 Task: Select Grocery. Add to cart, from Albertsons for 2233 Arbour Crest Dr, Carrolton, Texas 75007, Cell Number 8177146937, following items : Grab N Go Mixed Berry (12 oz) - 1, Ginger Root (each) - 3, Fresh Cantaloupe Wedge (each) - 2, Corn Bi Color - 1, Mango Small (1 ct) - 3, Big Y Peeled Baby Carrots Bag (2 lb)_x000D_
$3.10 - 1, Organic Green Cabbage (each) - 2, Baked Potatoes Ready Meal (2 ct) - 3, Sara Lee Artesano Bread (20 oz) - 1, Pringles Mega Stack Potato Crisps Chips The Original (6.8 oz) - 3
Action: Mouse moved to (419, 114)
Screenshot: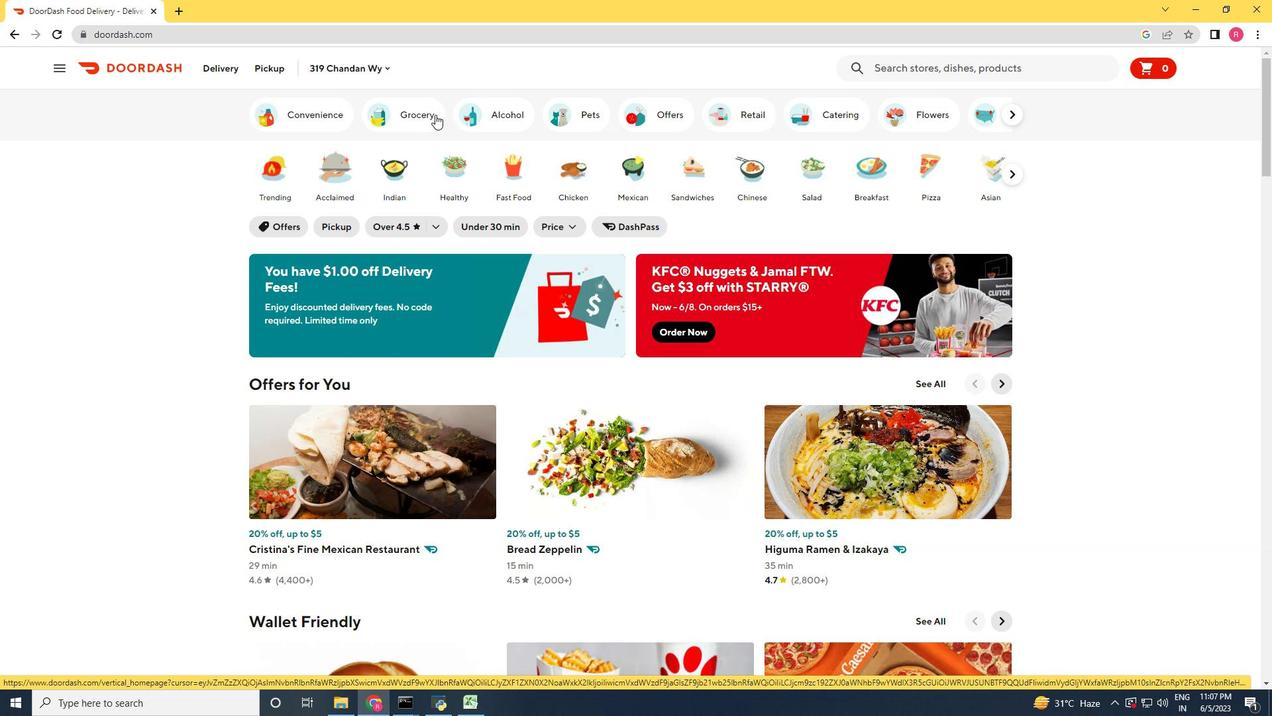 
Action: Mouse pressed left at (419, 114)
Screenshot: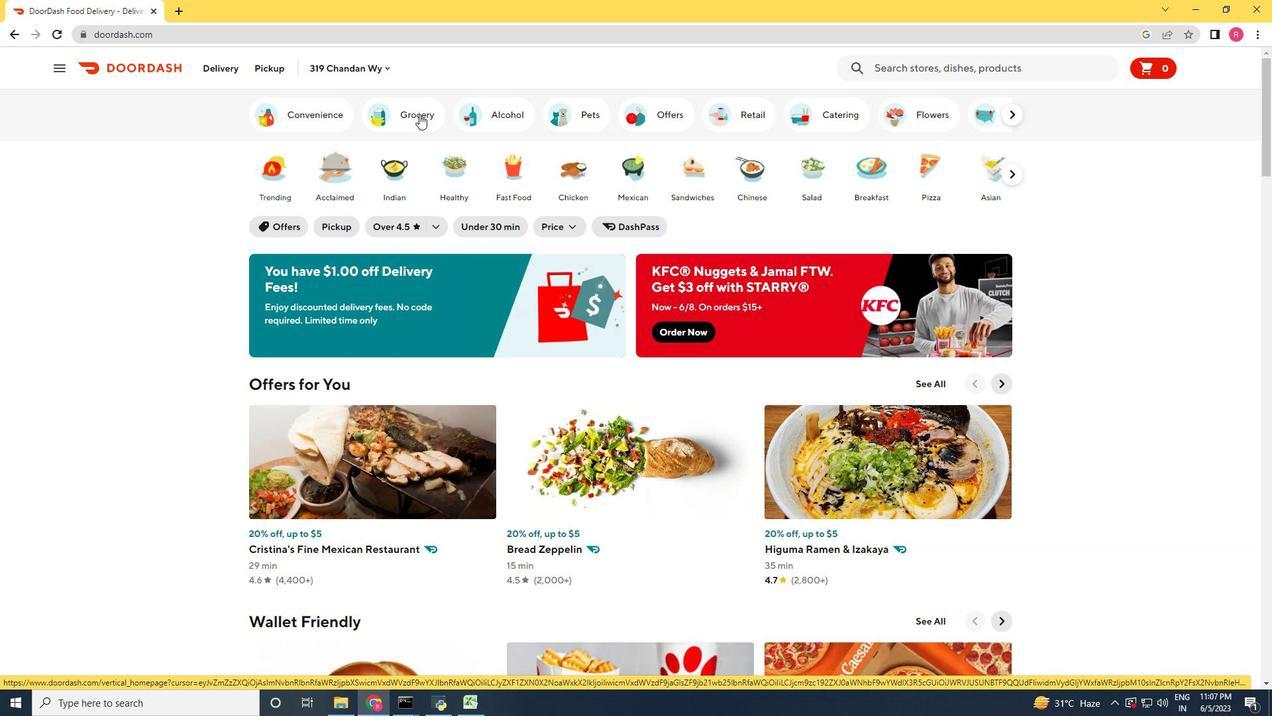 
Action: Mouse moved to (340, 385)
Screenshot: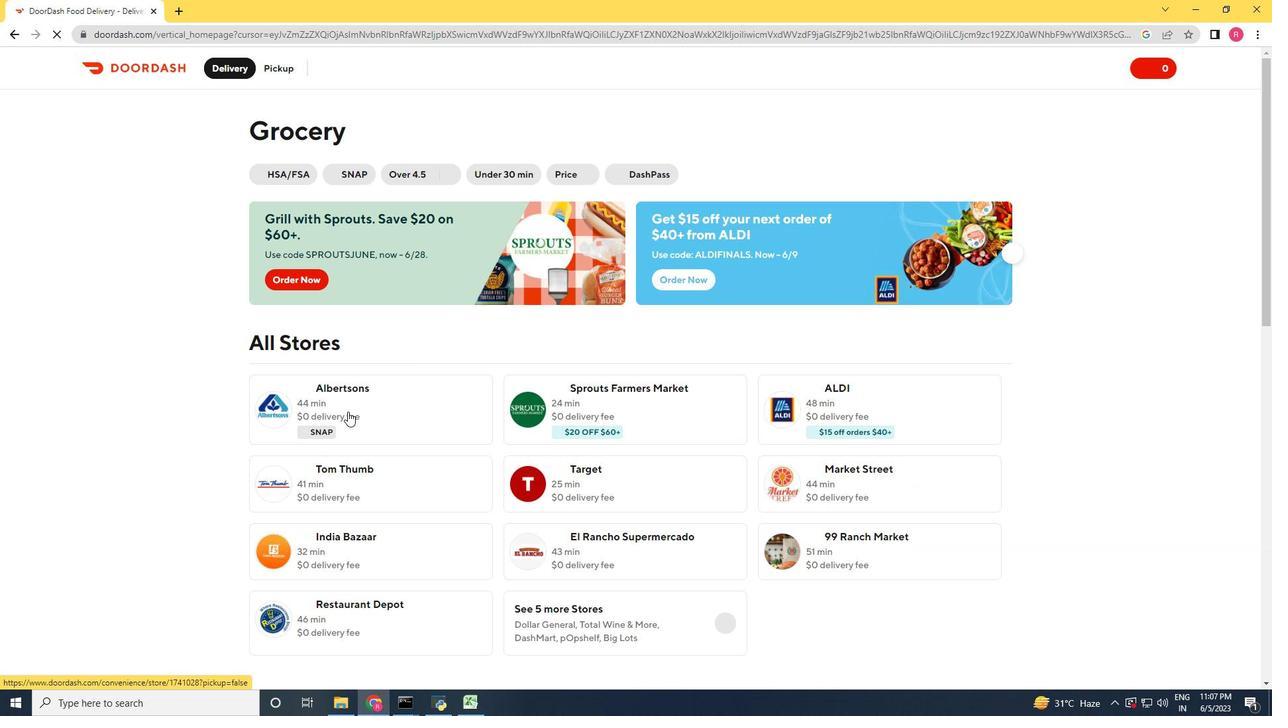 
Action: Mouse pressed left at (340, 385)
Screenshot: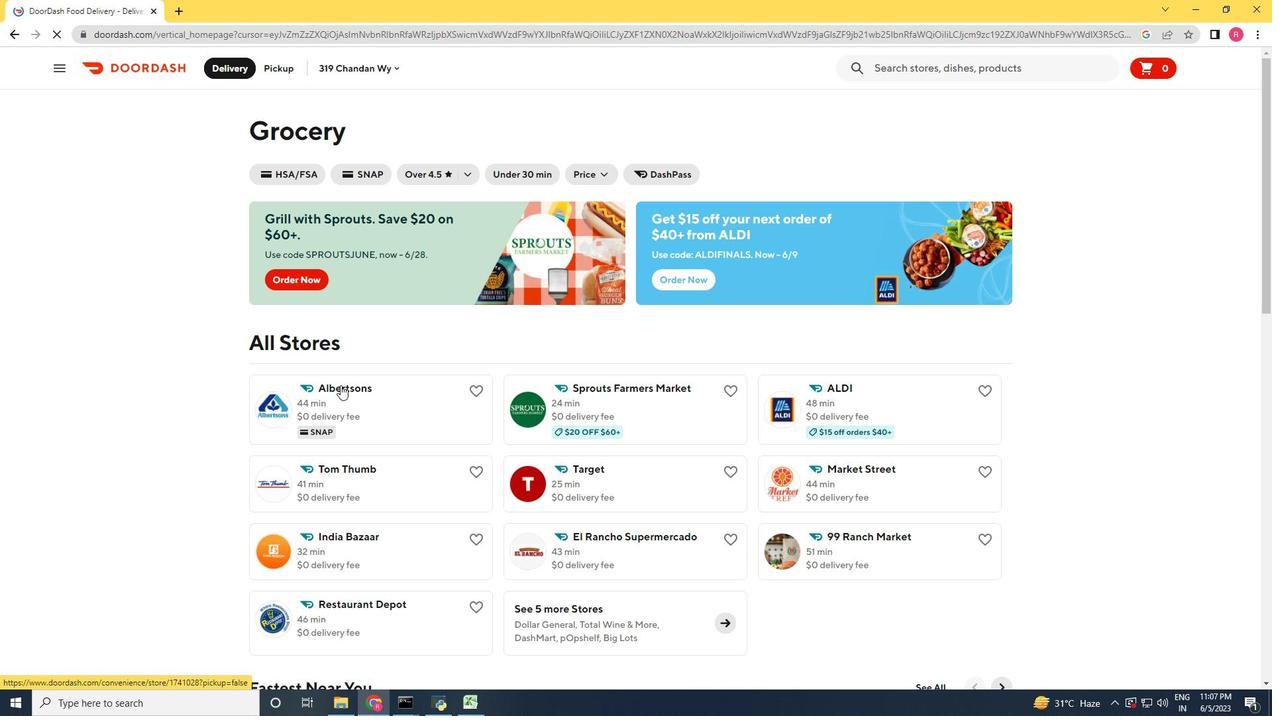 
Action: Mouse moved to (289, 66)
Screenshot: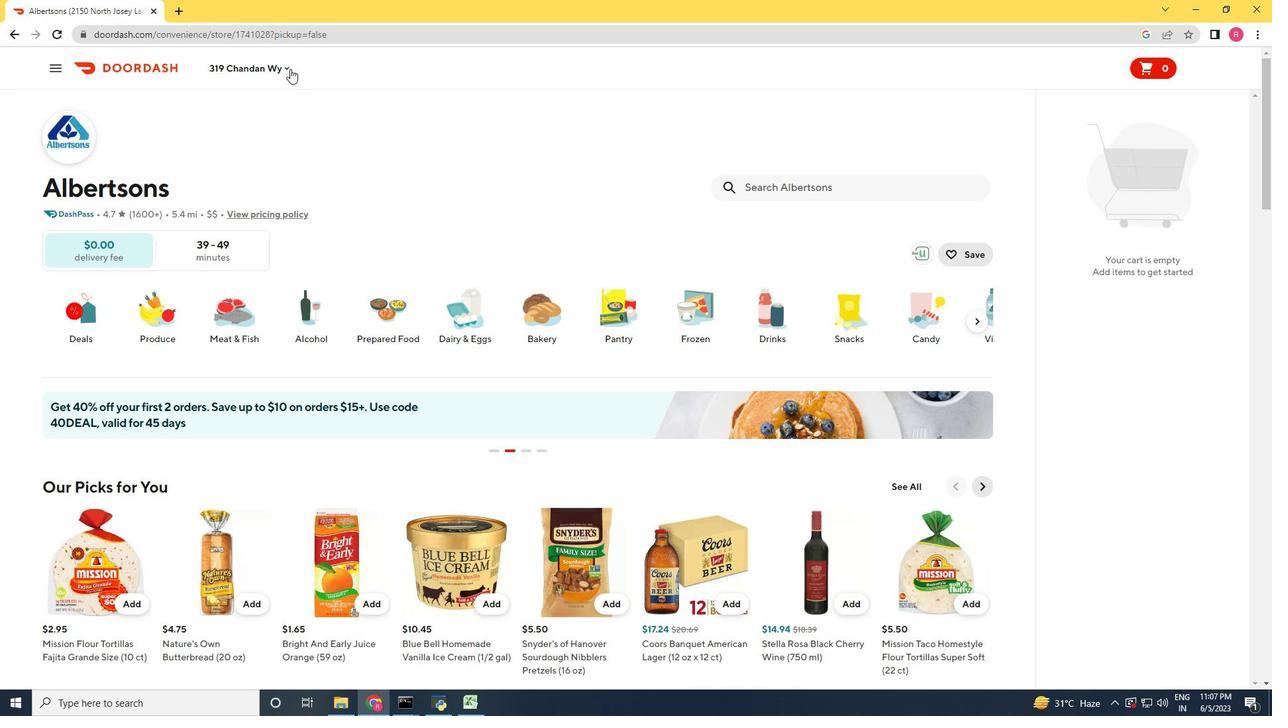 
Action: Mouse pressed left at (289, 66)
Screenshot: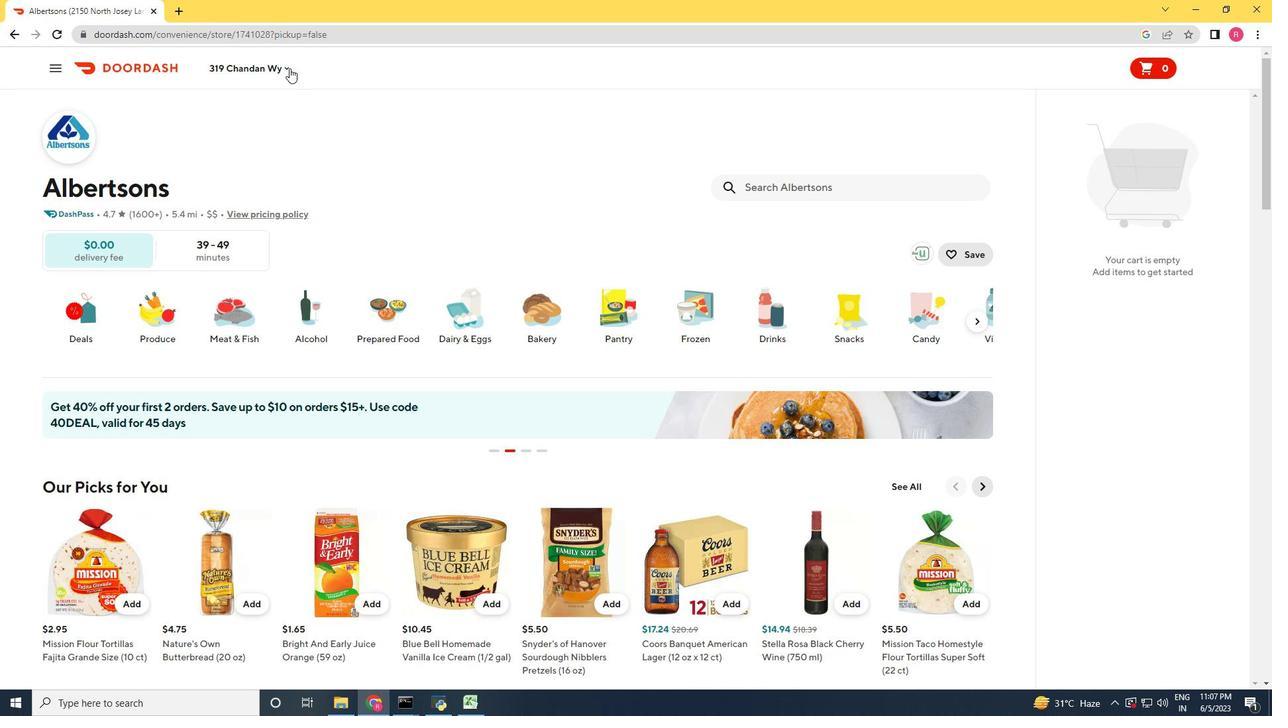 
Action: Mouse moved to (268, 120)
Screenshot: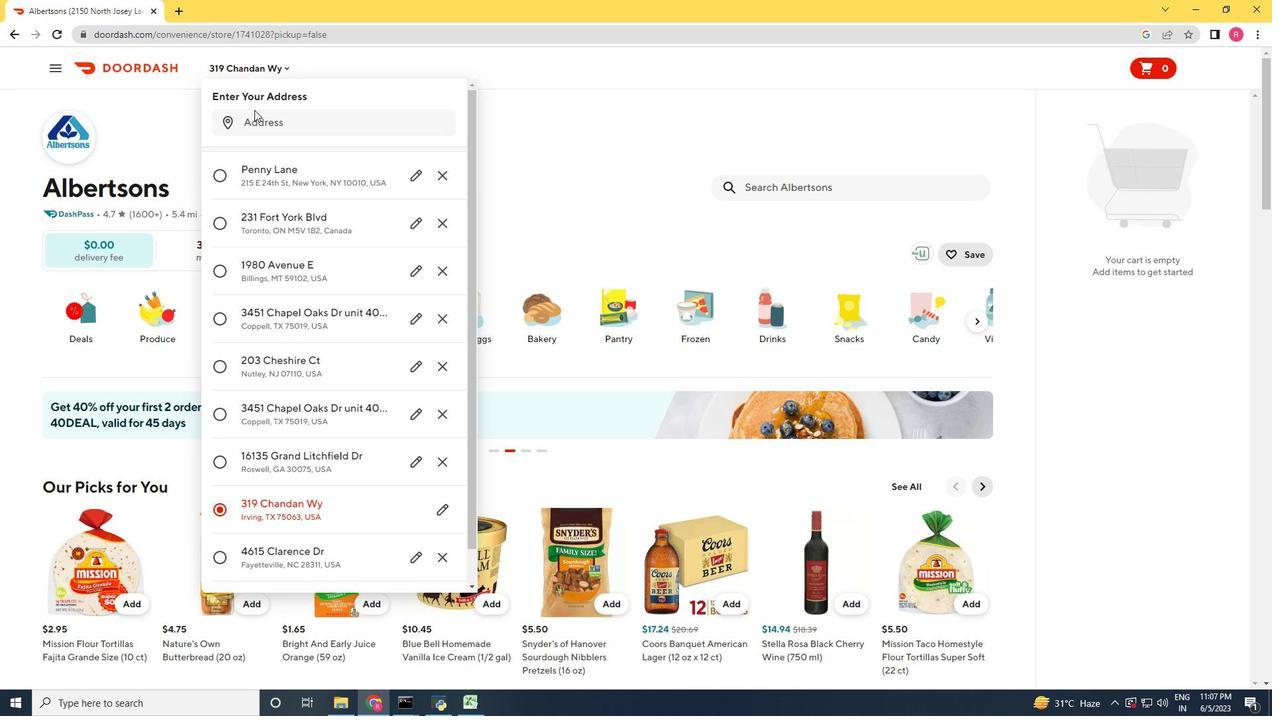 
Action: Mouse pressed left at (268, 120)
Screenshot: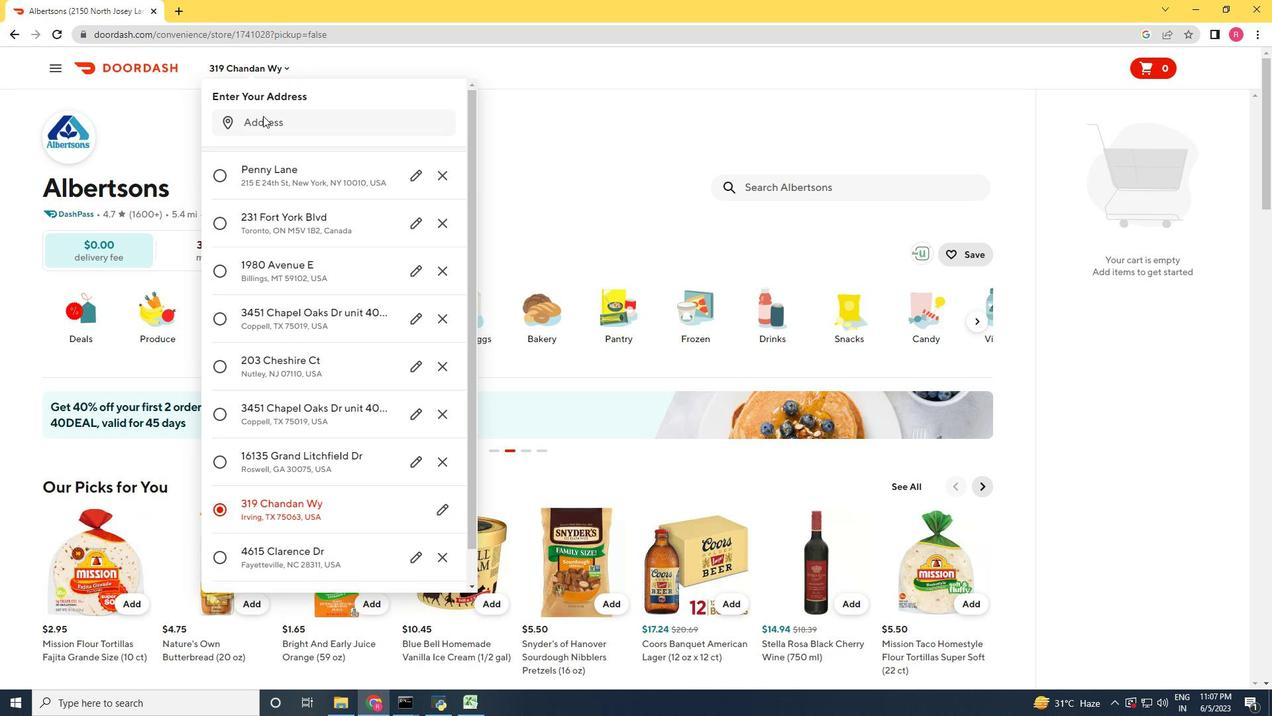 
Action: Key pressed 2233<Key.space><Key.shift_r>Arbour<Key.space><Key.shift_r><Key.shift_r><Key.shift_r><Key.shift_r><Key.shift_r><Key.shift_r><Key.shift_r><Key.shift_r><Key.shift_r><Key.shift_r><Key.shift_r><Key.shift_r><Key.shift_r><Key.shift_r><Key.shift_r><Key.shift_r><Key.shift_r><Key.shift_r><Key.shift_r><Key.shift_r><Key.shift_r><Key.shift_r><Key.shift_r><Key.shift_r><Key.shift_r><Key.shift_r>Crest<Key.space><Key.shift_r><Key.shift_r><Key.shift_r><Key.shift_r><Key.shift_r><Key.shift_r><Key.shift_r><Key.shift_r>Dr,<Key.space><Key.shift_r>Carrolton,<Key.space><Key.shift_r>Texas<Key.space>75007<Key.enter>
Screenshot: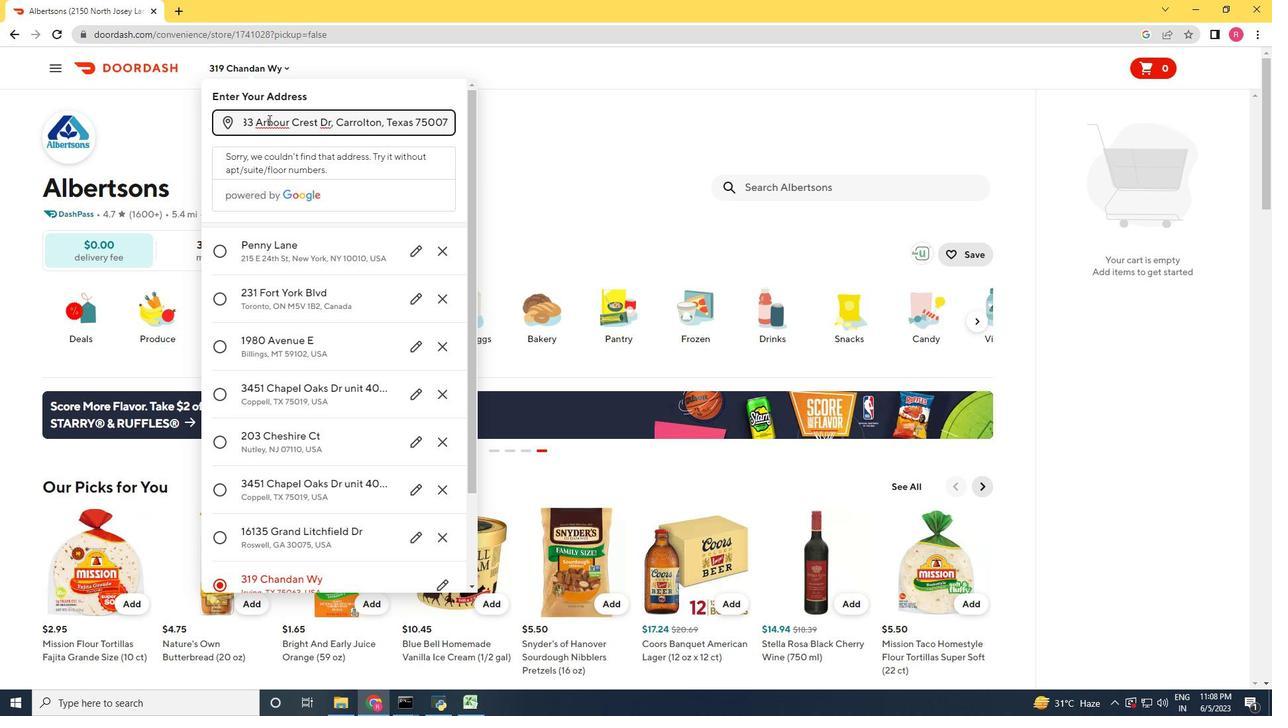 
Action: Mouse moved to (388, 524)
Screenshot: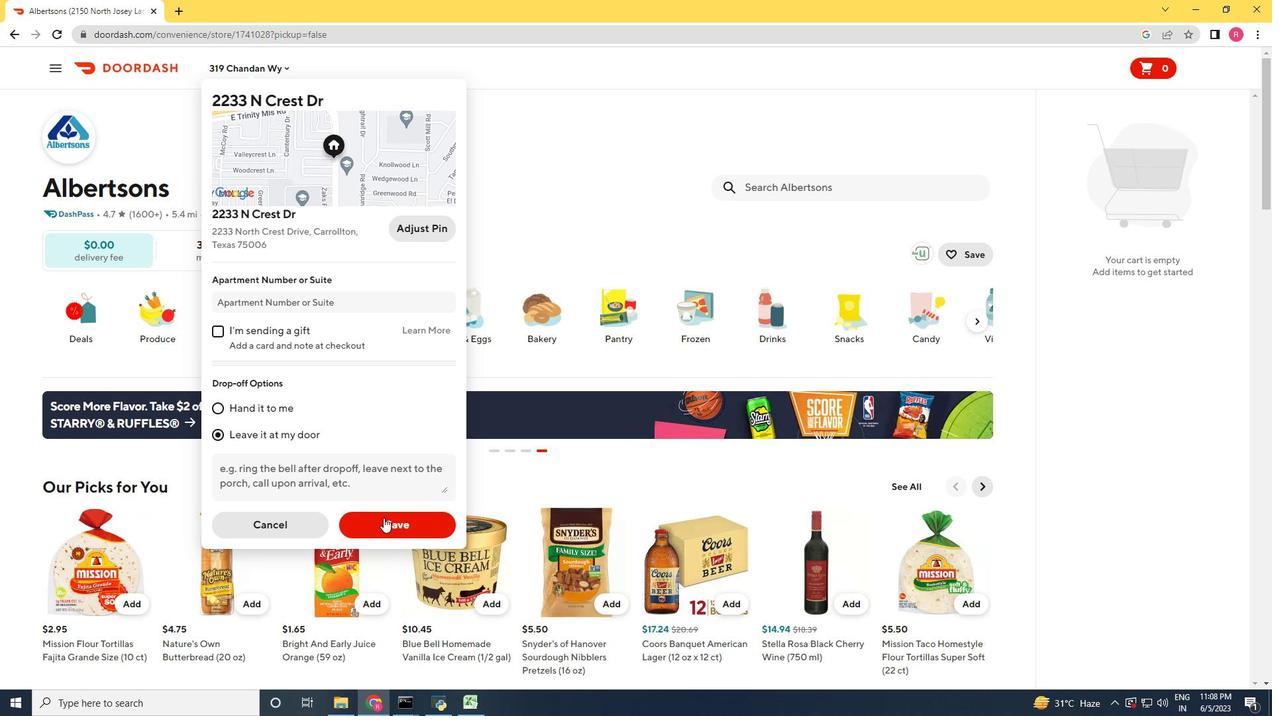 
Action: Mouse pressed left at (388, 524)
Screenshot: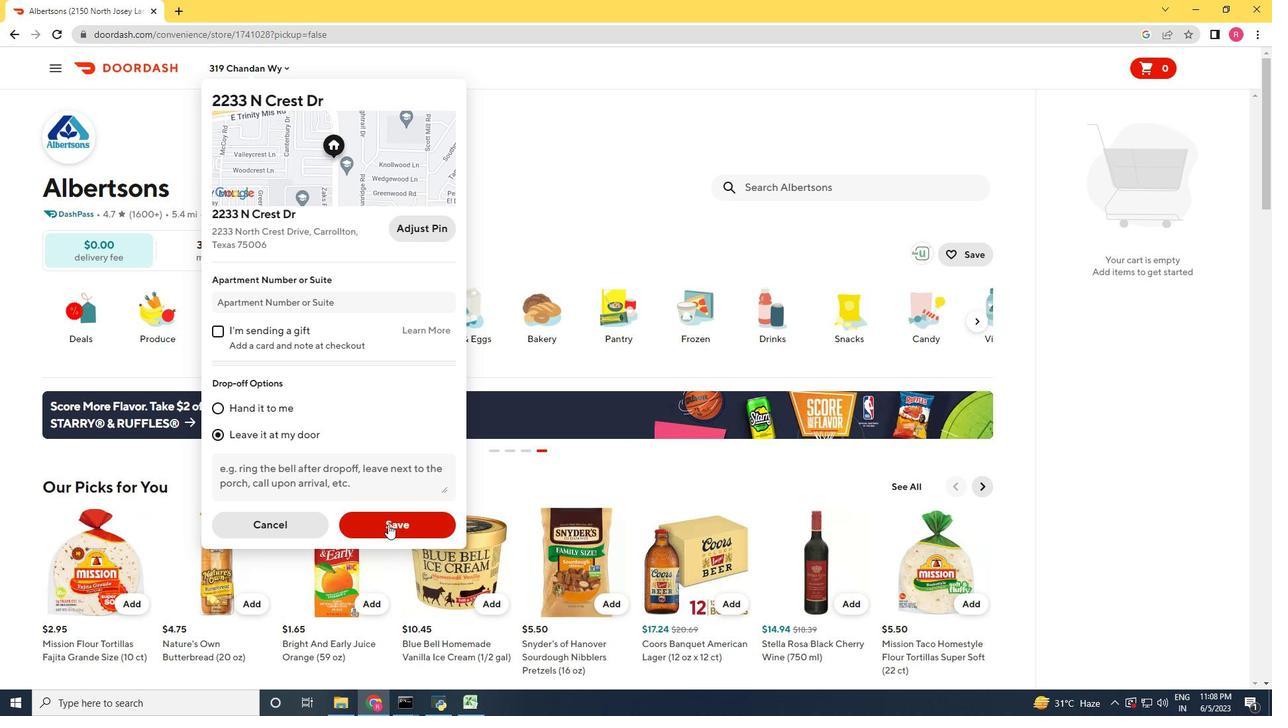 
Action: Mouse moved to (689, 299)
Screenshot: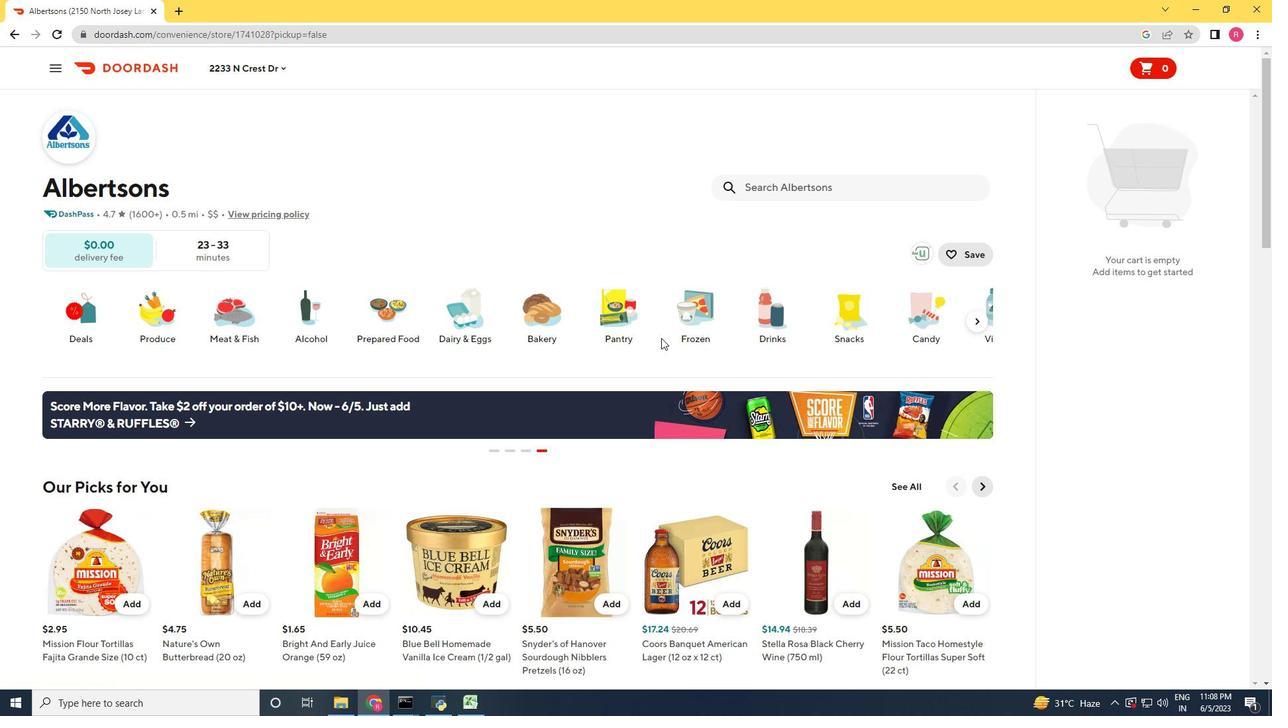 
Action: Mouse scrolled (689, 300) with delta (0, 0)
Screenshot: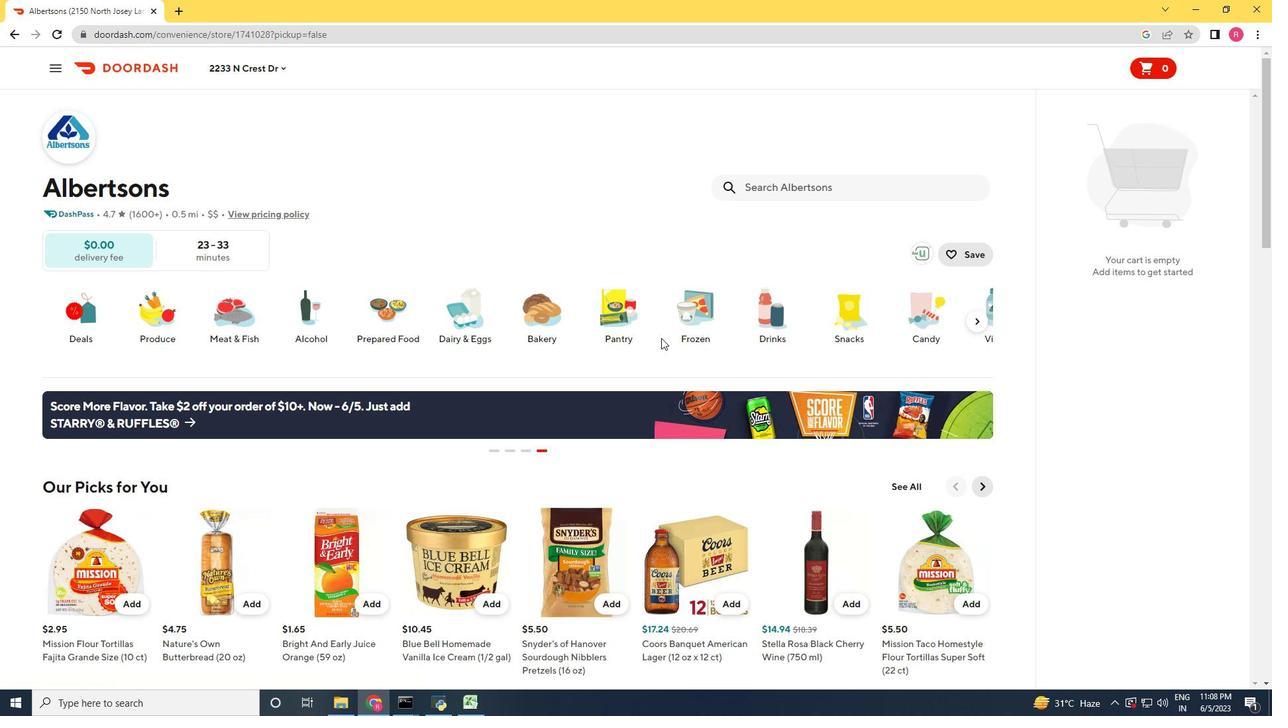 
Action: Mouse moved to (694, 299)
Screenshot: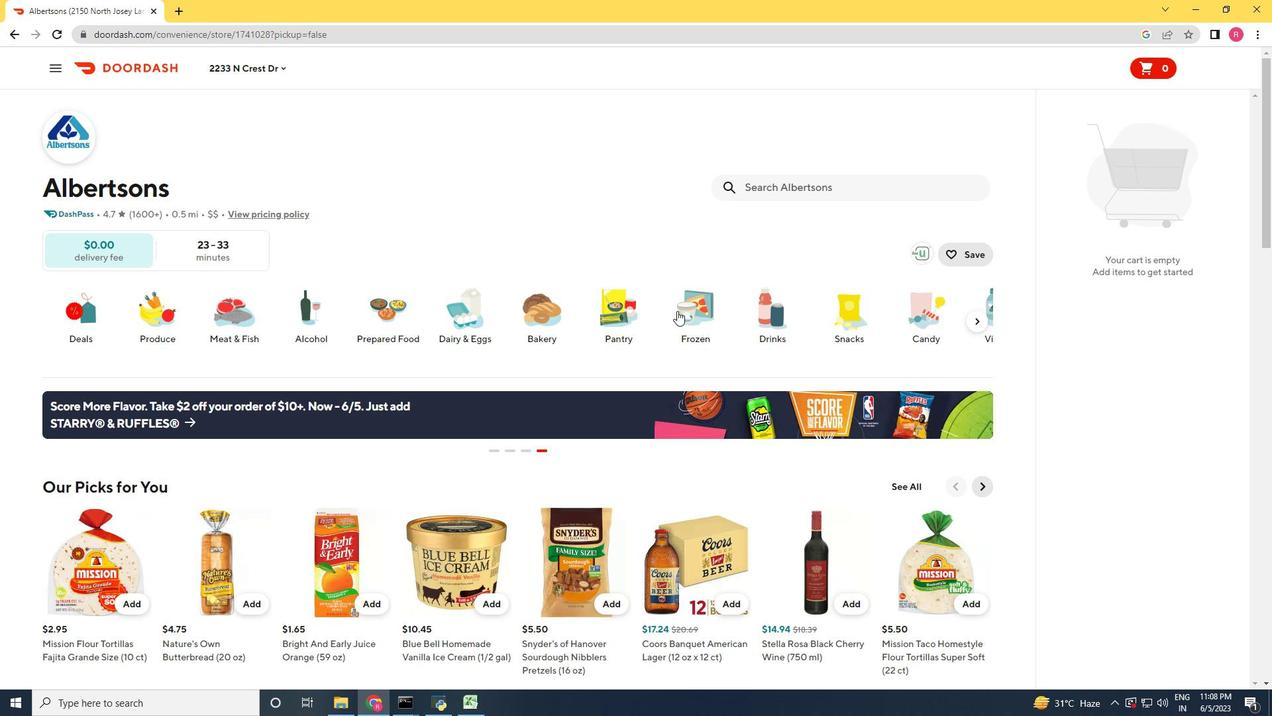 
Action: Mouse scrolled (694, 300) with delta (0, 0)
Screenshot: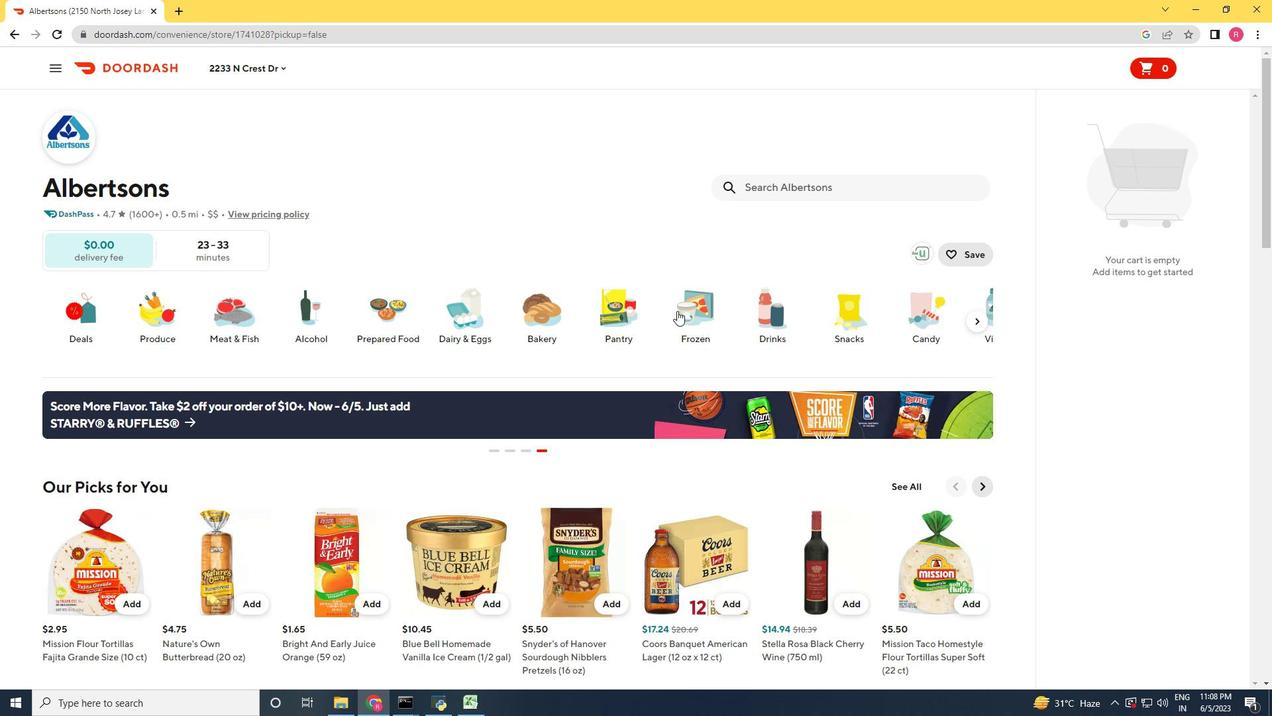 
Action: Mouse moved to (696, 299)
Screenshot: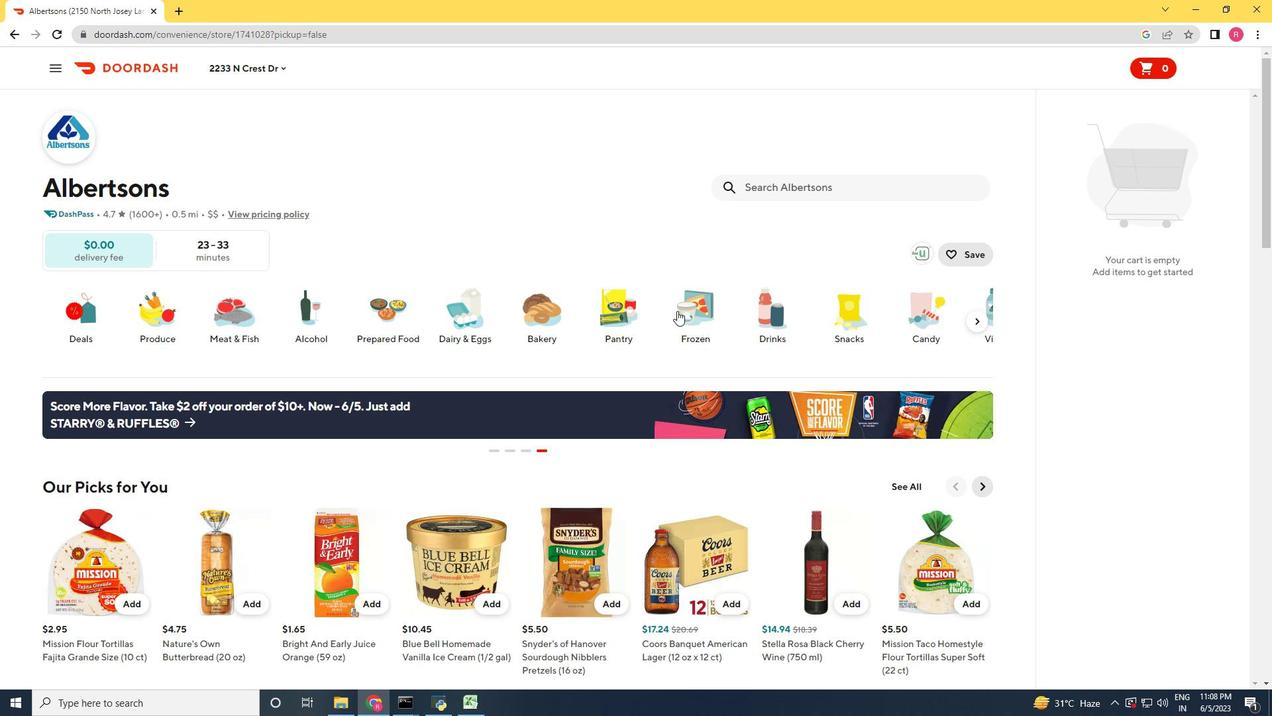 
Action: Mouse scrolled (696, 300) with delta (0, 0)
Screenshot: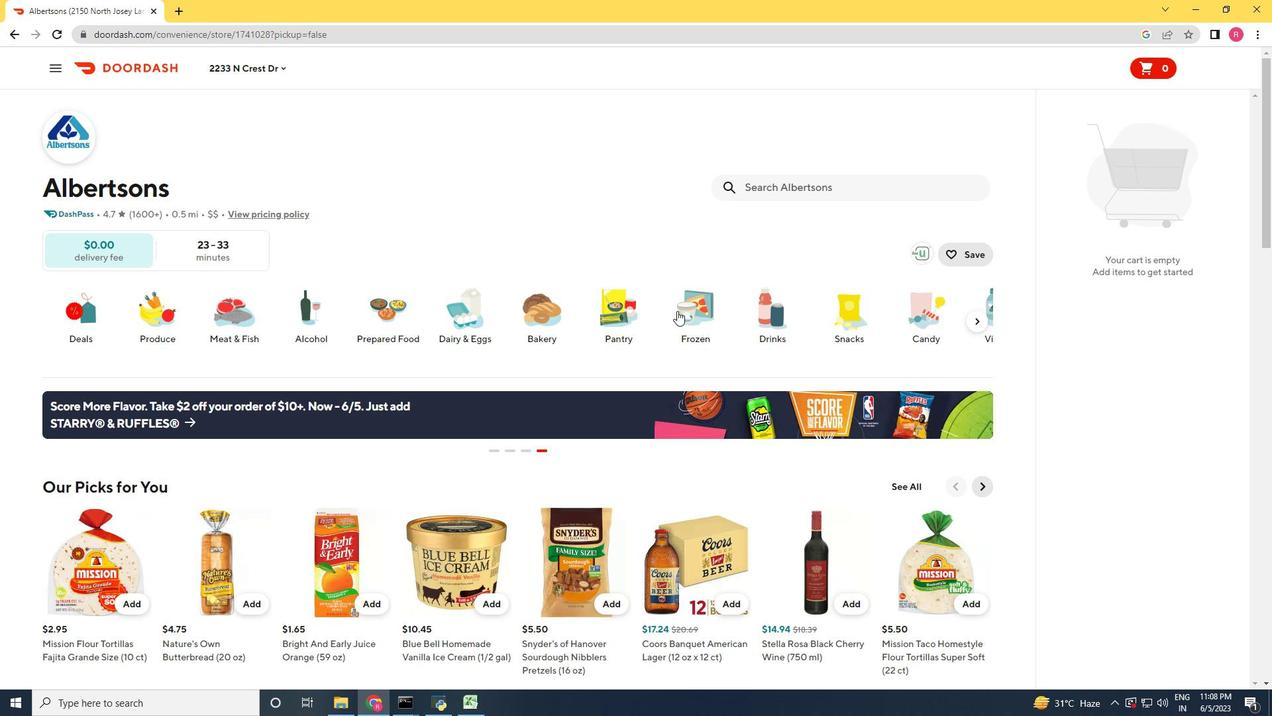 
Action: Mouse moved to (698, 299)
Screenshot: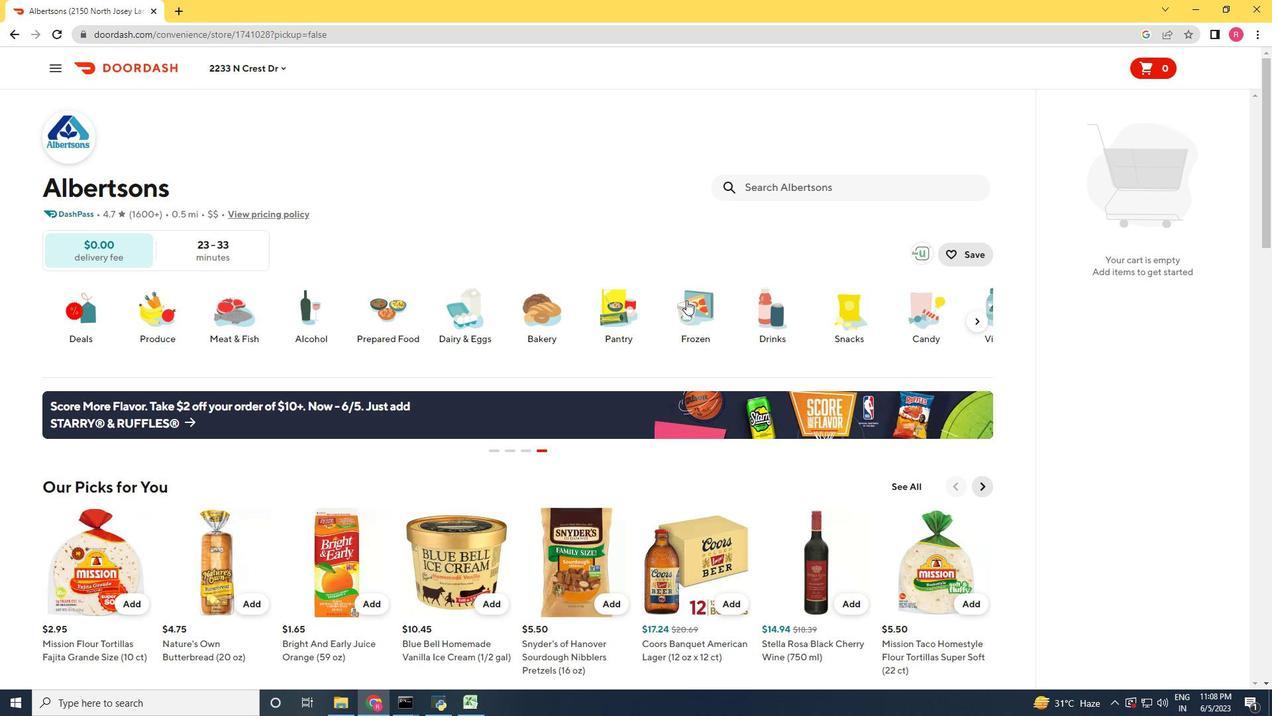 
Action: Mouse scrolled (698, 300) with delta (0, 0)
Screenshot: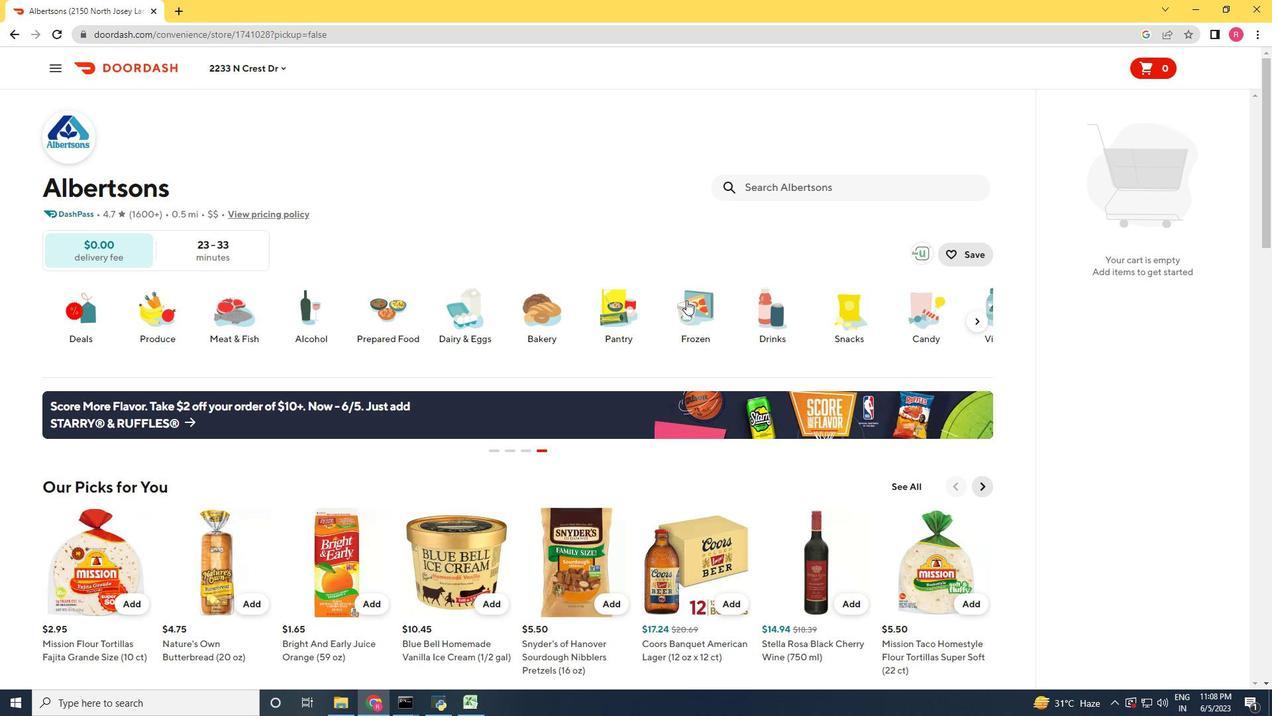 
Action: Mouse moved to (698, 299)
Screenshot: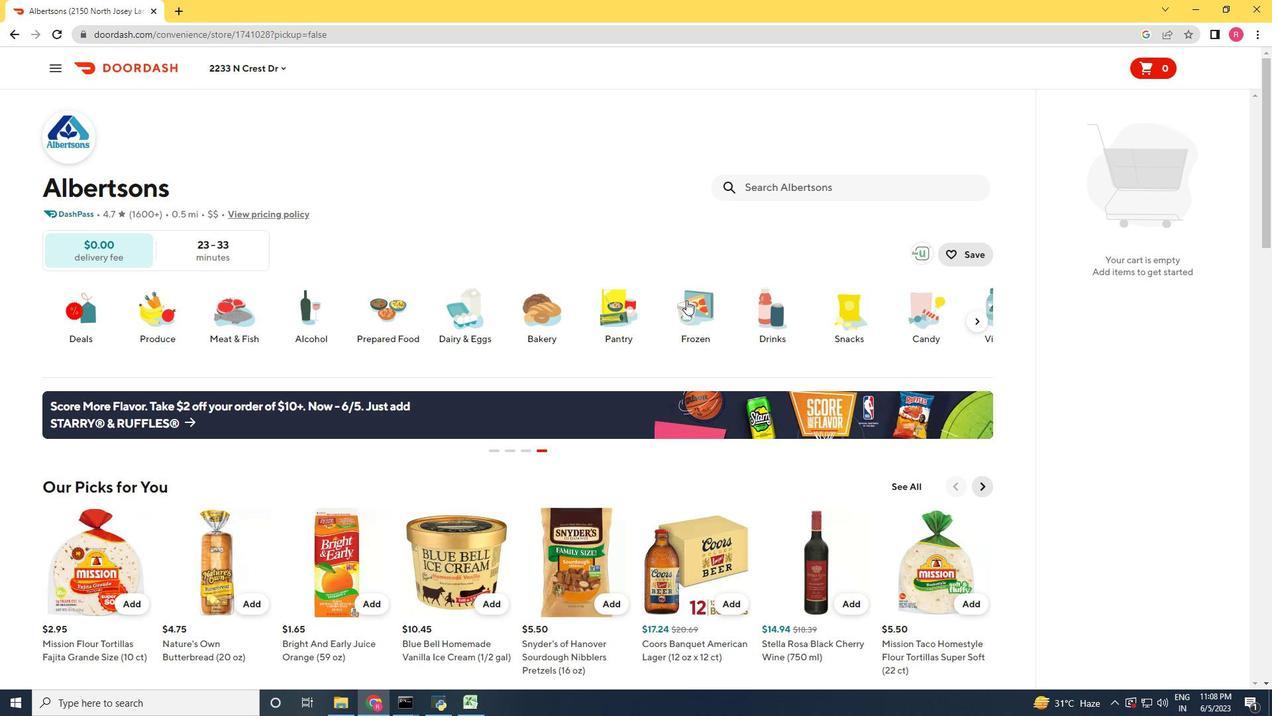 
Action: Mouse scrolled (698, 300) with delta (0, 0)
Screenshot: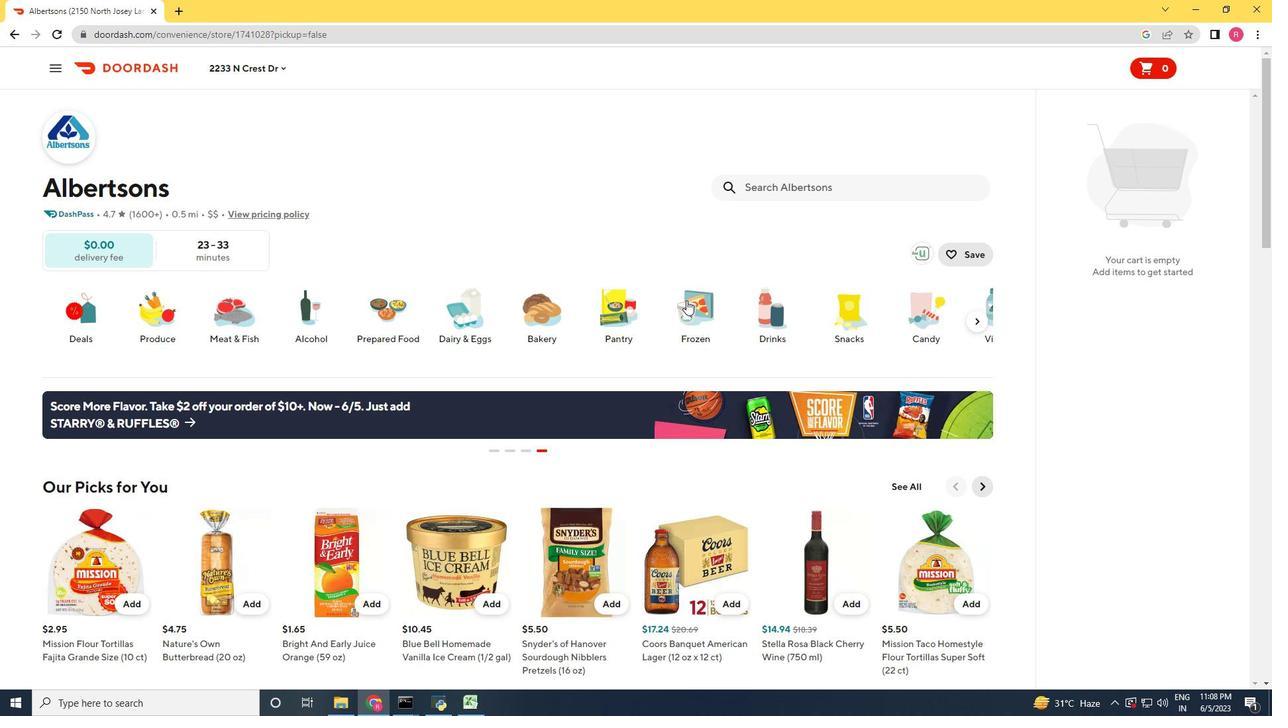 
Action: Mouse moved to (699, 299)
Screenshot: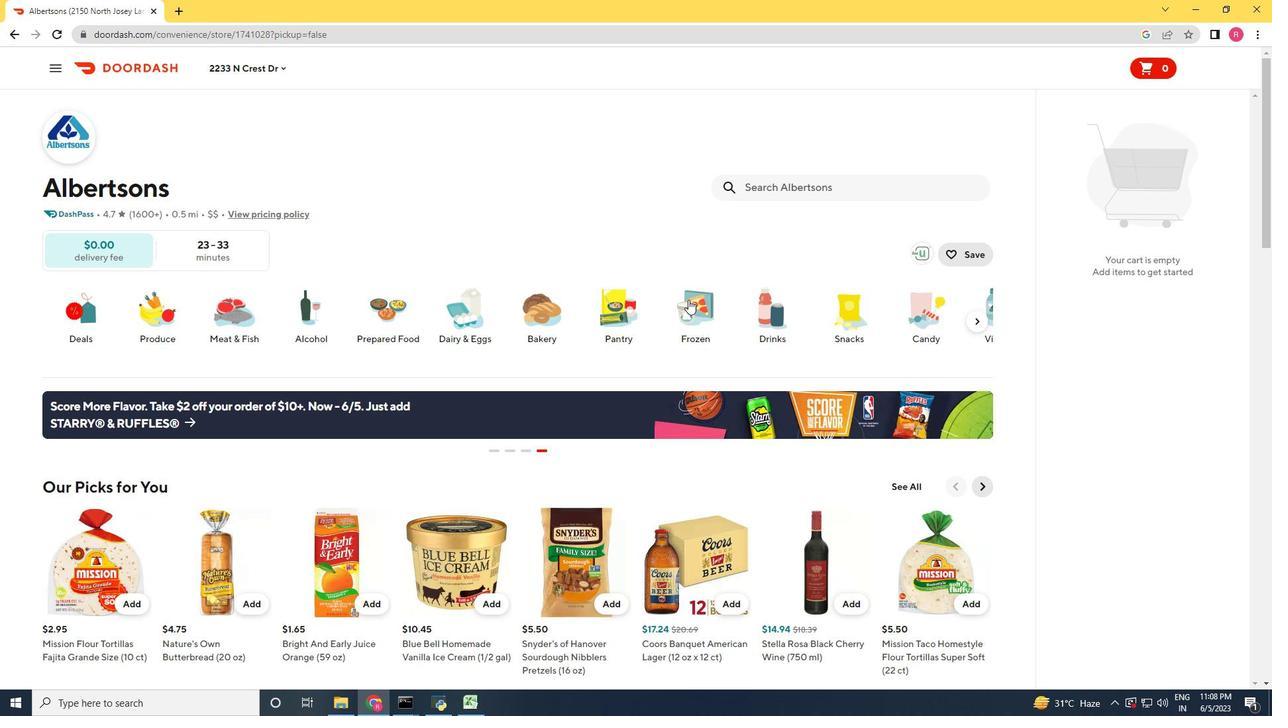 
Action: Mouse scrolled (699, 300) with delta (0, 0)
Screenshot: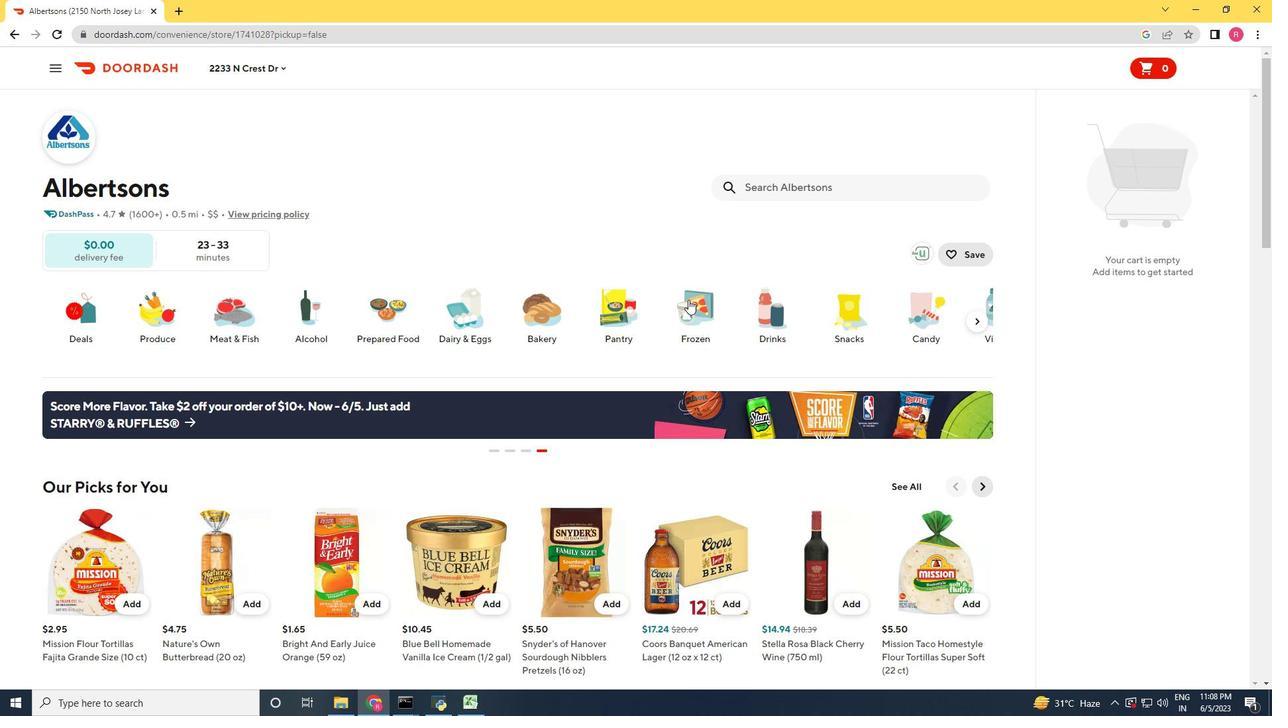 
Action: Mouse moved to (790, 181)
Screenshot: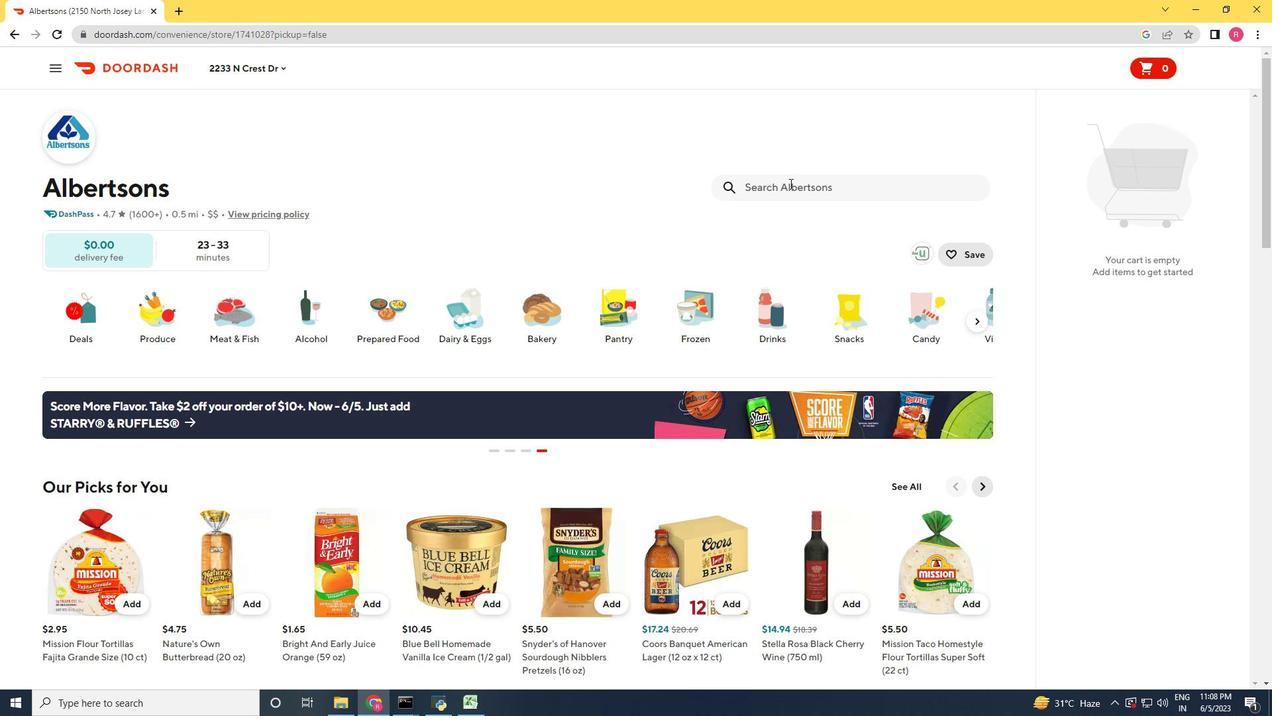 
Action: Mouse pressed left at (790, 181)
Screenshot: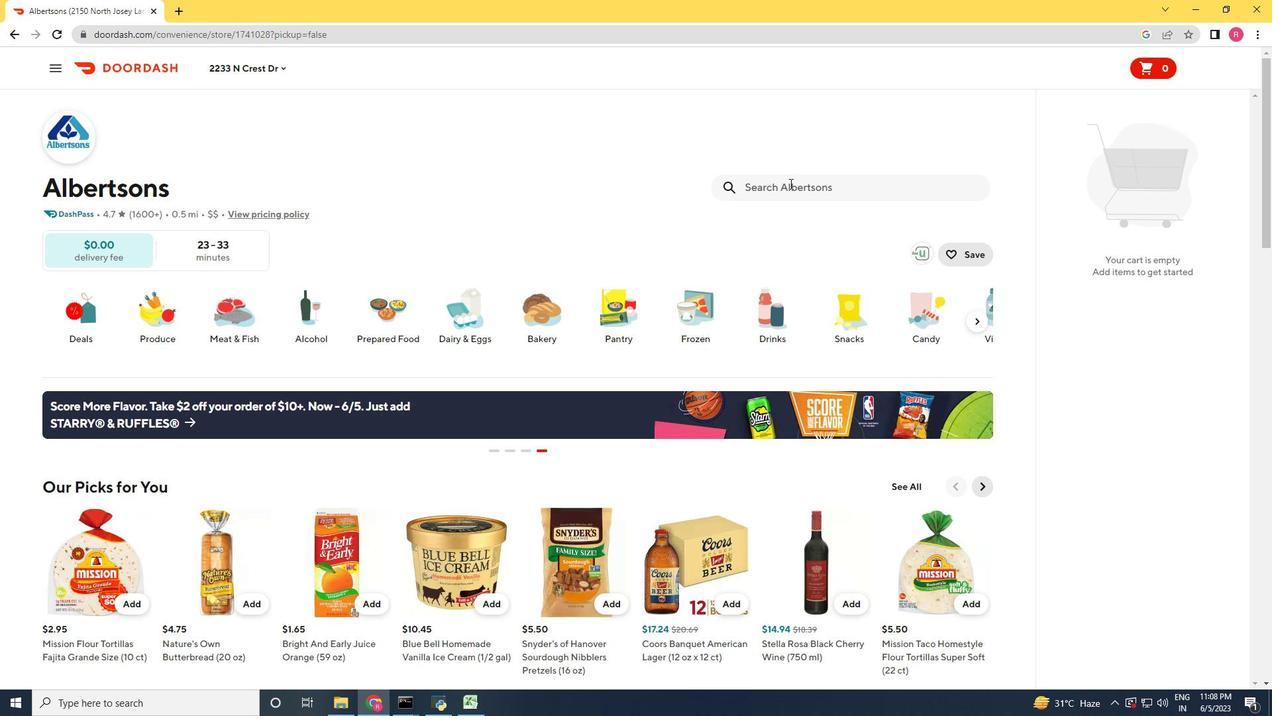 
Action: Key pressed <Key.shift_r>Grab<Key.space><Key.shift_r><Key.shift_r><Key.shift_r><Key.shift_r><Key.shift_r>N<Key.space><Key.shift_r>Go<Key.space><Key.shift_r>Mixed<Key.space><Key.shift_r>Berry<Key.space><Key.shift_r>(12<Key.space>oz<Key.shift_r>)<Key.enter>
Screenshot: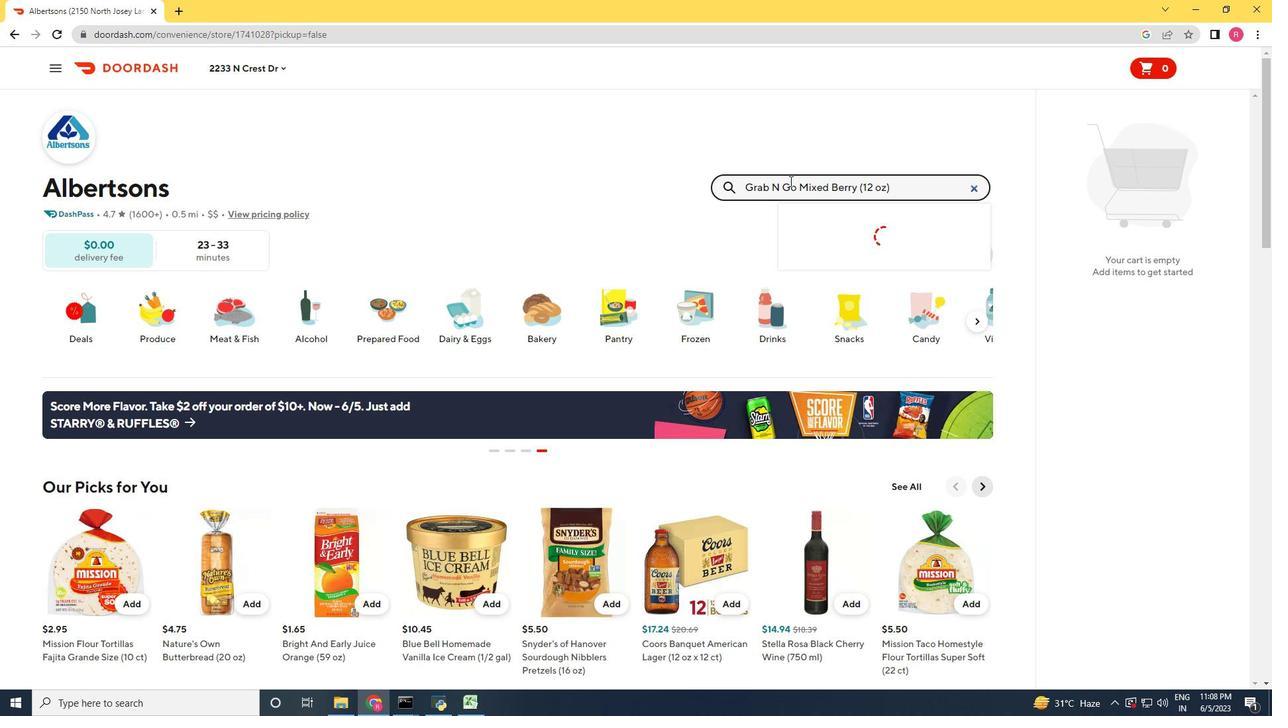 
Action: Mouse moved to (122, 358)
Screenshot: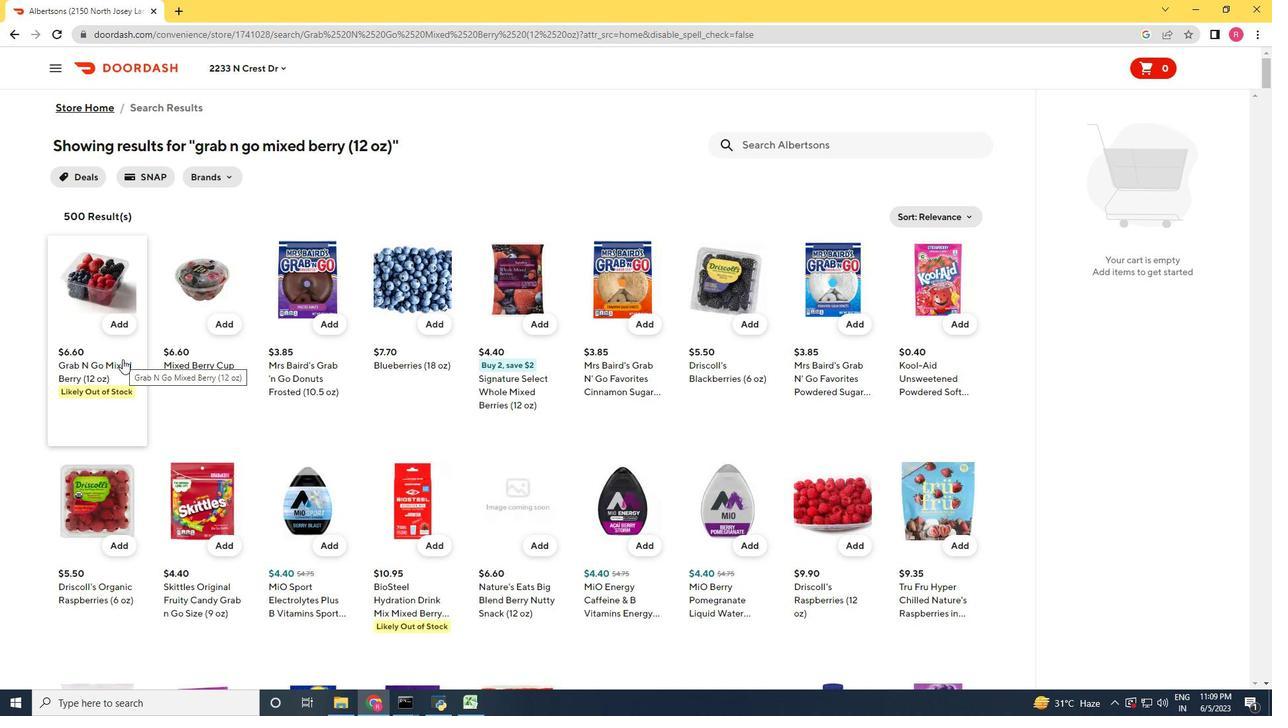 
Action: Mouse pressed left at (122, 358)
Screenshot: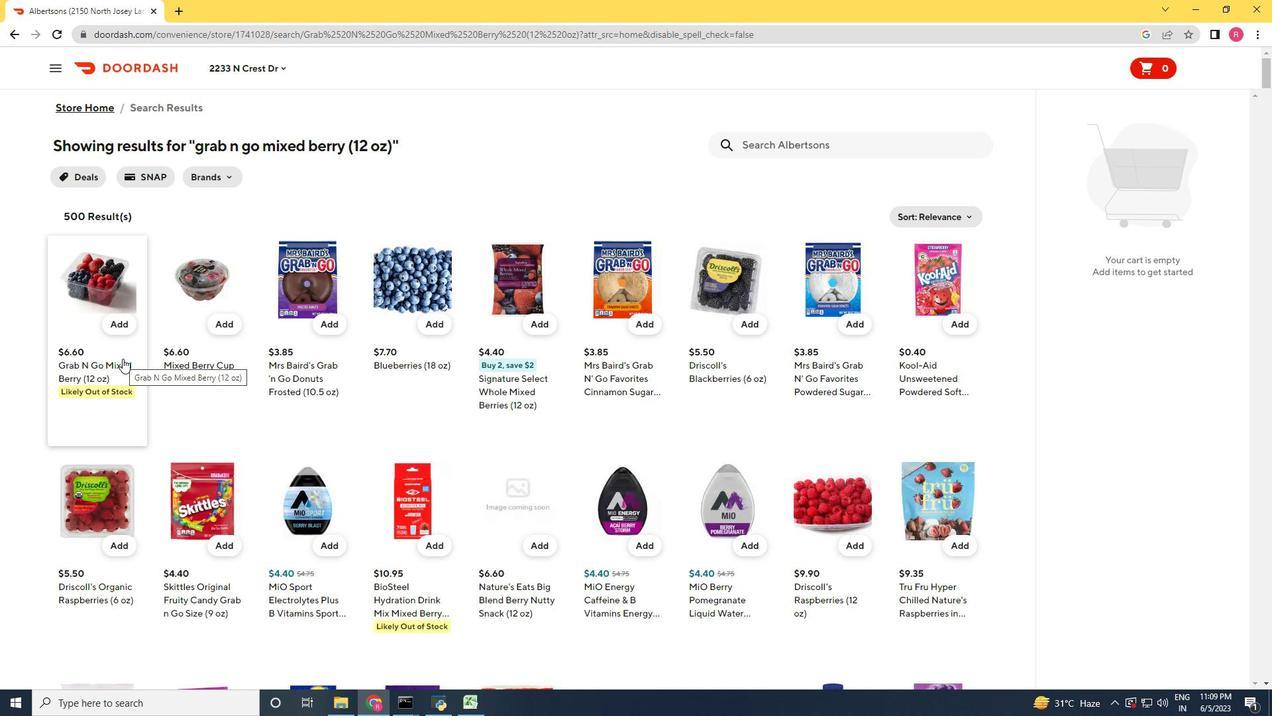 
Action: Mouse moved to (901, 653)
Screenshot: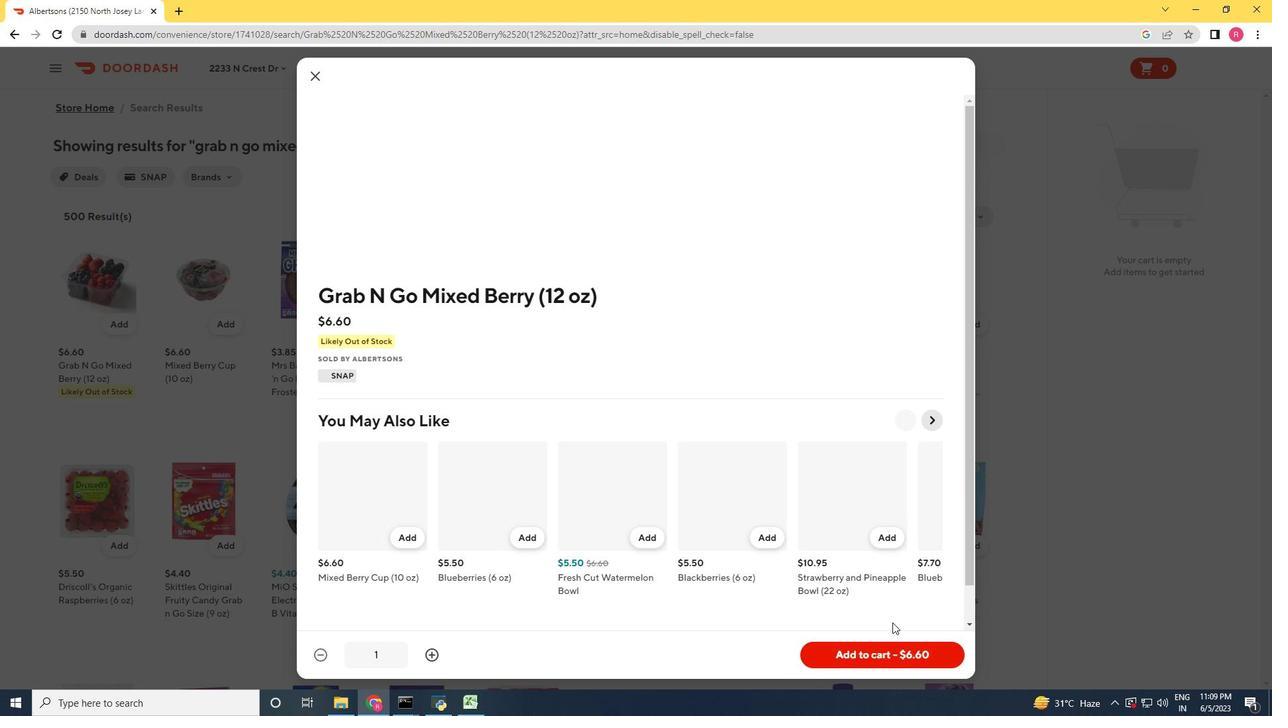 
Action: Mouse pressed left at (901, 653)
Screenshot: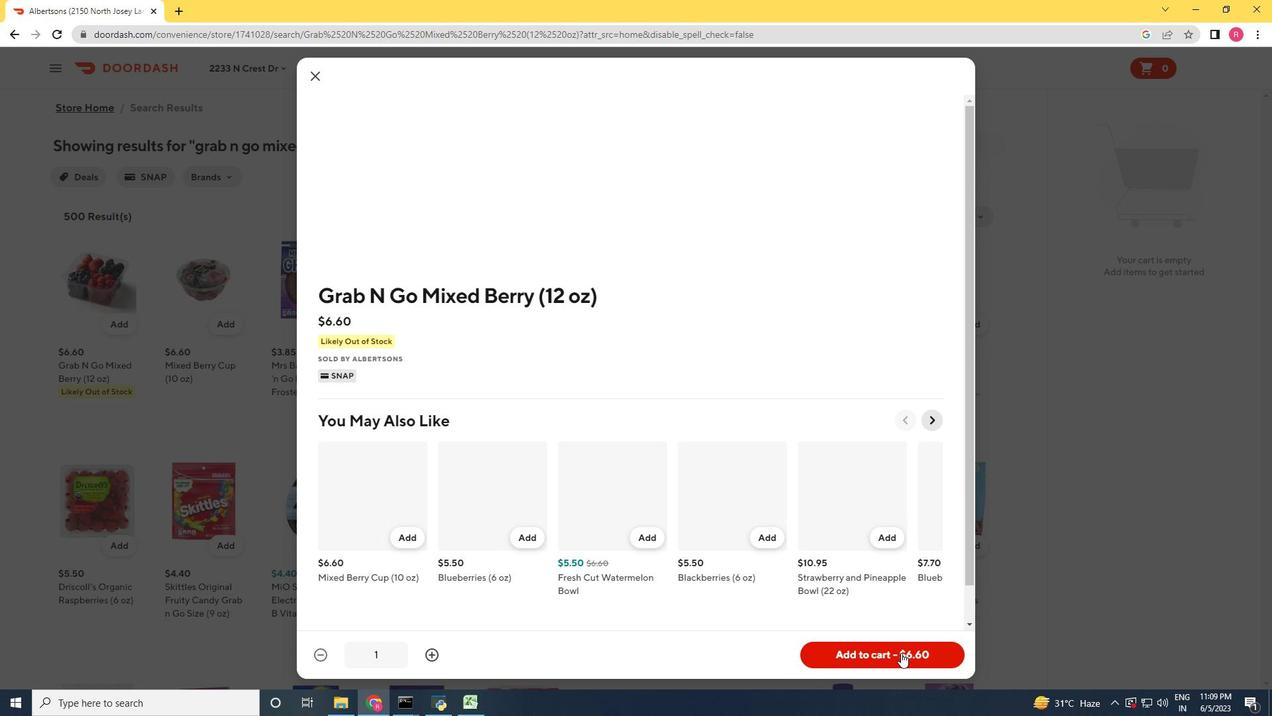 
Action: Mouse moved to (830, 147)
Screenshot: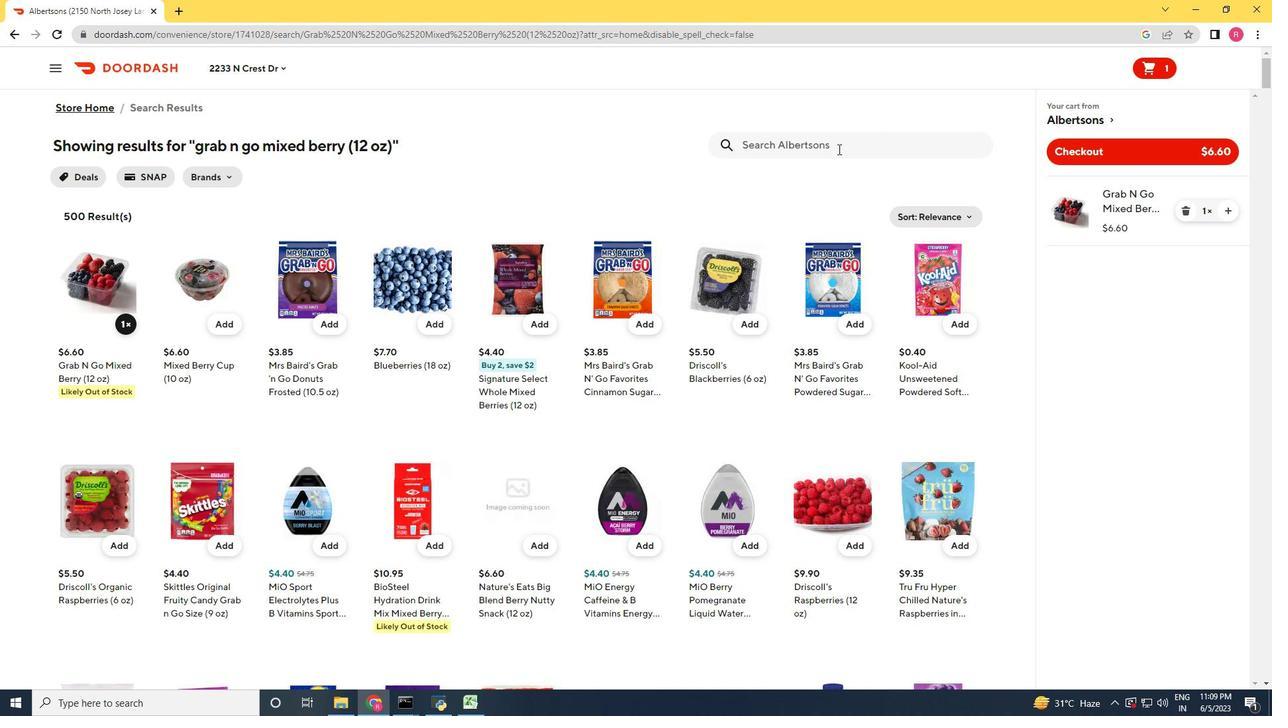 
Action: Mouse pressed left at (830, 147)
Screenshot: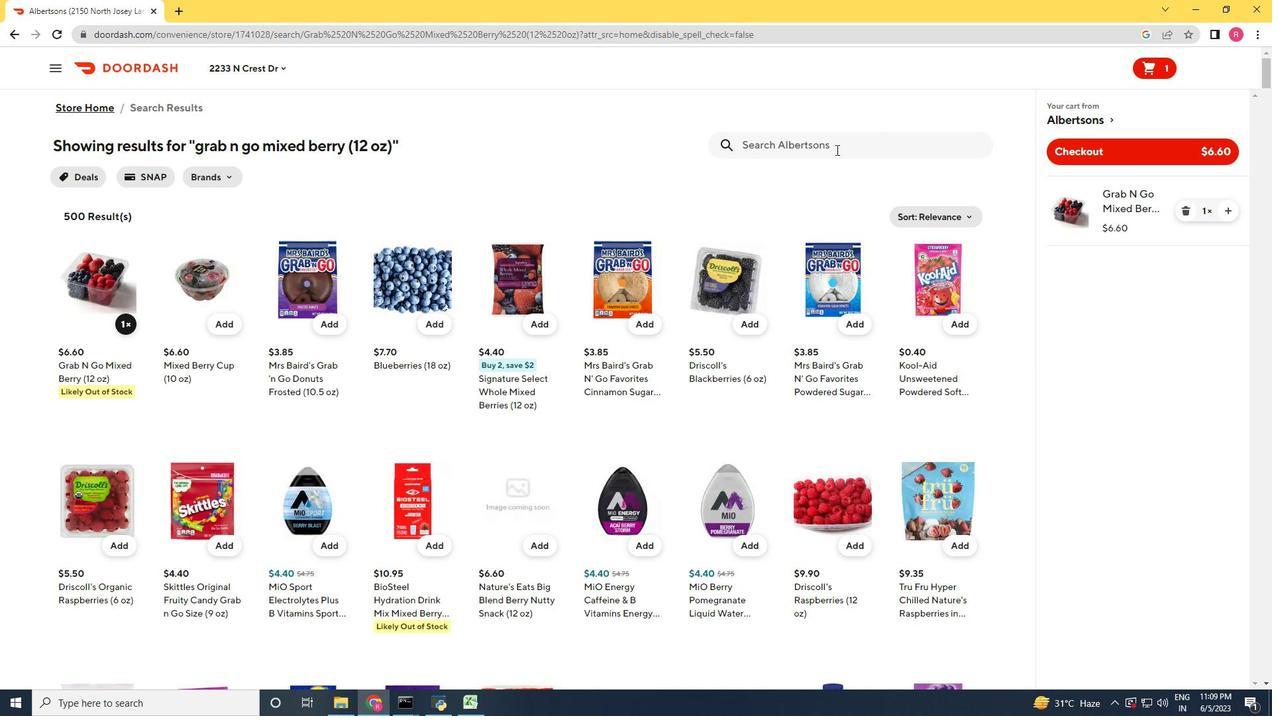 
Action: Mouse moved to (830, 147)
Screenshot: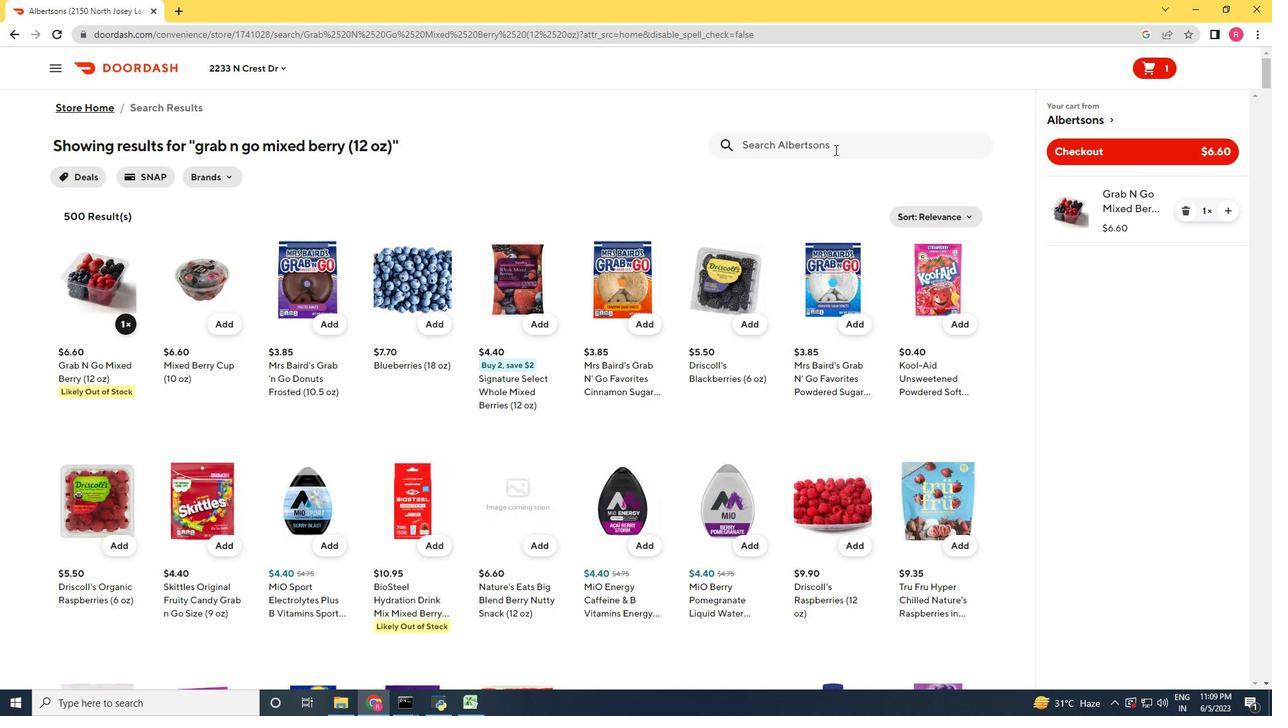 
Action: Key pressed <Key.shift_r>Ginger<Key.space><Key.shift_r>Root<Key.space><Key.shift_r>(each<Key.space><Key.shift_r>)<Key.enter>
Screenshot: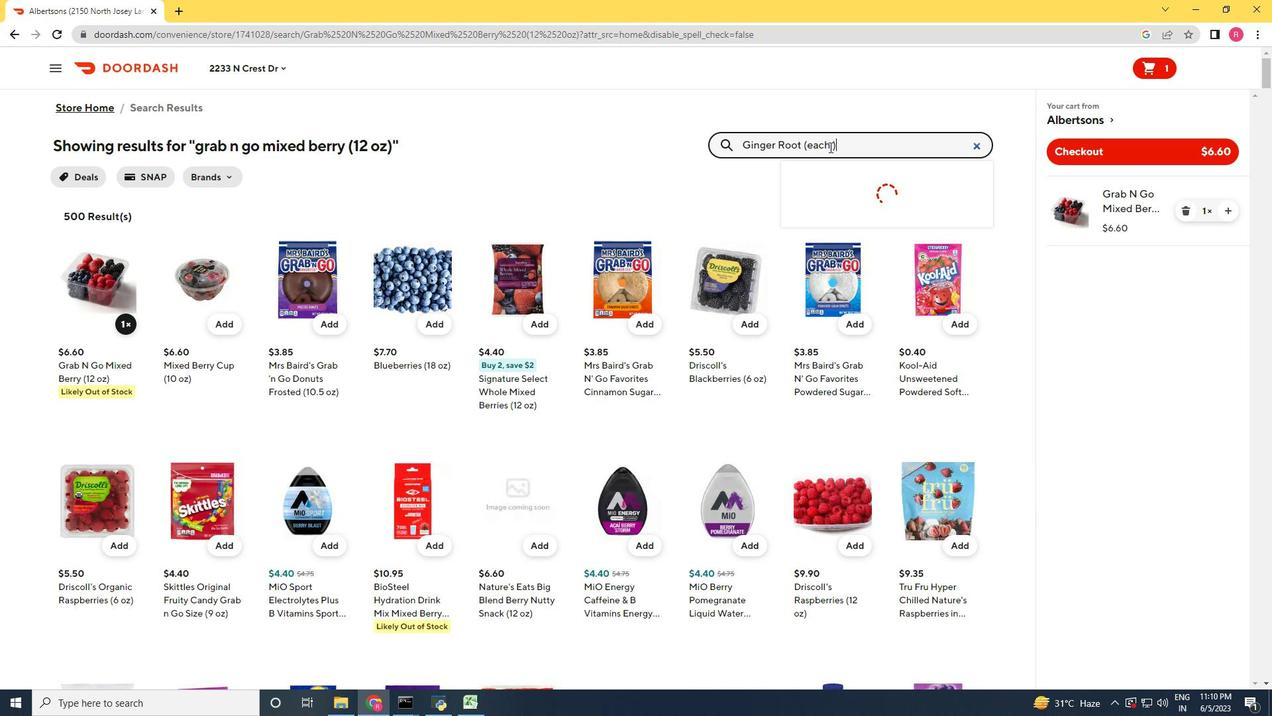 
Action: Mouse moved to (102, 358)
Screenshot: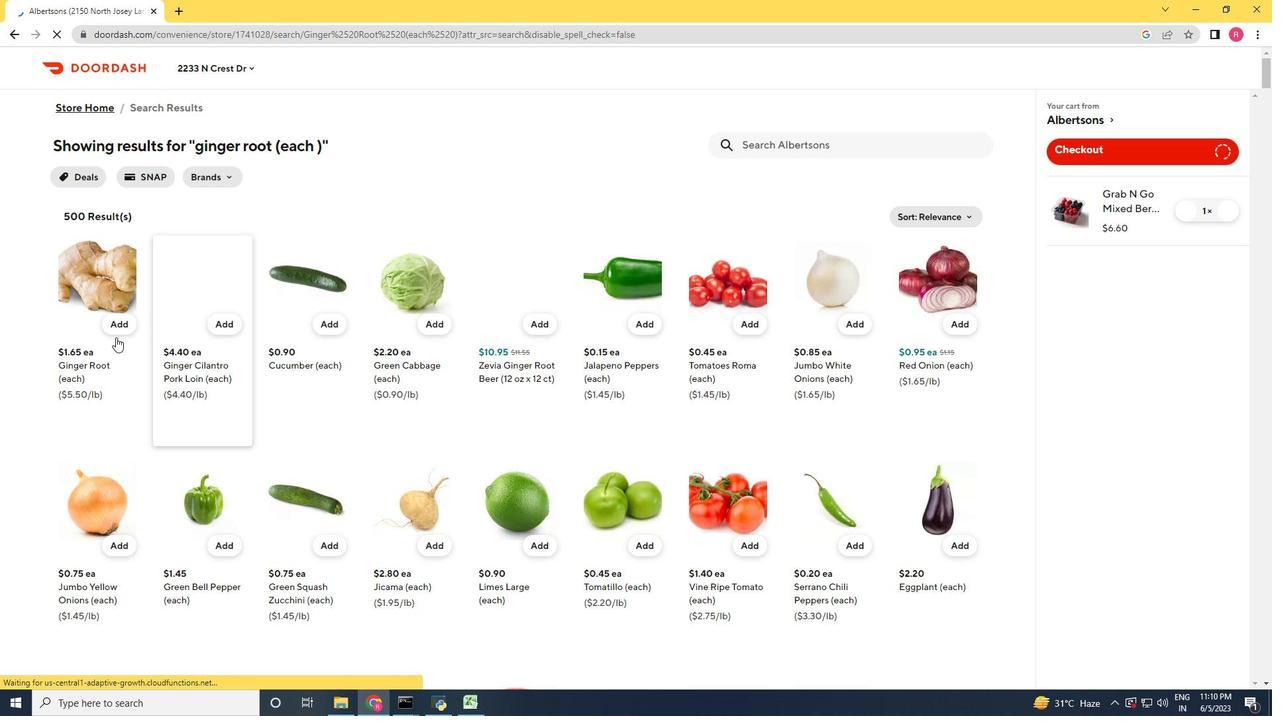 
Action: Mouse pressed left at (102, 358)
Screenshot: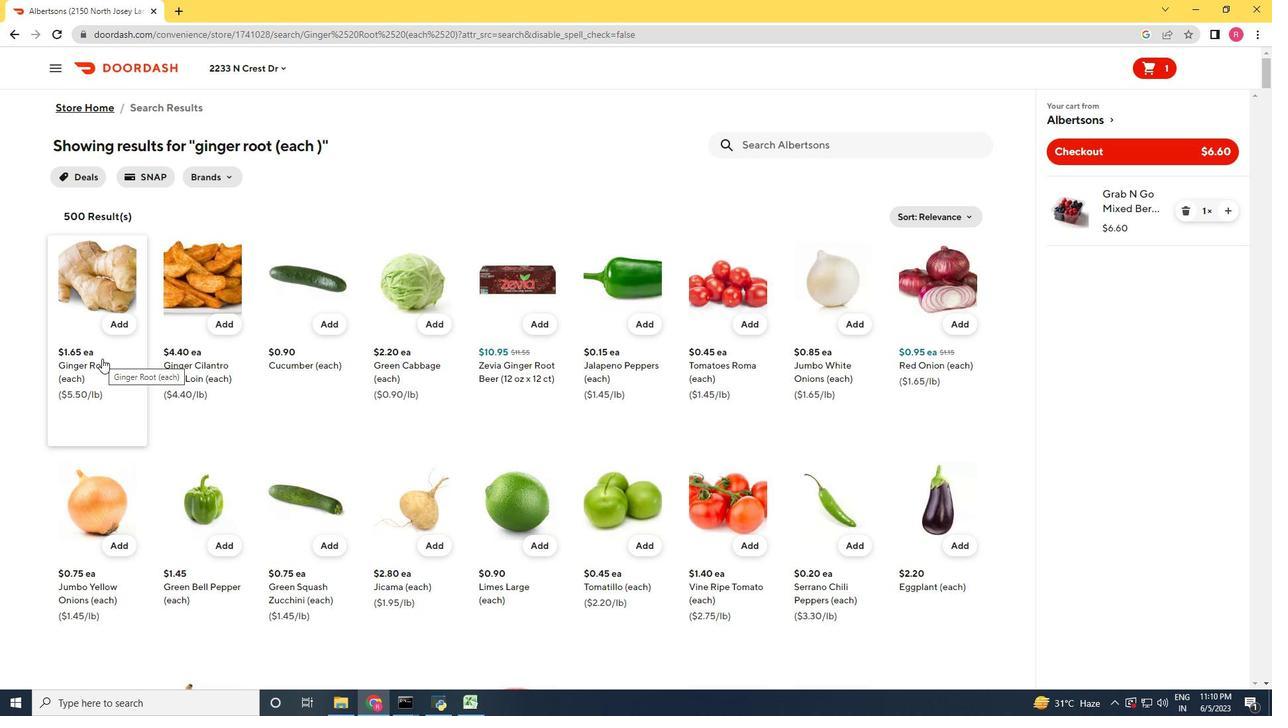 
Action: Mouse moved to (892, 648)
Screenshot: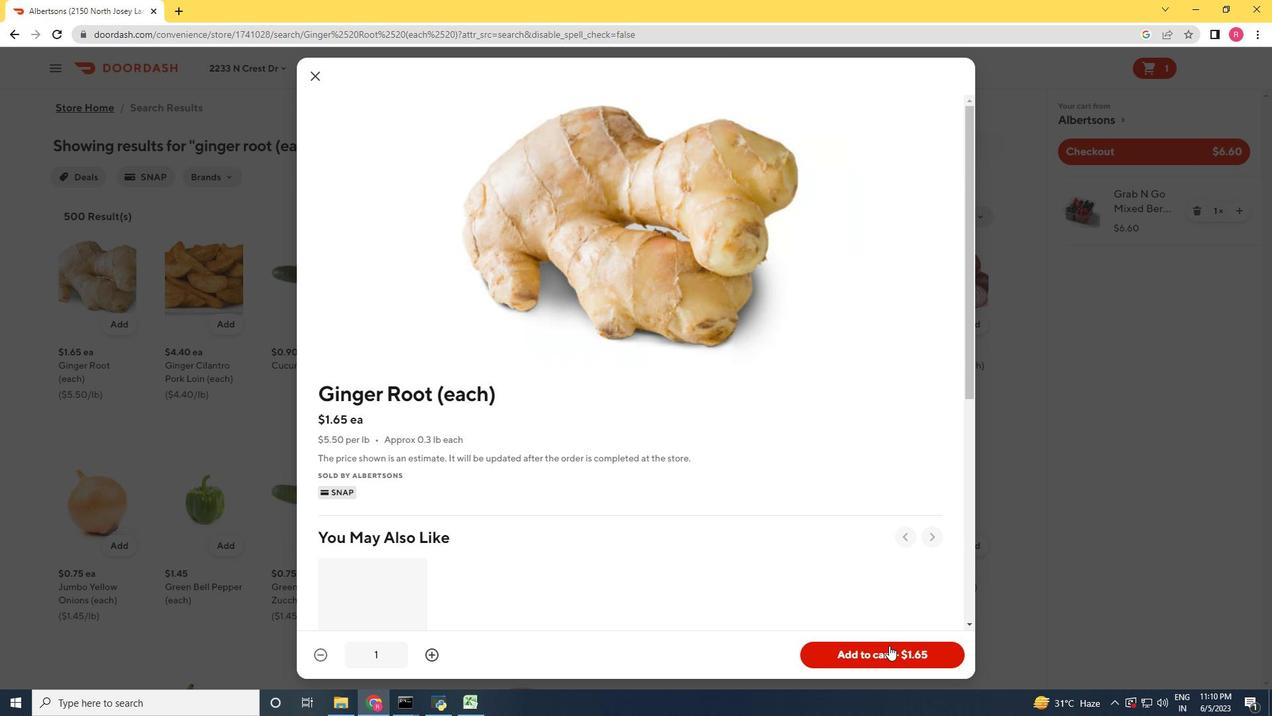 
Action: Mouse pressed left at (892, 648)
Screenshot: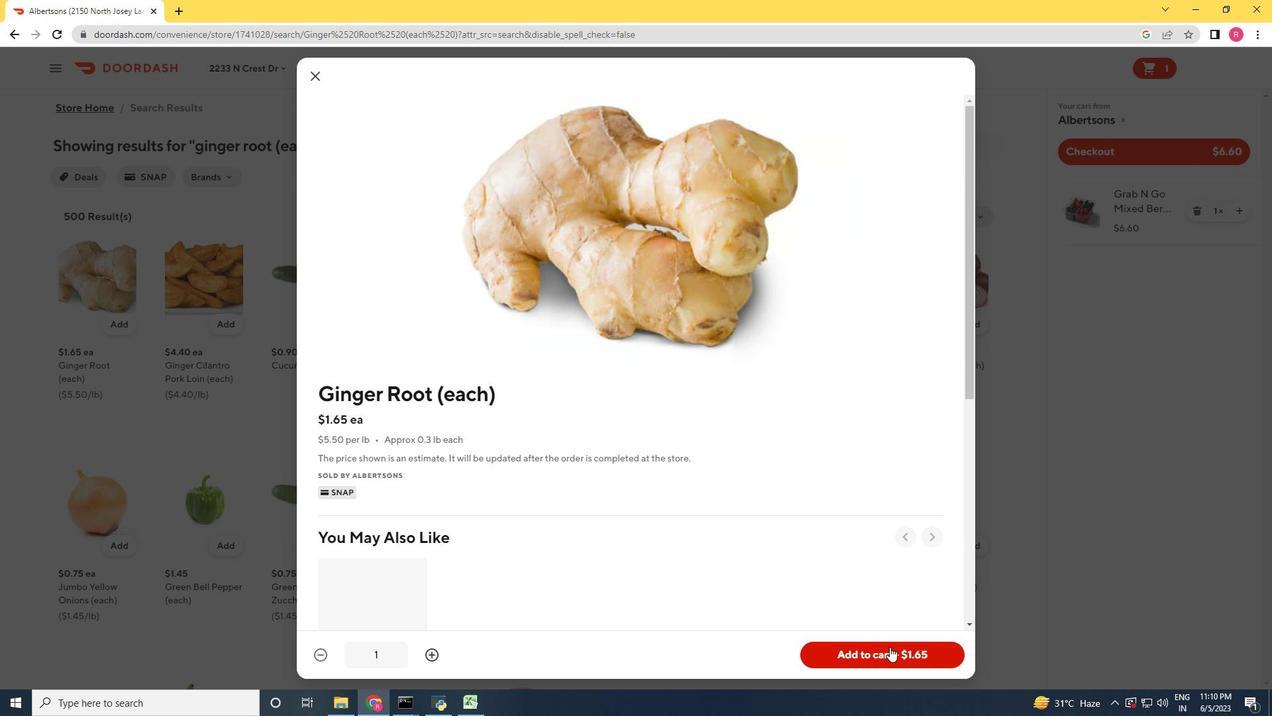 
Action: Mouse moved to (1229, 287)
Screenshot: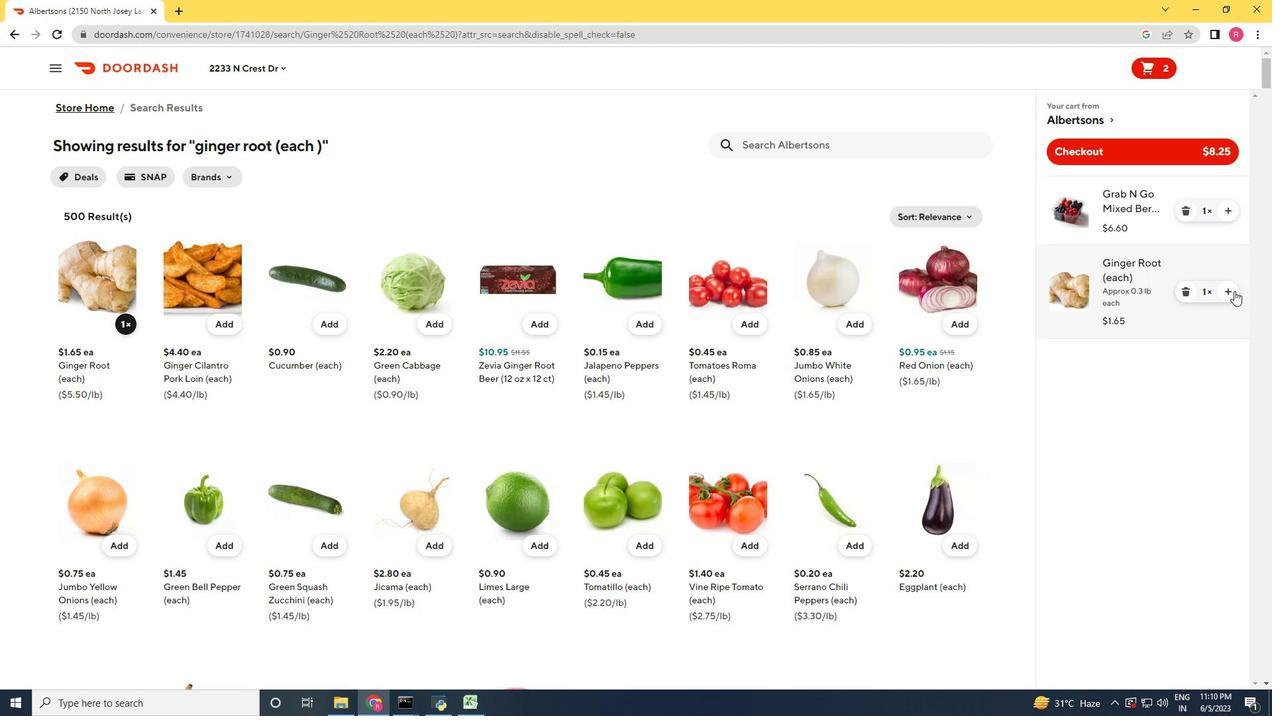 
Action: Mouse pressed left at (1229, 287)
Screenshot: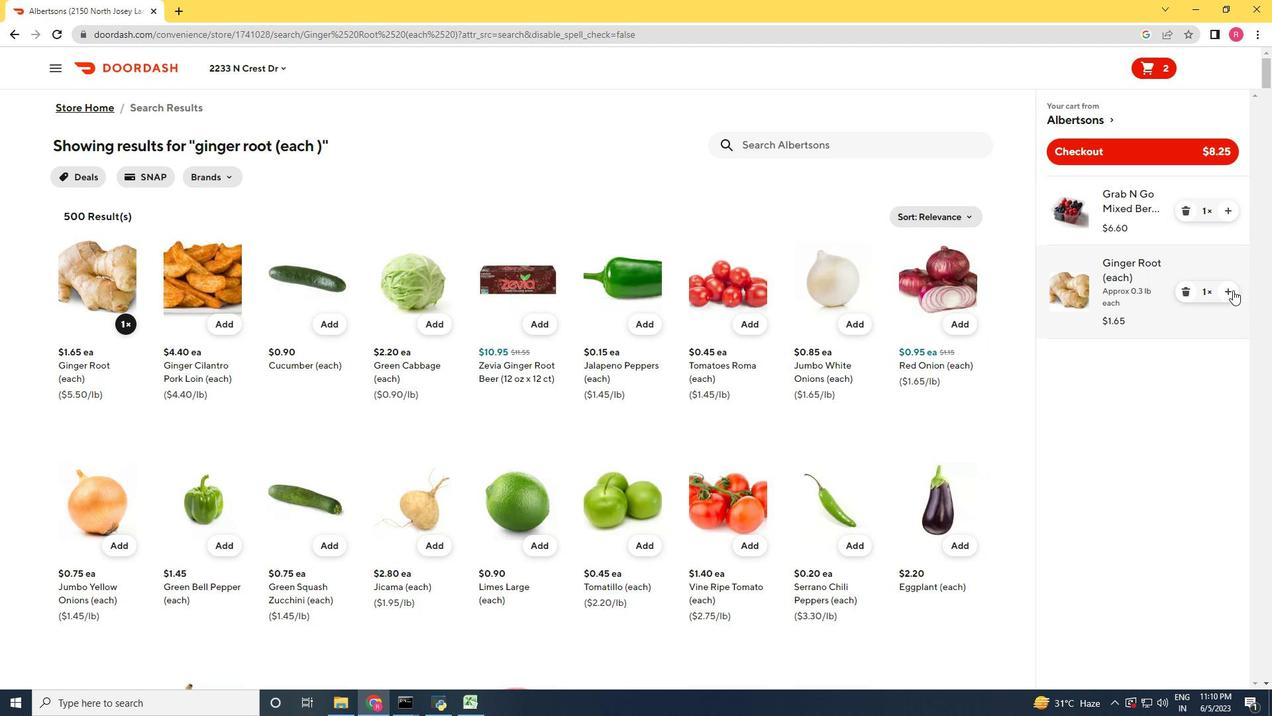 
Action: Mouse pressed left at (1229, 287)
Screenshot: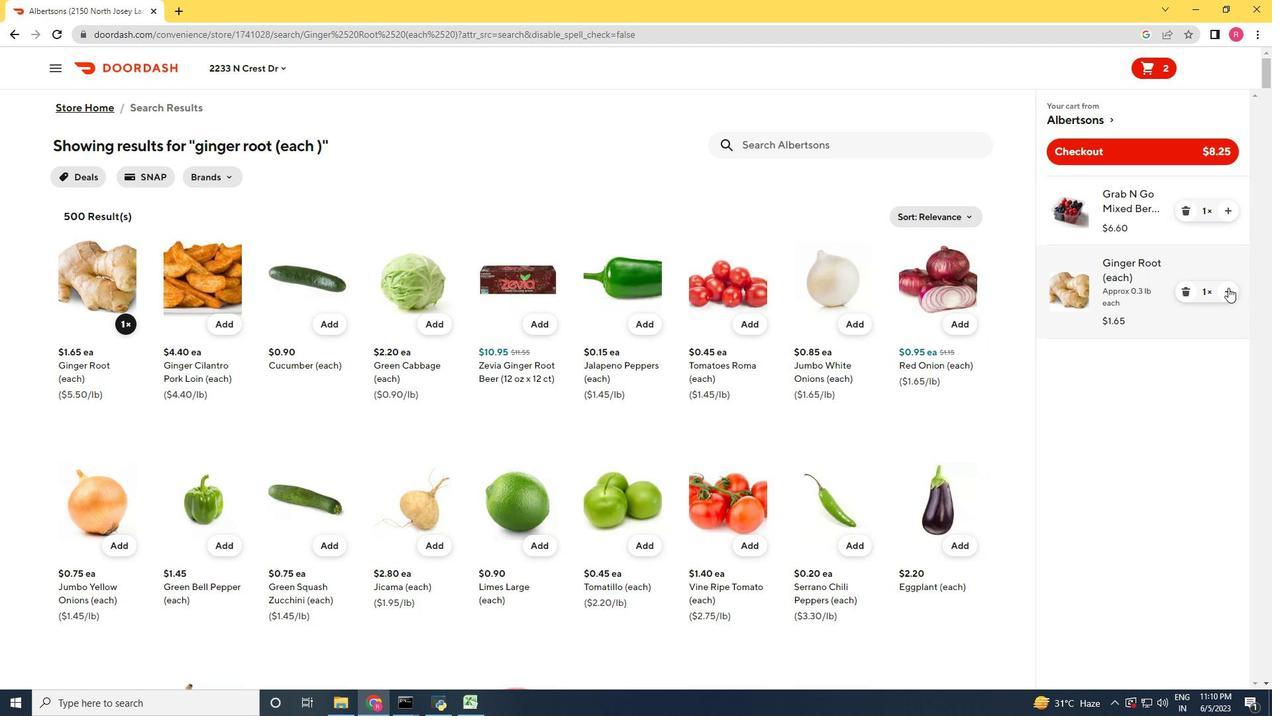 
Action: Mouse moved to (751, 142)
Screenshot: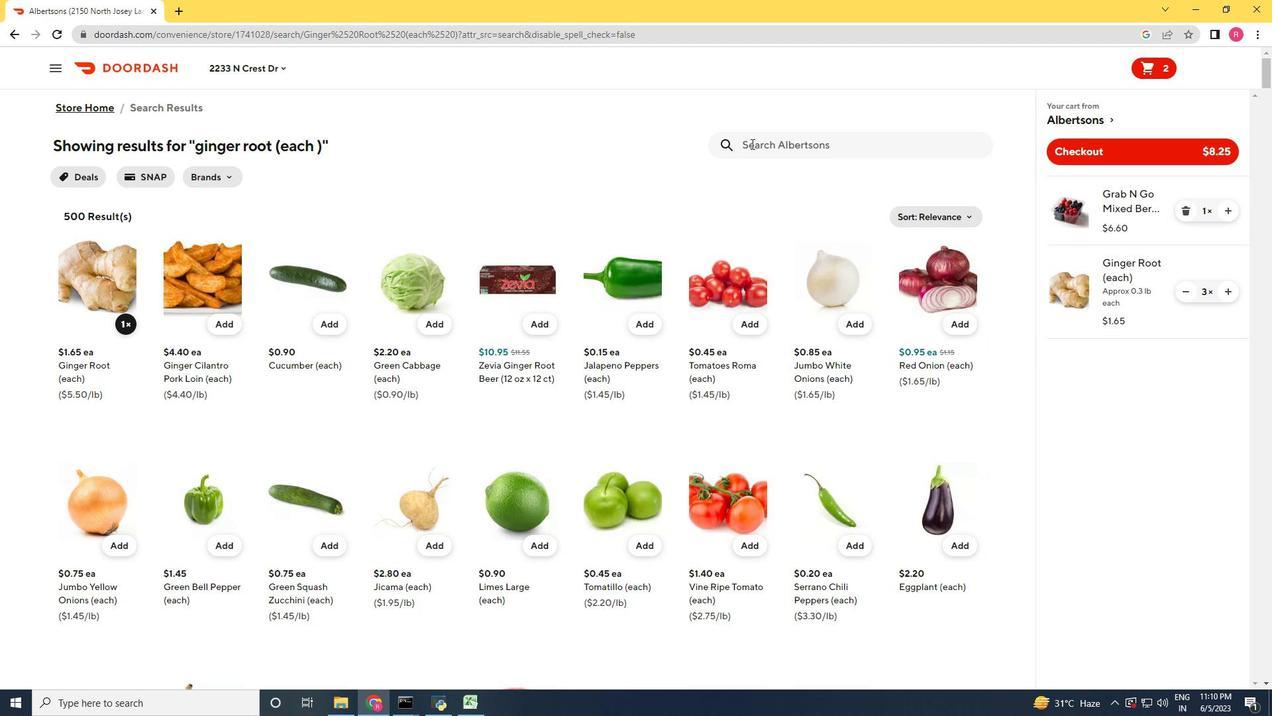 
Action: Mouse pressed left at (751, 142)
Screenshot: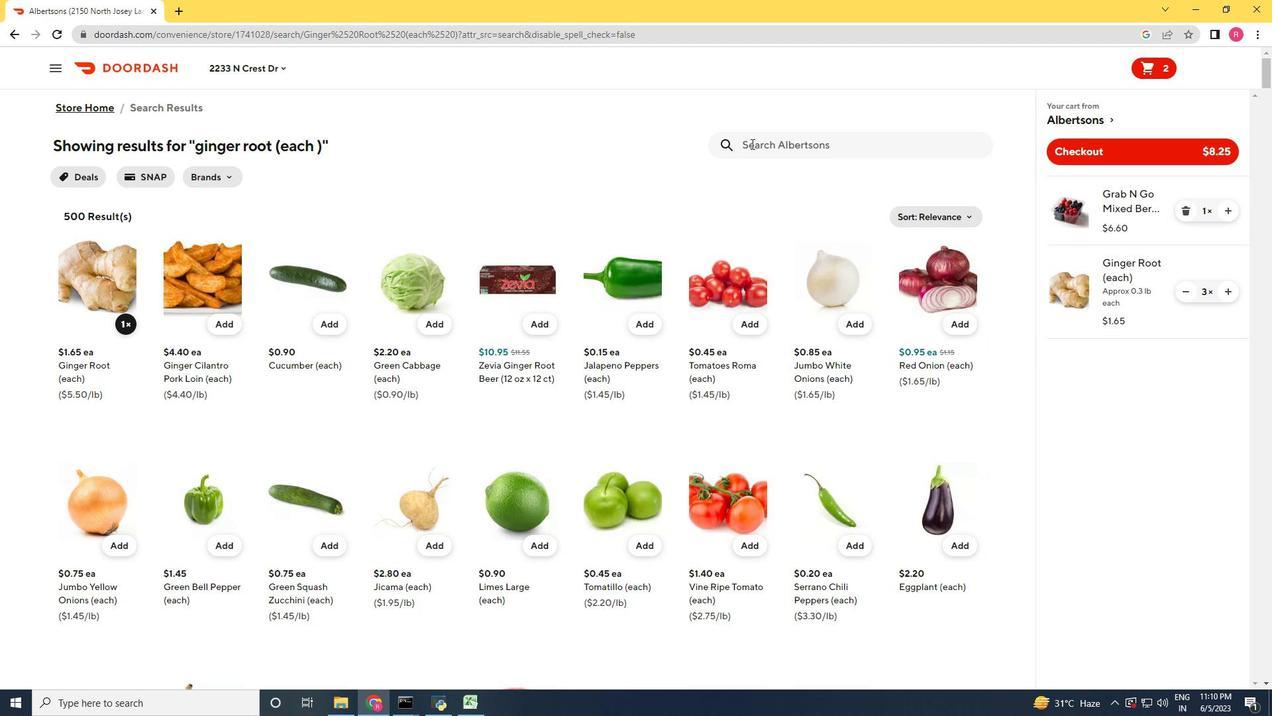 
Action: Key pressed <Key.shift_r><Key.shift_r><Key.shift_r>Fresh<Key.space><Key.shift_r>Cantaloupe<Key.space><Key.shift_r>Wedge<Key.space><Key.shift_r>(each<Key.shift_r>)<Key.enter>
Screenshot: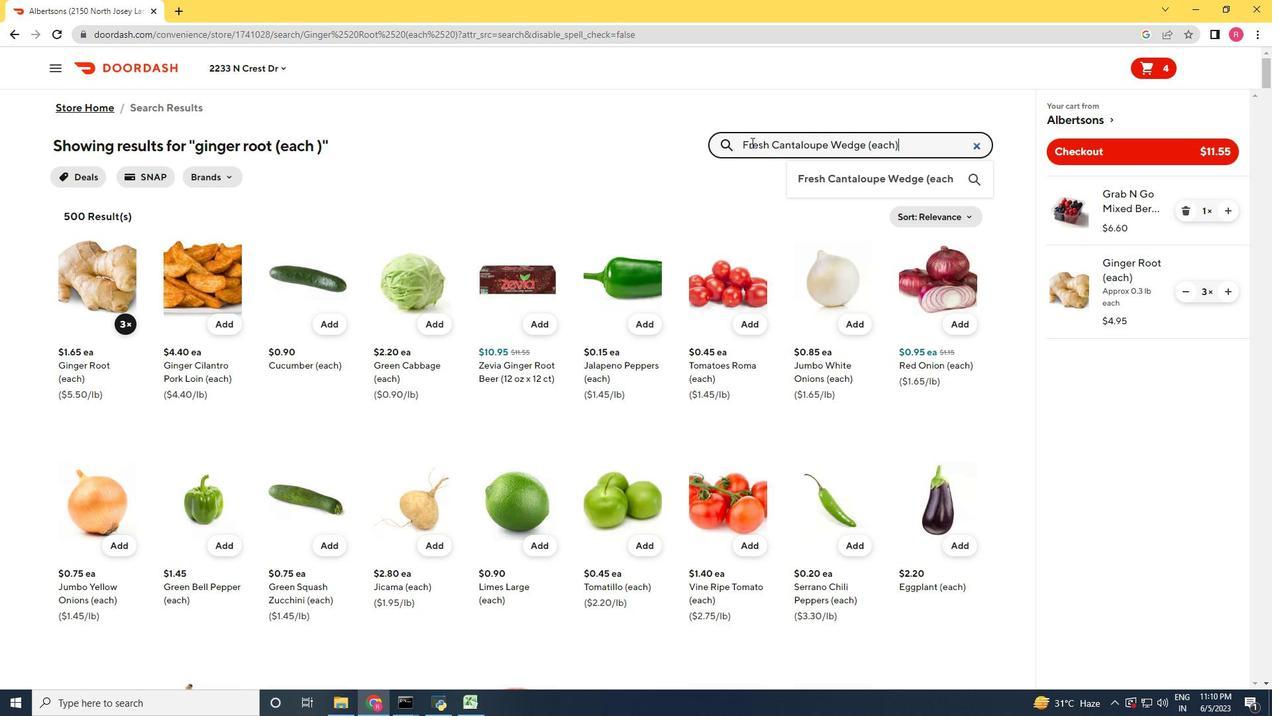 
Action: Mouse moved to (142, 350)
Screenshot: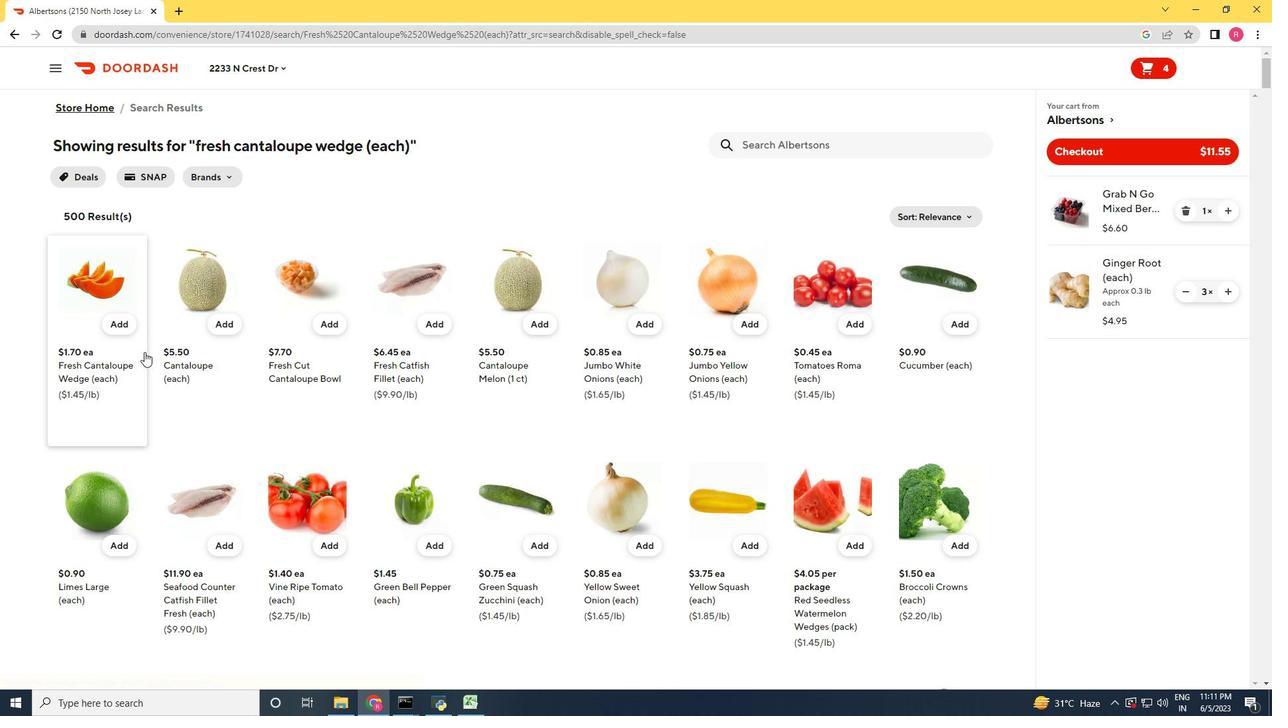 
Action: Mouse pressed left at (142, 350)
Screenshot: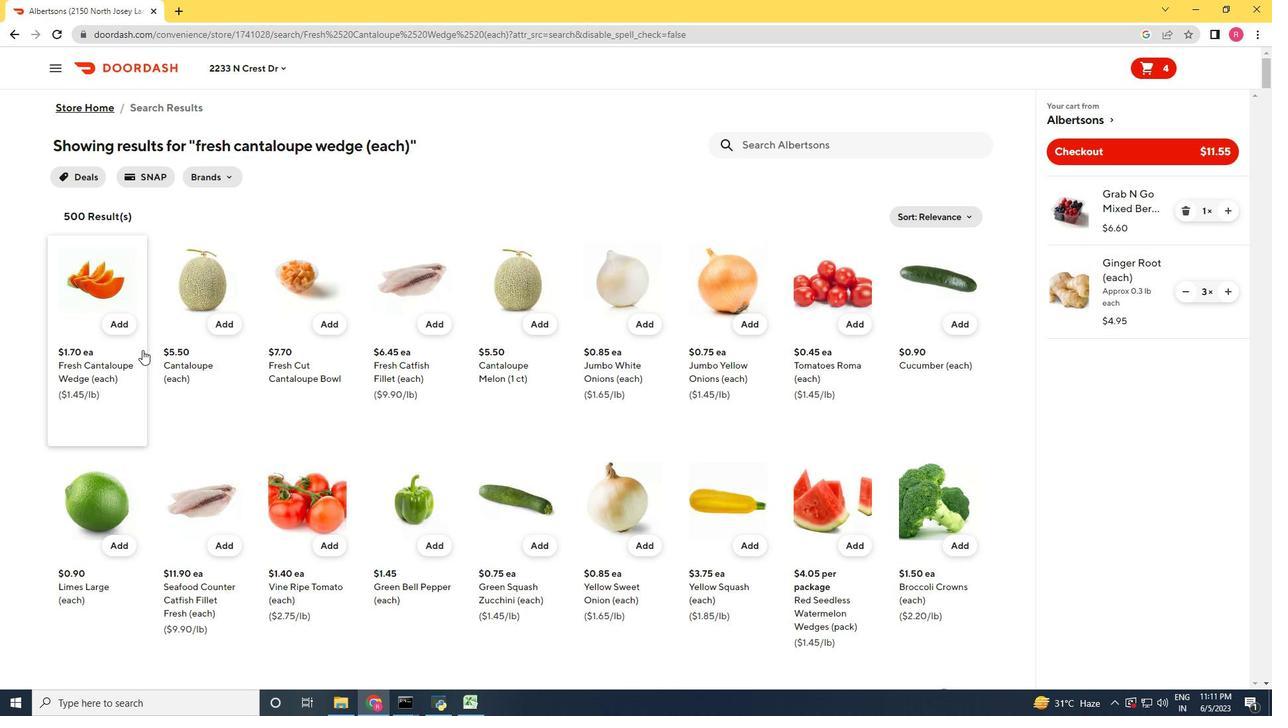 
Action: Mouse moved to (862, 654)
Screenshot: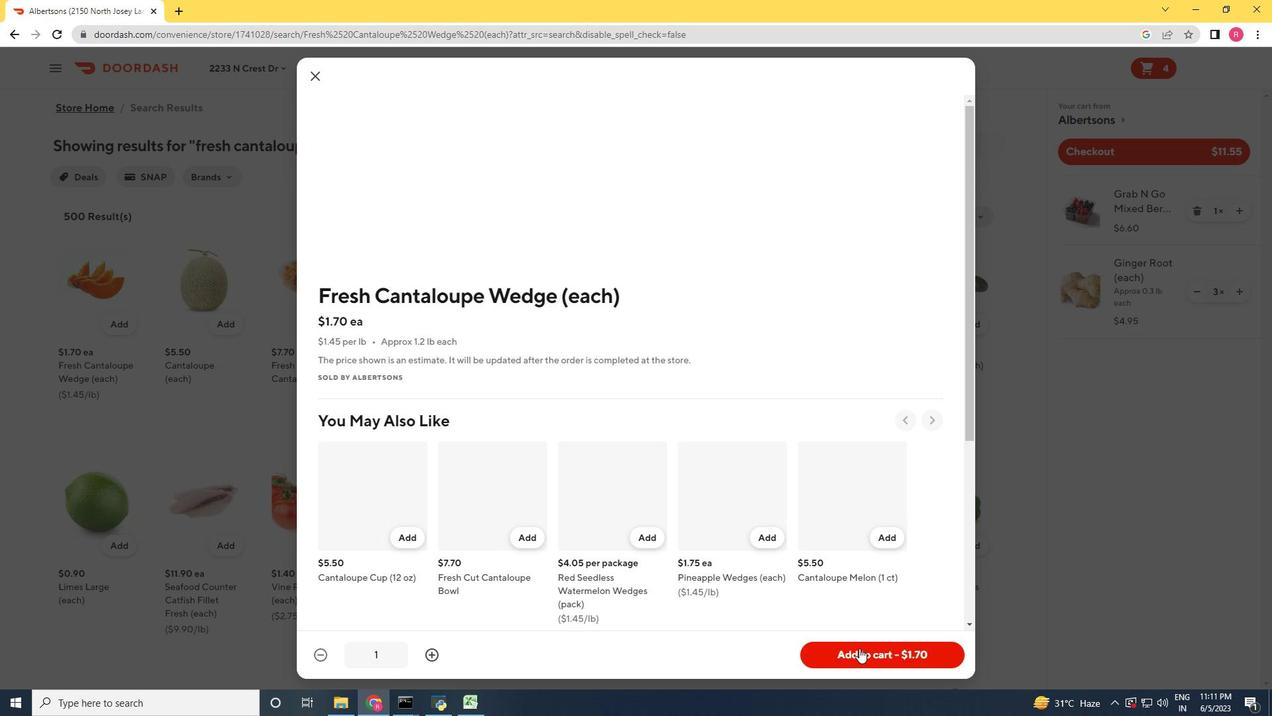 
Action: Mouse pressed left at (862, 654)
Screenshot: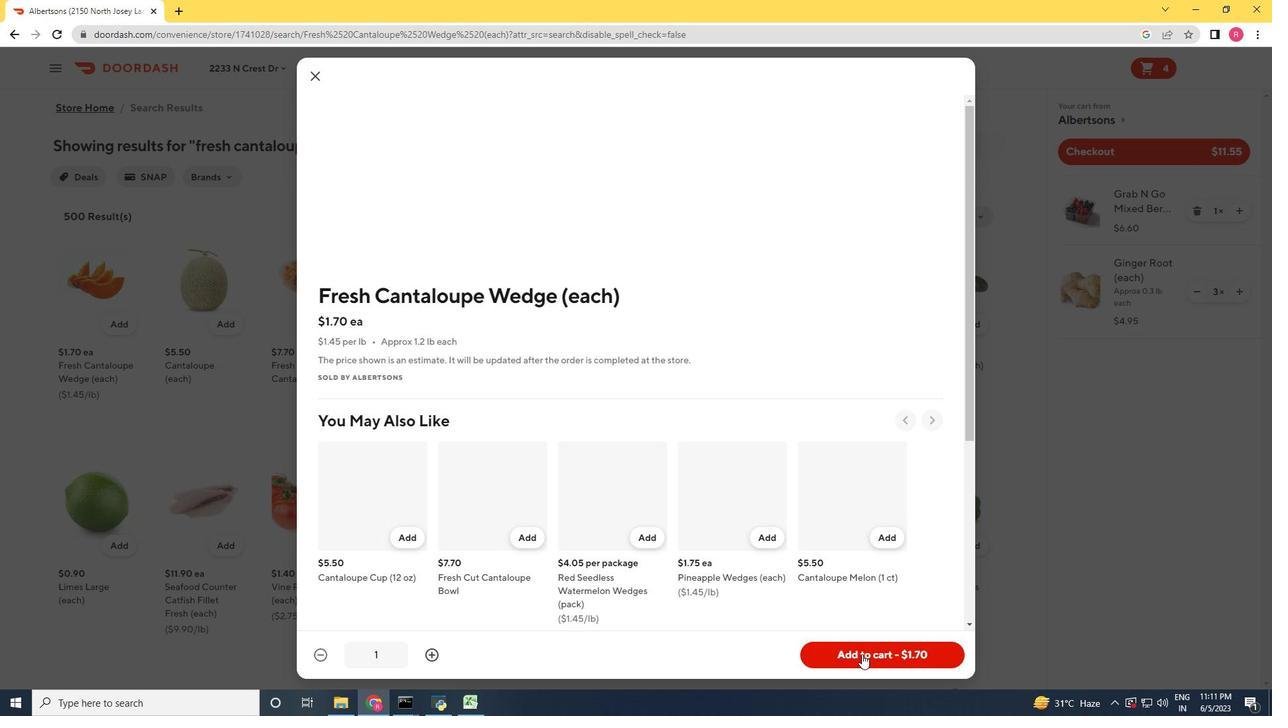 
Action: Mouse moved to (1227, 383)
Screenshot: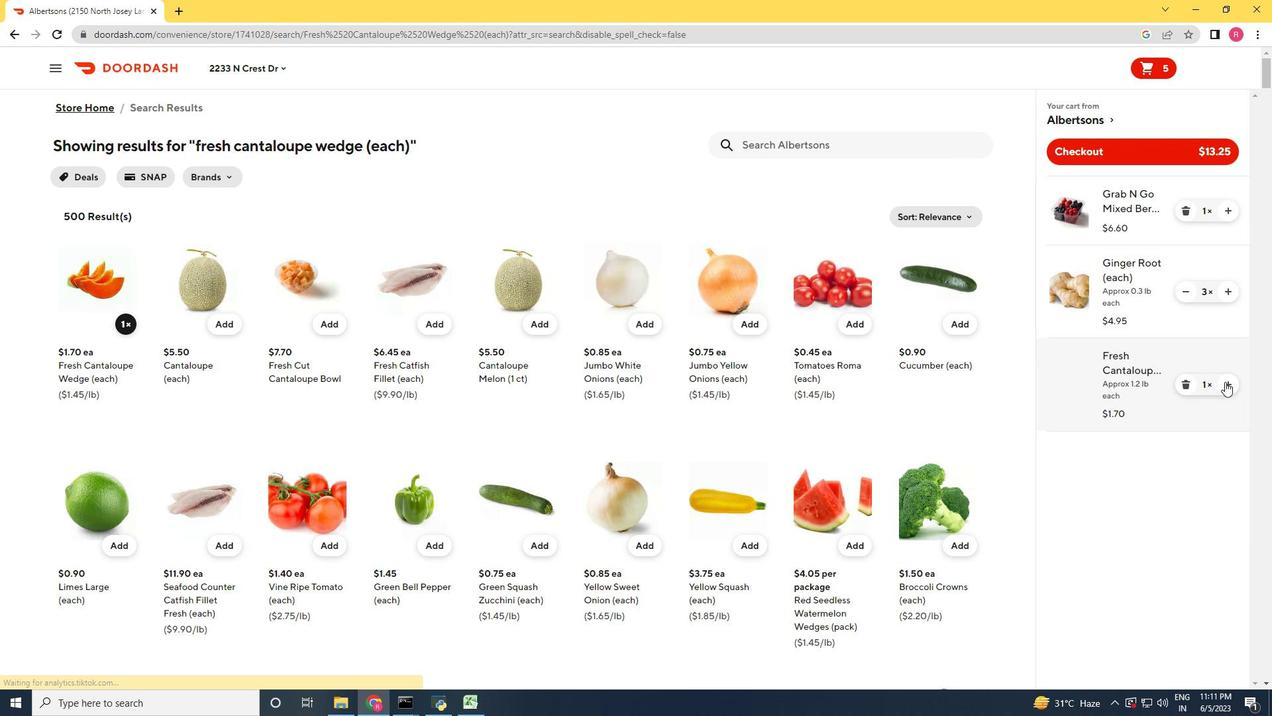
Action: Mouse pressed left at (1227, 383)
Screenshot: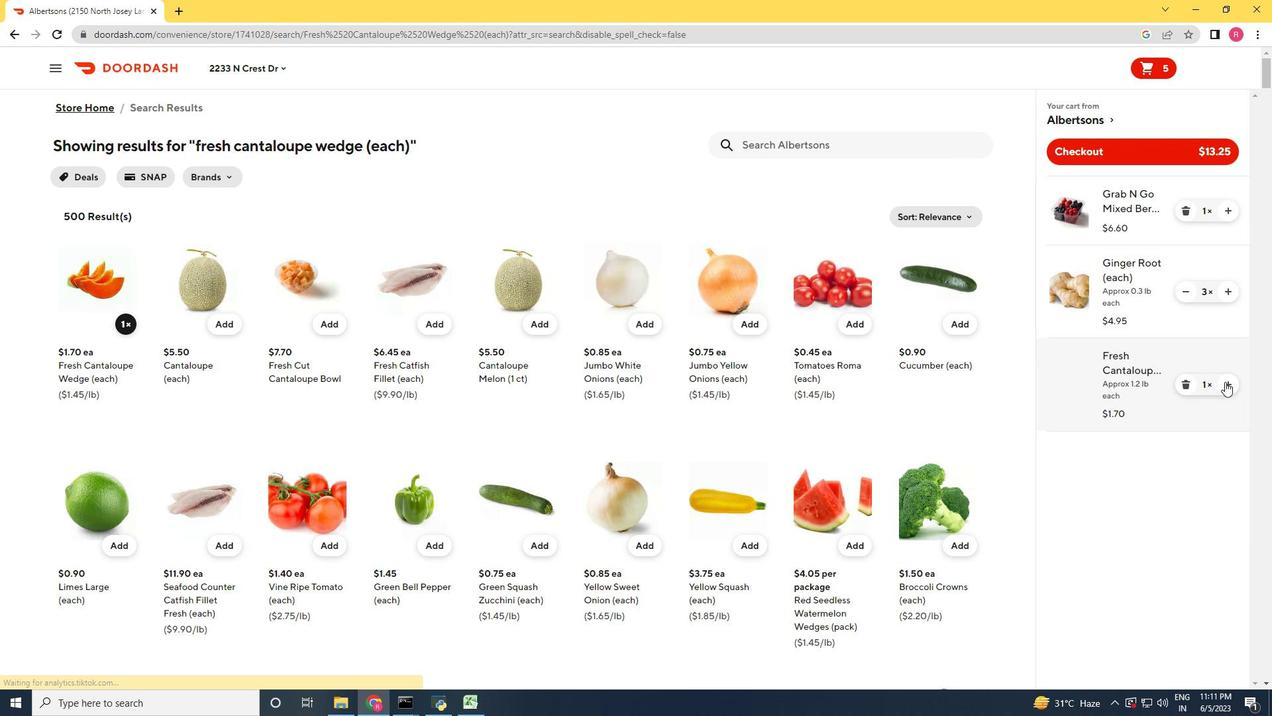 
Action: Mouse moved to (830, 144)
Screenshot: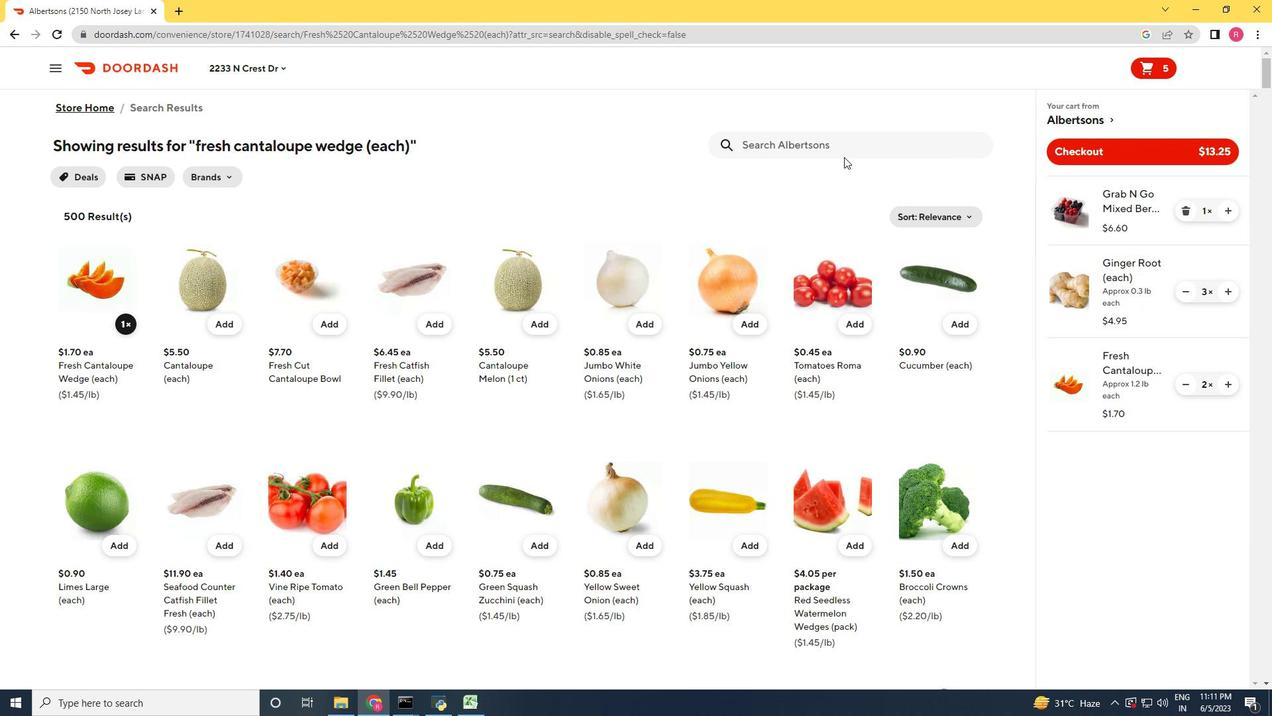 
Action: Mouse pressed left at (830, 144)
Screenshot: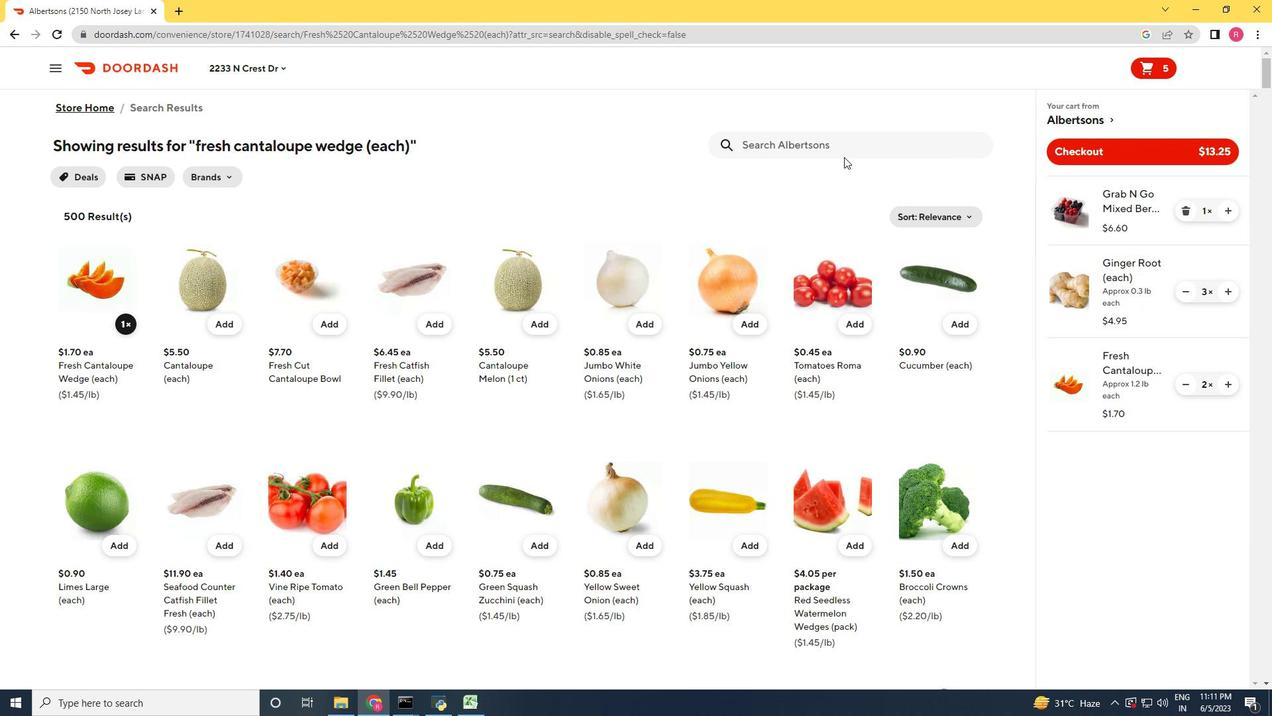 
Action: Key pressed <Key.shift_r>Corn<Key.space><Key.shift_r>Bi<Key.space><Key.shift_r>Color<Key.enter>
Screenshot: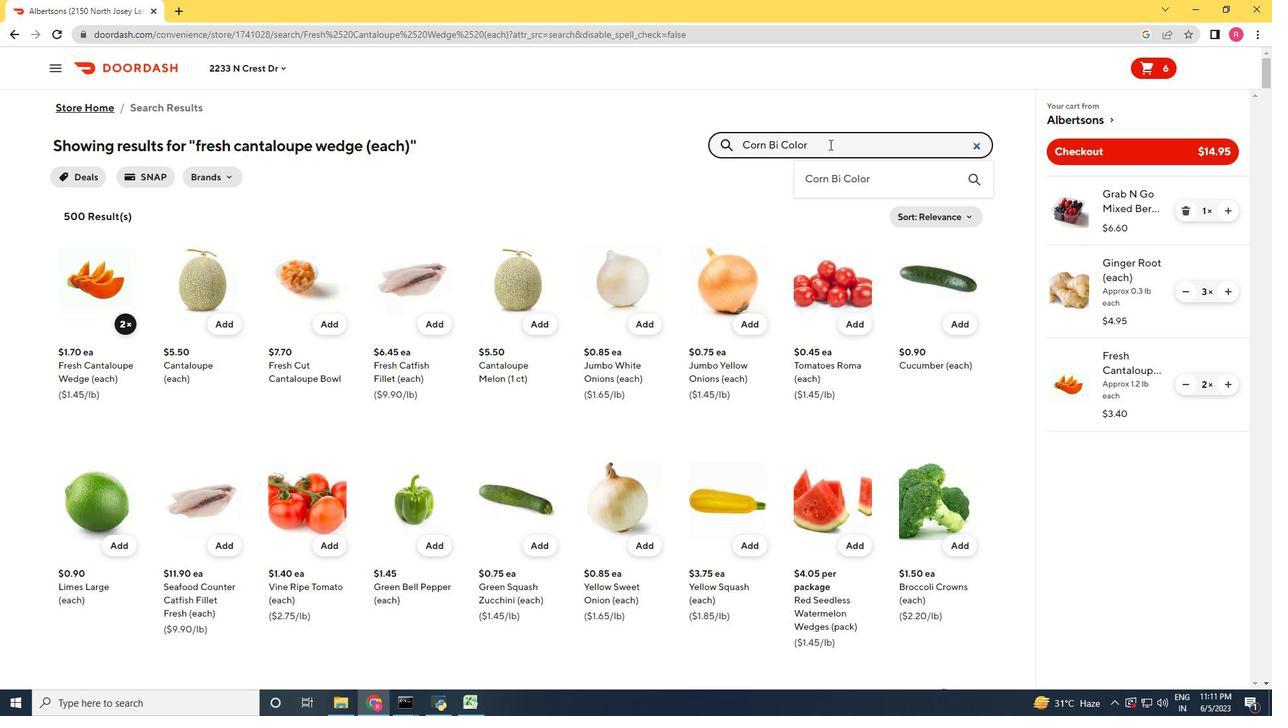 
Action: Mouse moved to (127, 350)
Screenshot: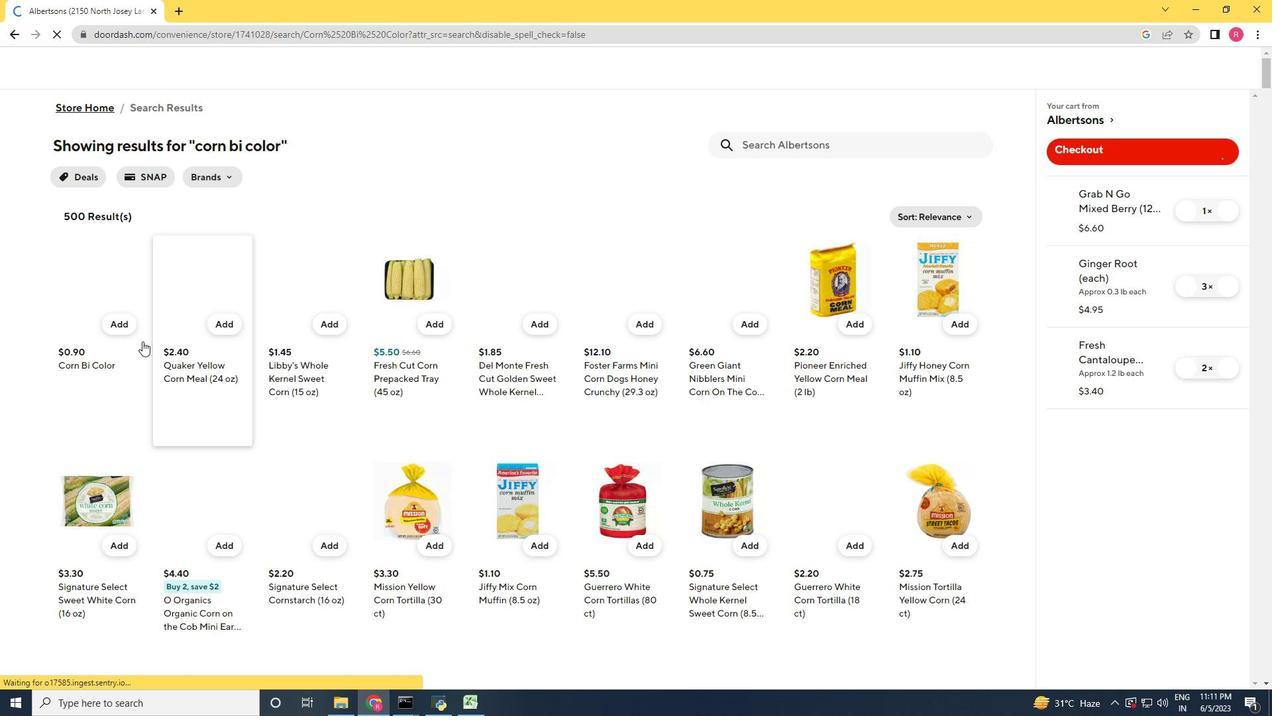 
Action: Mouse pressed left at (127, 350)
Screenshot: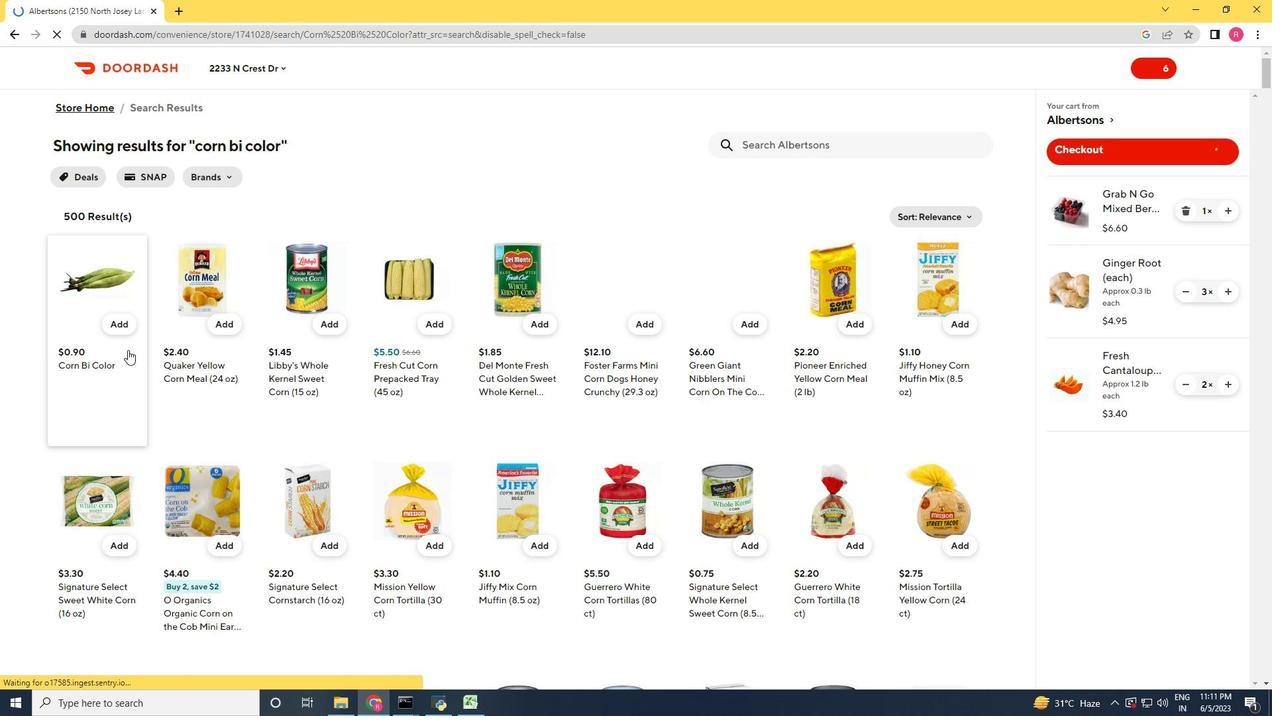 
Action: Mouse moved to (881, 649)
Screenshot: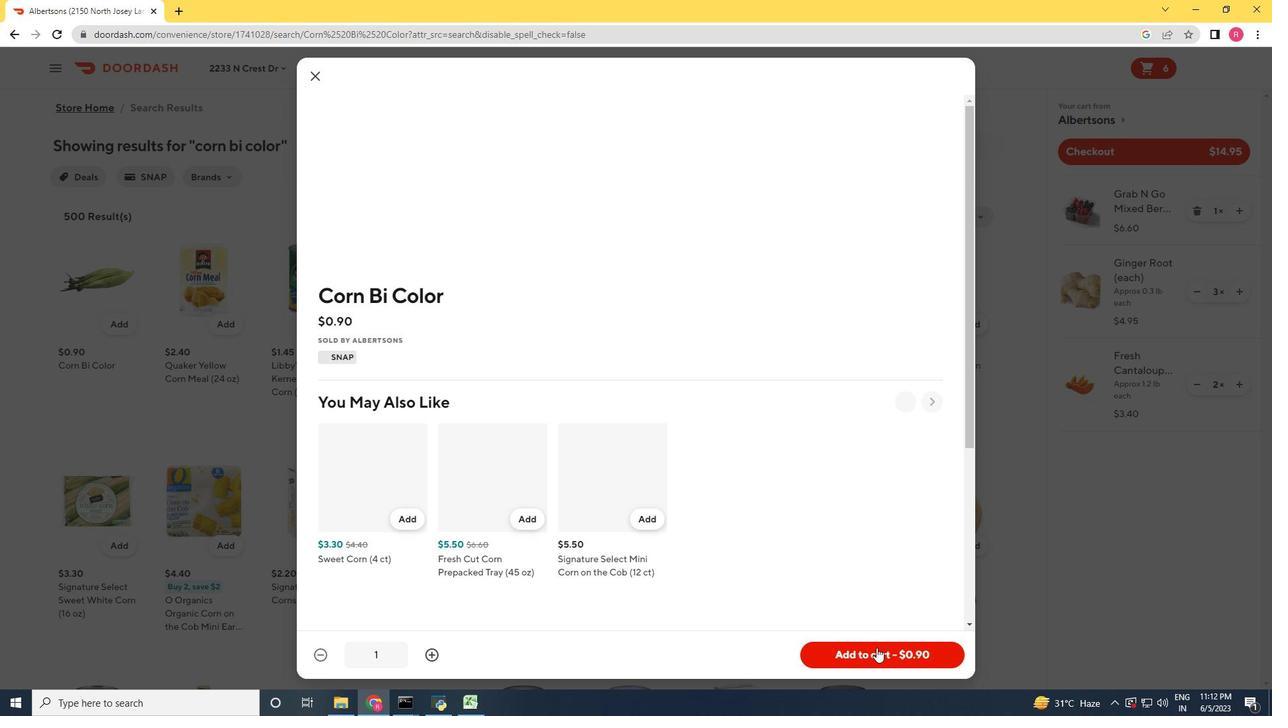 
Action: Mouse pressed left at (881, 649)
Screenshot: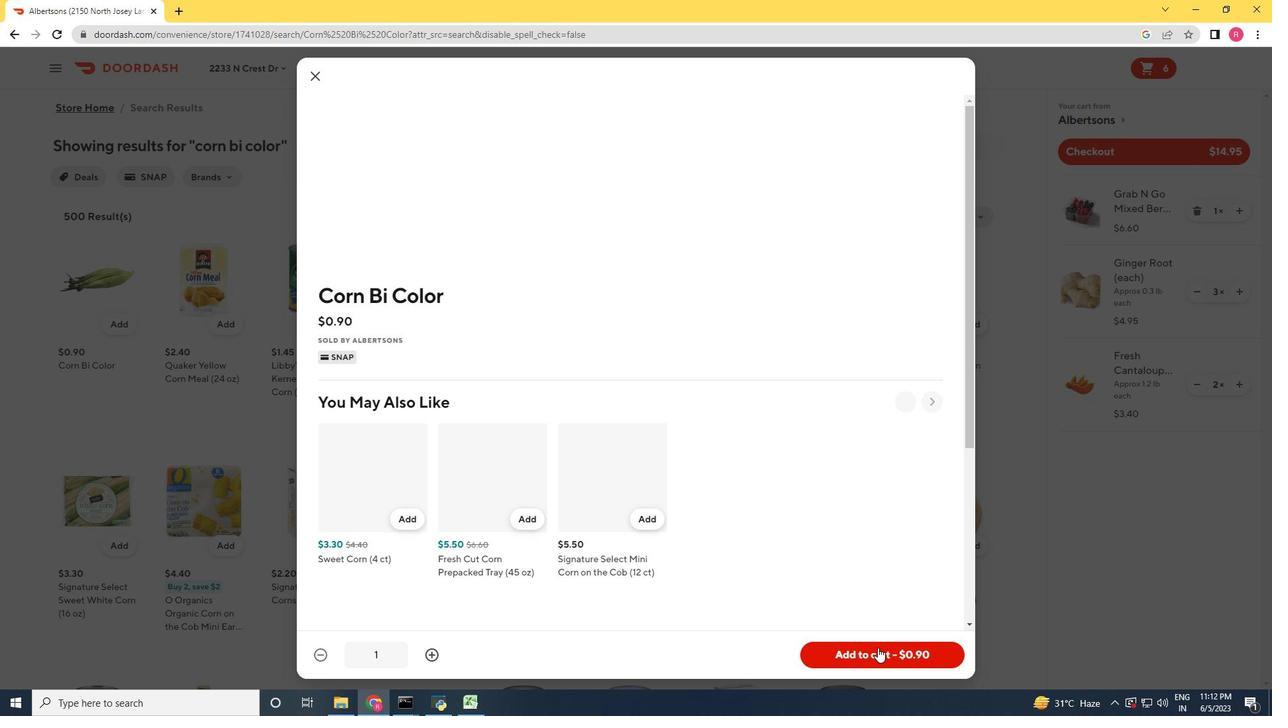 
Action: Mouse moved to (793, 144)
Screenshot: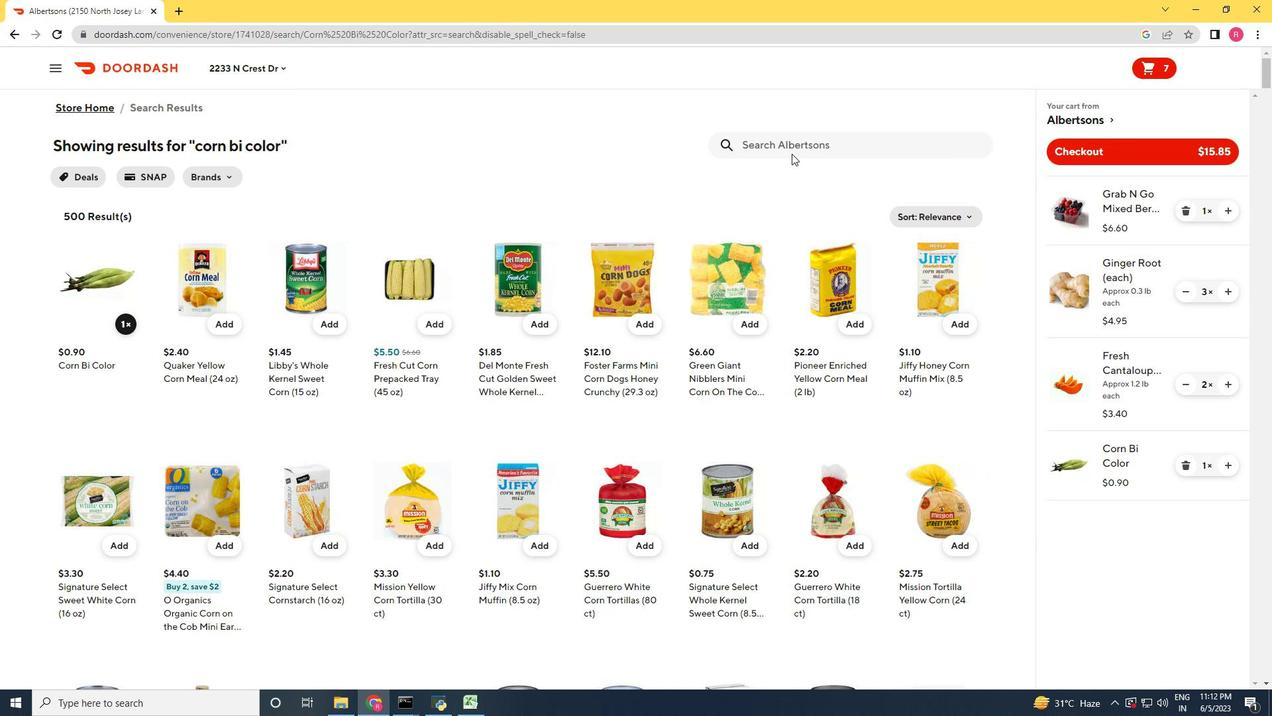 
Action: Mouse pressed left at (793, 144)
Screenshot: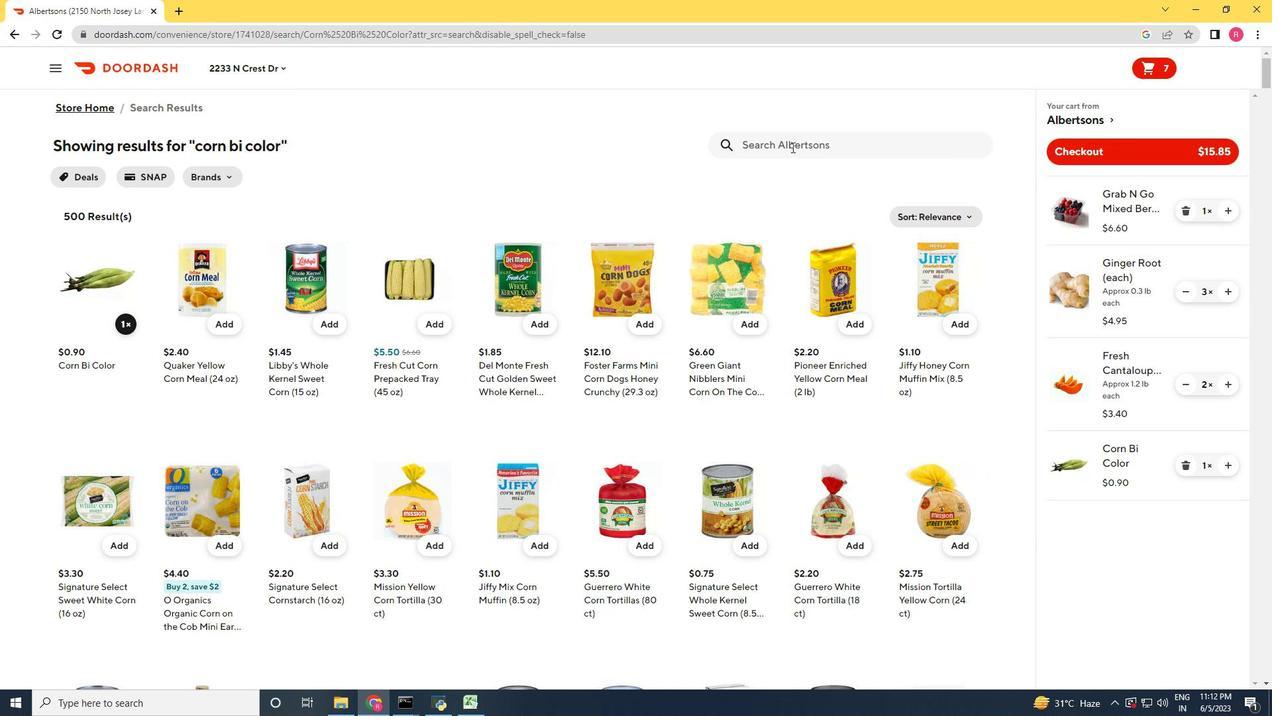 
Action: Key pressed <Key.shift_r>Mango<Key.space><Key.shift_r>Small<Key.space><Key.enter>
Screenshot: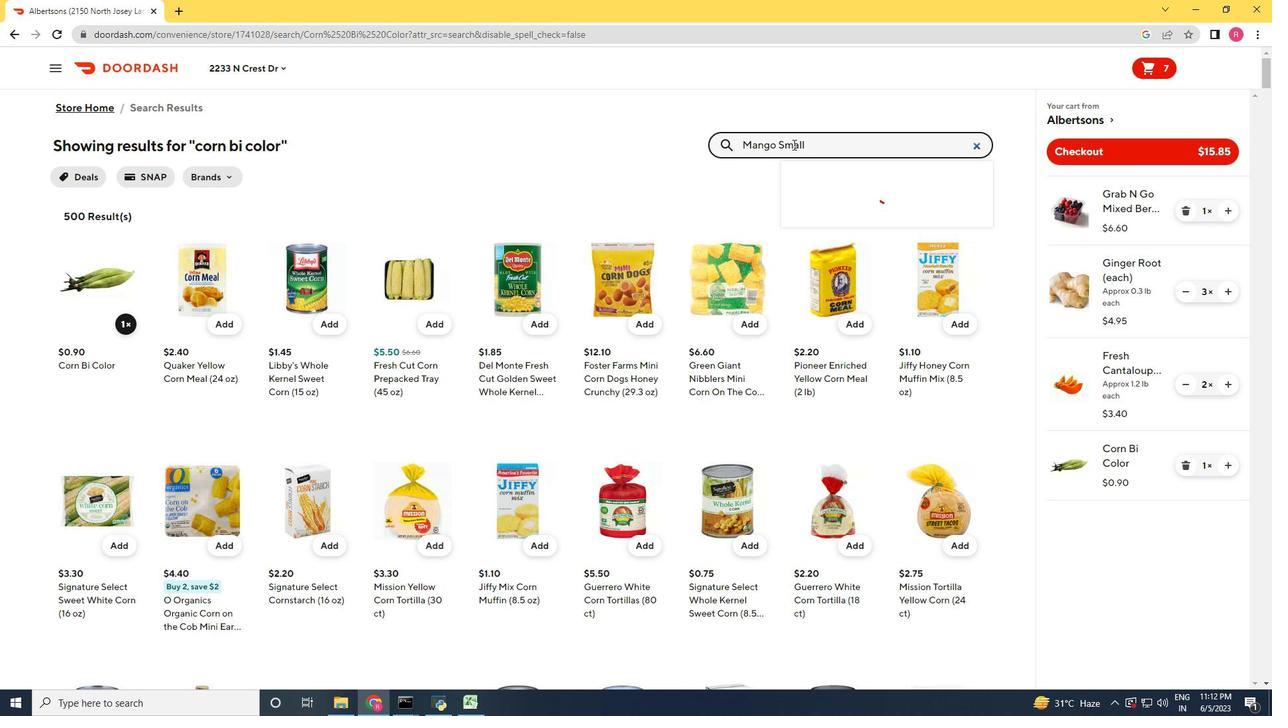 
Action: Mouse moved to (123, 356)
Screenshot: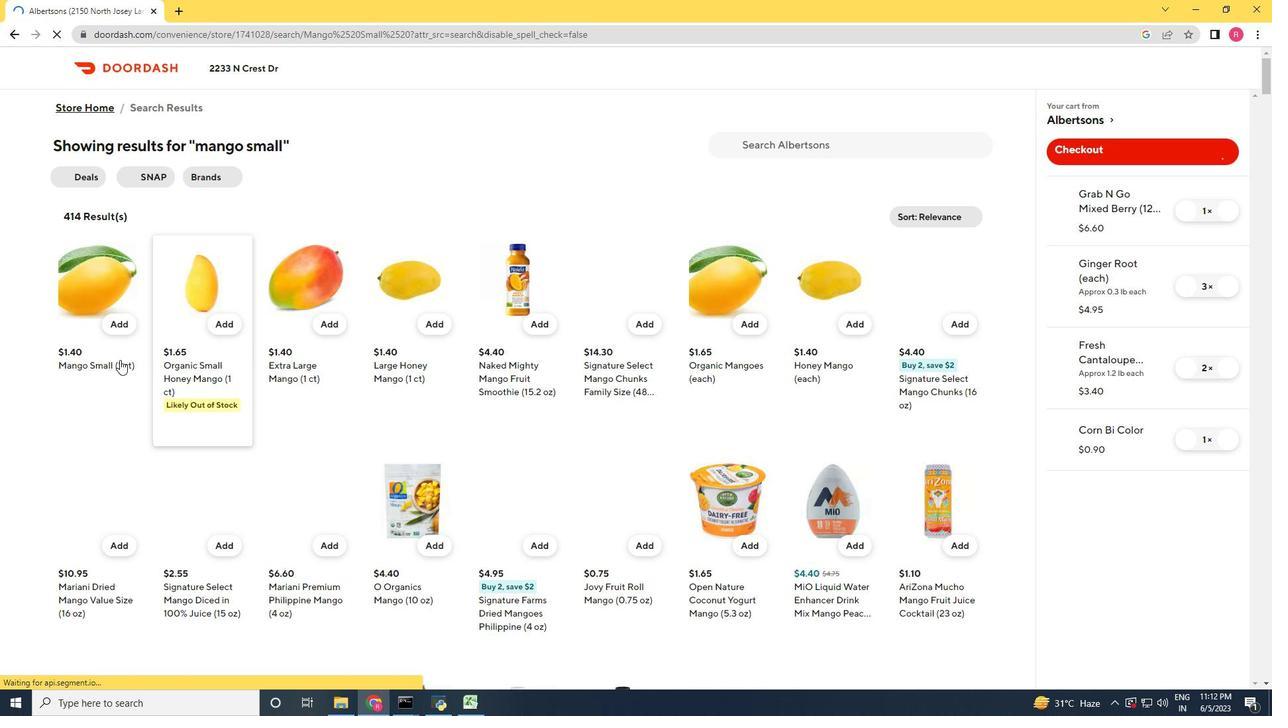 
Action: Mouse pressed left at (123, 356)
Screenshot: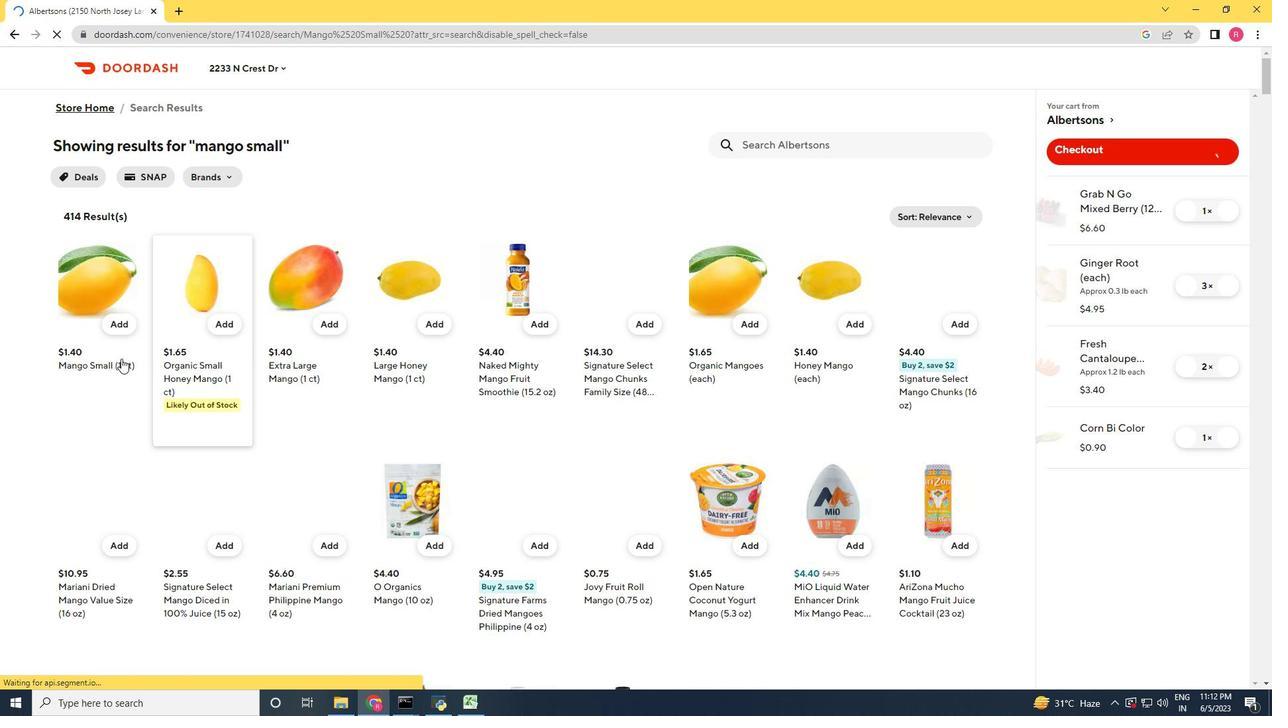
Action: Mouse moved to (897, 646)
Screenshot: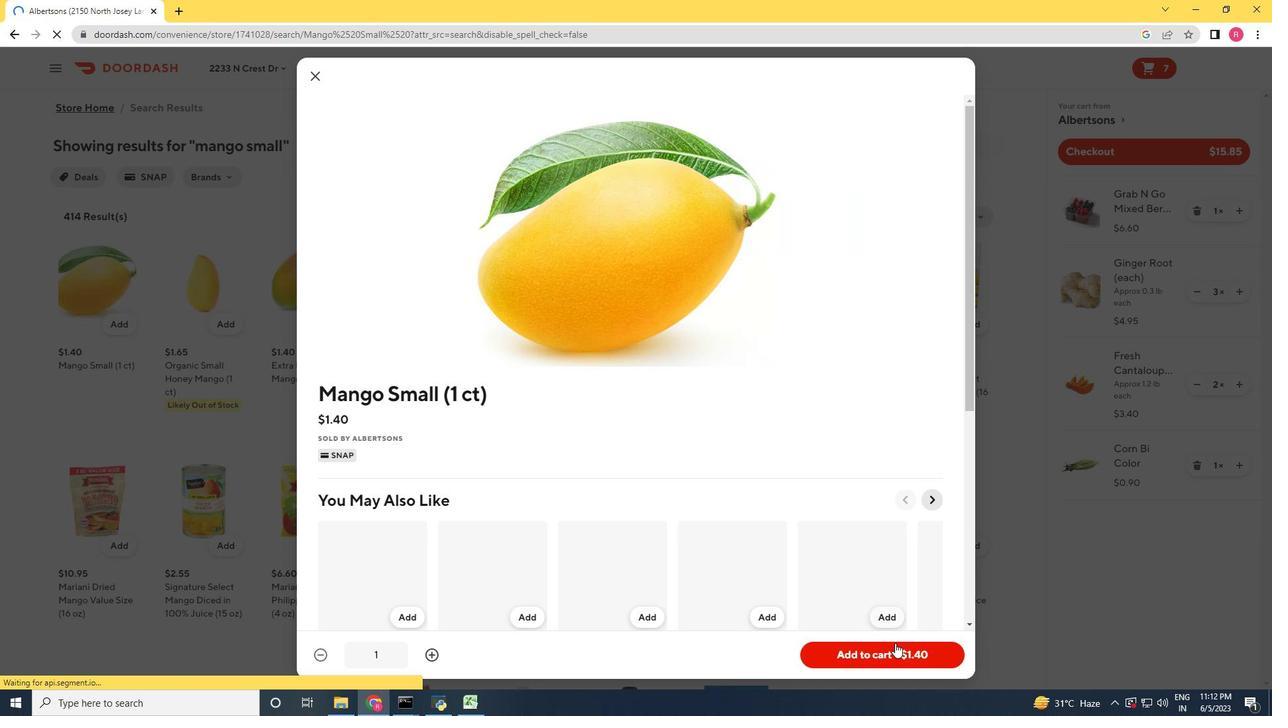 
Action: Mouse pressed left at (897, 646)
Screenshot: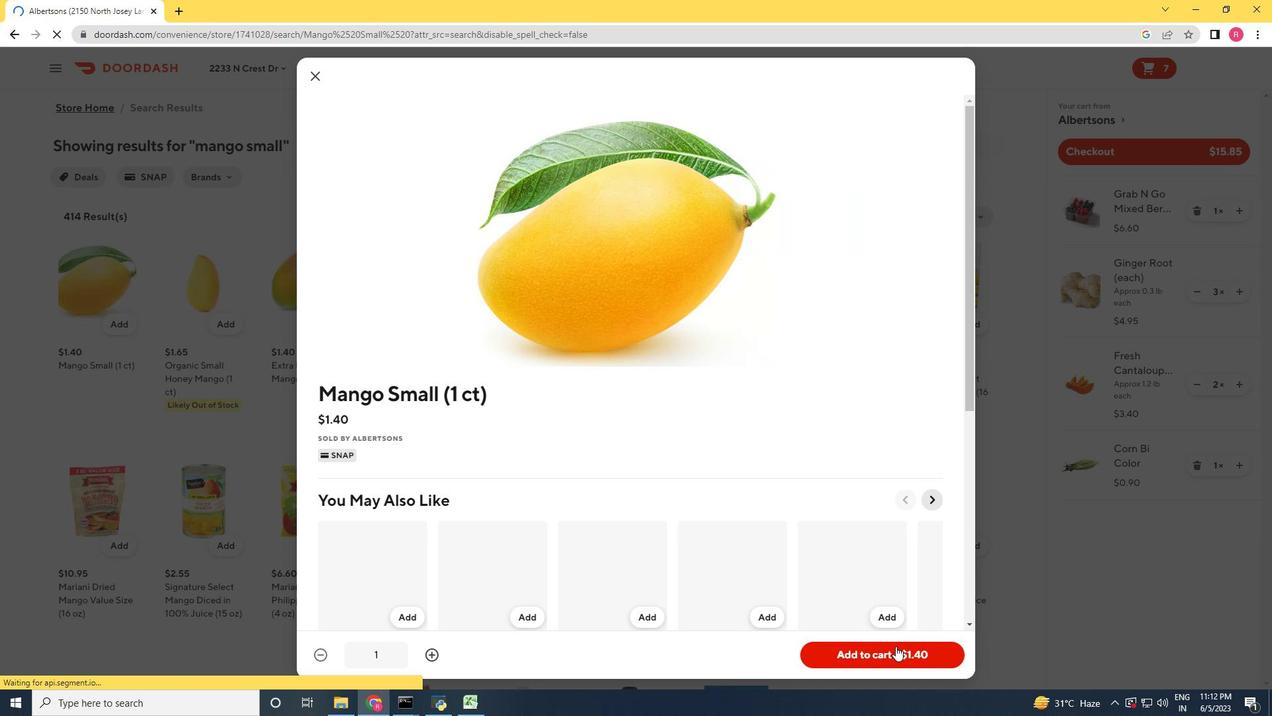 
Action: Mouse moved to (800, 143)
Screenshot: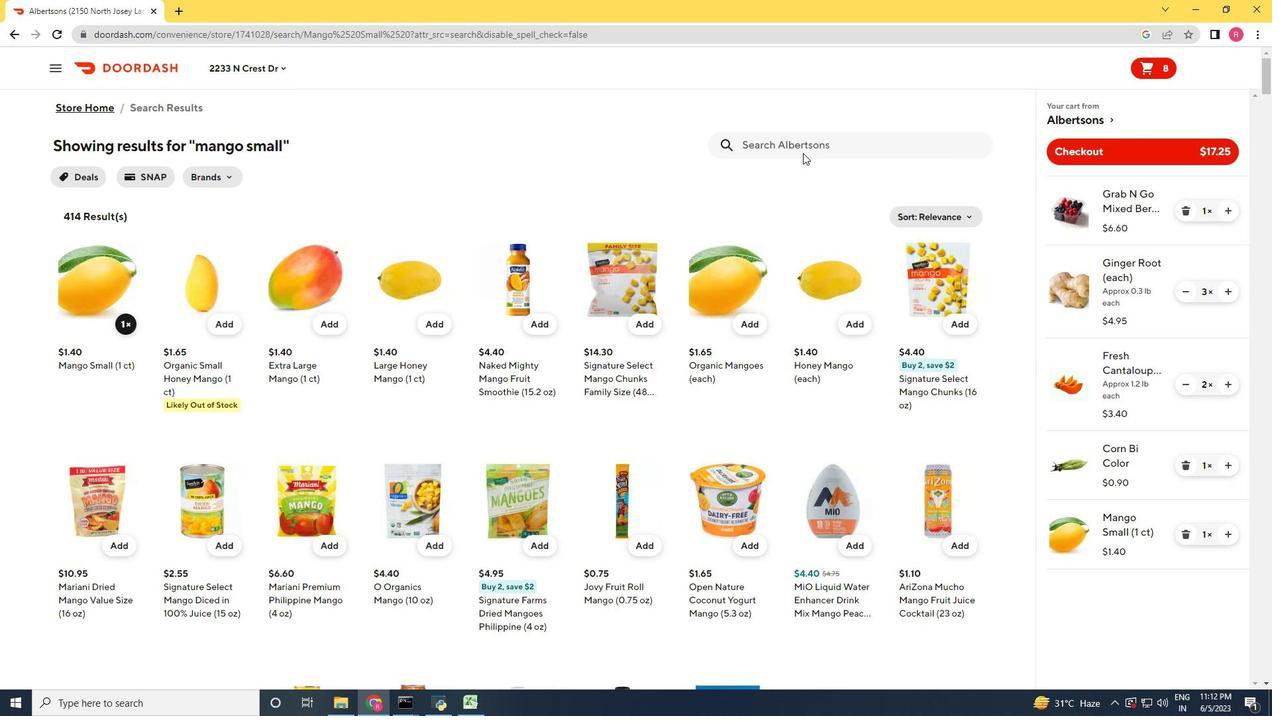 
Action: Mouse pressed left at (800, 143)
Screenshot: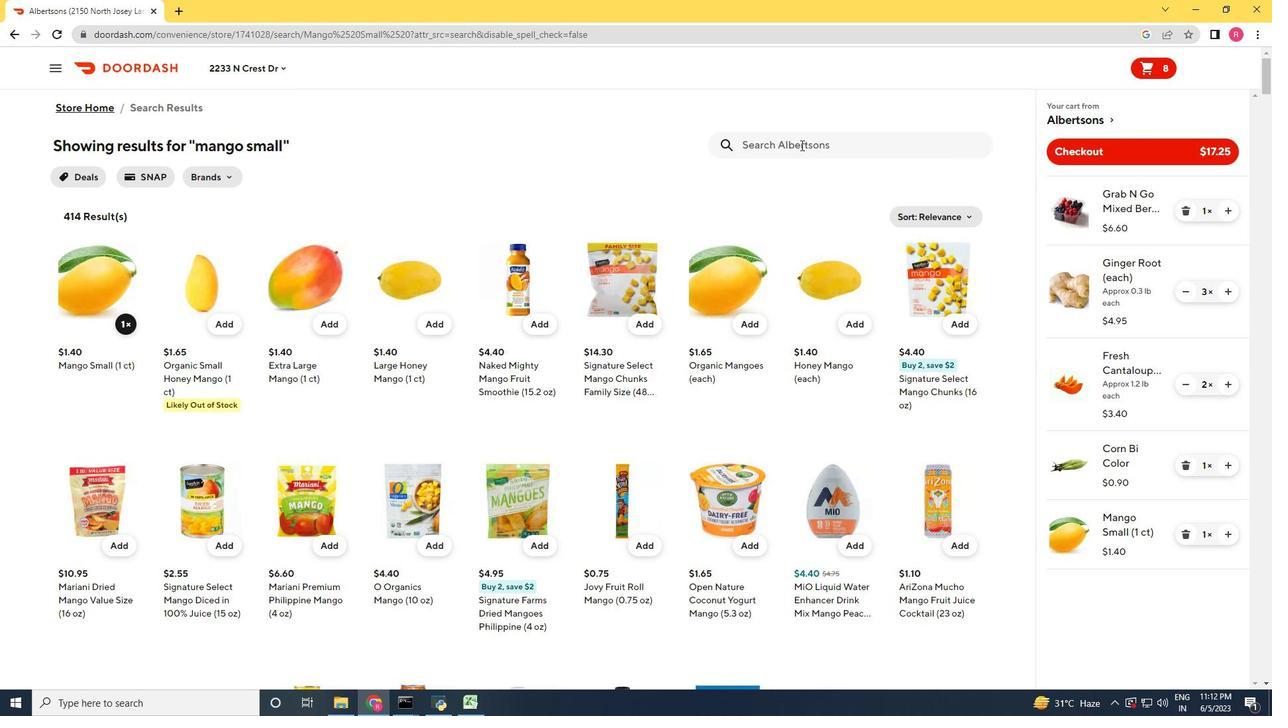 
Action: Mouse moved to (1231, 535)
Screenshot: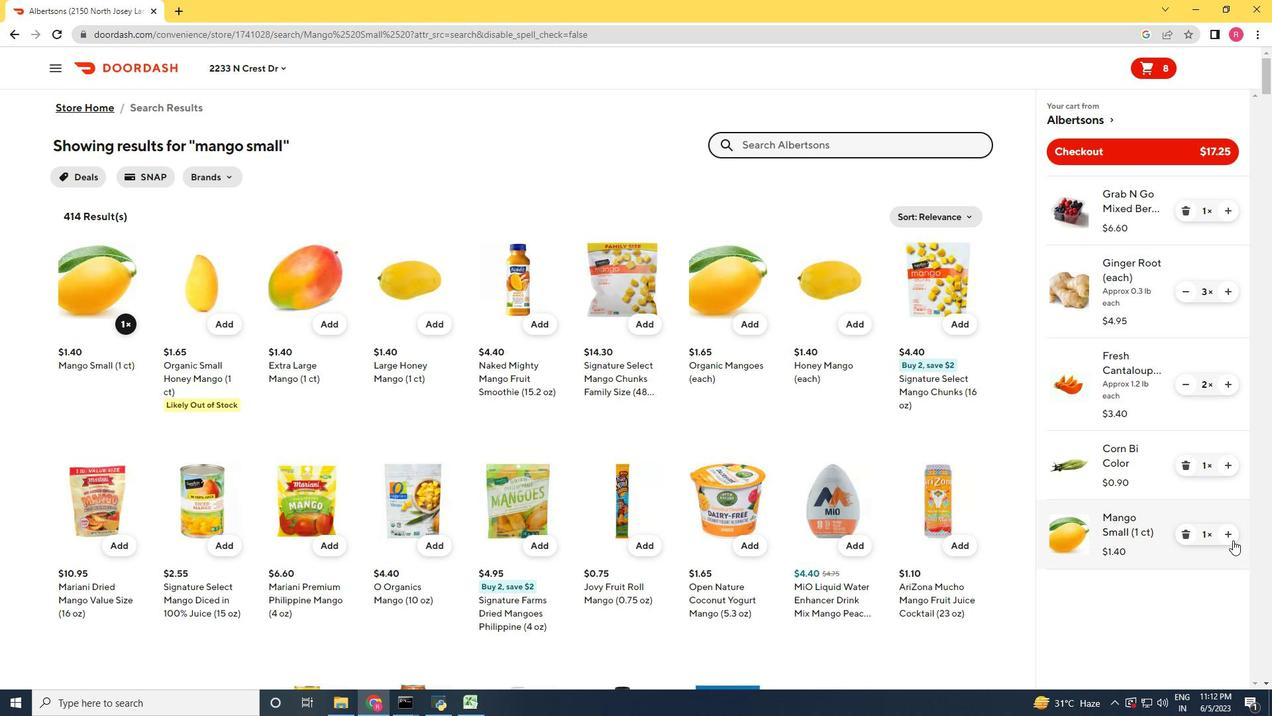 
Action: Mouse pressed left at (1231, 535)
Screenshot: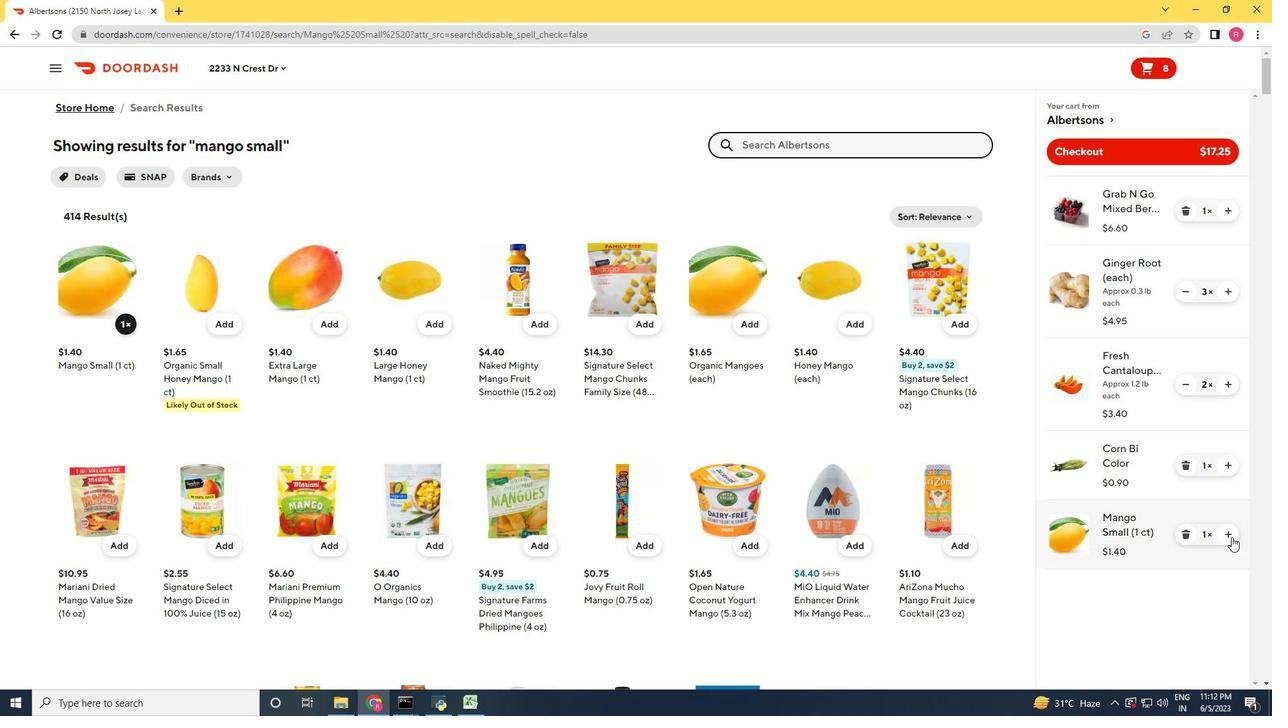 
Action: Mouse pressed left at (1231, 535)
Screenshot: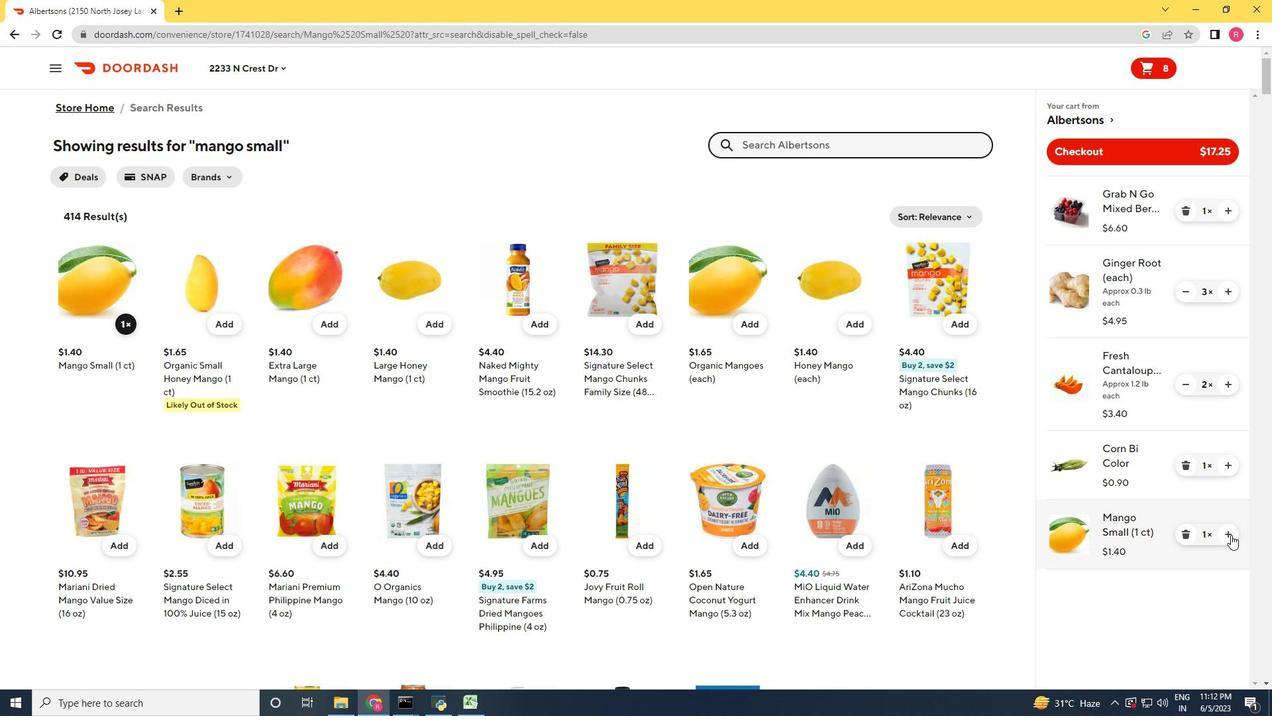 
Action: Mouse moved to (796, 141)
Screenshot: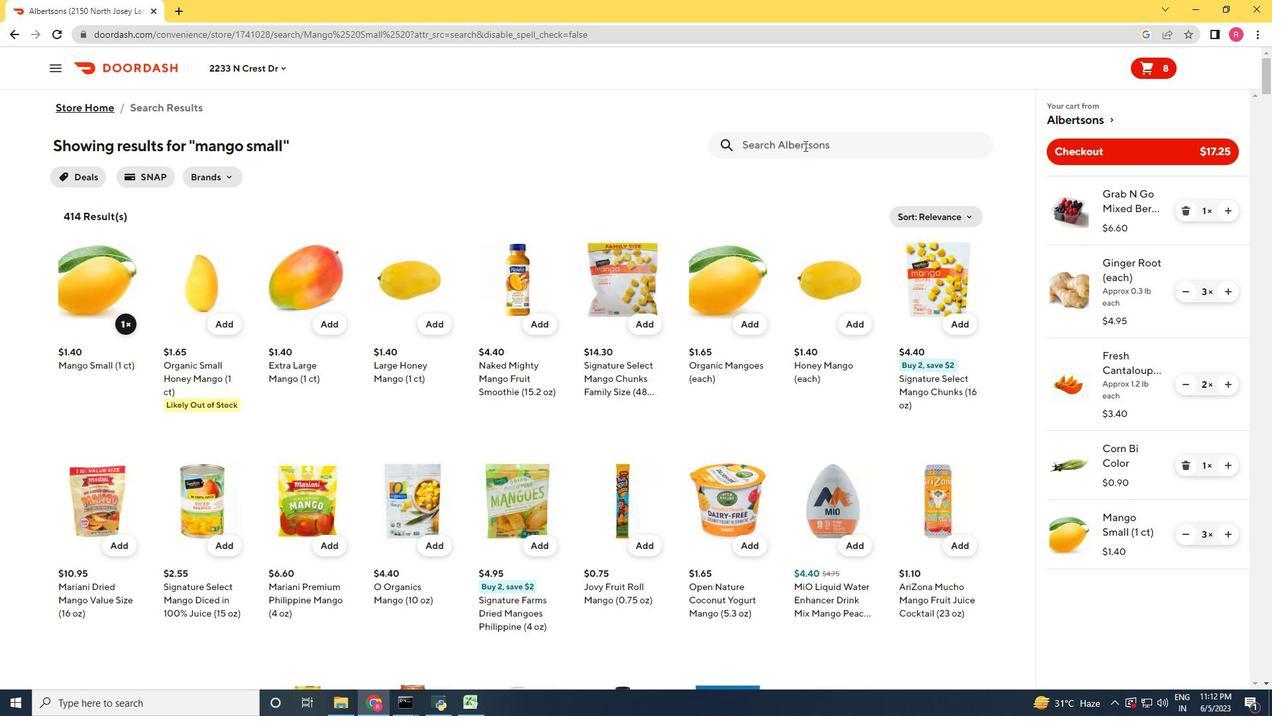 
Action: Mouse pressed left at (796, 141)
Screenshot: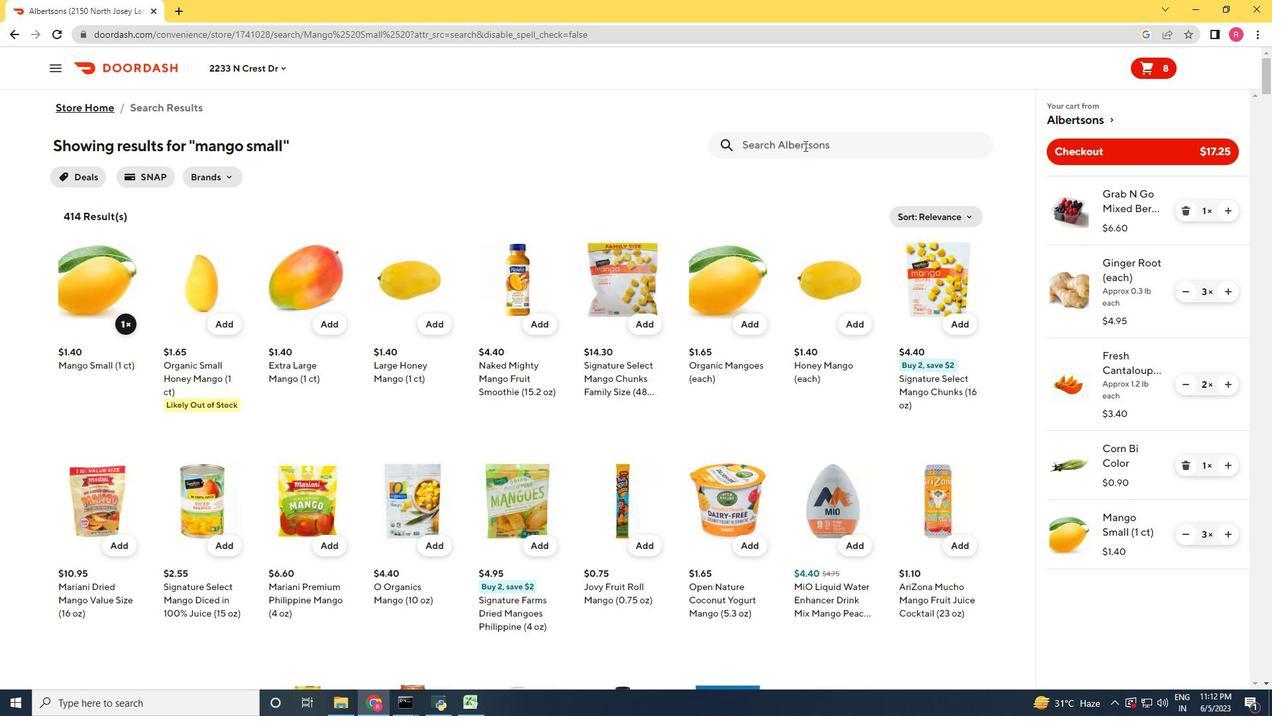 
Action: Key pressed <Key.shift_r>Big<Key.space><Key.shift_r><Key.shift_r><Key.shift_r><Key.shift_r><Key.shift_r><Key.shift_r><Key.shift_r>Y<Key.shift_r>Peeled<Key.space><Key.shift_r>Bady
Screenshot: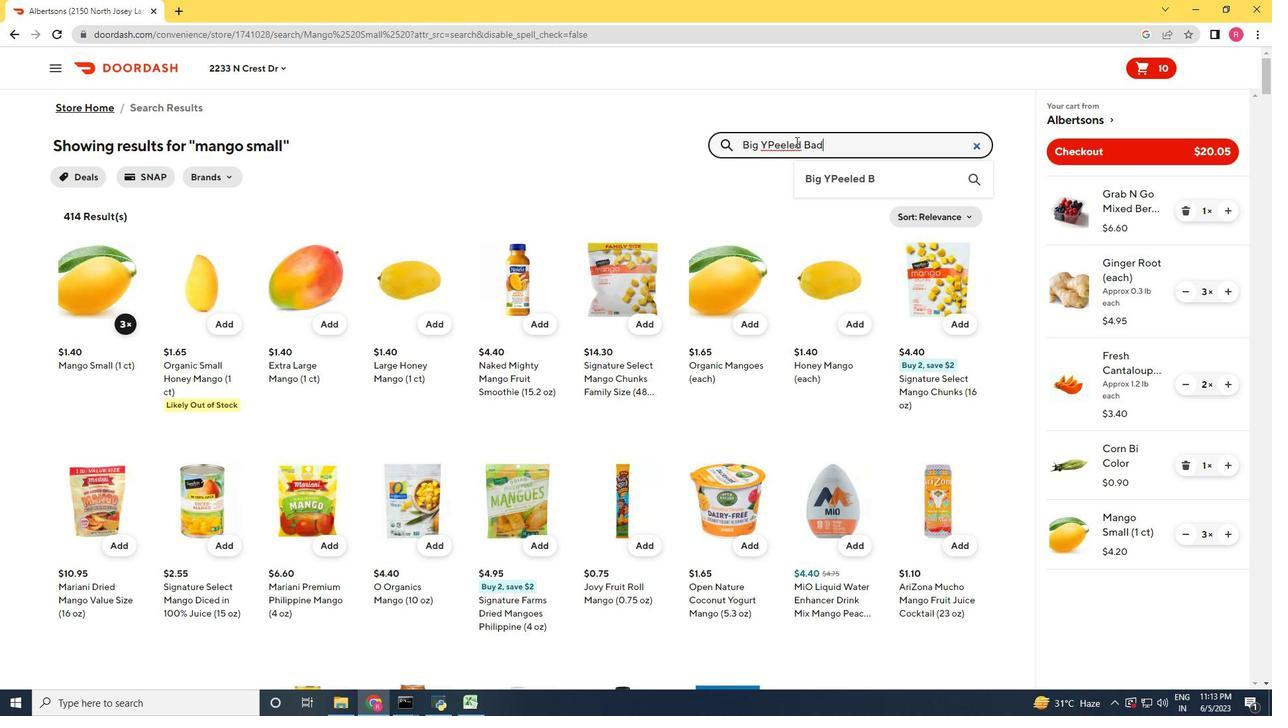 
Action: Mouse moved to (767, 142)
Screenshot: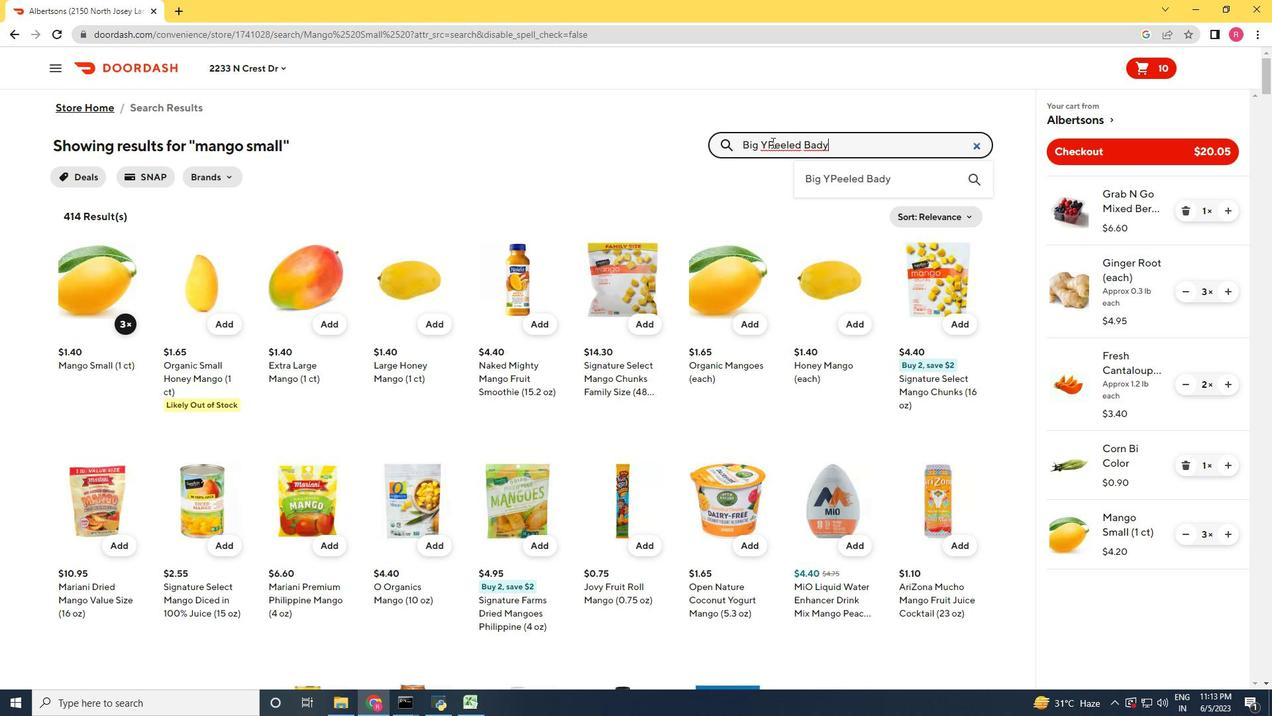 
Action: Mouse pressed left at (767, 142)
Screenshot: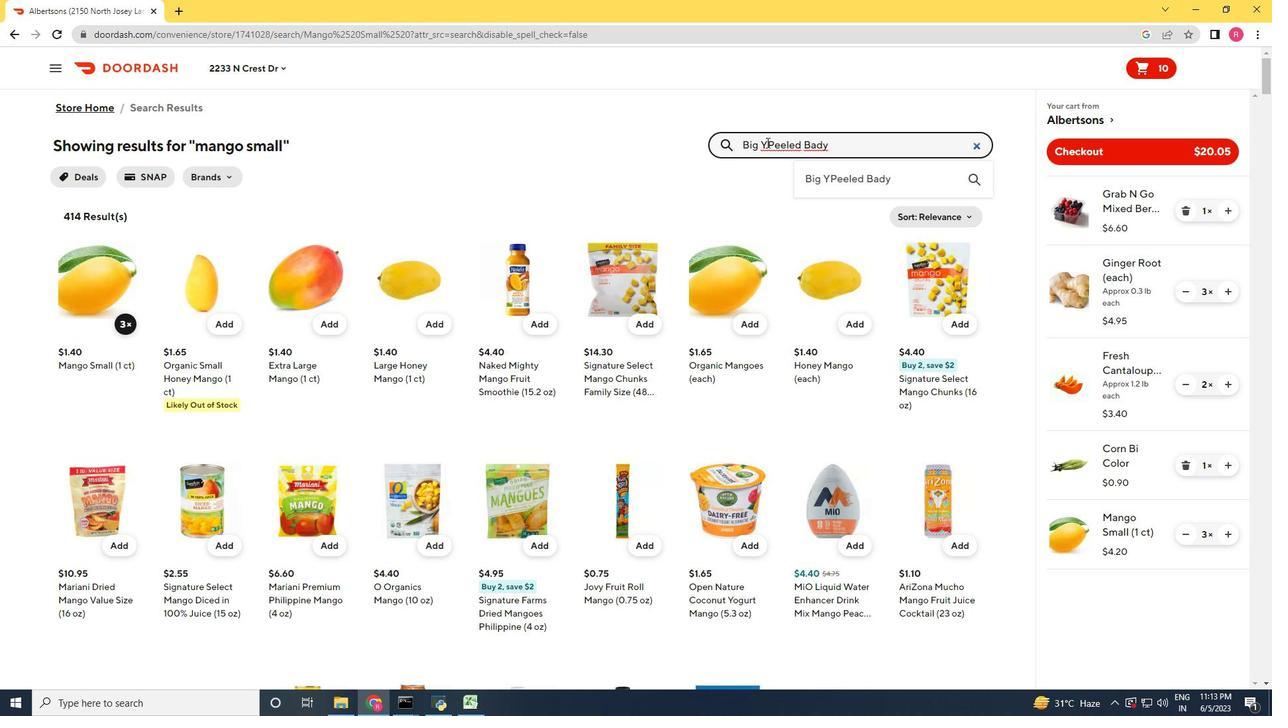 
Action: Mouse moved to (766, 143)
Screenshot: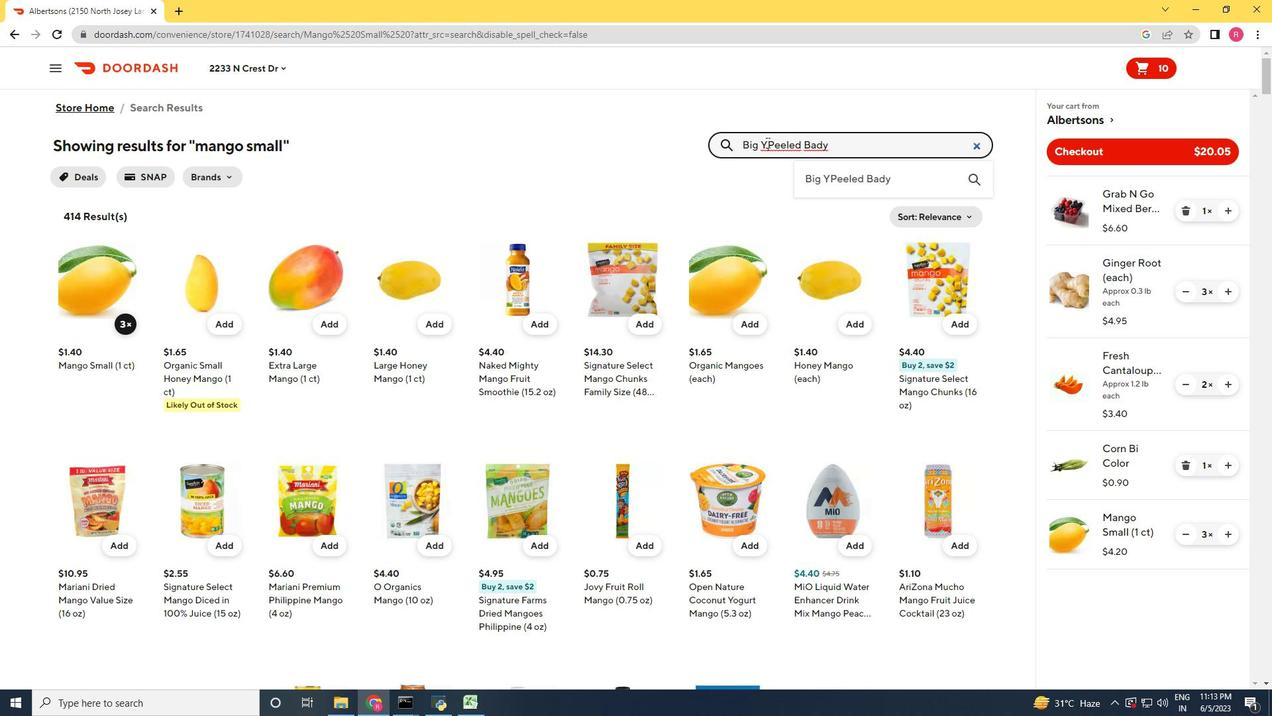 
Action: Key pressed <Key.space>
Screenshot: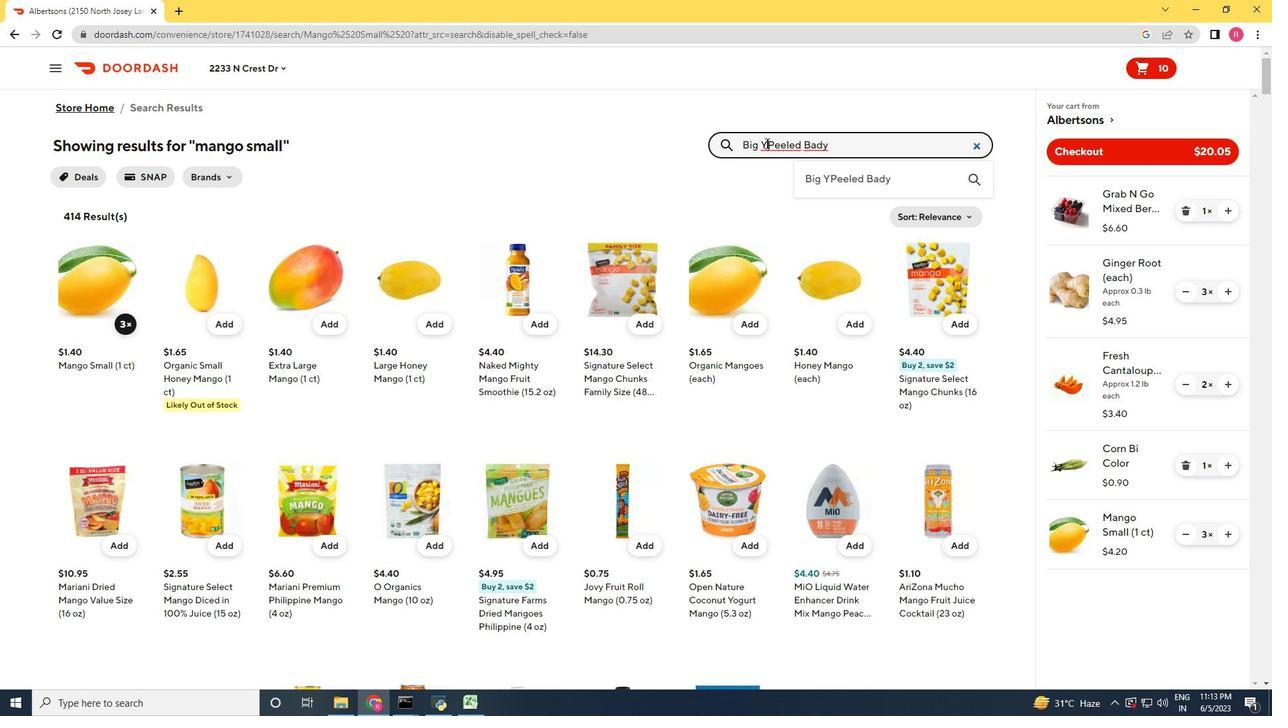 
Action: Mouse moved to (835, 146)
Screenshot: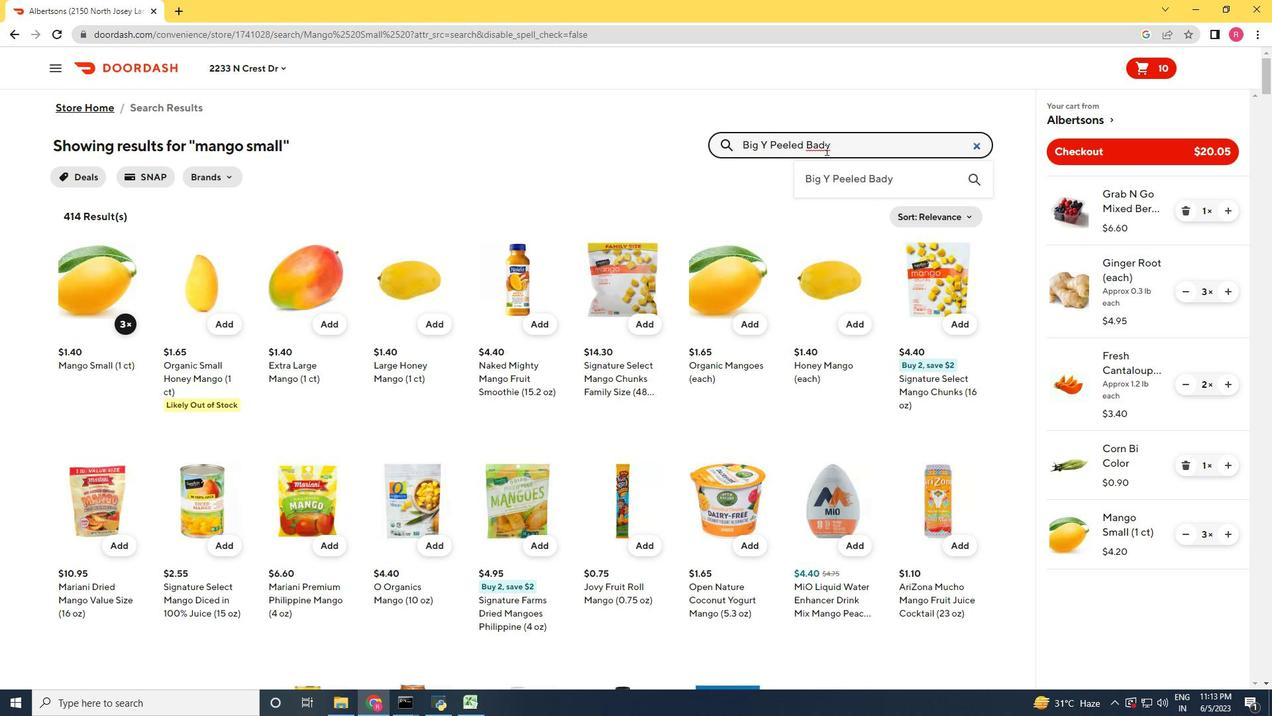 
Action: Mouse pressed left at (835, 146)
Screenshot: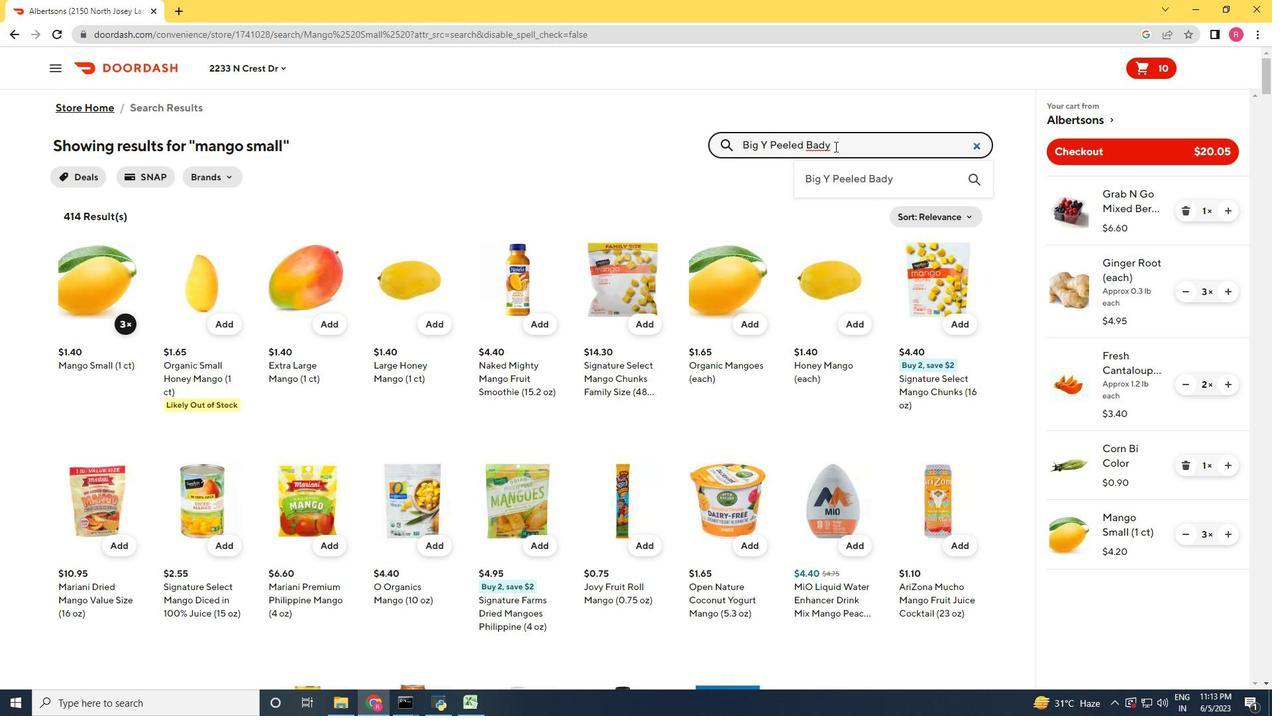 
Action: Mouse moved to (835, 145)
Screenshot: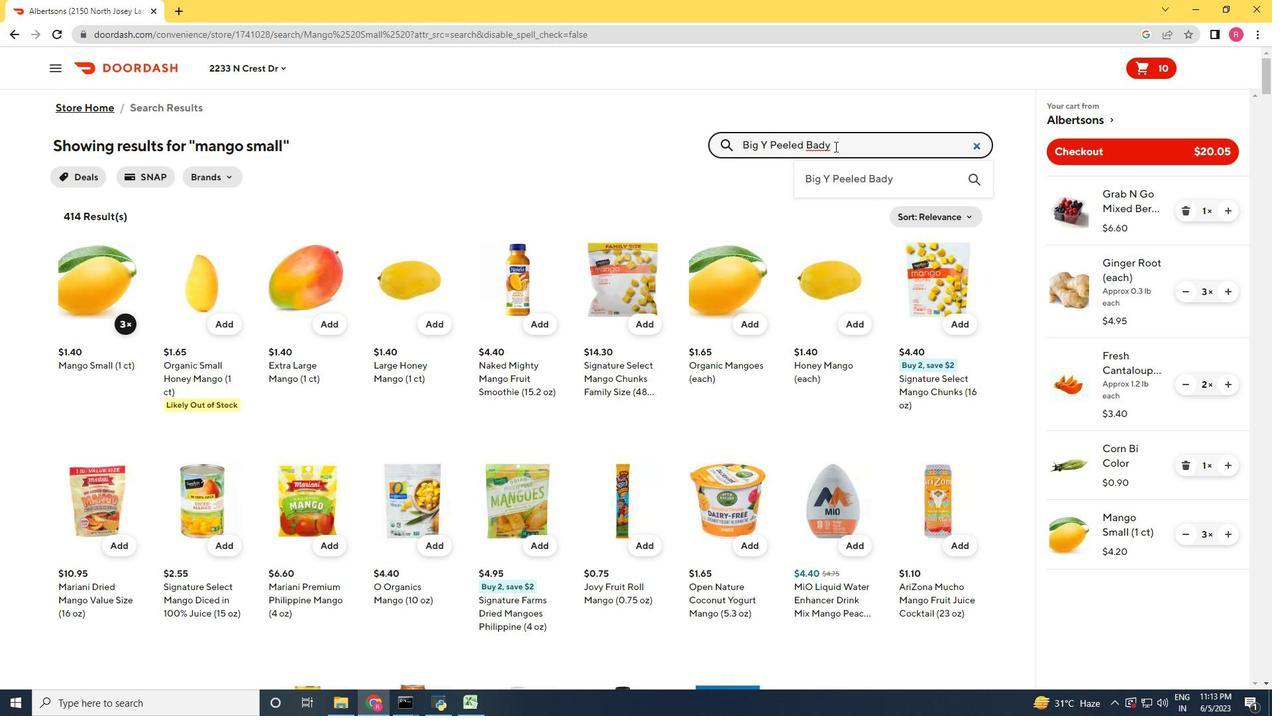 
Action: Key pressed <Key.space><Key.backspace><Key.backspace><Key.backspace><Key.backspace><Key.backspace><Key.backspace><Key.backspace><Key.backspace><Key.backspace><Key.backspace><Key.backspace><Key.backspace><Key.backspace><Key.backspace><Key.backspace><Key.backspace><Key.backspace><Key.backspace><Key.backspace><Key.backspace><Key.backspace><Key.backspace><Key.backspace><Key.backspace><Key.backspace><Key.backspace><Key.backspace><Key.backspace><Key.backspace><Key.backspace><Key.backspace><Key.backspace><Key.backspace><Key.backspace><Key.backspace><Key.backspace><Key.backspace><Key.backspace><Key.backspace><Key.backspace><Key.backspace><Key.backspace><Key.backspace><Key.backspace><Key.backspace><Key.backspace><Key.backspace><Key.backspace><Key.backspace><Key.backspace><Key.backspace><Key.backspace><Key.backspace><Key.backspace><Key.backspace><Key.backspace><Key.backspace><Key.backspace><Key.backspace><Key.backspace><Key.backspace><Key.backspace><Key.backspace><Key.backspace><Key.backspace><Key.backspace><Key.backspace><Key.backspace><Key.backspace><Key.backspace><Key.backspace><Key.backspace><Key.shift_r><Key.shift_r><Key.shift_r><Key.shift_r><Key.shift_r><Key.shift_r><Key.shift_r><Key.shift_r><Key.shift_r>Big<Key.space><Key.shift_r><Key.shift_r><Key.shift_r><Key.shift_r><Key.shift_r><Key.shift_r><Key.shift_r><Key.shift_r>Y<Key.space><Key.shift_r>Peeled<Key.space><Key.shift_r>Baby<Key.space><Key.shift_r>Carrots<Key.space><Key.shift_r>Bag<Key.space><Key.shift_r>(2lb<Key.shift_r><Key.shift_r><Key.shift_r><Key.shift_r>)<Key.enter>
Screenshot: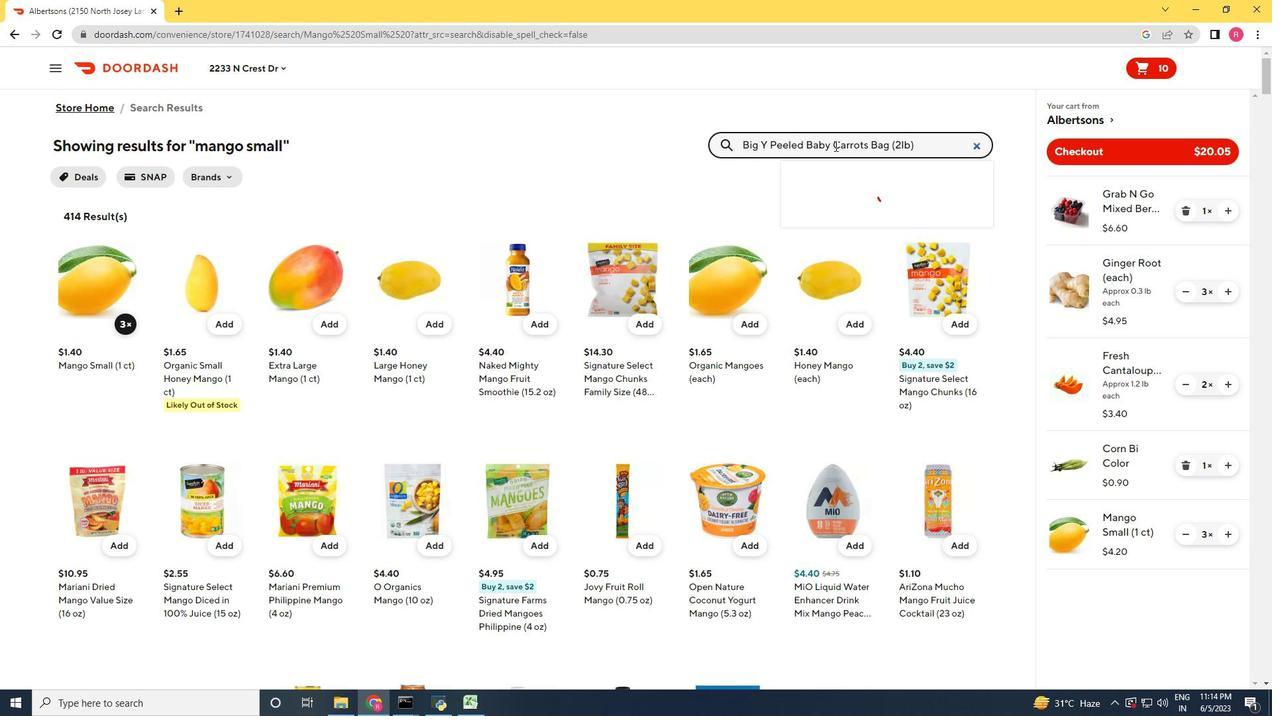 
Action: Mouse moved to (133, 356)
Screenshot: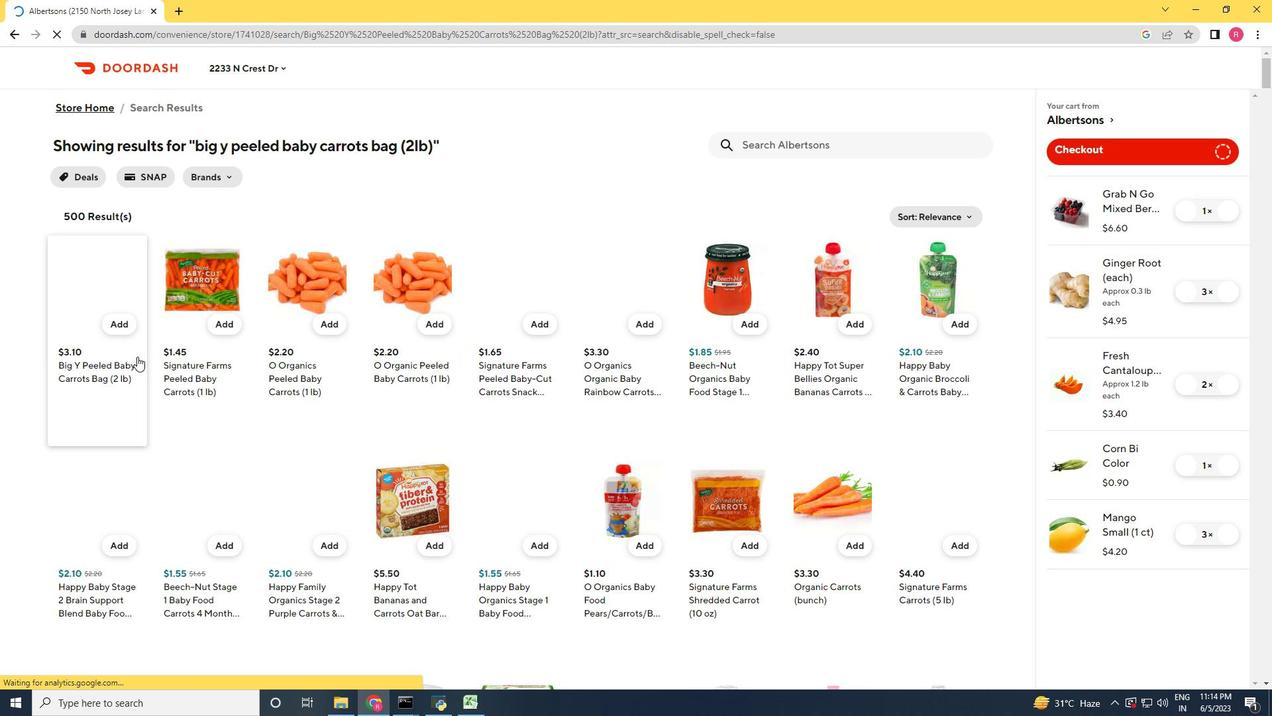 
Action: Mouse pressed left at (133, 356)
Screenshot: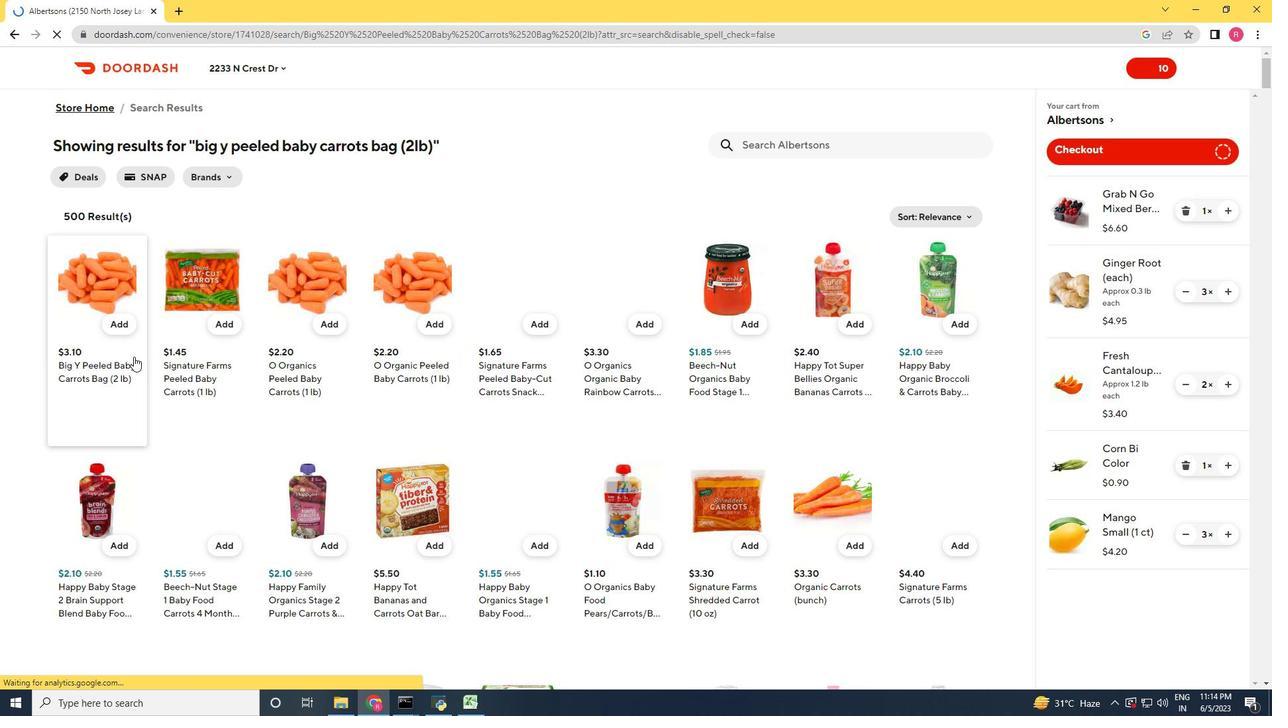 
Action: Mouse moved to (880, 656)
Screenshot: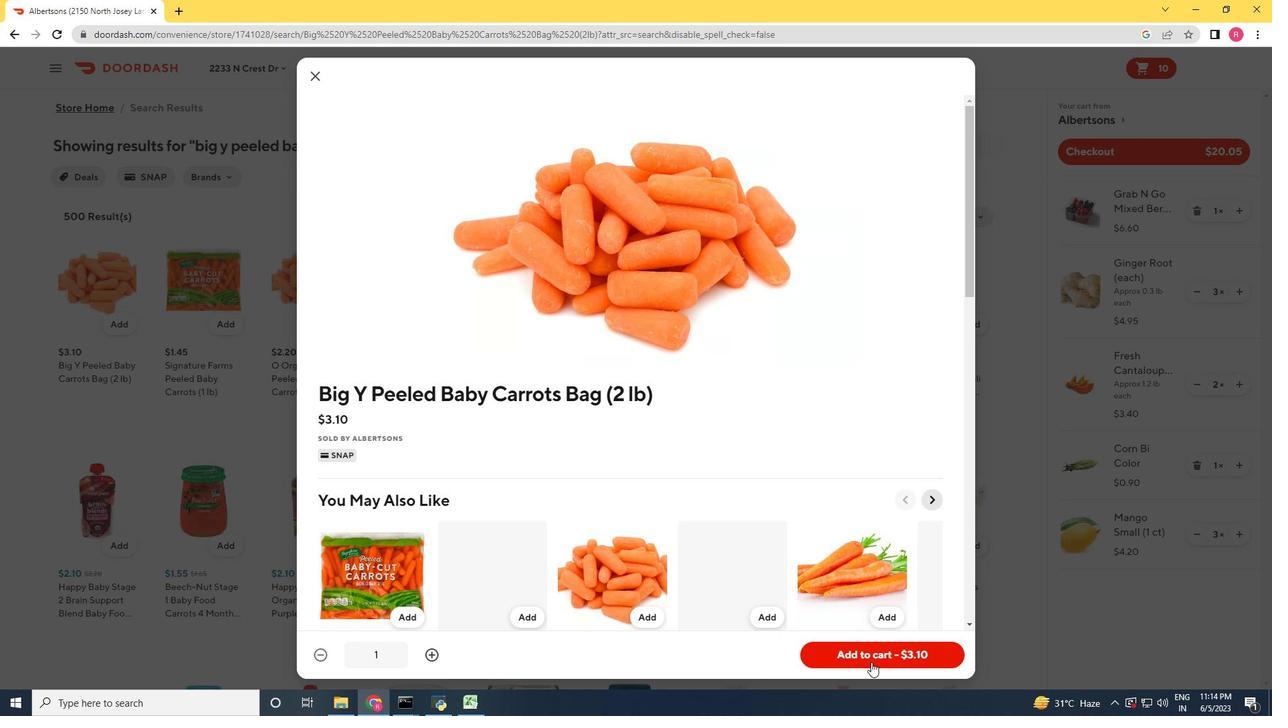 
Action: Mouse pressed left at (880, 656)
Screenshot: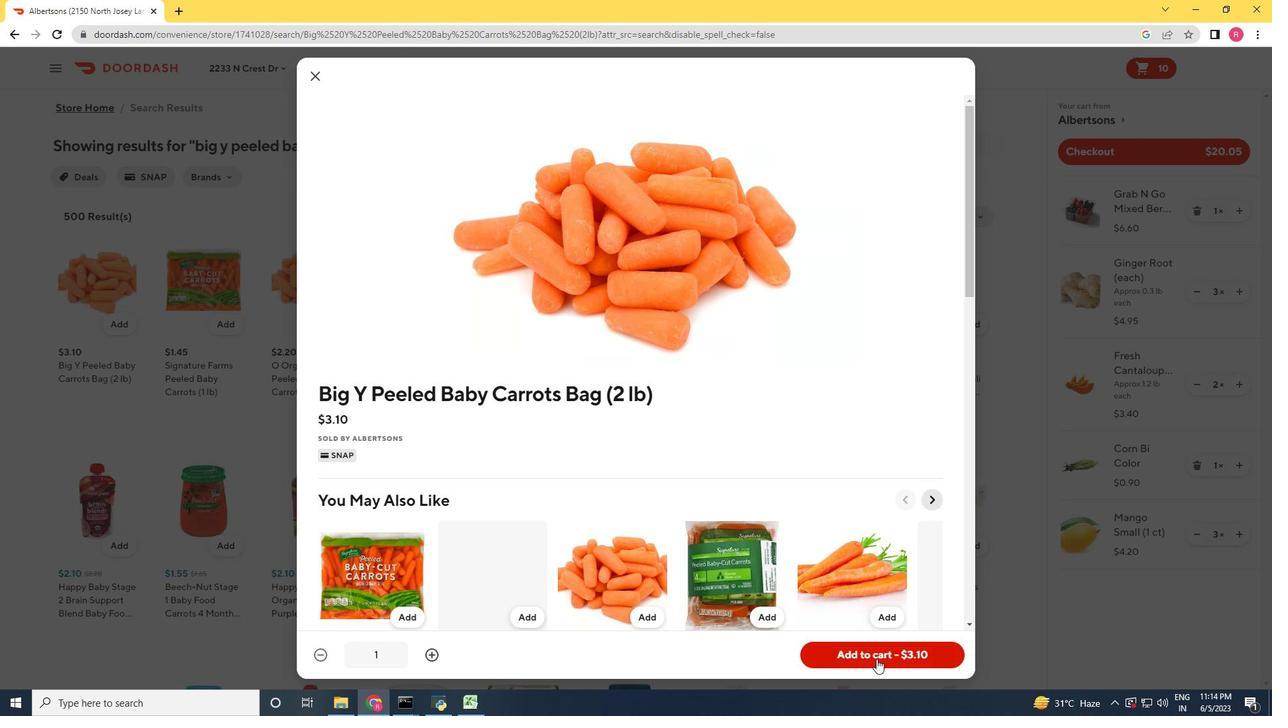 
Action: Mouse moved to (827, 138)
Screenshot: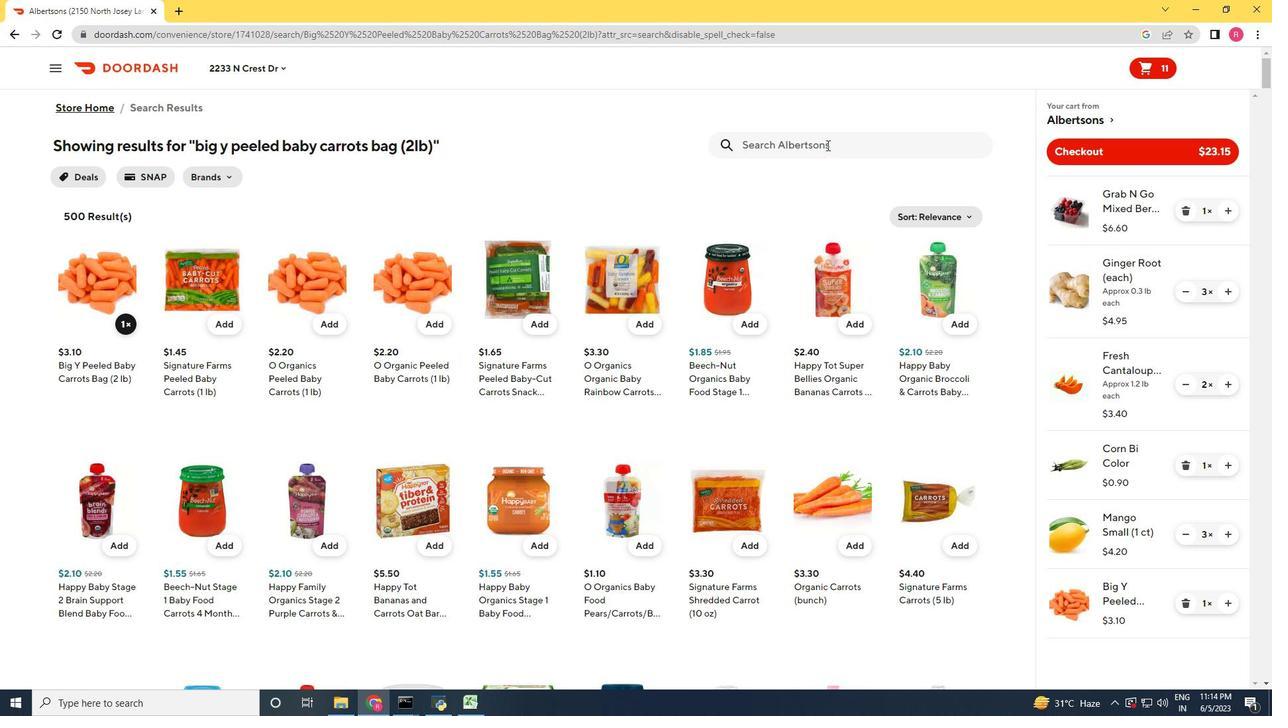 
Action: Mouse pressed left at (827, 138)
Screenshot: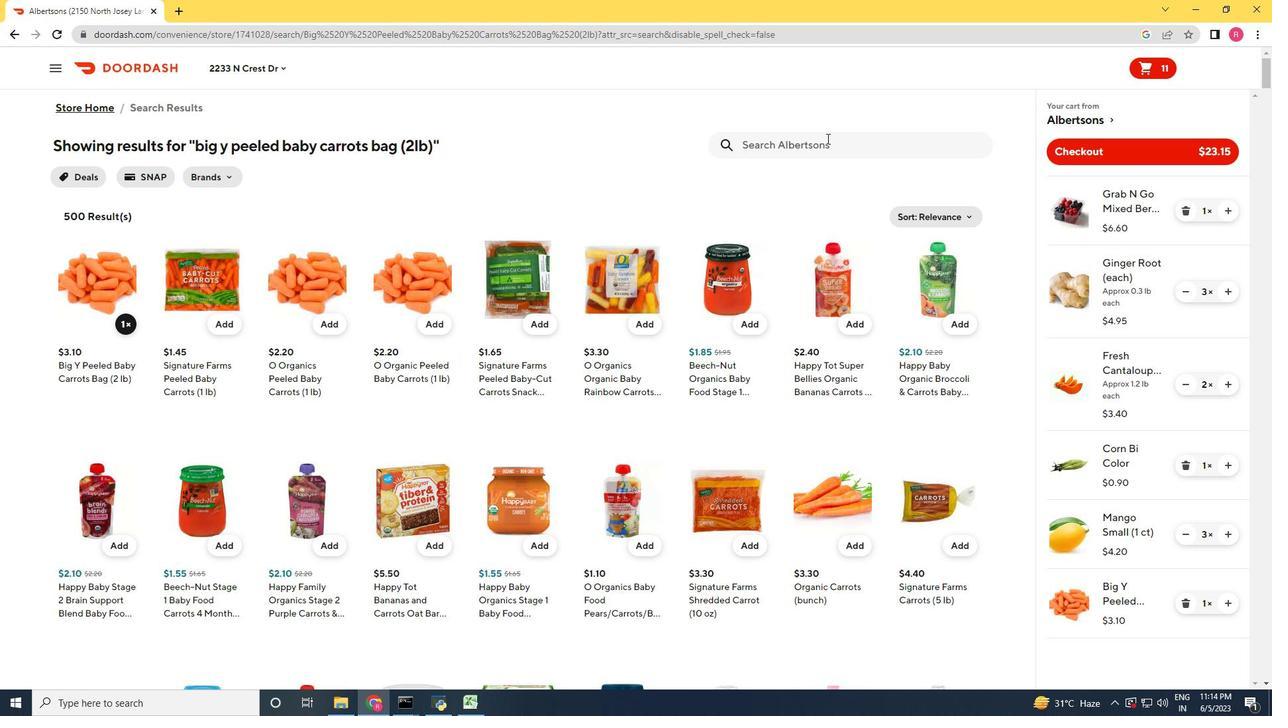 
Action: Key pressed <Key.shift_r>Organic<Key.space><Key.shift_r>Green<Key.space><Key.shift_r>Cabbage<Key.space><Key.shift_r><Key.shift_r>(each<Key.shift_r>)<Key.enter>
Screenshot: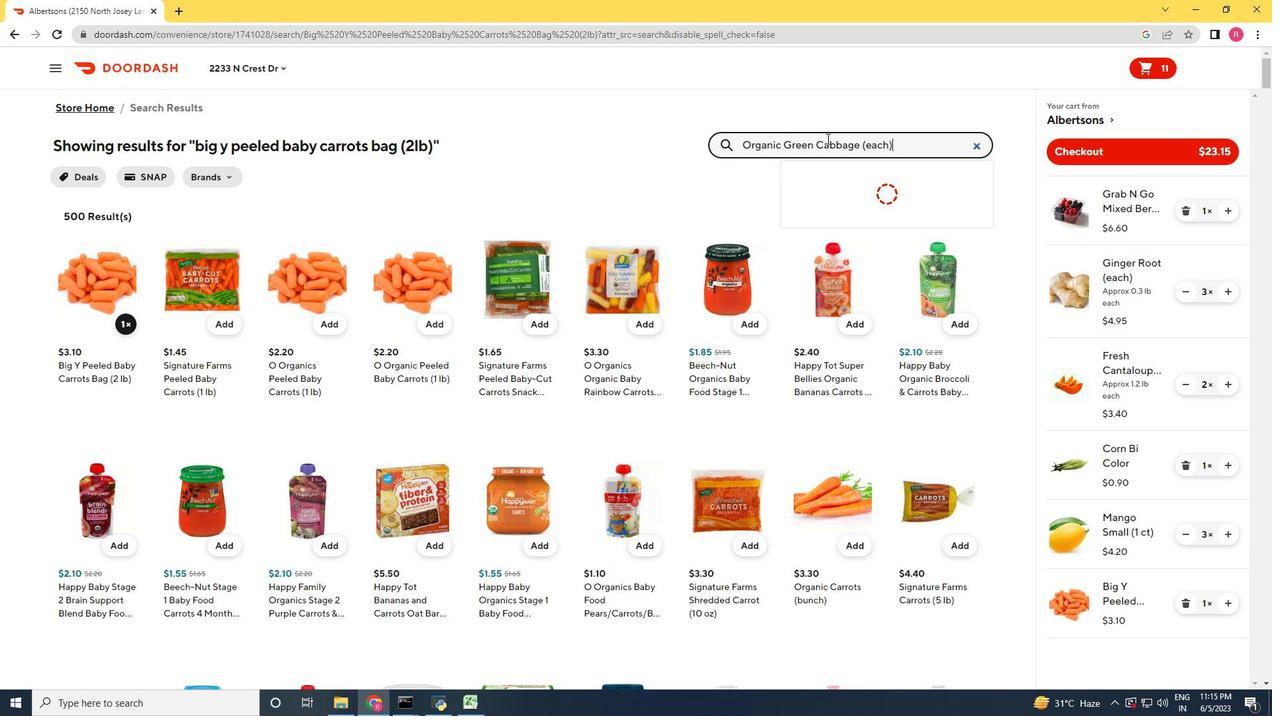 
Action: Mouse moved to (131, 350)
Screenshot: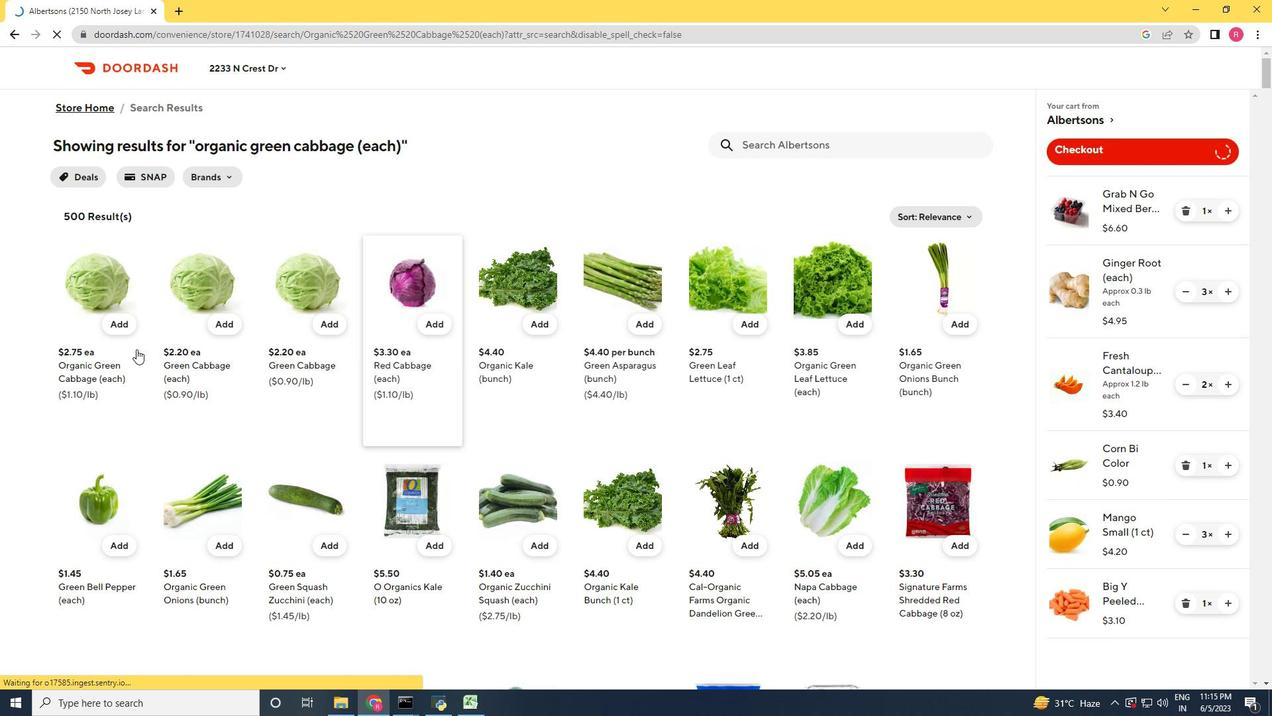 
Action: Mouse pressed left at (131, 350)
Screenshot: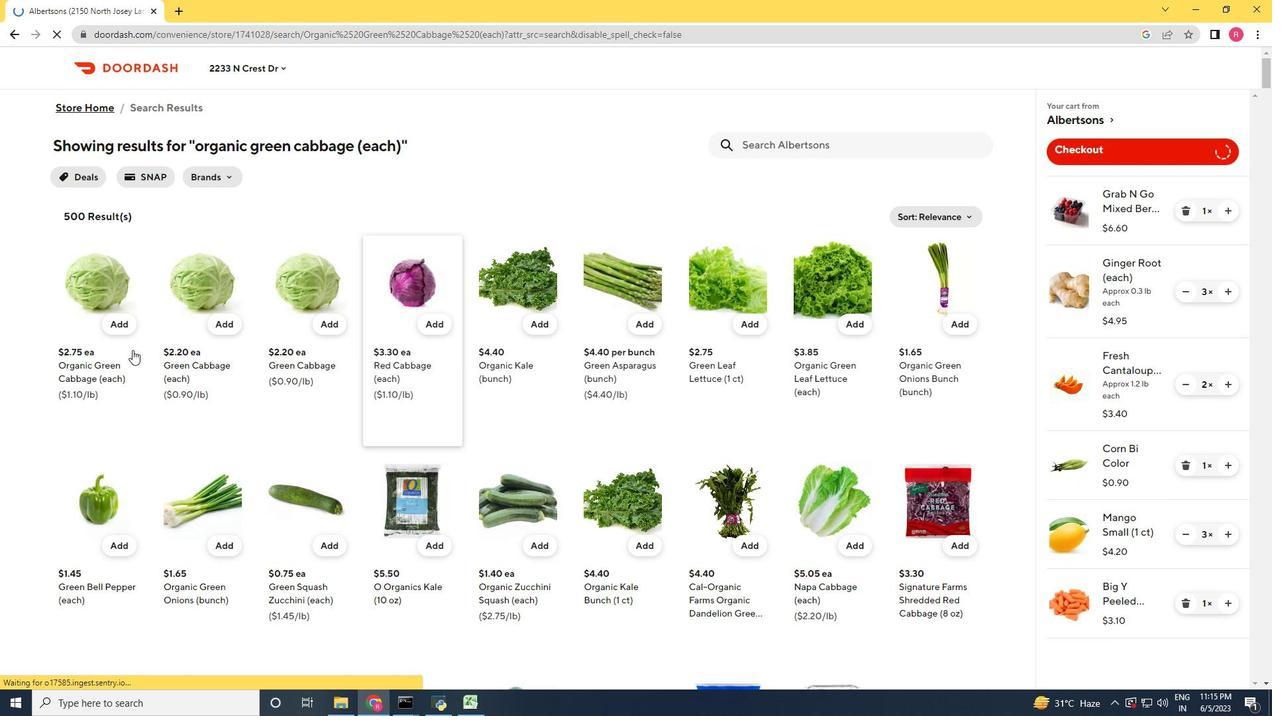 
Action: Mouse moved to (871, 649)
Screenshot: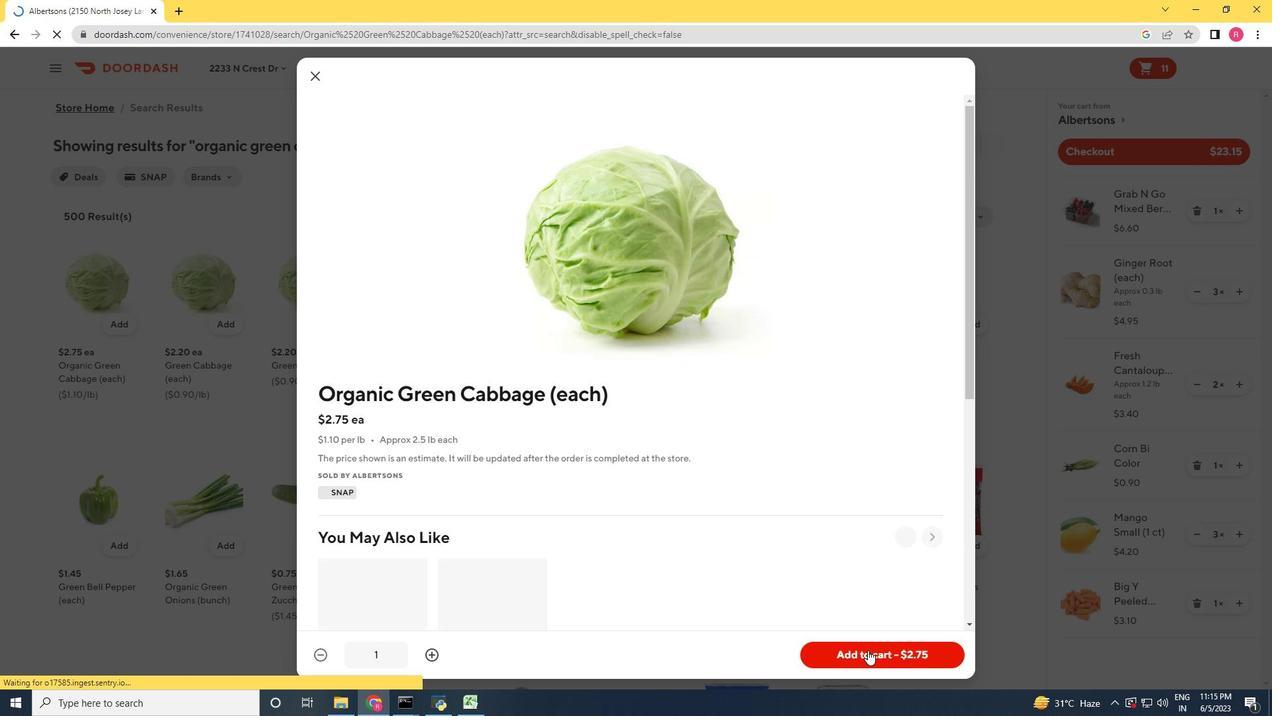 
Action: Mouse pressed left at (871, 649)
Screenshot: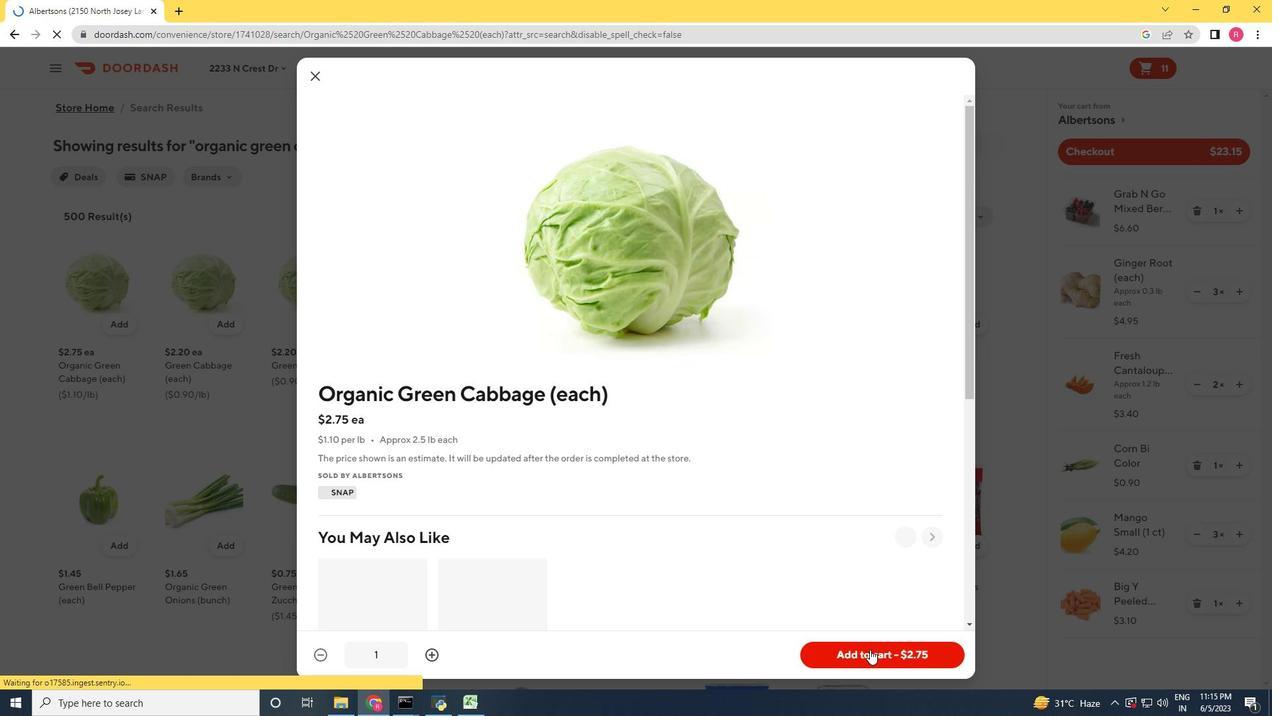 
Action: Mouse moved to (1237, 596)
Screenshot: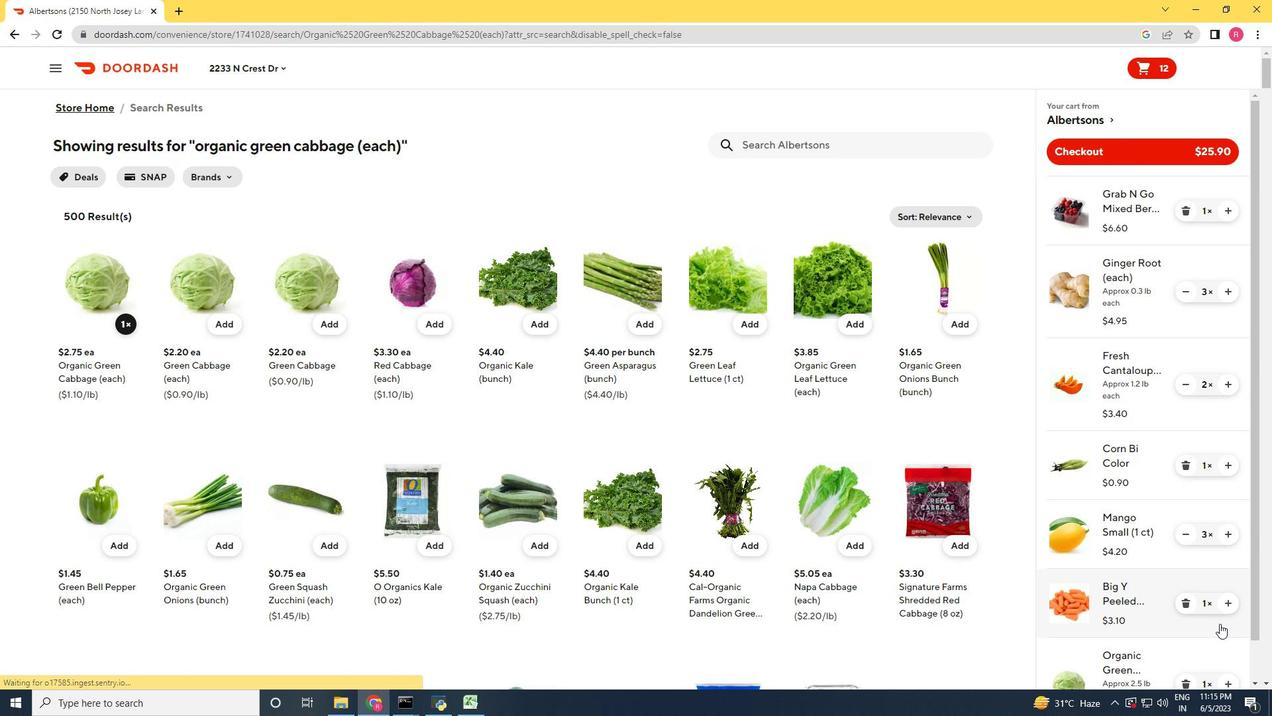 
Action: Mouse scrolled (1237, 596) with delta (0, 0)
Screenshot: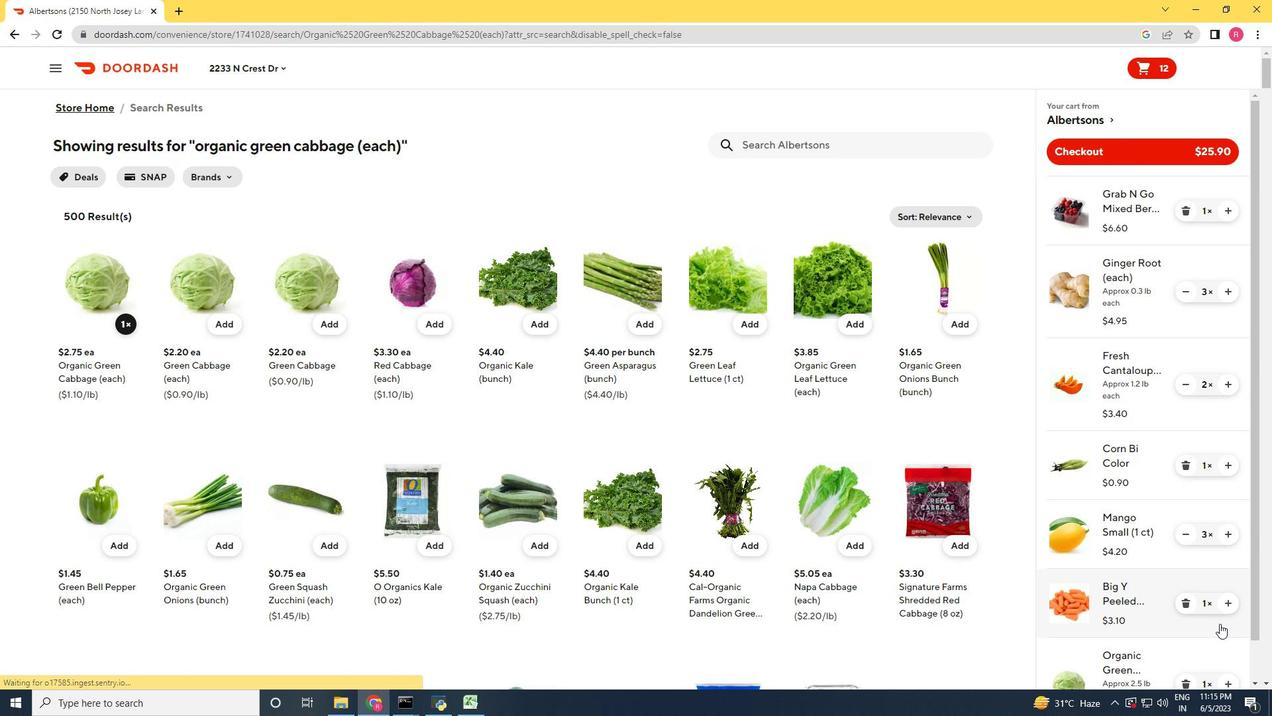 
Action: Mouse moved to (1237, 596)
Screenshot: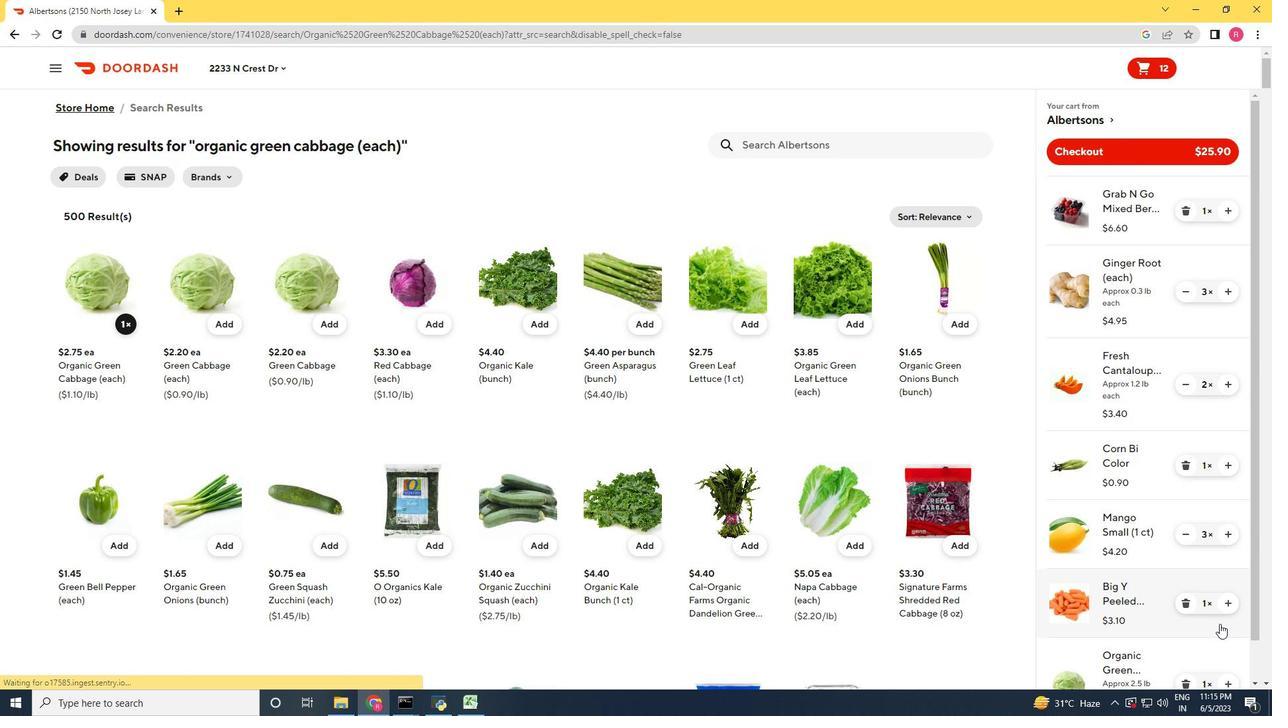 
Action: Mouse scrolled (1237, 595) with delta (0, 0)
Screenshot: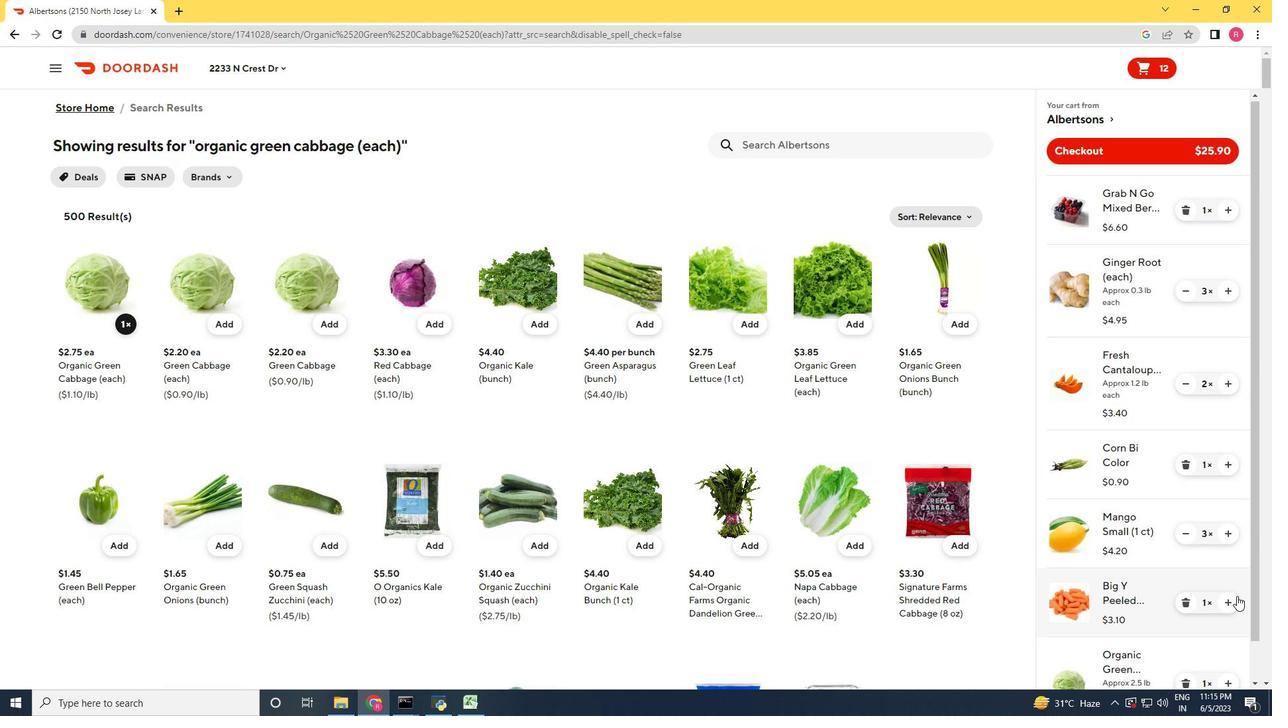 
Action: Mouse moved to (1224, 641)
Screenshot: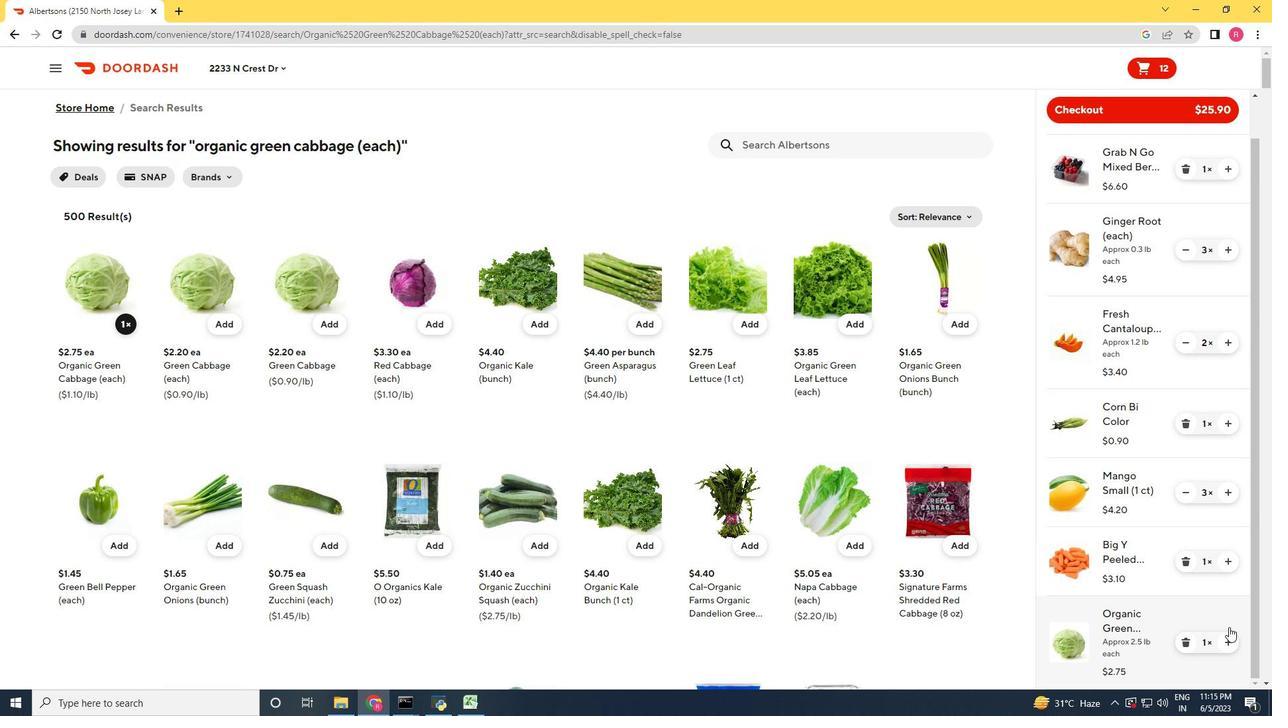 
Action: Mouse pressed left at (1224, 641)
Screenshot: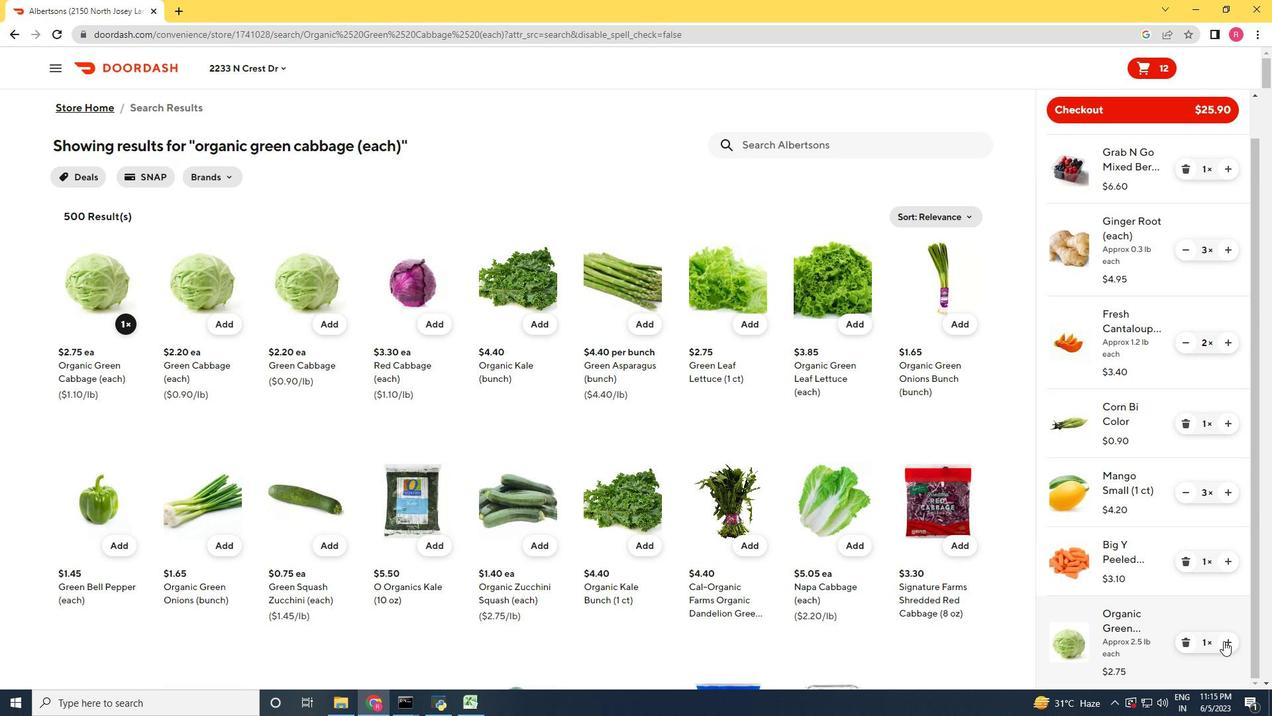
Action: Mouse moved to (806, 139)
Screenshot: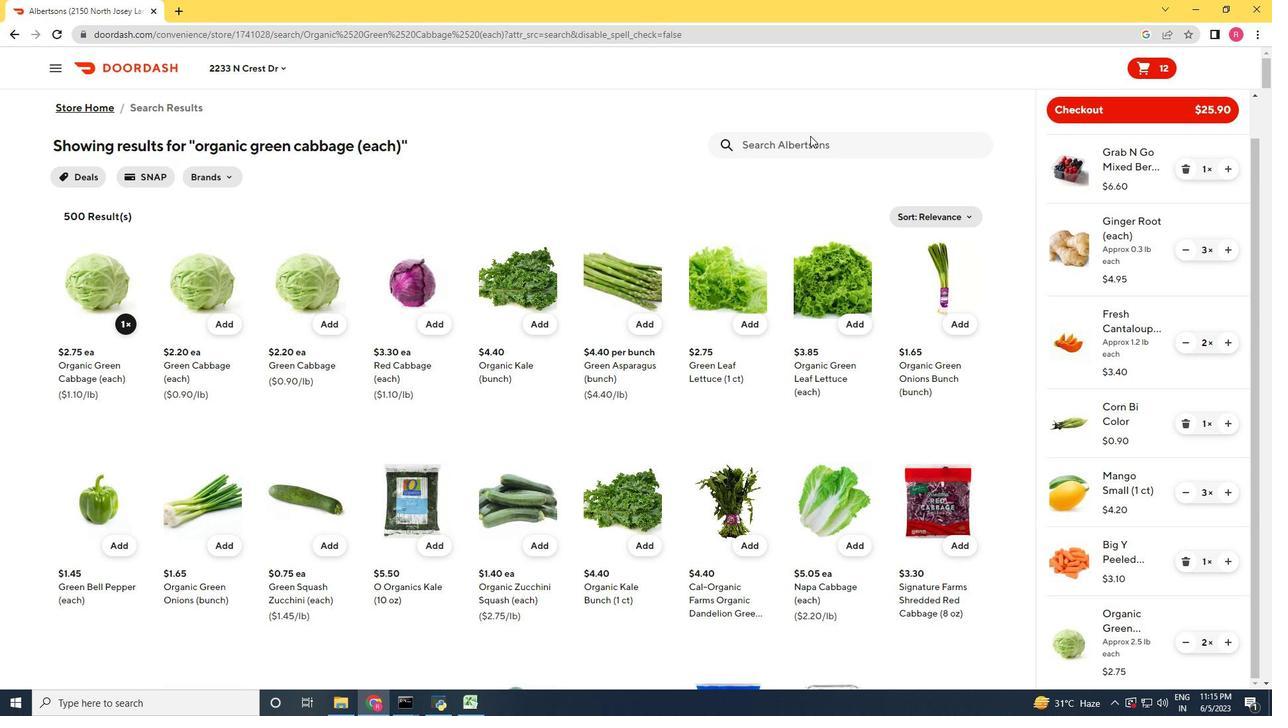
Action: Mouse pressed left at (806, 139)
Screenshot: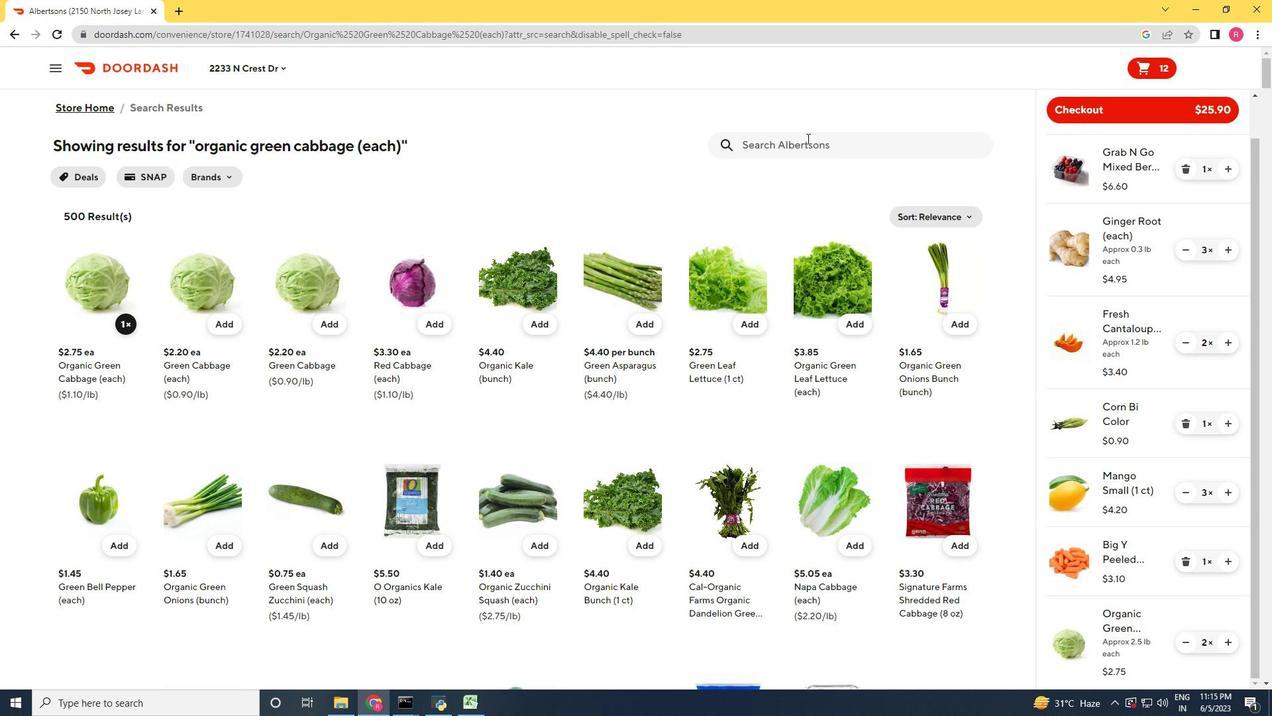 
Action: Key pressed <Key.shift_r><Key.shift_r>Baked<Key.space><Key.shift_r>Pato<Key.backspace>atoes<Key.space><Key.shift_r>Re
Screenshot: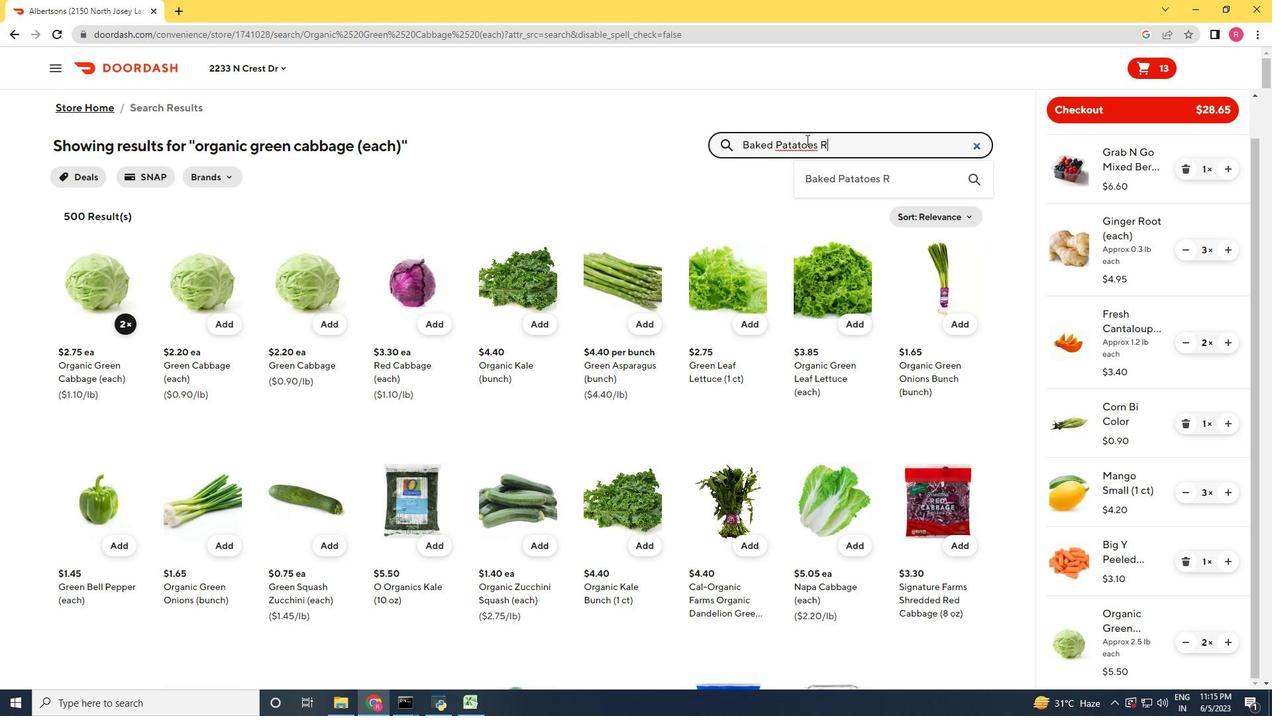 
Action: Mouse moved to (839, 145)
Screenshot: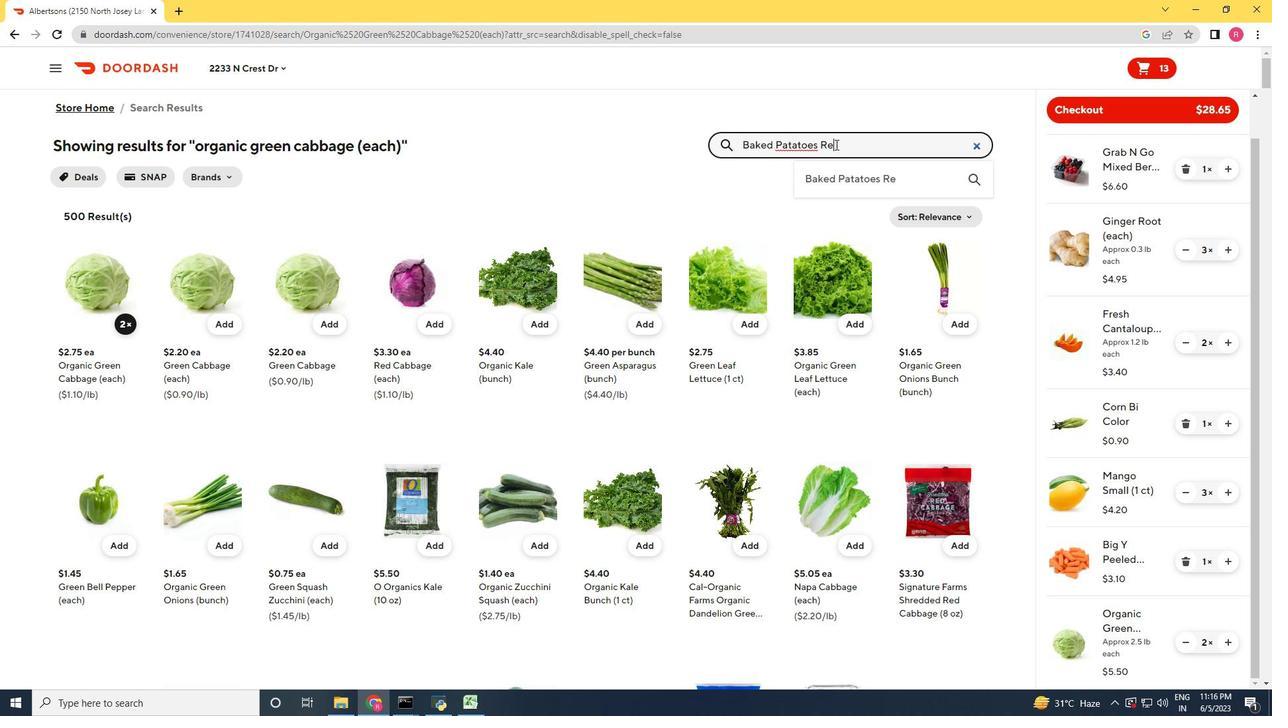 
Action: Key pressed ady<Key.space><Key.shift_r><Key.shift_r><Key.shift_r><Key.shift_r><Key.shift_r><Key.shift_r><Key.shift_r><Key.shift_r><Key.shift_r><Key.shift_r><Key.shift_r><Key.shift_r><Key.shift_r><Key.shift_r><Key.shift_r><Key.shift_r><Key.shift_r><Key.shift_r><Key.shift_r><Key.shift_r>Meal<Key.space><Key.shift_r><Key.shift_r><Key.shift_r><Key.shift_r><Key.shift_r><Key.shift_r>(2<Key.space>ct<Key.space><Key.shift_r>)<Key.enter>
Screenshot: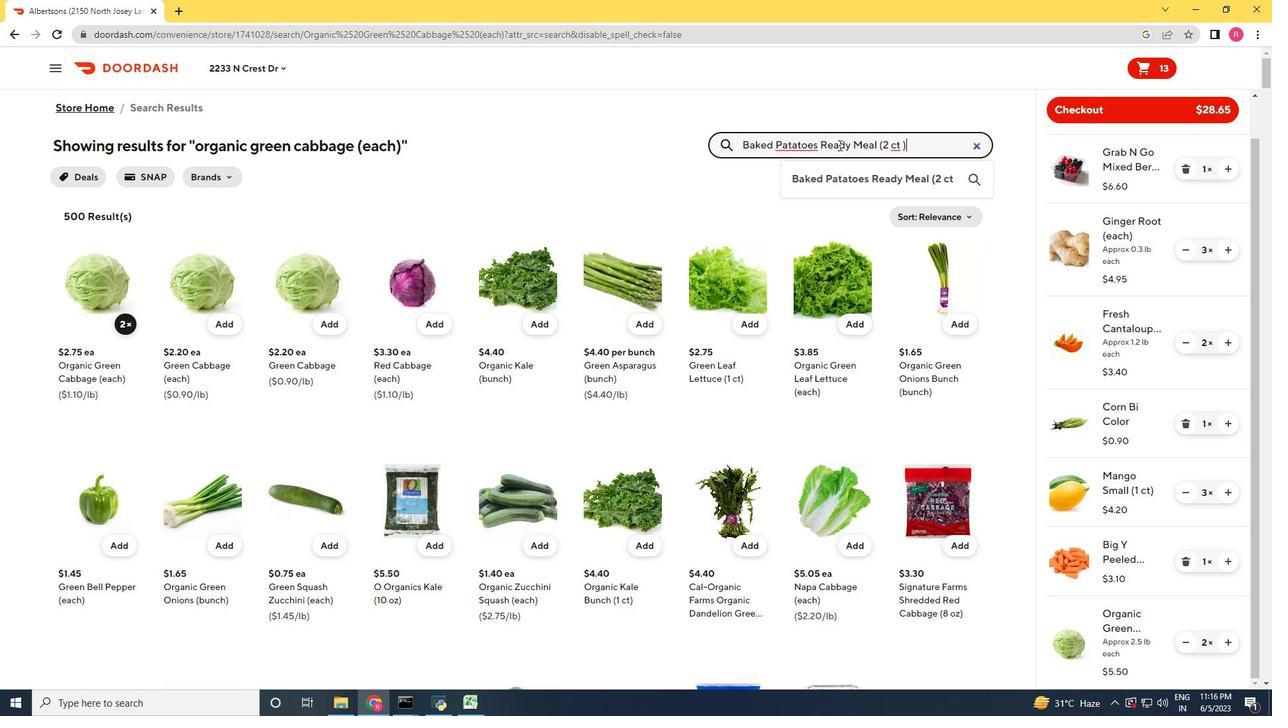 
Action: Mouse moved to (111, 348)
Screenshot: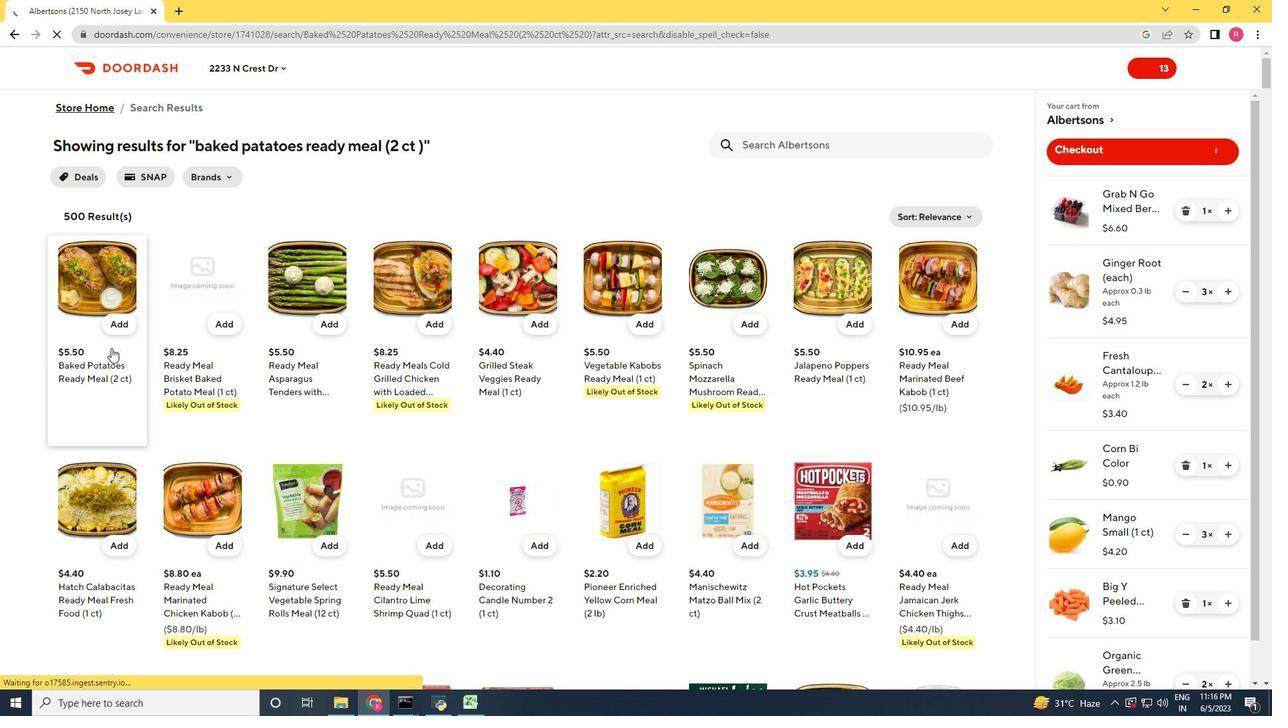 
Action: Mouse pressed left at (111, 348)
Screenshot: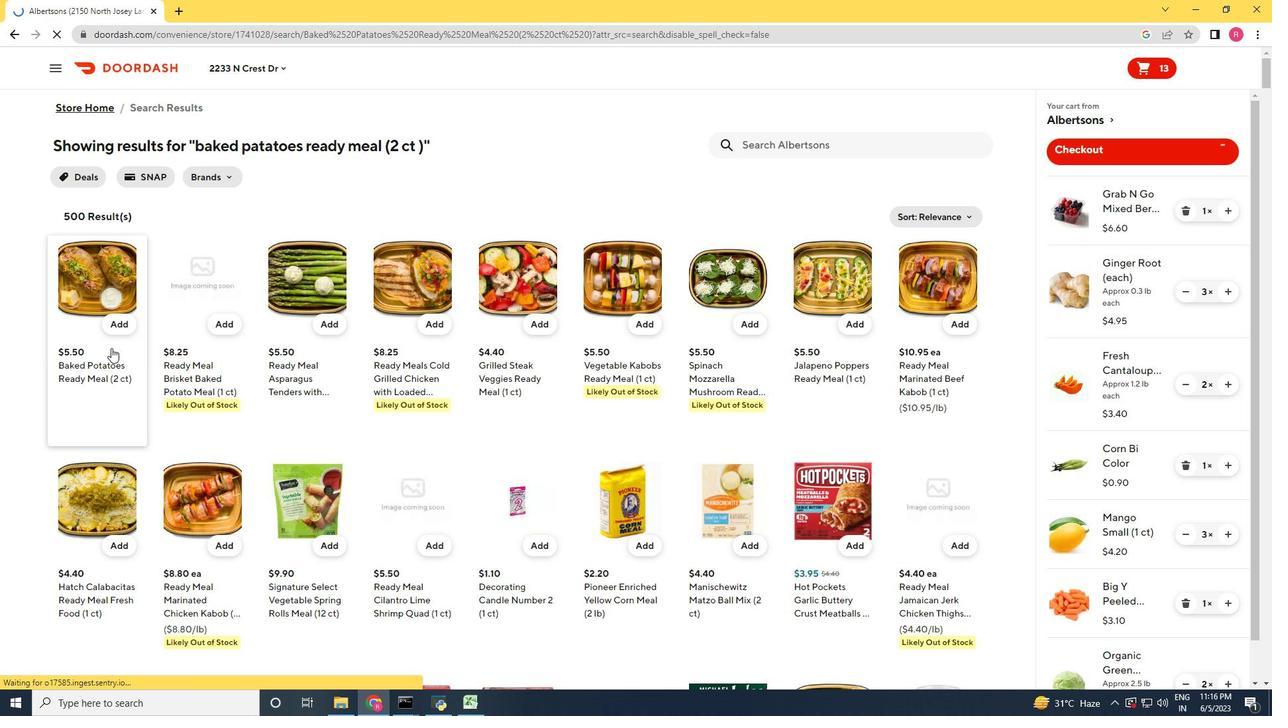
Action: Mouse moved to (892, 651)
Screenshot: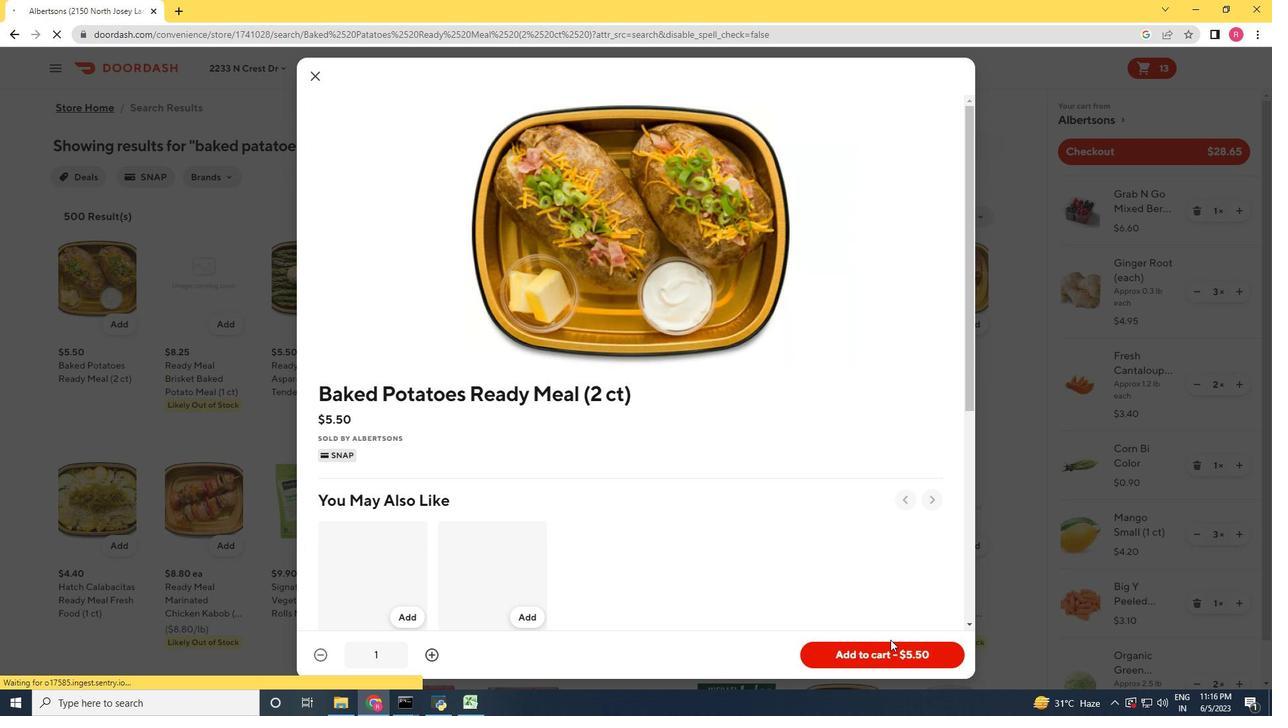 
Action: Mouse pressed left at (892, 651)
Screenshot: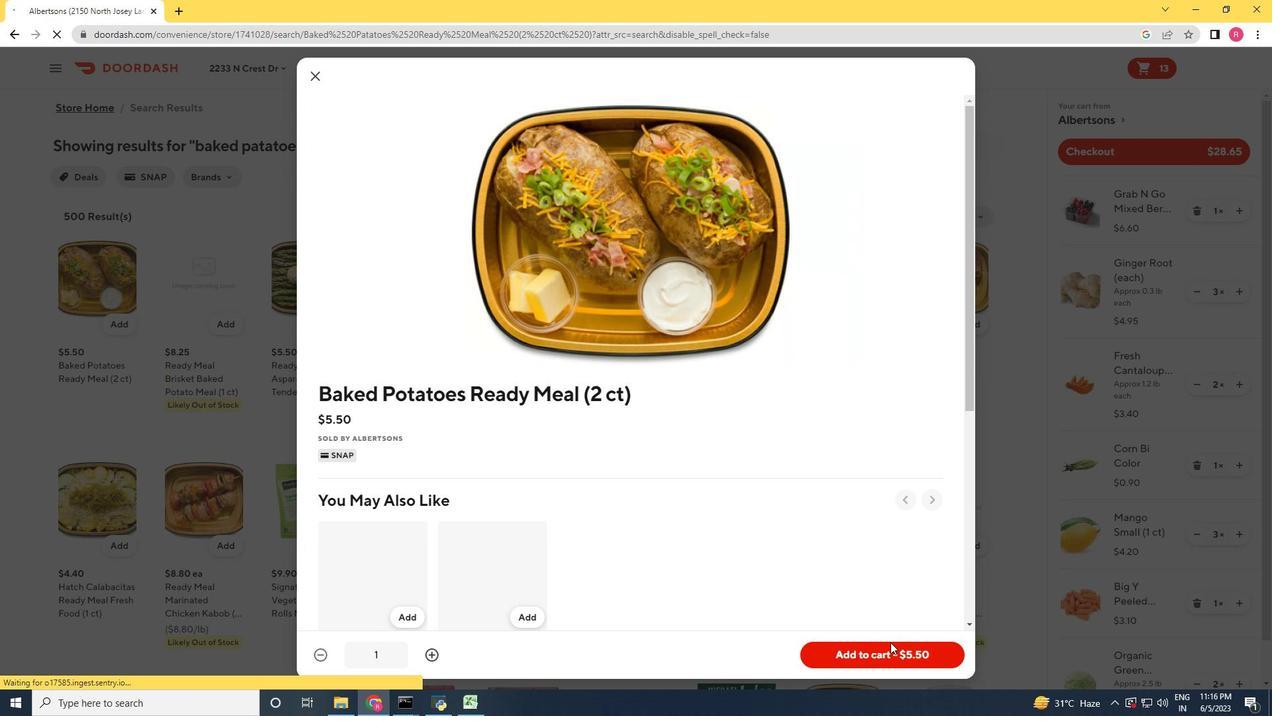 
Action: Mouse moved to (1243, 621)
Screenshot: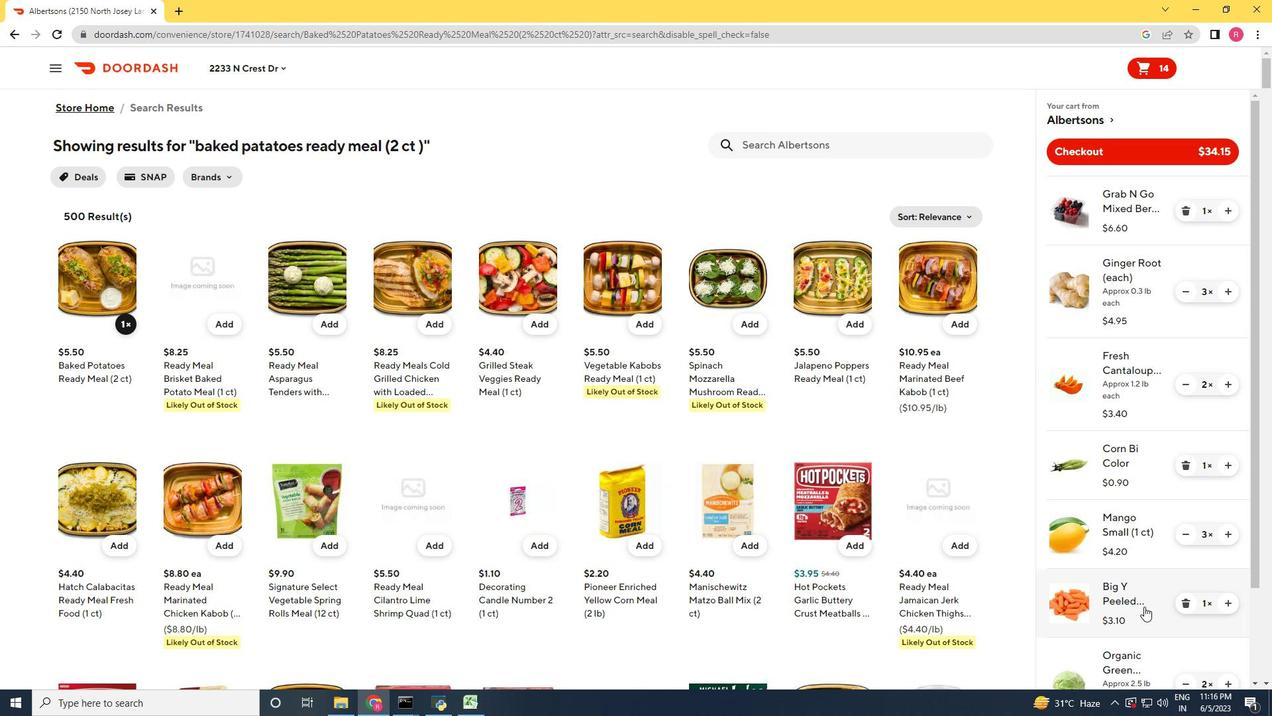 
Action: Mouse scrolled (1243, 620) with delta (0, 0)
Screenshot: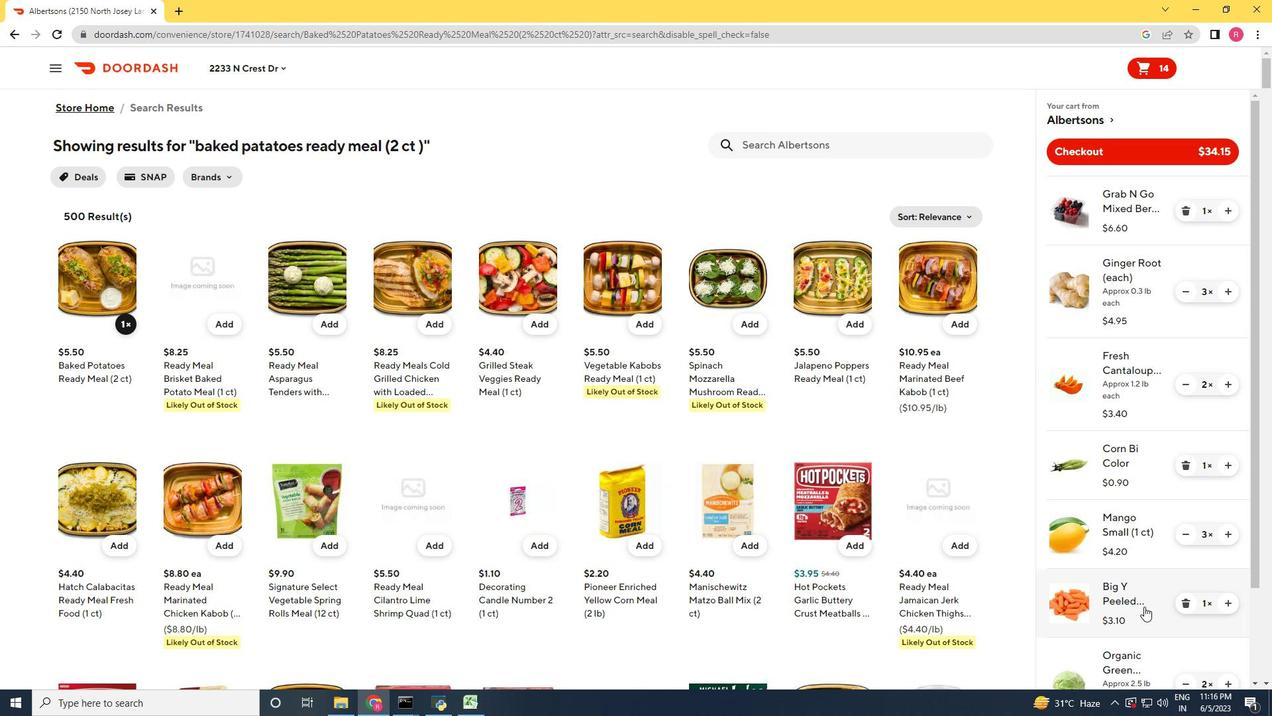 
Action: Mouse moved to (1246, 621)
Screenshot: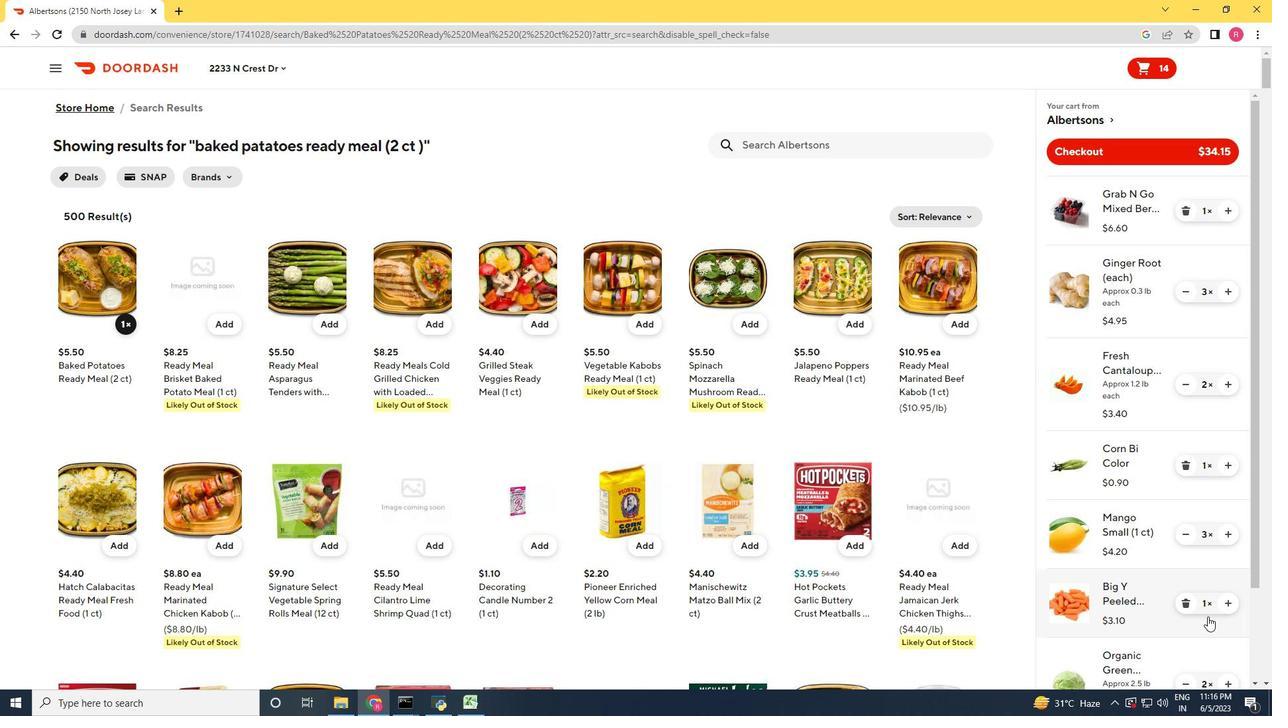 
Action: Mouse scrolled (1246, 620) with delta (0, 0)
Screenshot: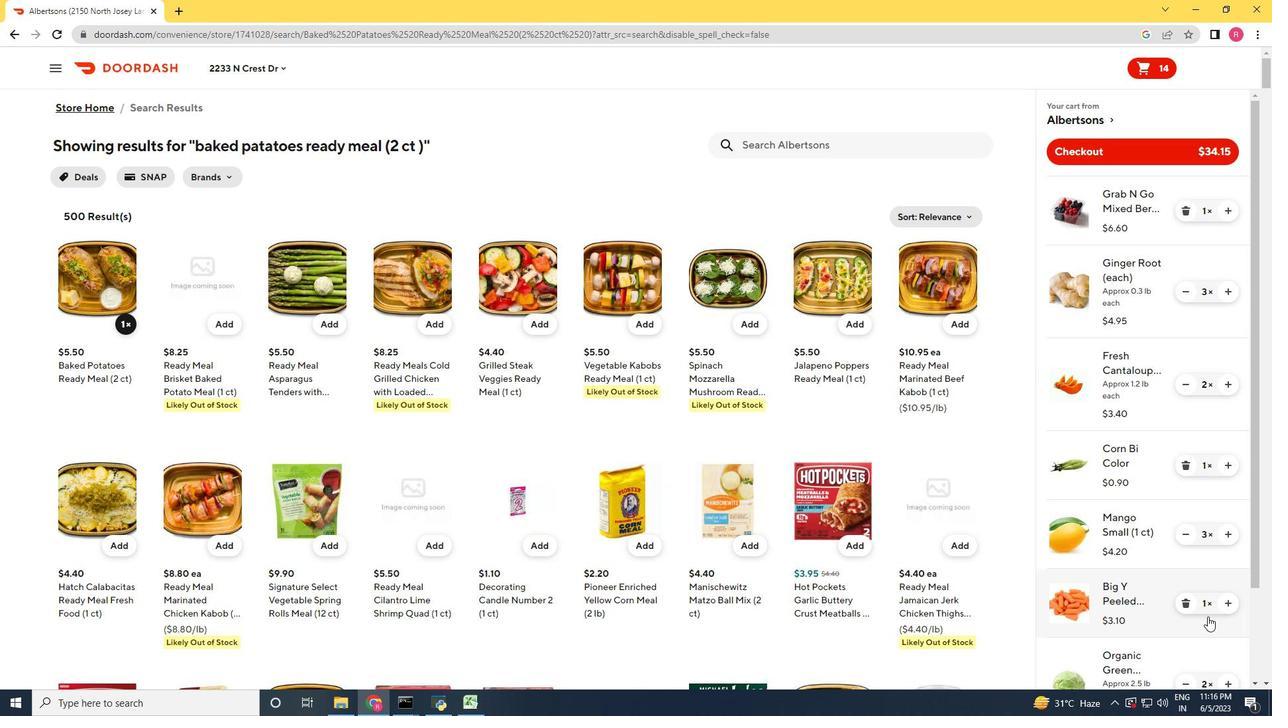
Action: Mouse moved to (1253, 616)
Screenshot: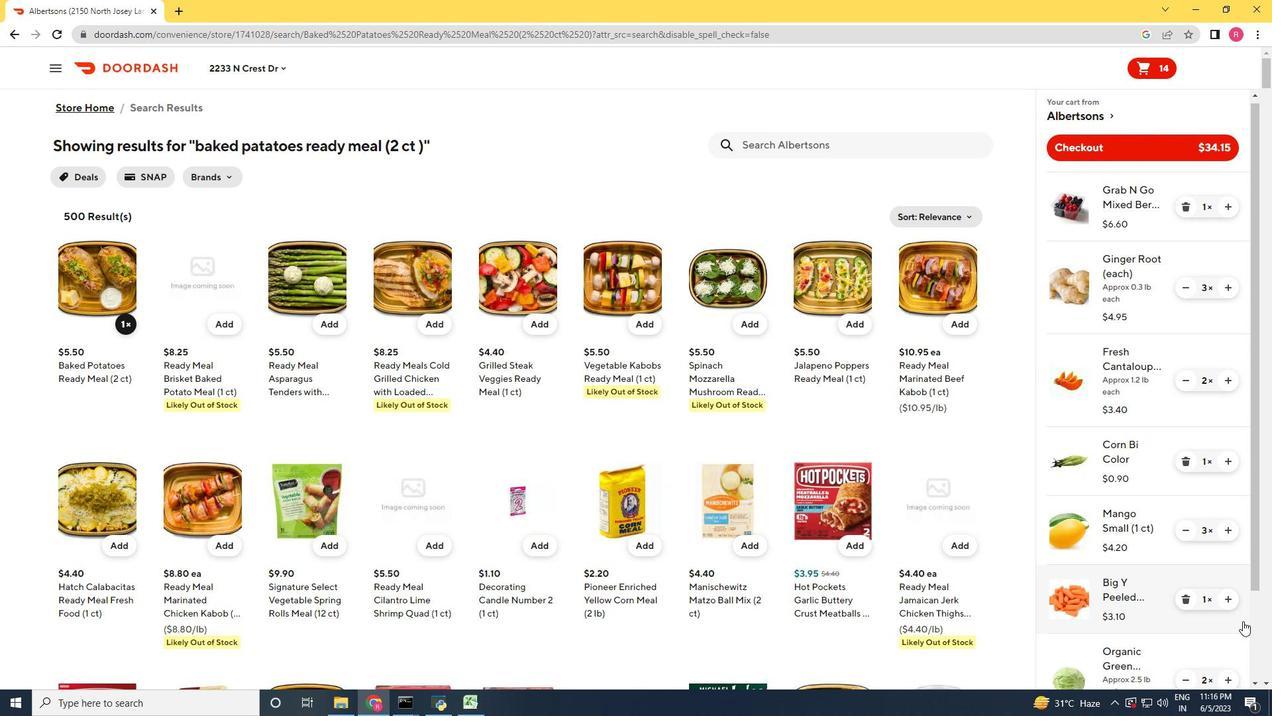 
Action: Mouse scrolled (1253, 615) with delta (0, 0)
Screenshot: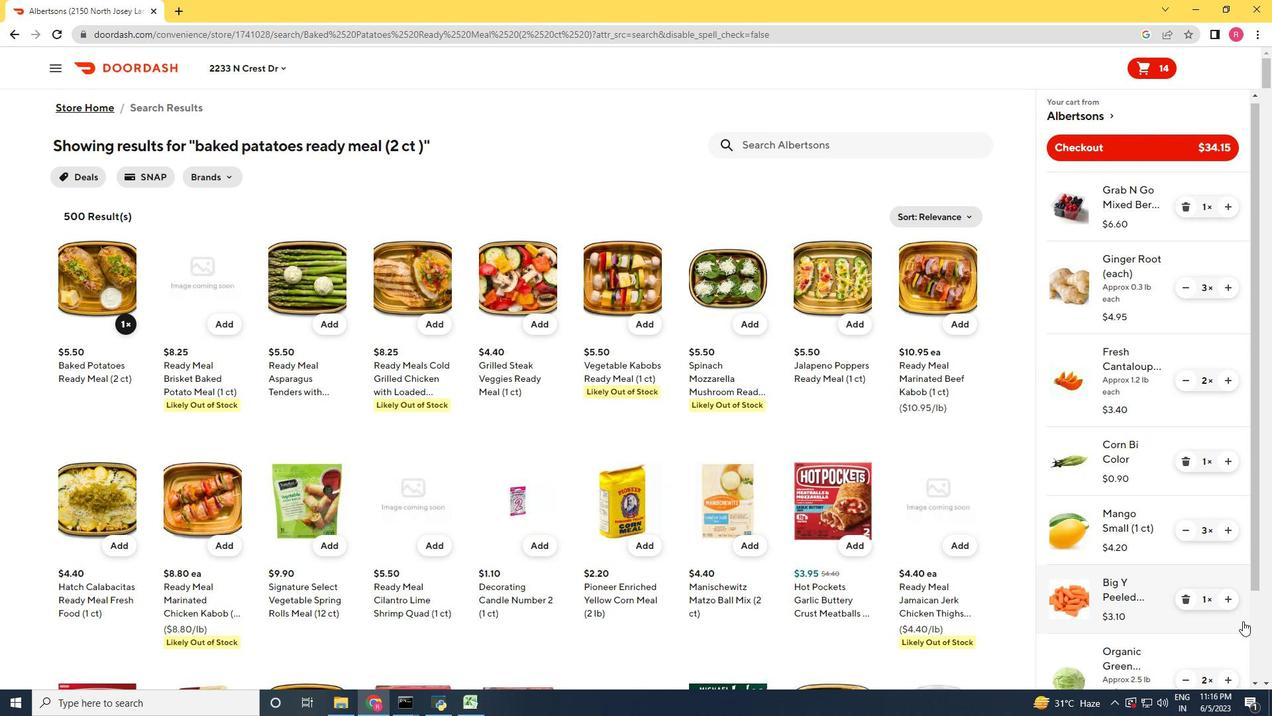 
Action: Mouse moved to (1255, 615)
Screenshot: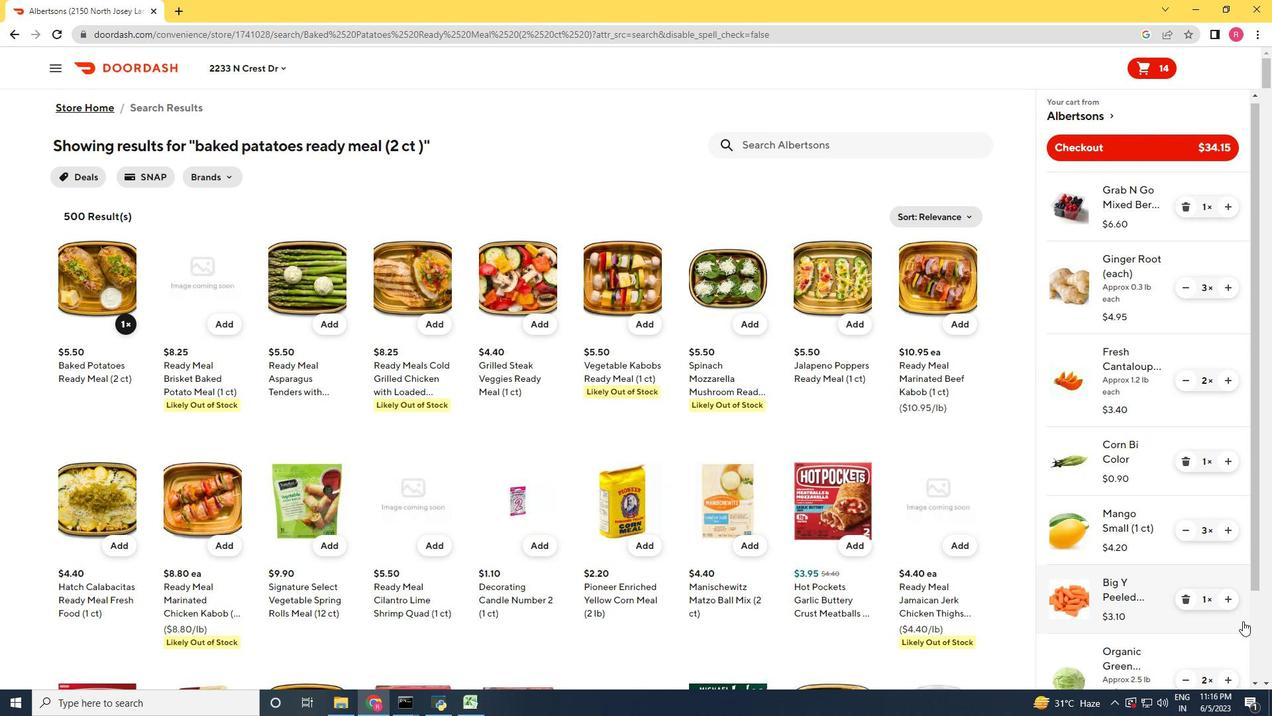 
Action: Mouse scrolled (1255, 615) with delta (0, 0)
Screenshot: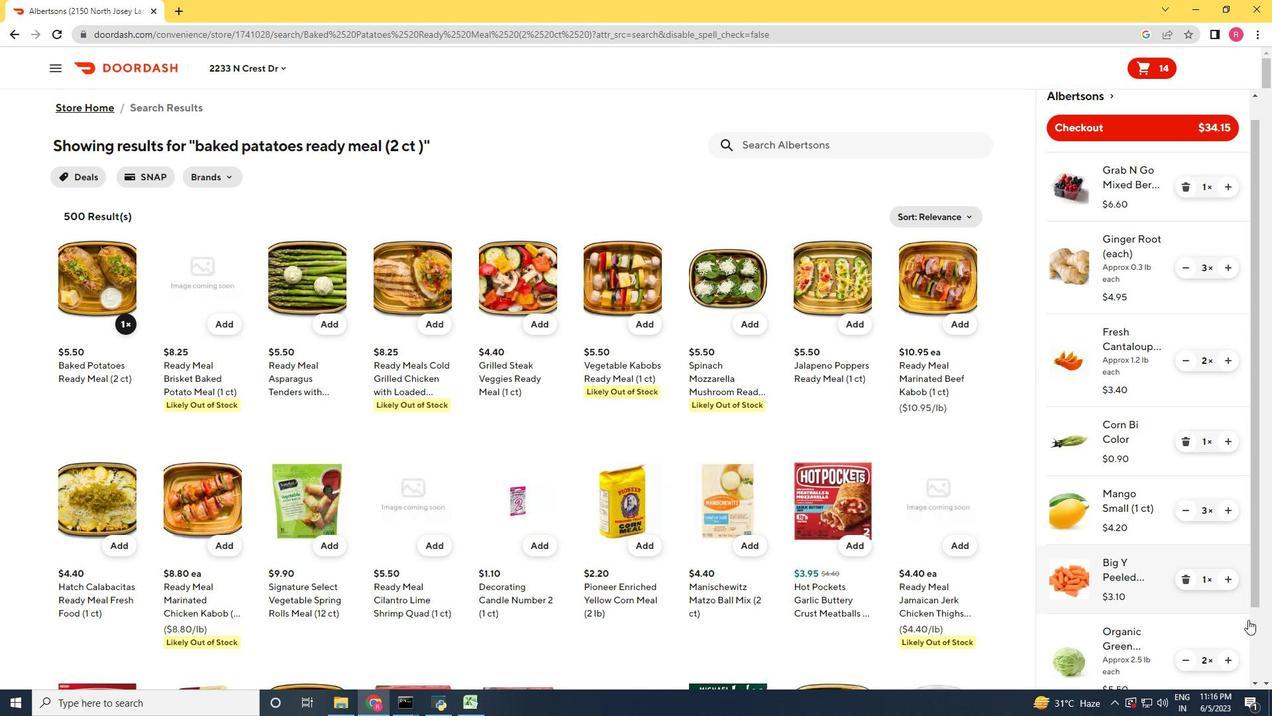 
Action: Mouse scrolled (1255, 615) with delta (0, 0)
Screenshot: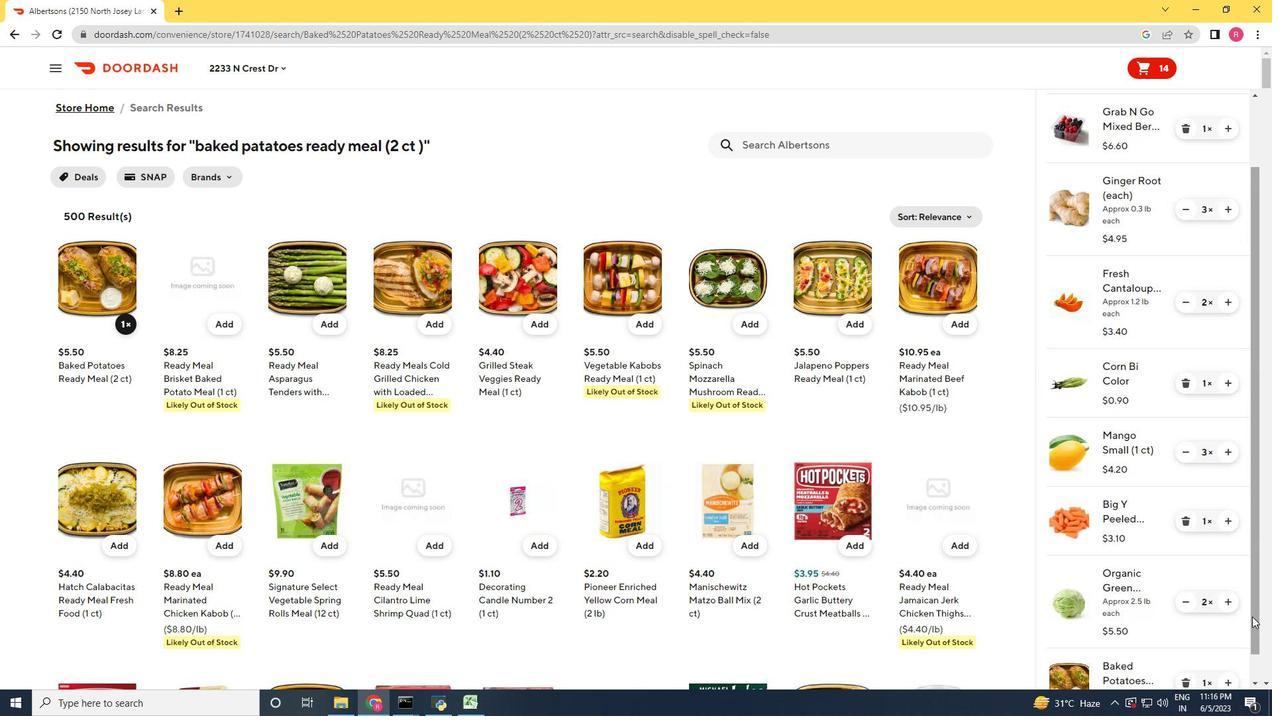 
Action: Mouse moved to (1225, 650)
Screenshot: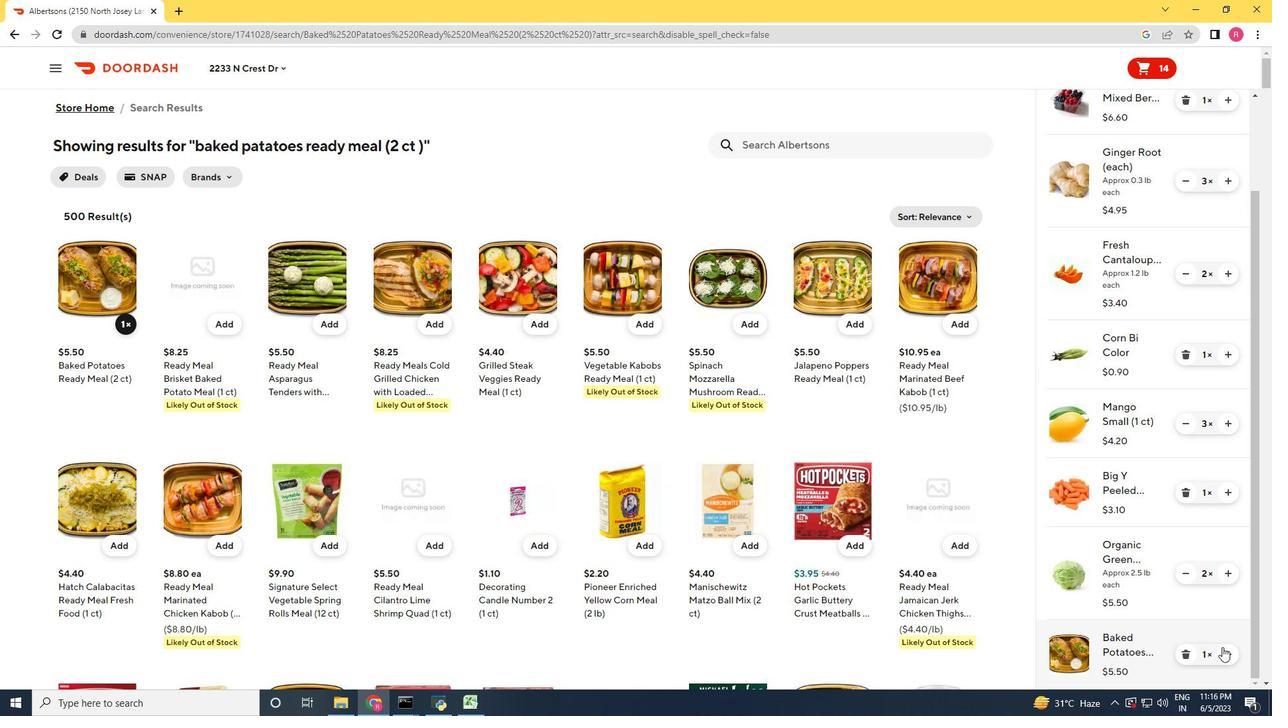 
Action: Mouse pressed left at (1225, 650)
Screenshot: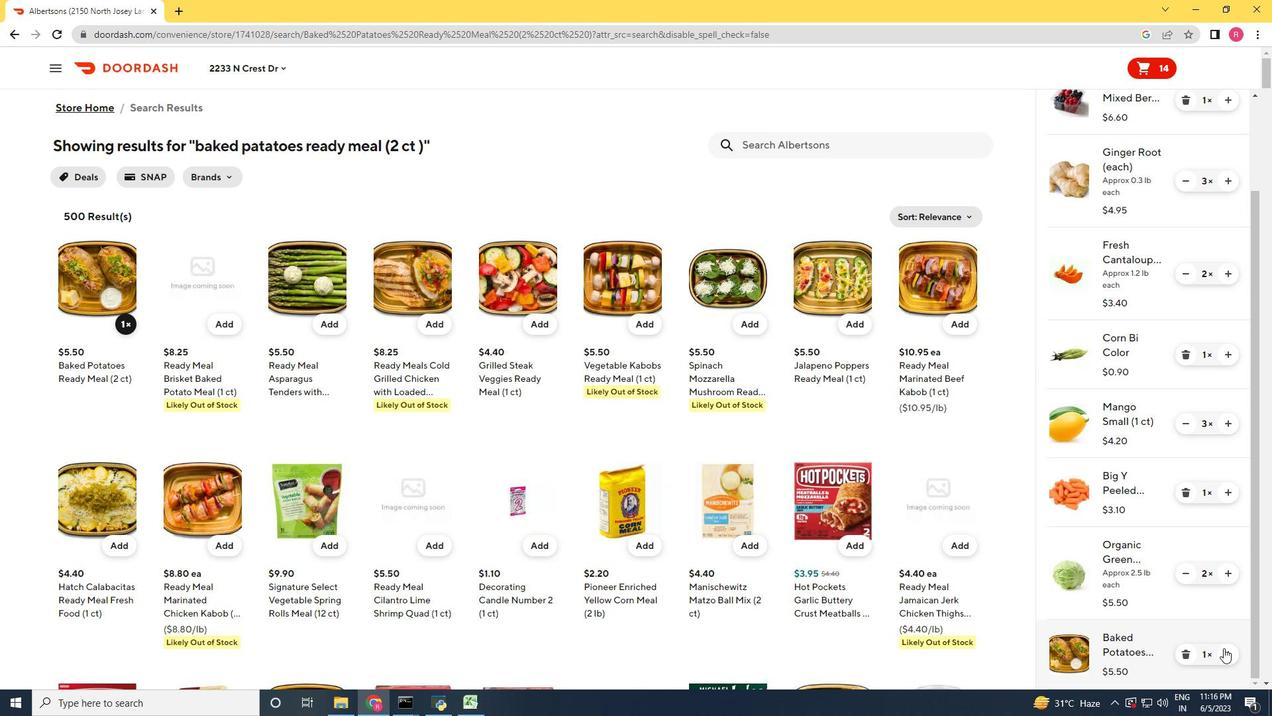 
Action: Mouse pressed left at (1225, 650)
Screenshot: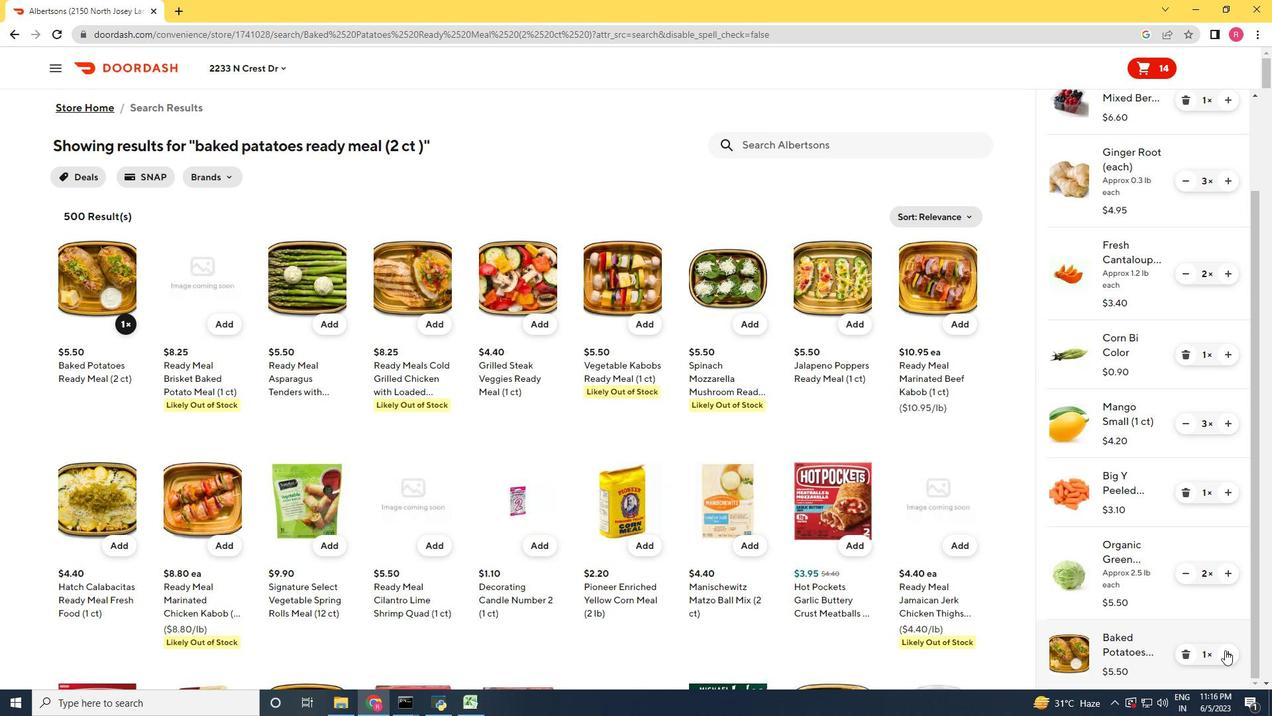 
Action: Mouse moved to (854, 138)
Screenshot: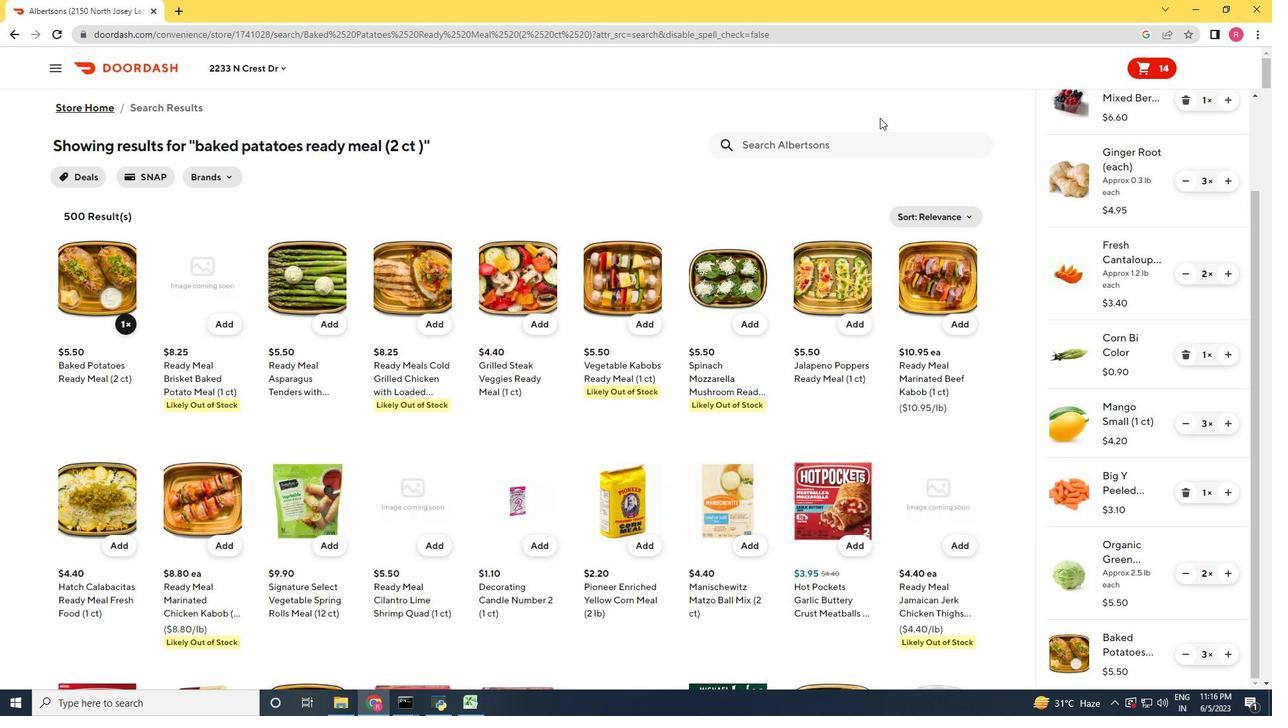 
Action: Mouse pressed left at (854, 138)
Screenshot: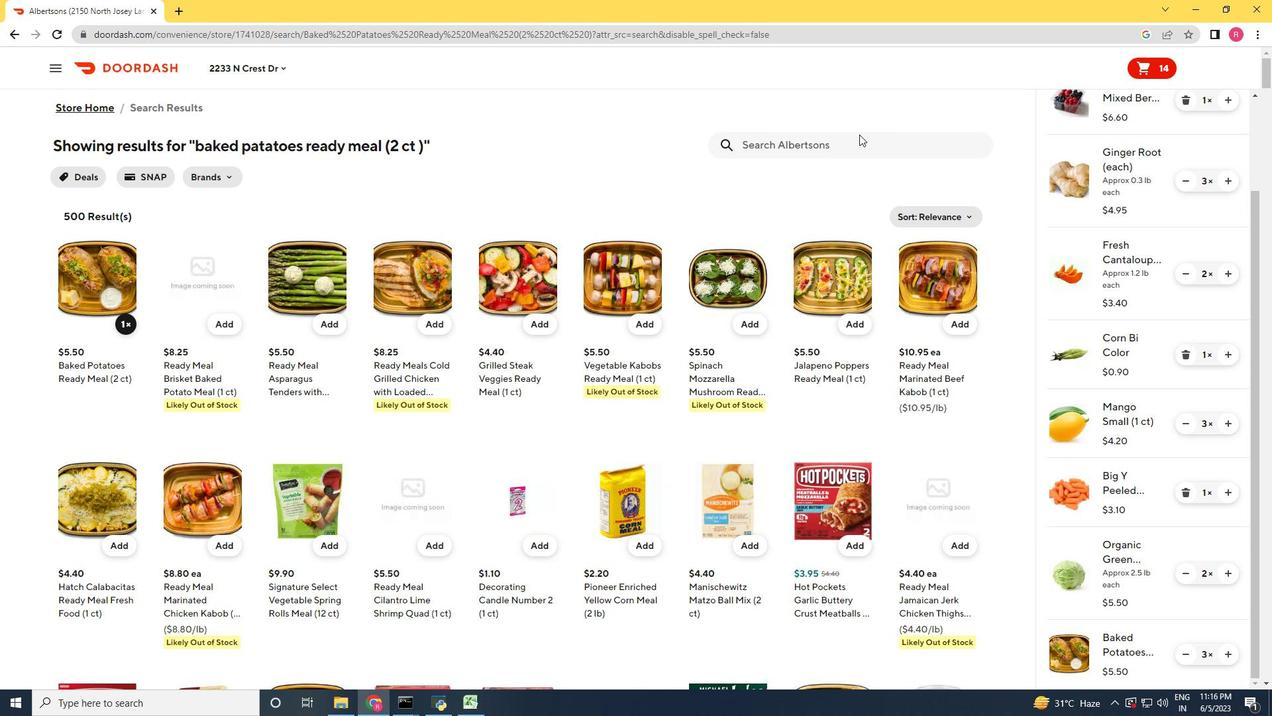 
Action: Key pressed <Key.shift_r>Sara<Key.space><Key.shift_r>Lee<Key.space><Key.shift_r>Artesano<Key.space><Key.shift_r>Bread<Key.space><Key.shift_r><Key.shift_r>(20<Key.space>ct<Key.backspace>z<Key.shift_r>)<Key.enter>
Screenshot: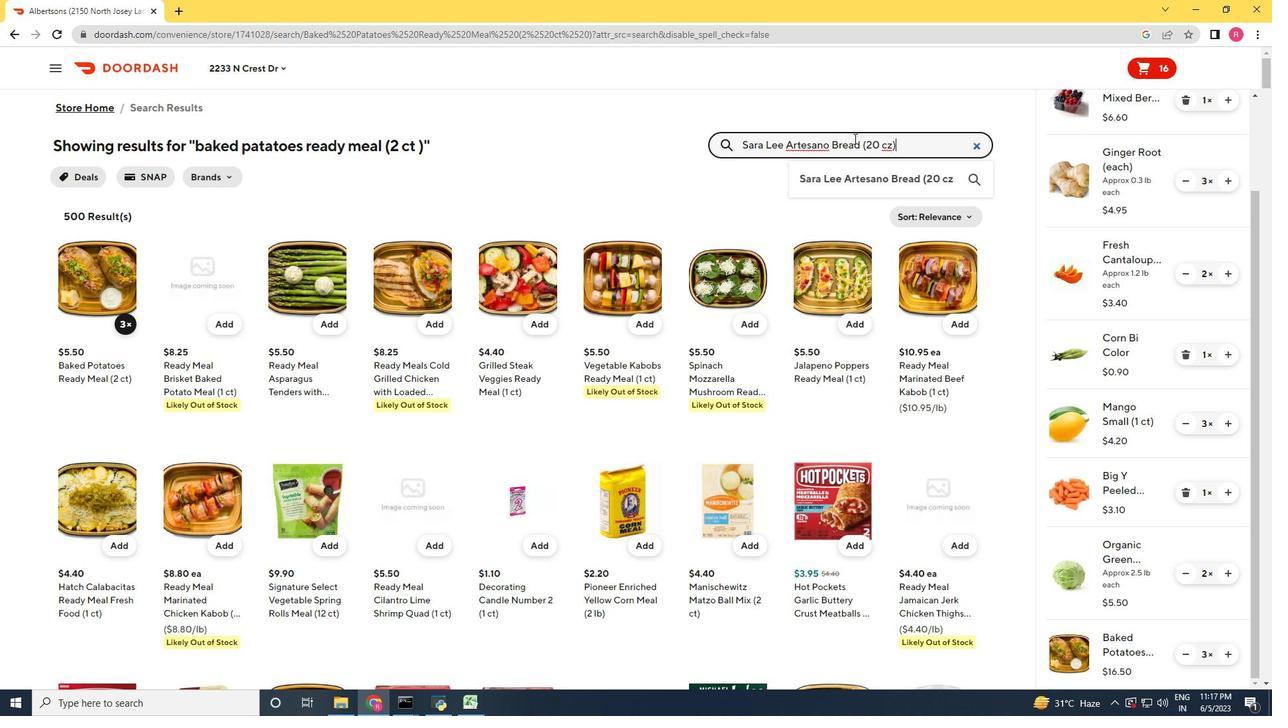 
Action: Mouse moved to (129, 351)
Screenshot: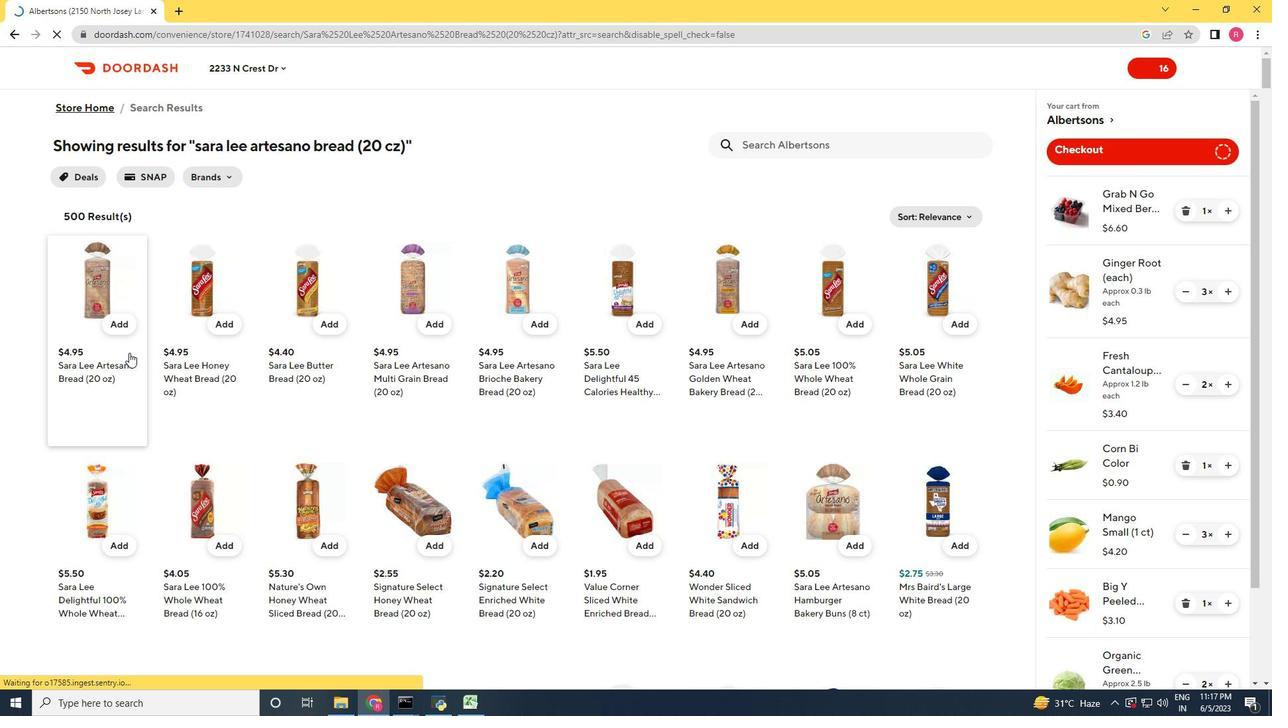 
Action: Mouse pressed left at (129, 351)
Screenshot: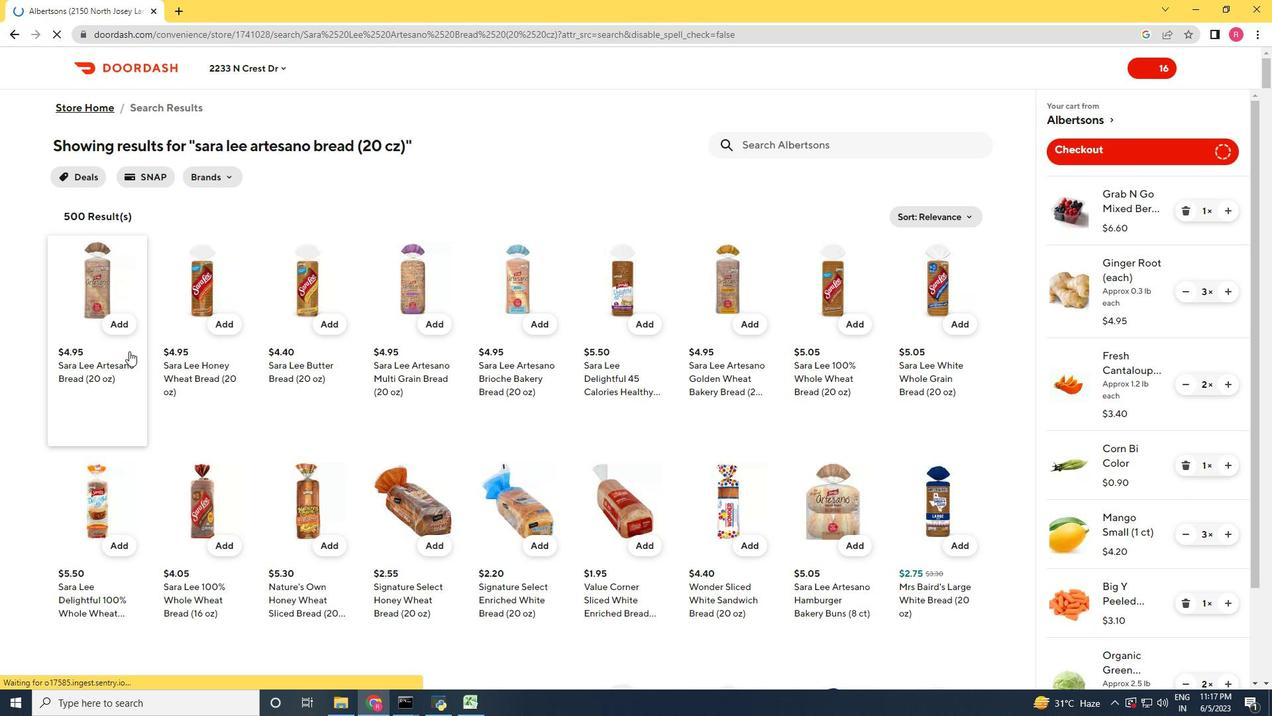 
Action: Mouse moved to (841, 653)
Screenshot: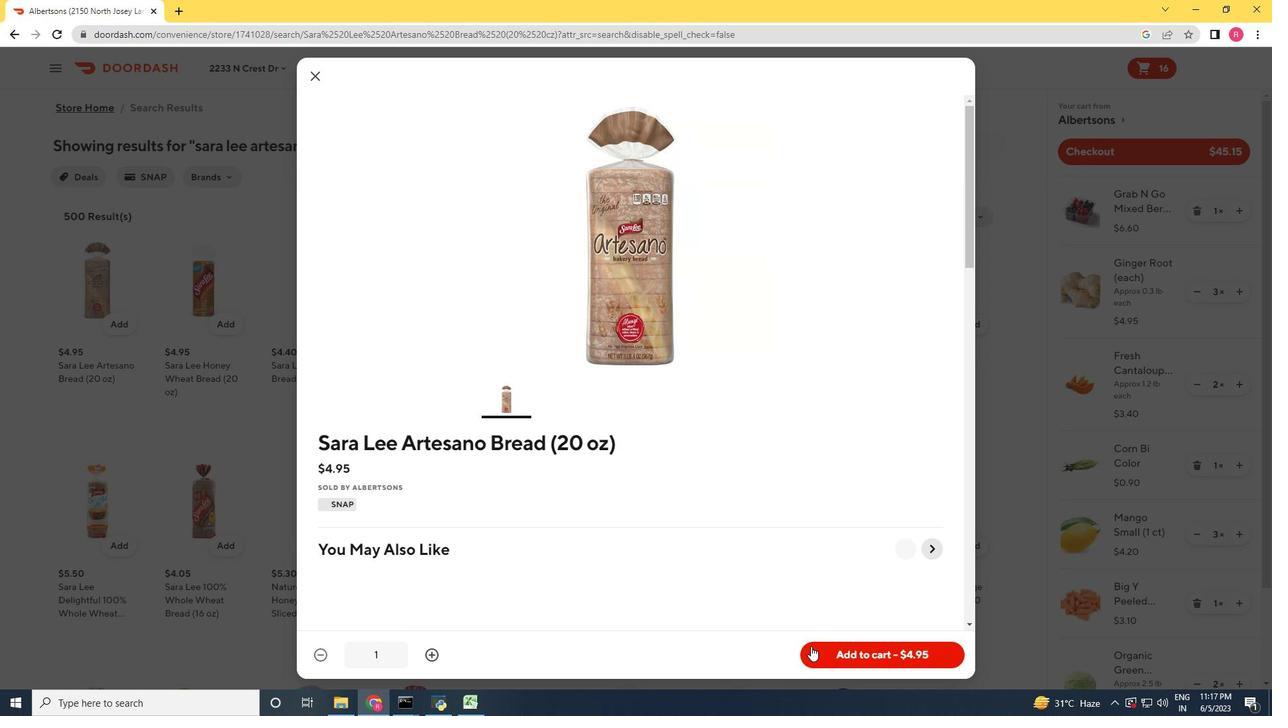 
Action: Mouse pressed left at (841, 653)
Screenshot: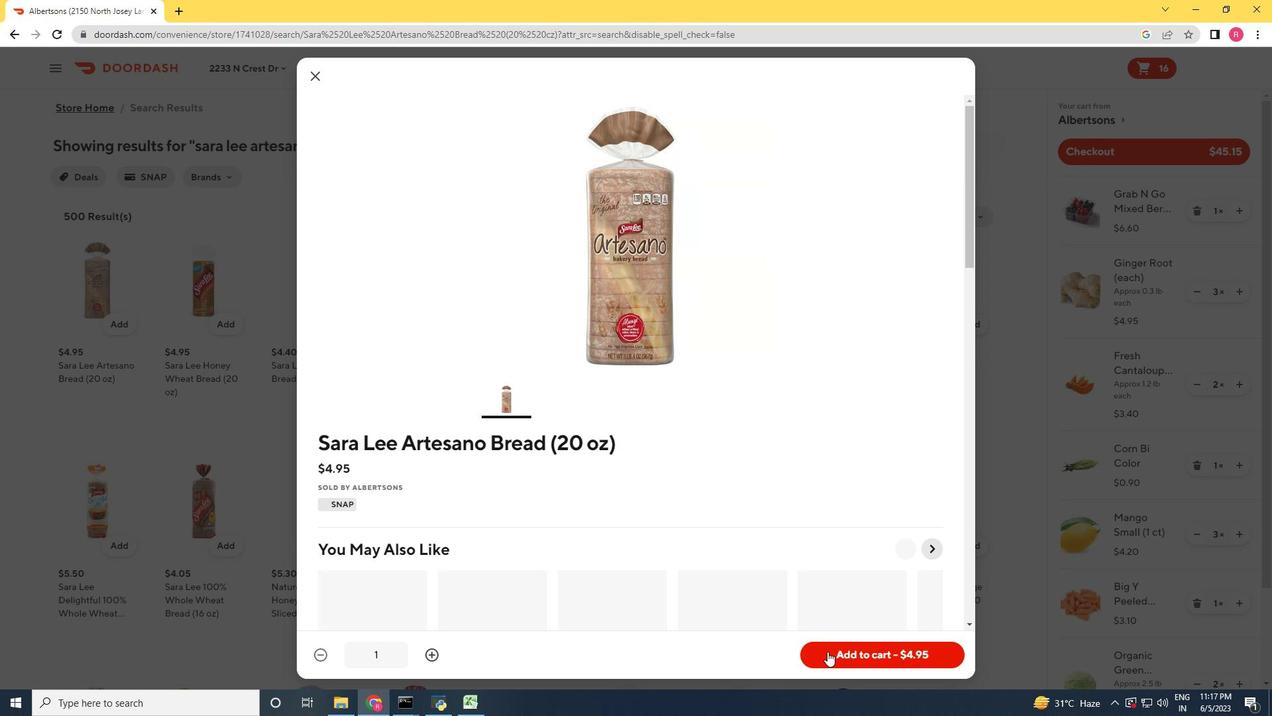 
Action: Mouse moved to (817, 147)
Screenshot: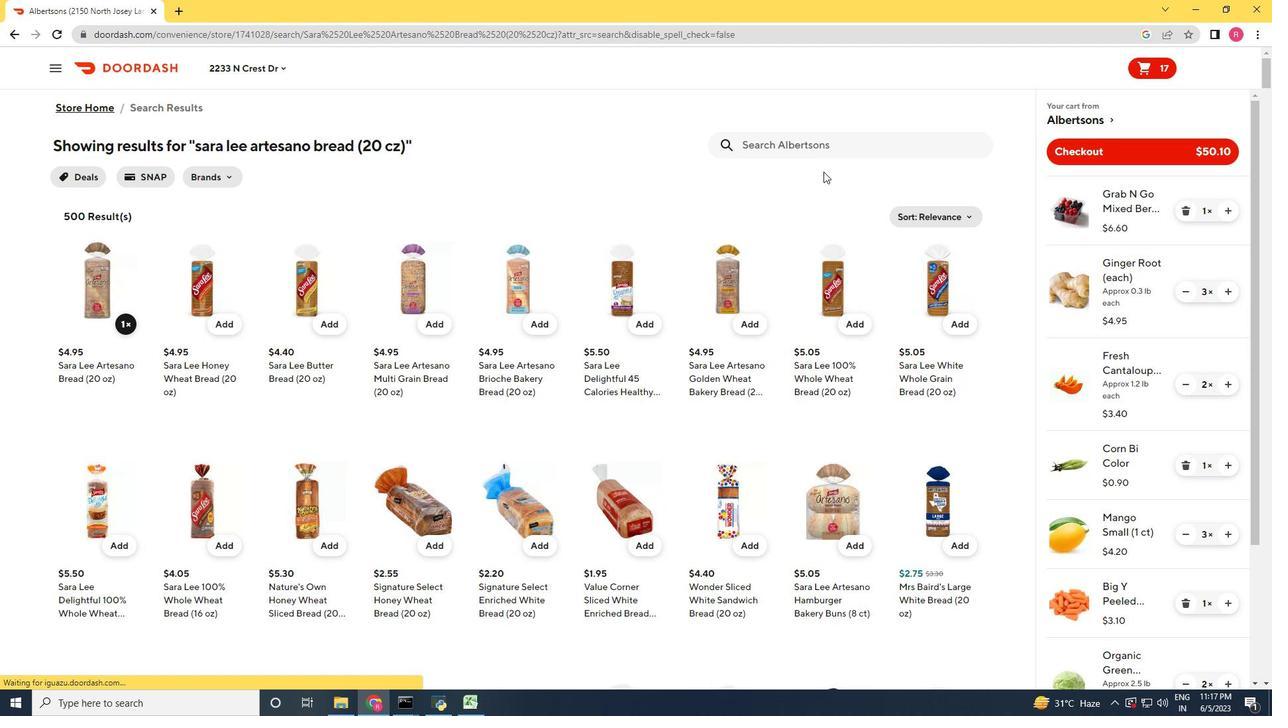 
Action: Mouse pressed left at (817, 147)
Screenshot: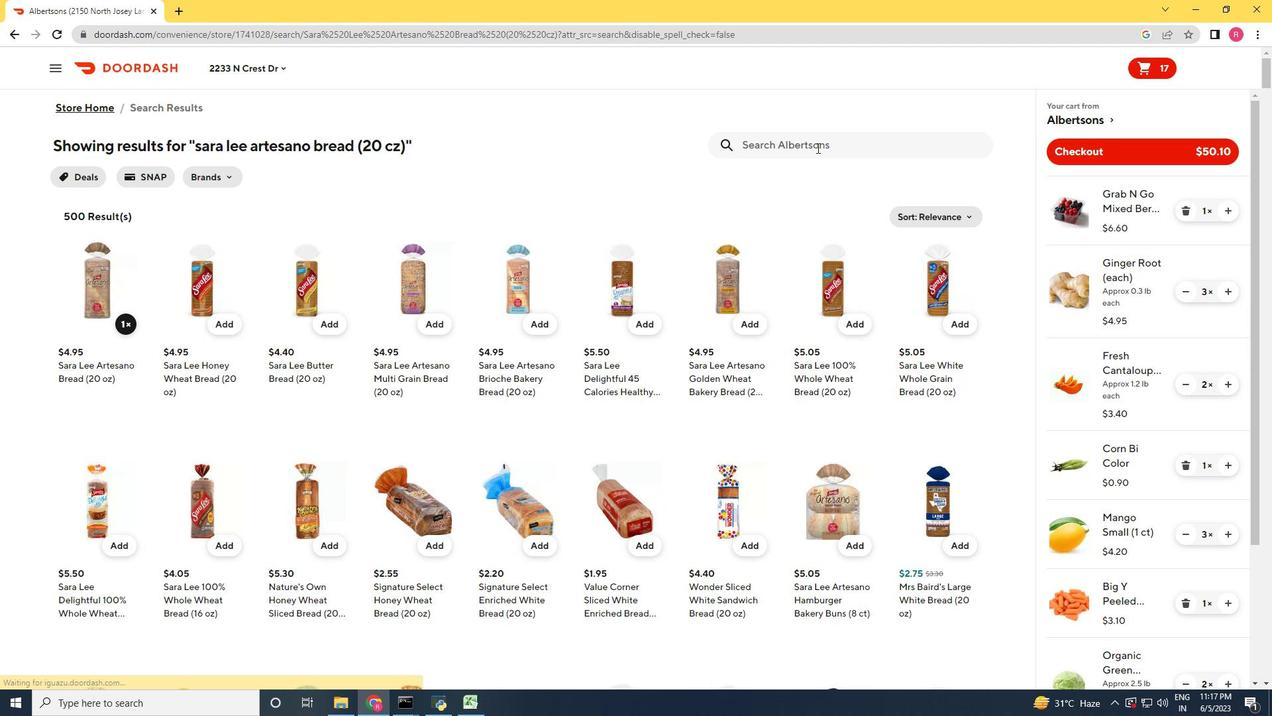 
Action: Key pressed <Key.shift_r>Pringles<Key.space><Key.shift_r>Mega<Key.space><Key.shift_r>Strack<Key.space><Key.shift_r>Pt<Key.backspace>otato<Key.space><Key.shift_r>Crisps<Key.space><Key.shift_r>Chips<Key.space><Key.shift_r>The<Key.space><Key.shift_r>Original<Key.space><Key.shift_r>(6.8<Key.space>oz<Key.shift_r>)<Key.enter>
Screenshot: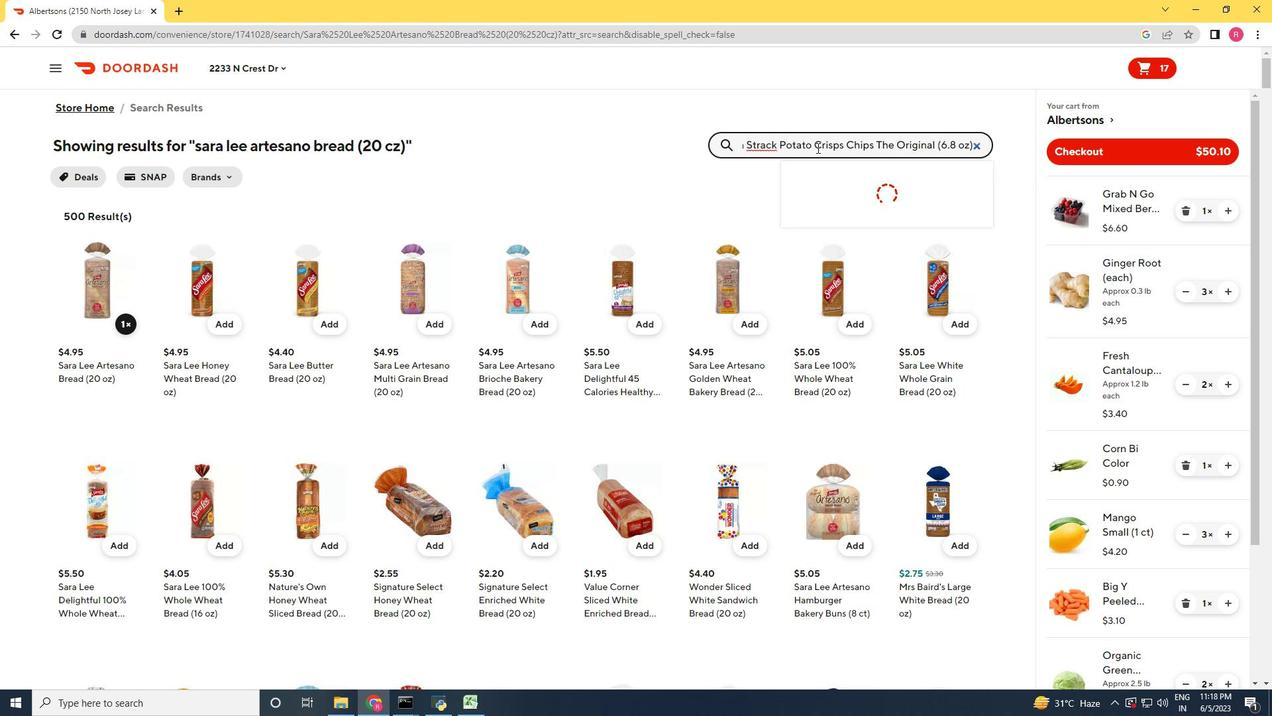 
Action: Mouse moved to (1218, 485)
Screenshot: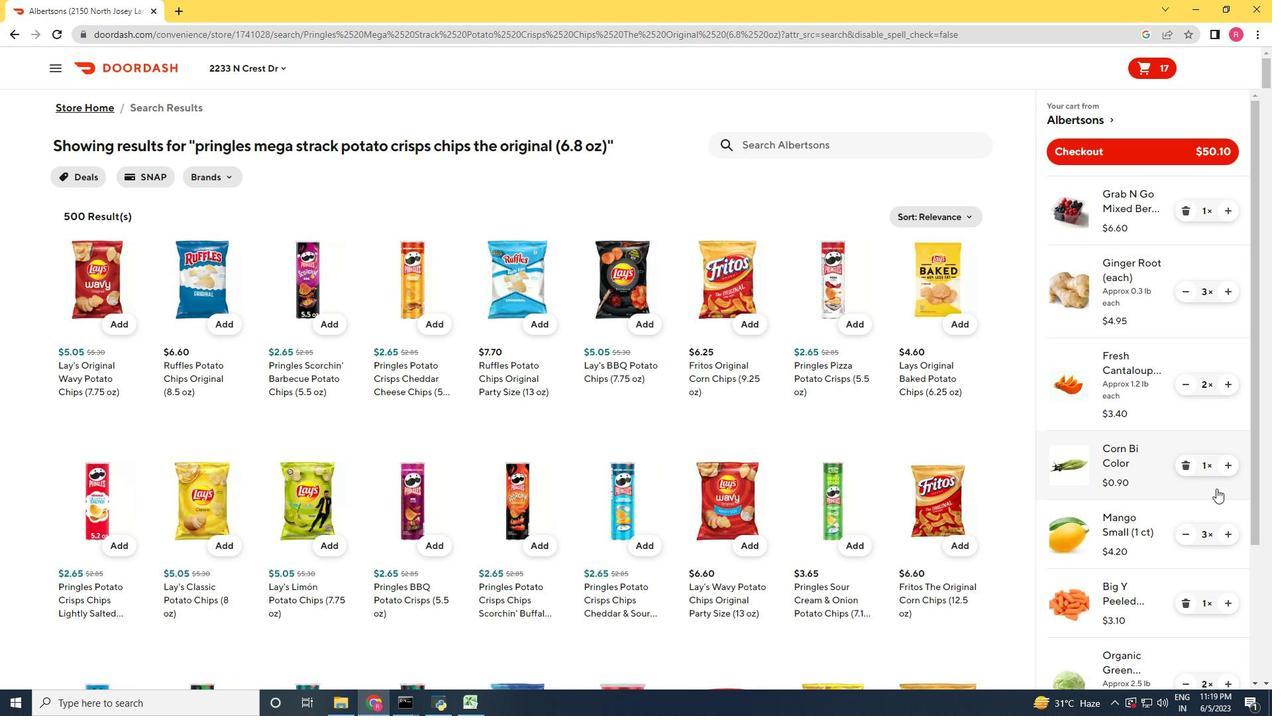 
Action: Mouse scrolled (1218, 485) with delta (0, 0)
Screenshot: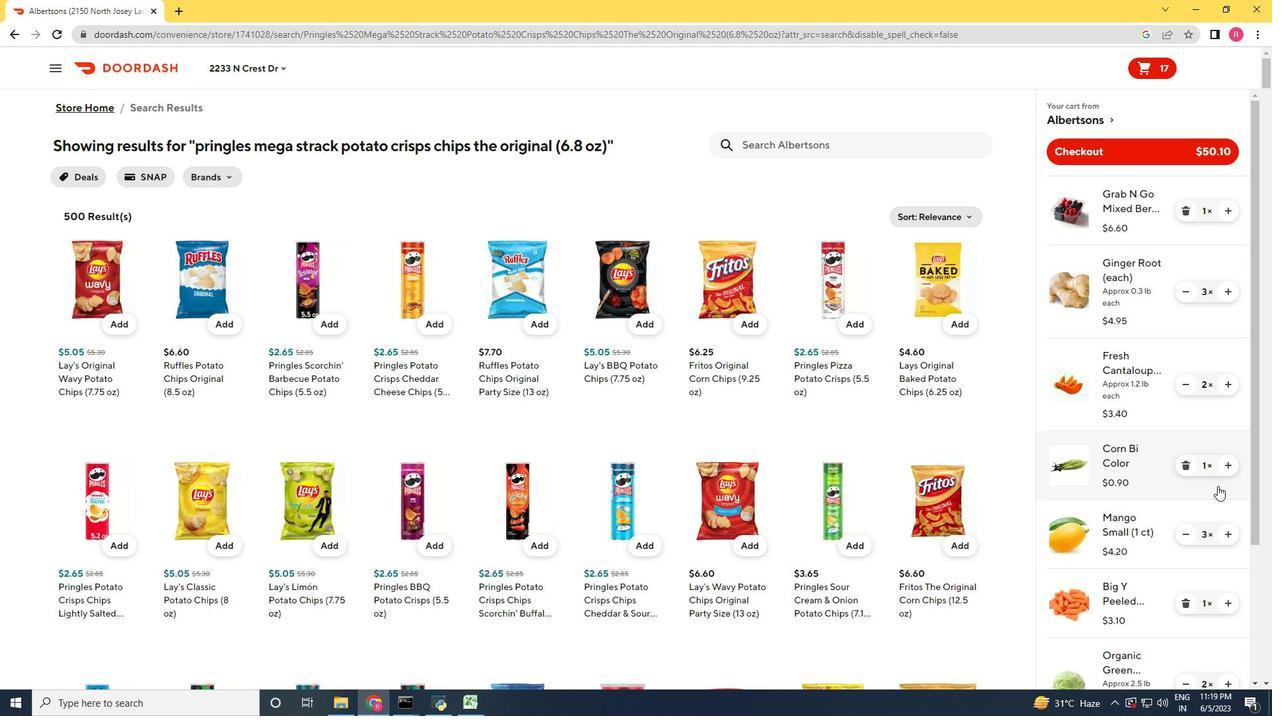 
Action: Mouse scrolled (1218, 485) with delta (0, 0)
Screenshot: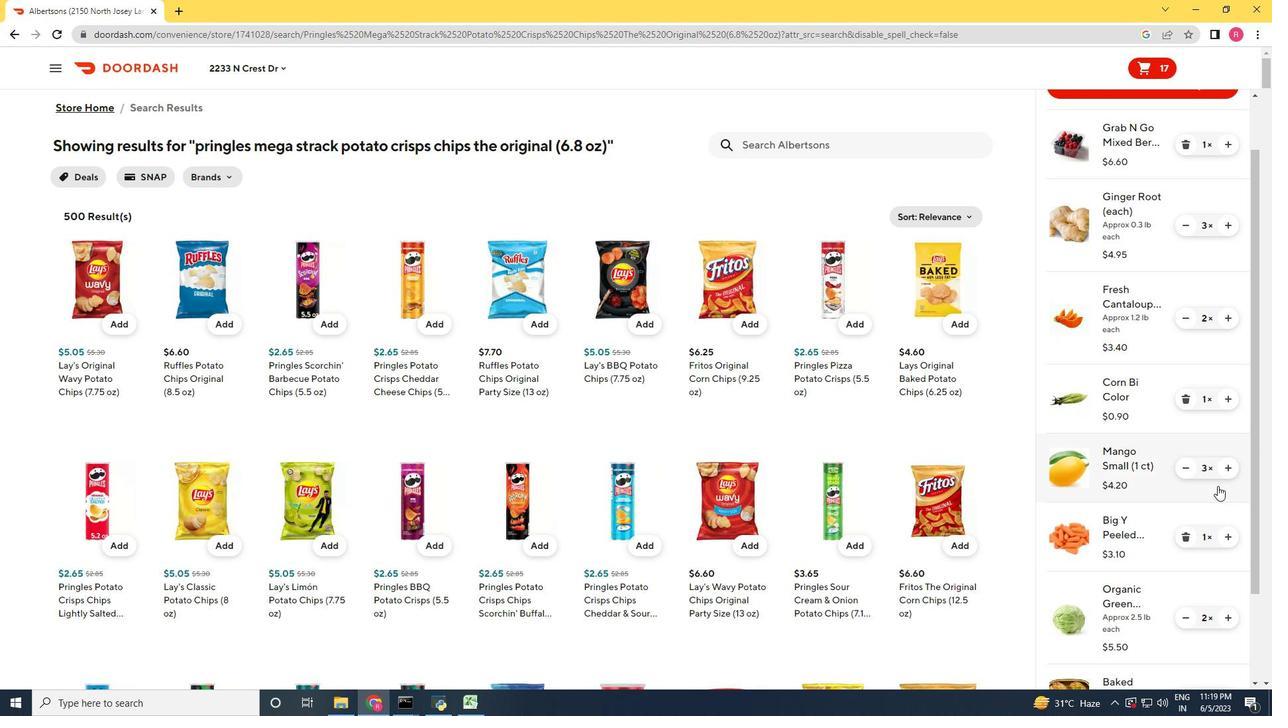 
Action: Mouse scrolled (1218, 485) with delta (0, 0)
Screenshot: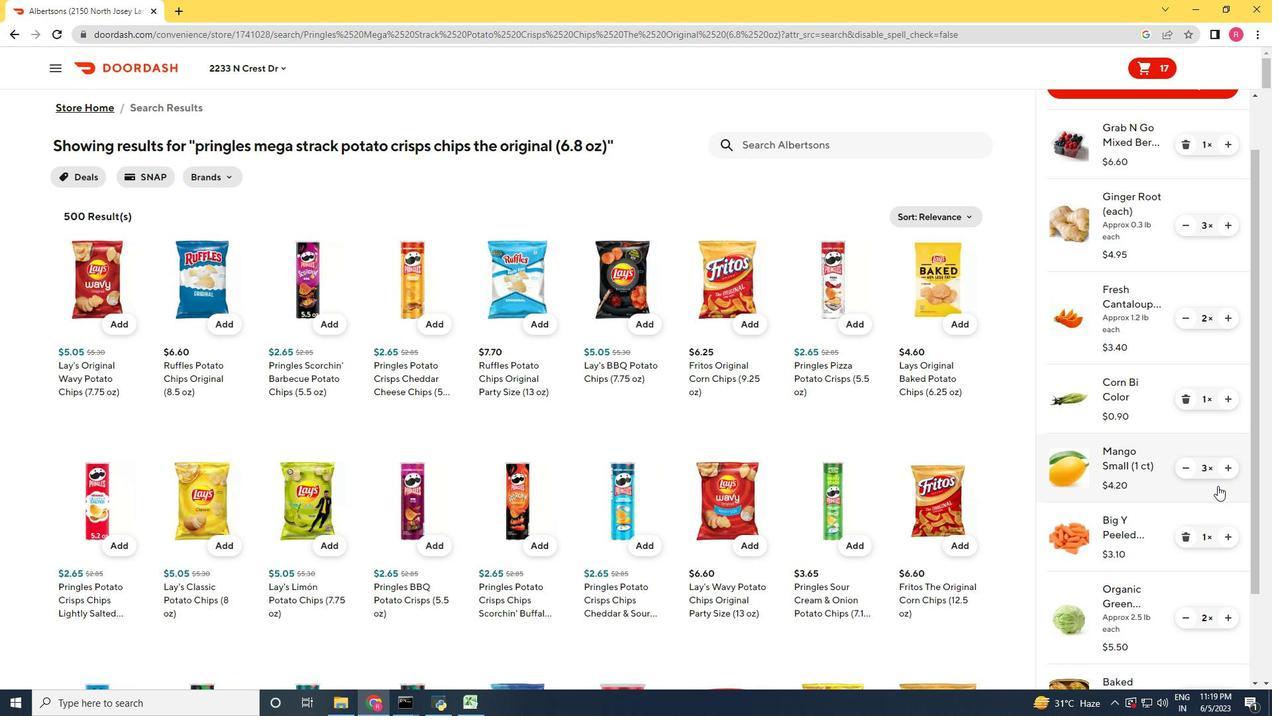
Action: Mouse scrolled (1218, 485) with delta (0, 0)
Screenshot: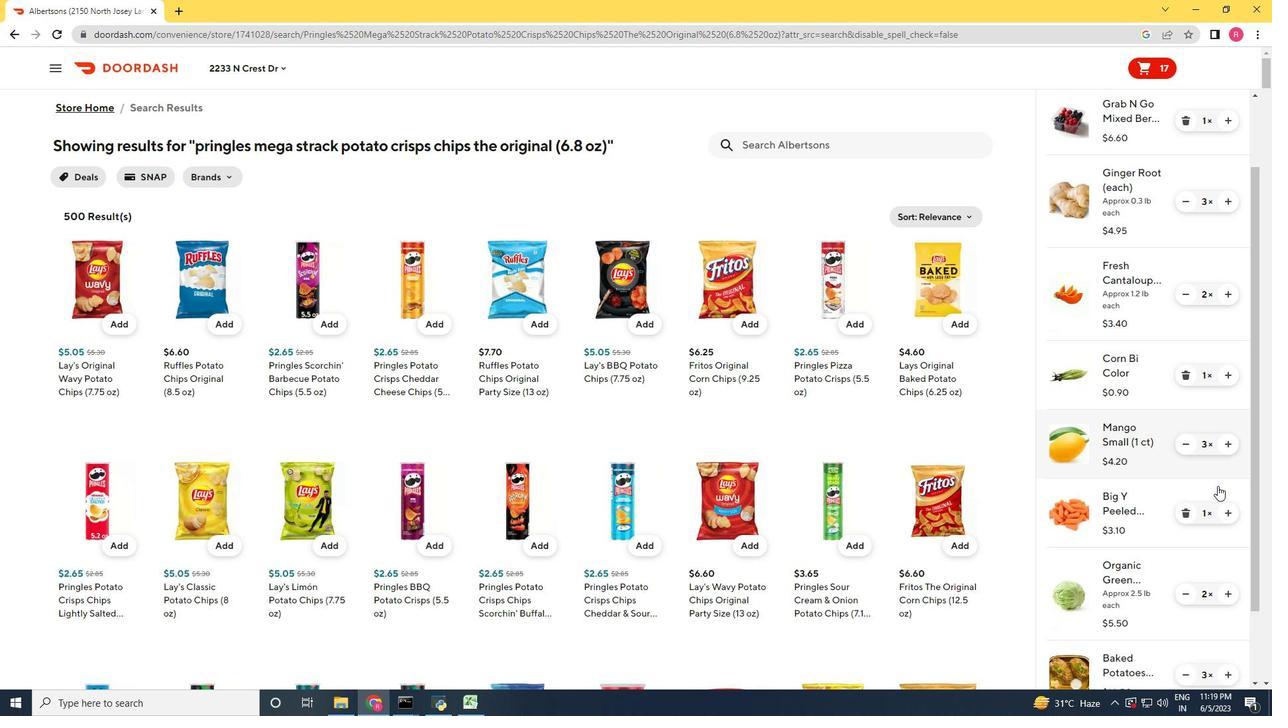 
Action: Mouse scrolled (1218, 485) with delta (0, 0)
Screenshot: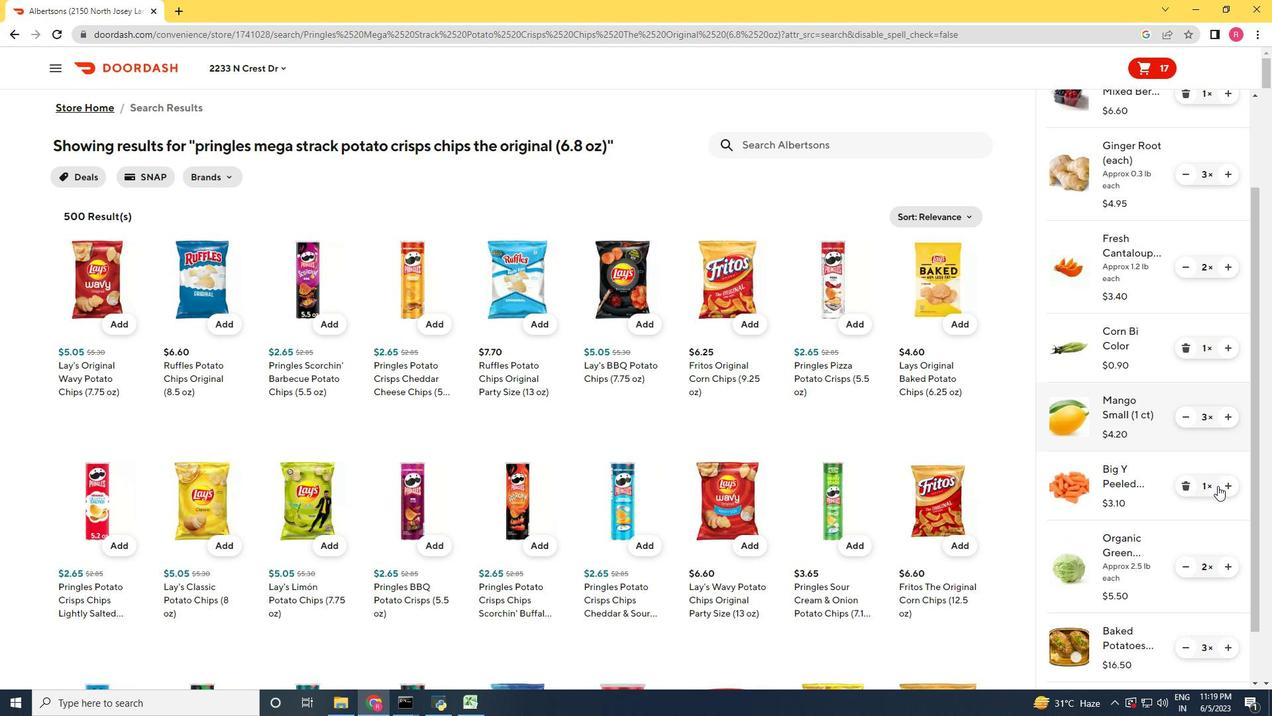 
Action: Mouse scrolled (1218, 485) with delta (0, 0)
Screenshot: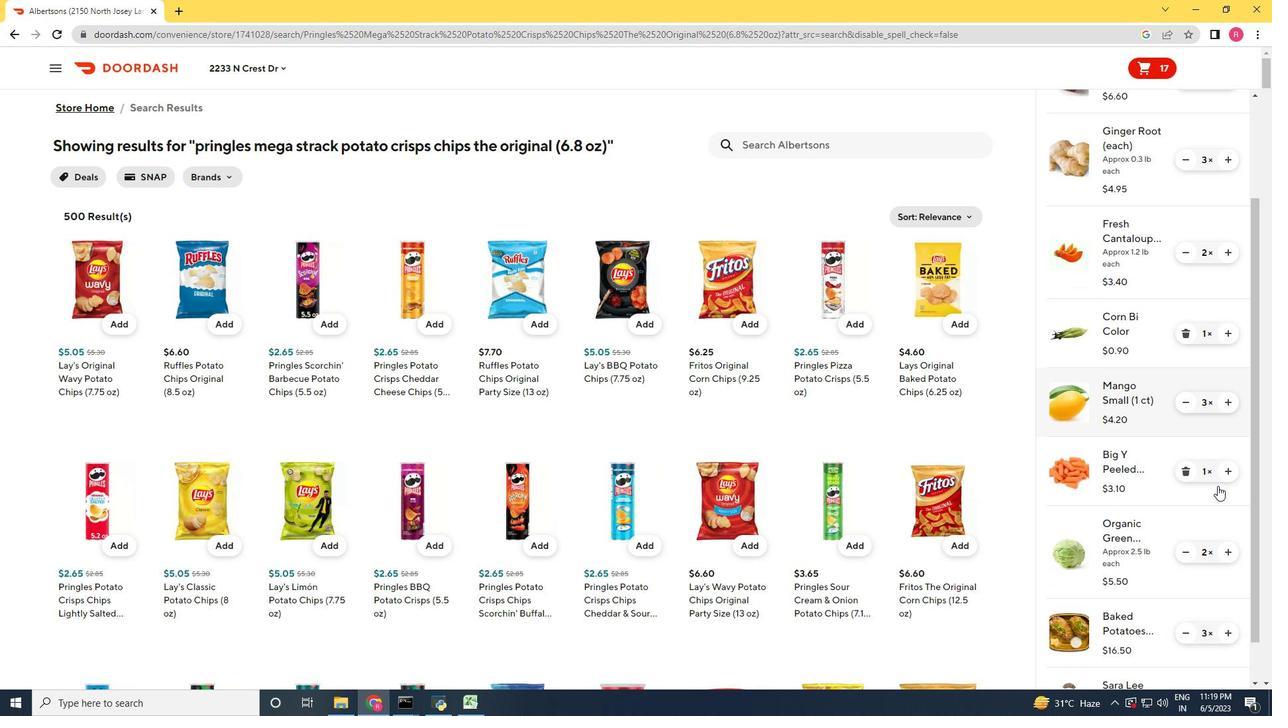 
Action: Mouse scrolled (1218, 485) with delta (0, 0)
Screenshot: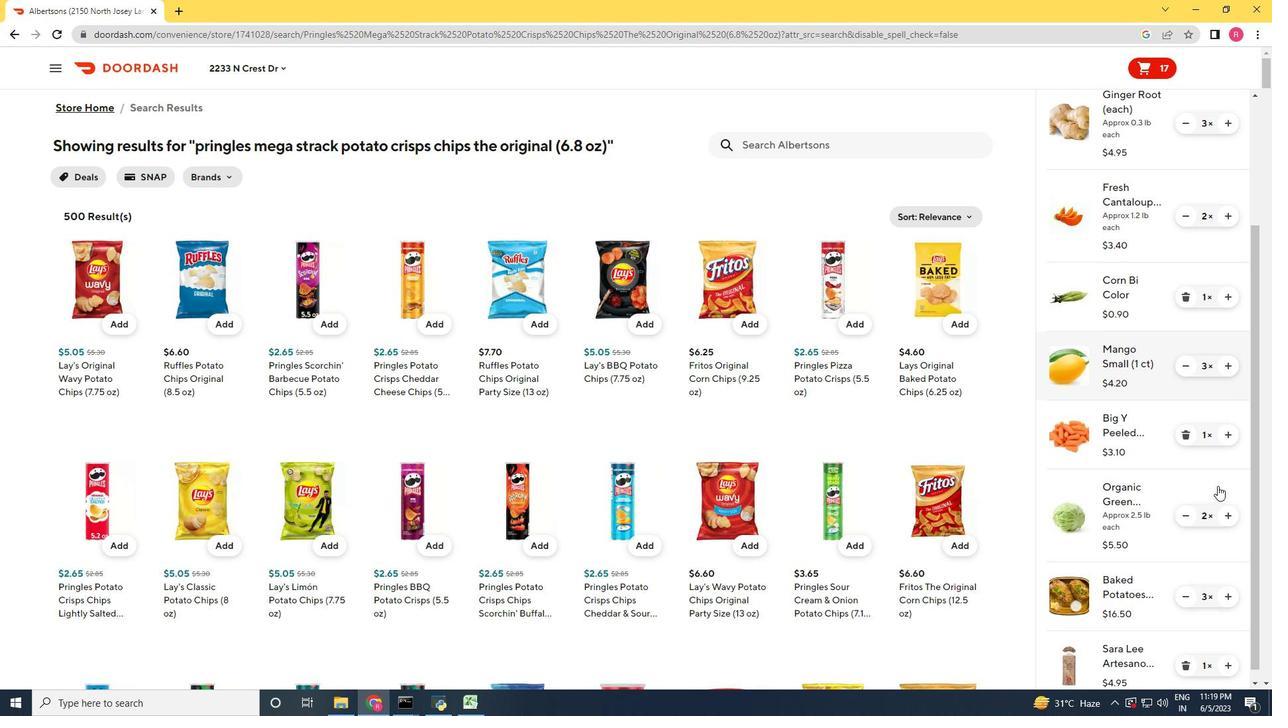 
Action: Mouse moved to (1206, 476)
Screenshot: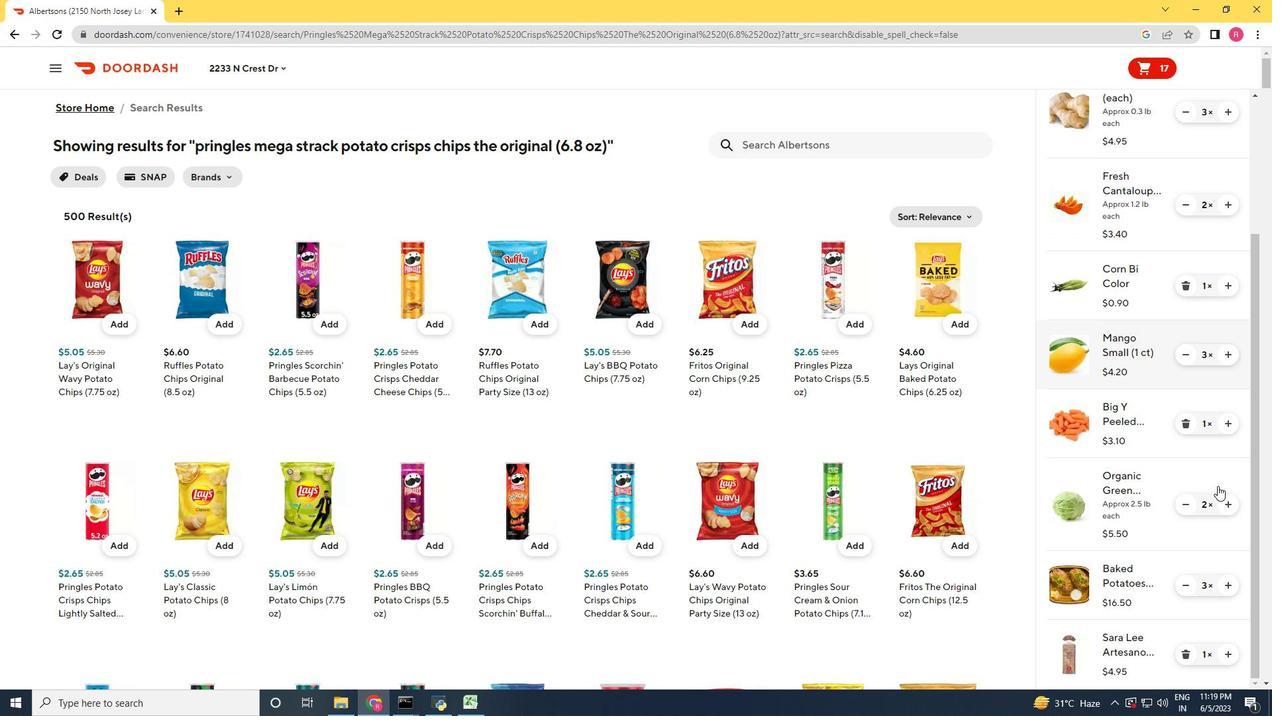 
Action: Mouse scrolled (1206, 477) with delta (0, 0)
Screenshot: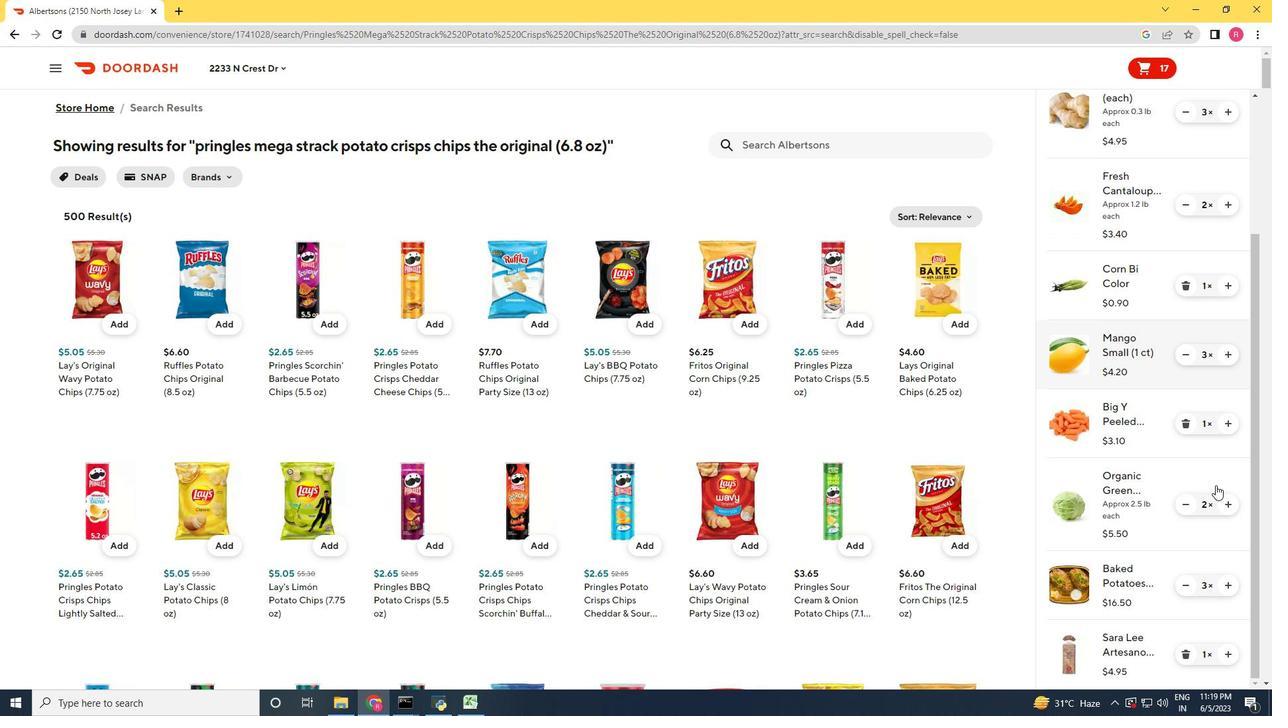 
Action: Mouse scrolled (1206, 477) with delta (0, 0)
Screenshot: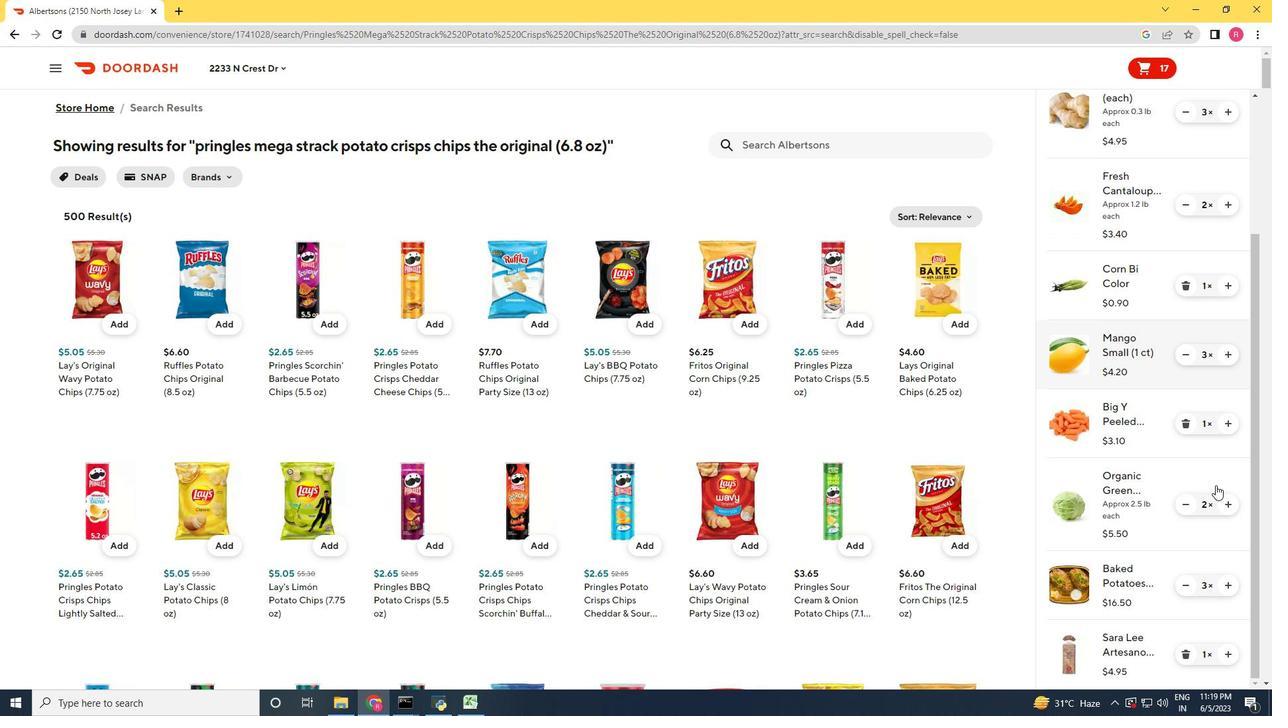 
Action: Mouse scrolled (1206, 477) with delta (0, 0)
Screenshot: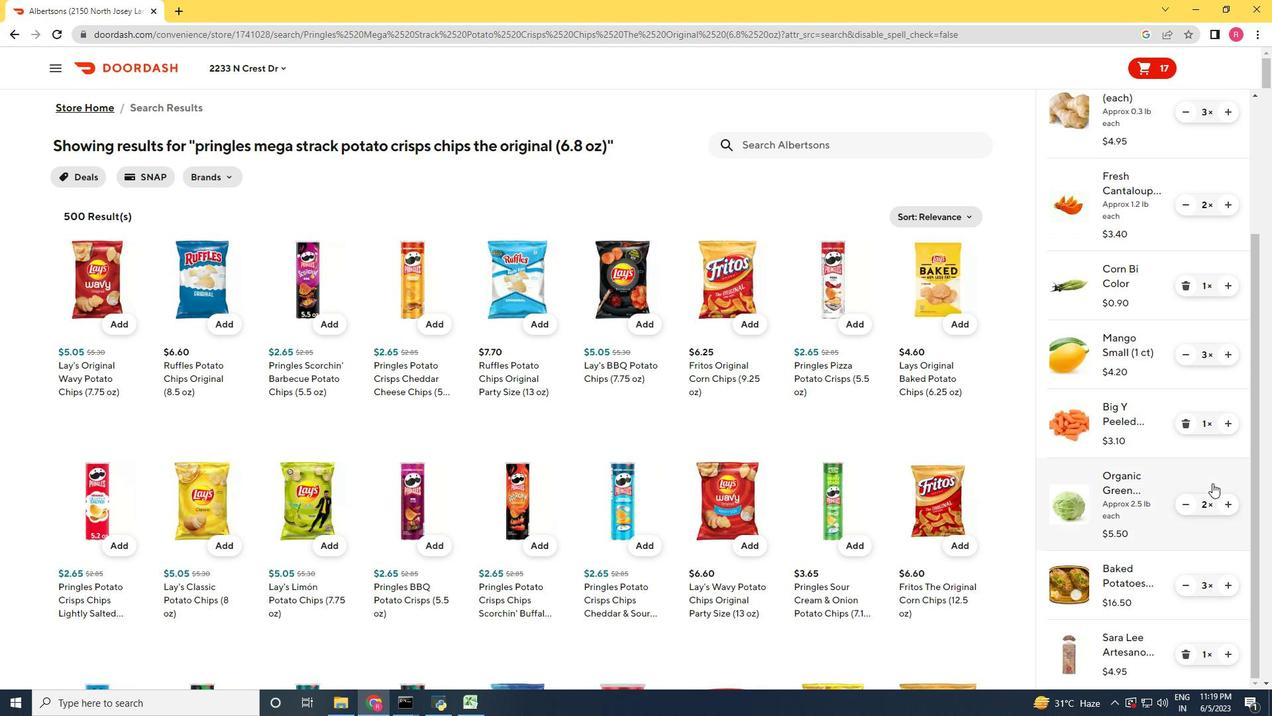 
Action: Mouse scrolled (1206, 477) with delta (0, 0)
Screenshot: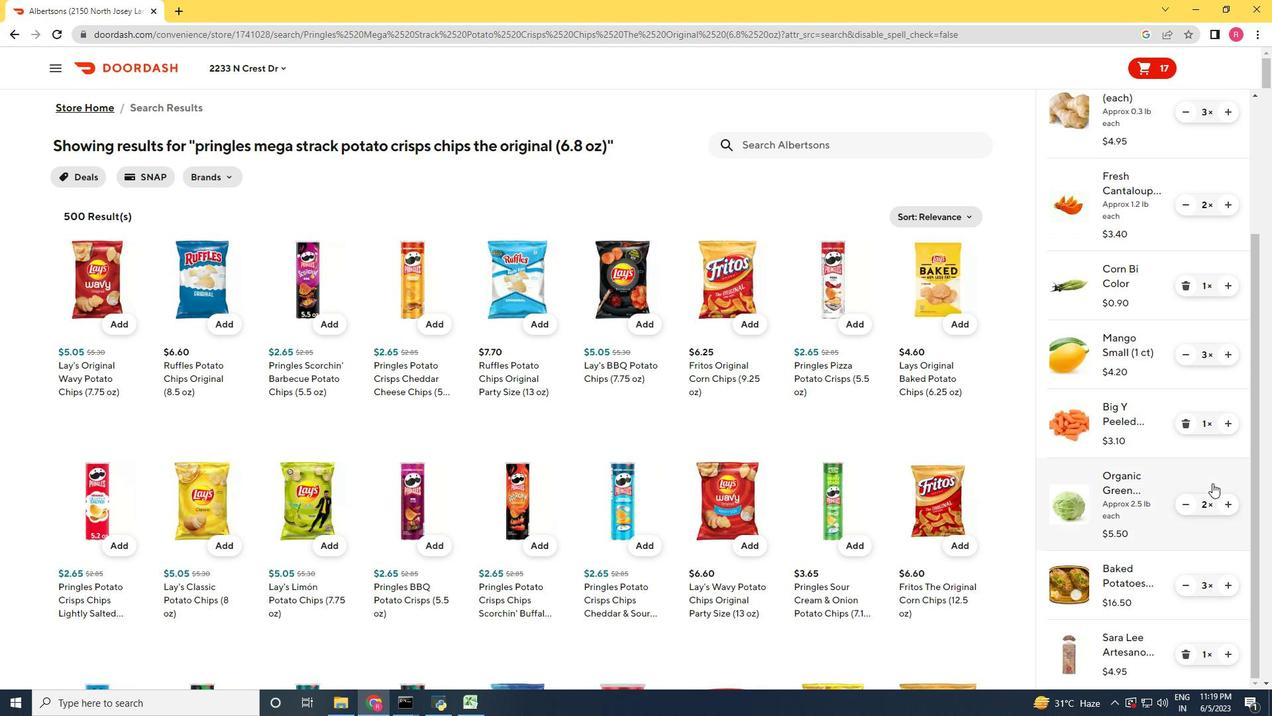 
Action: Mouse scrolled (1206, 477) with delta (0, 0)
Screenshot: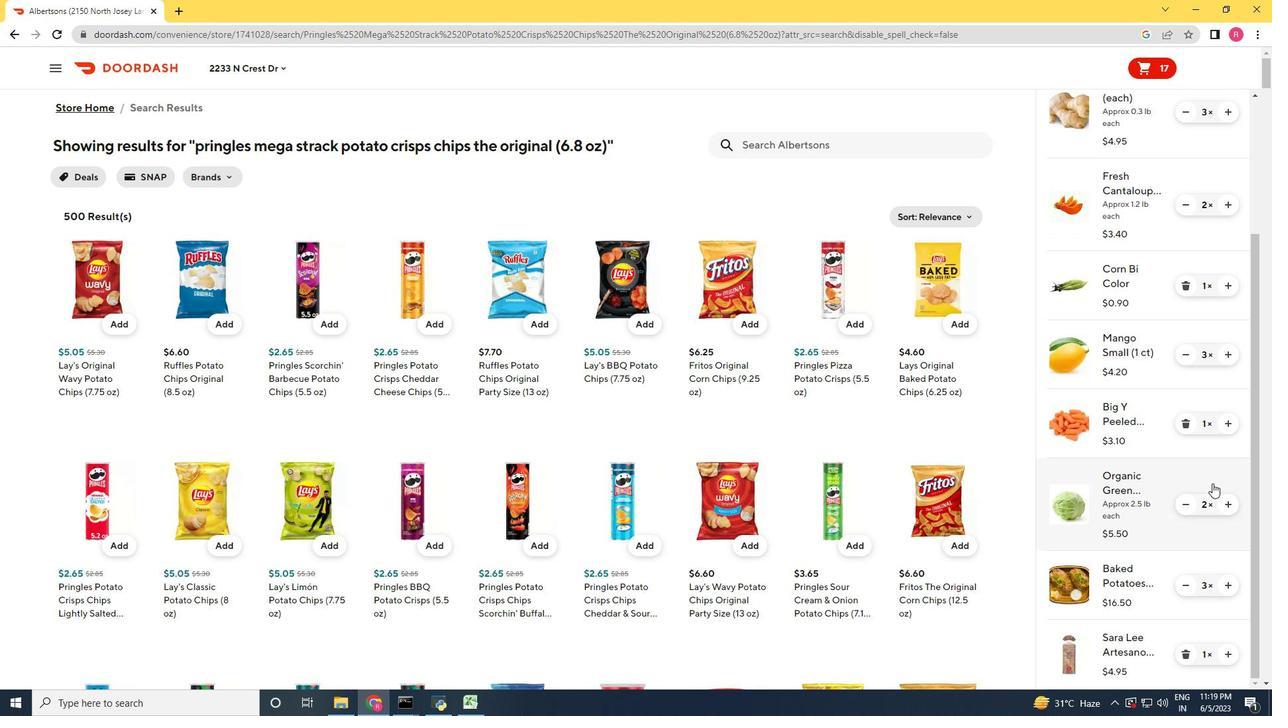 
Action: Mouse scrolled (1206, 477) with delta (0, 0)
Screenshot: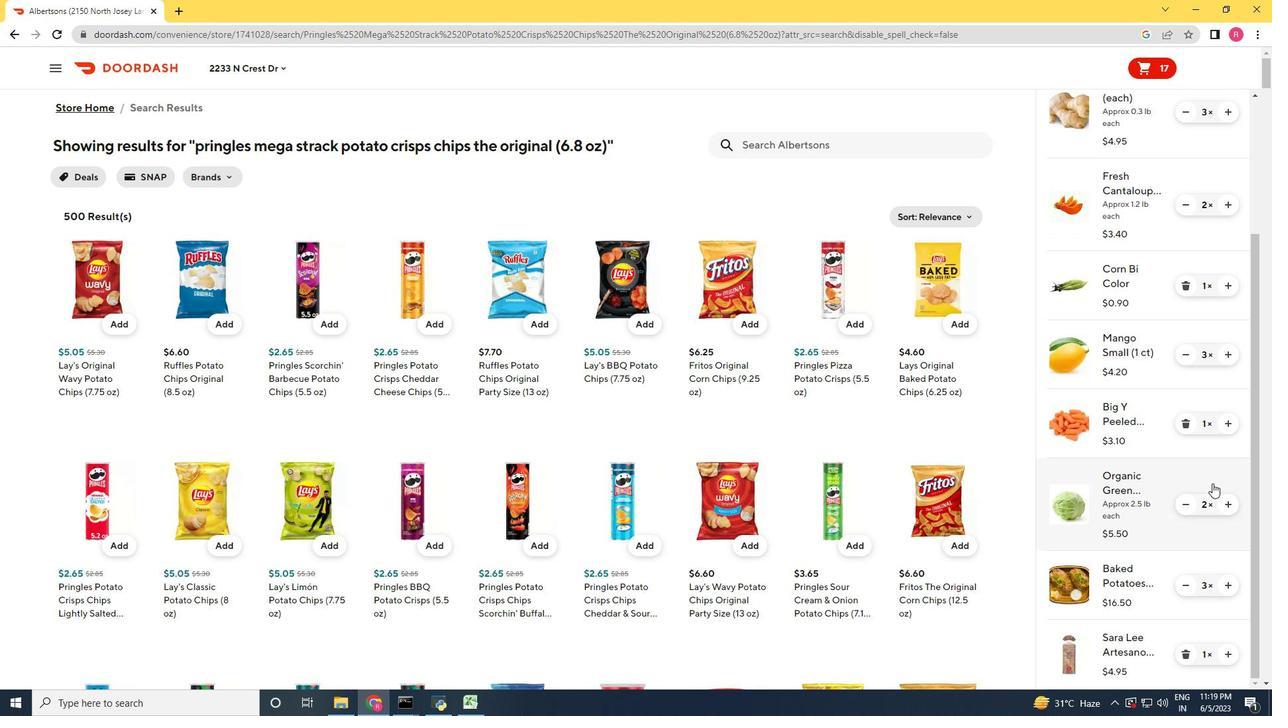 
Action: Mouse scrolled (1206, 477) with delta (0, 0)
Screenshot: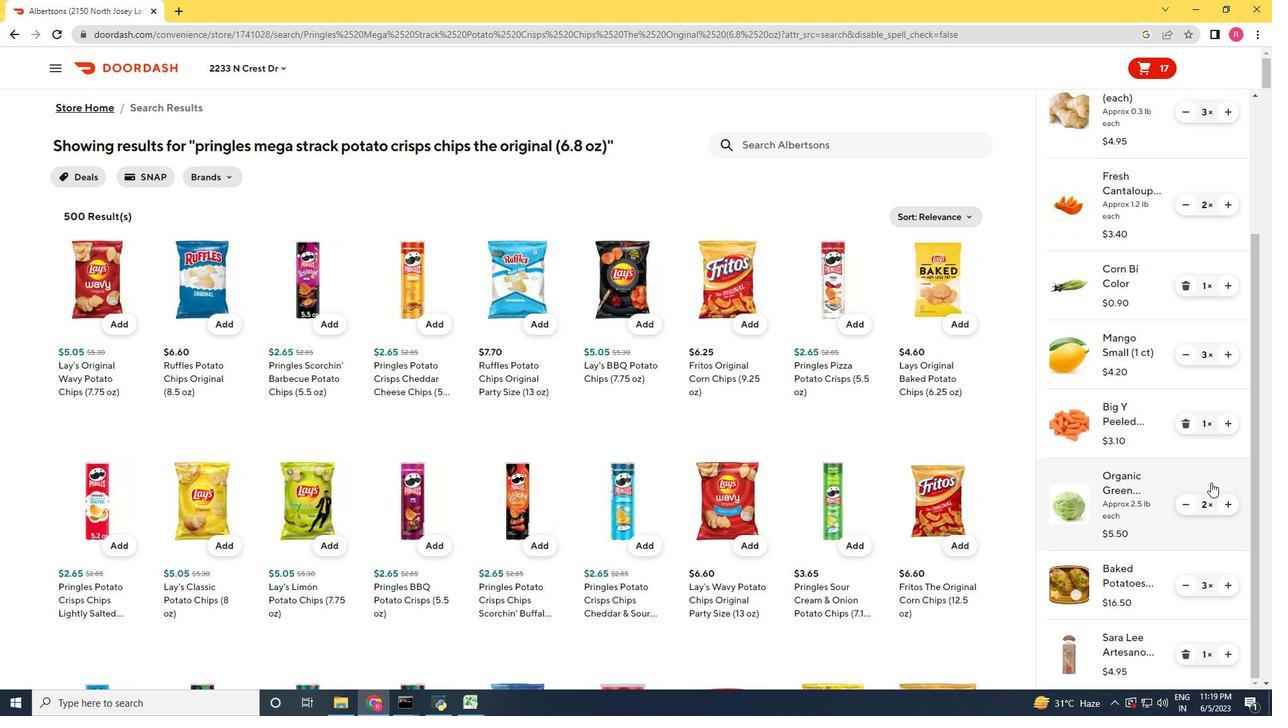 
Action: Mouse moved to (1204, 468)
Screenshot: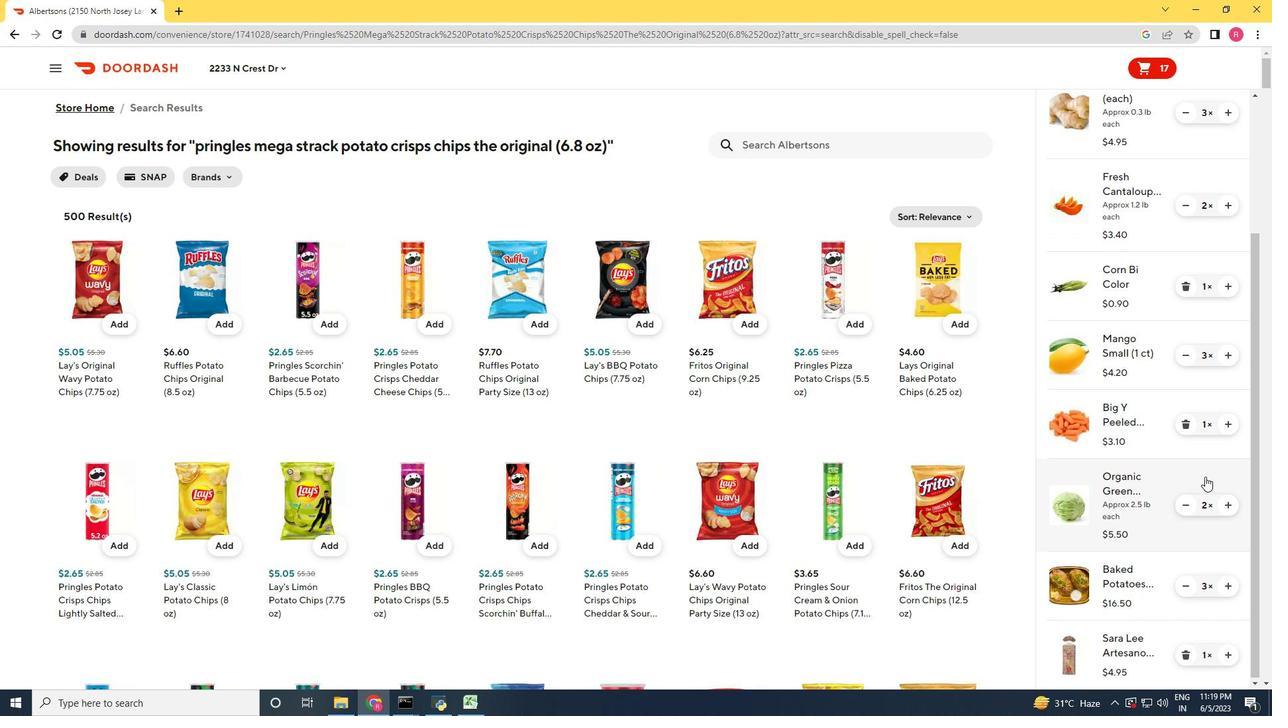 
Action: Mouse scrolled (1204, 469) with delta (0, 0)
Screenshot: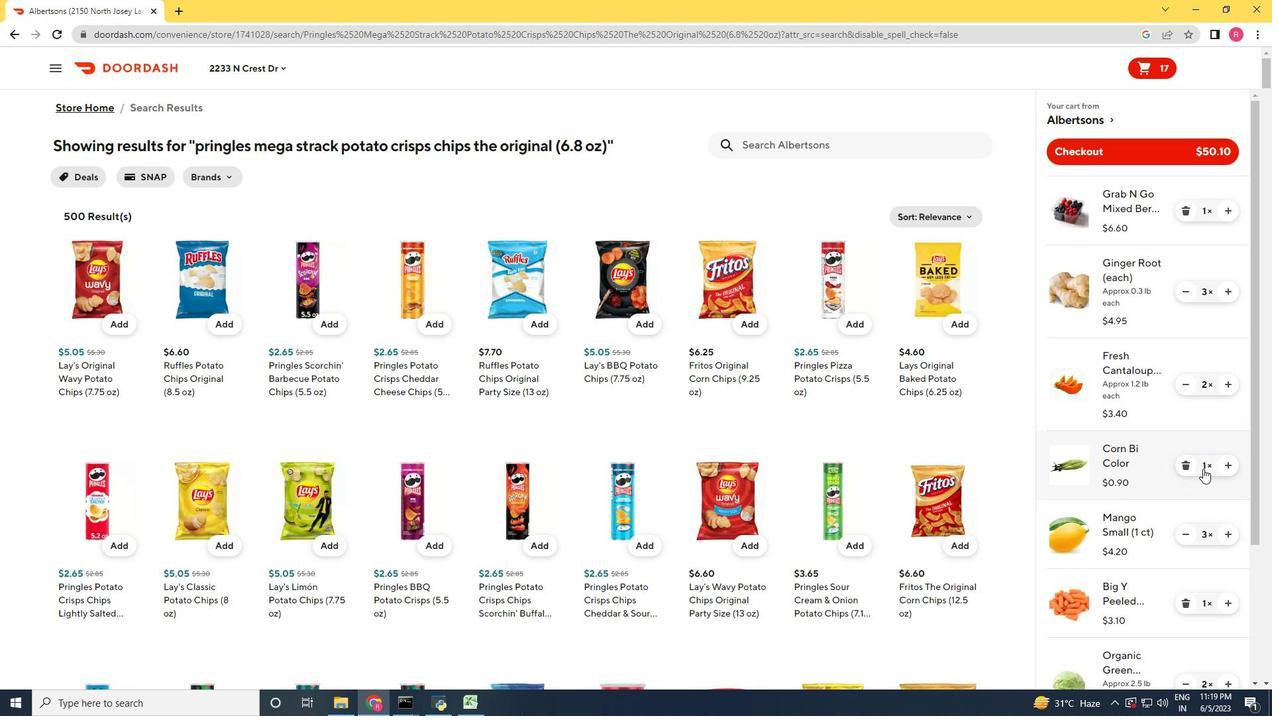 
Action: Mouse scrolled (1204, 469) with delta (0, 0)
Screenshot: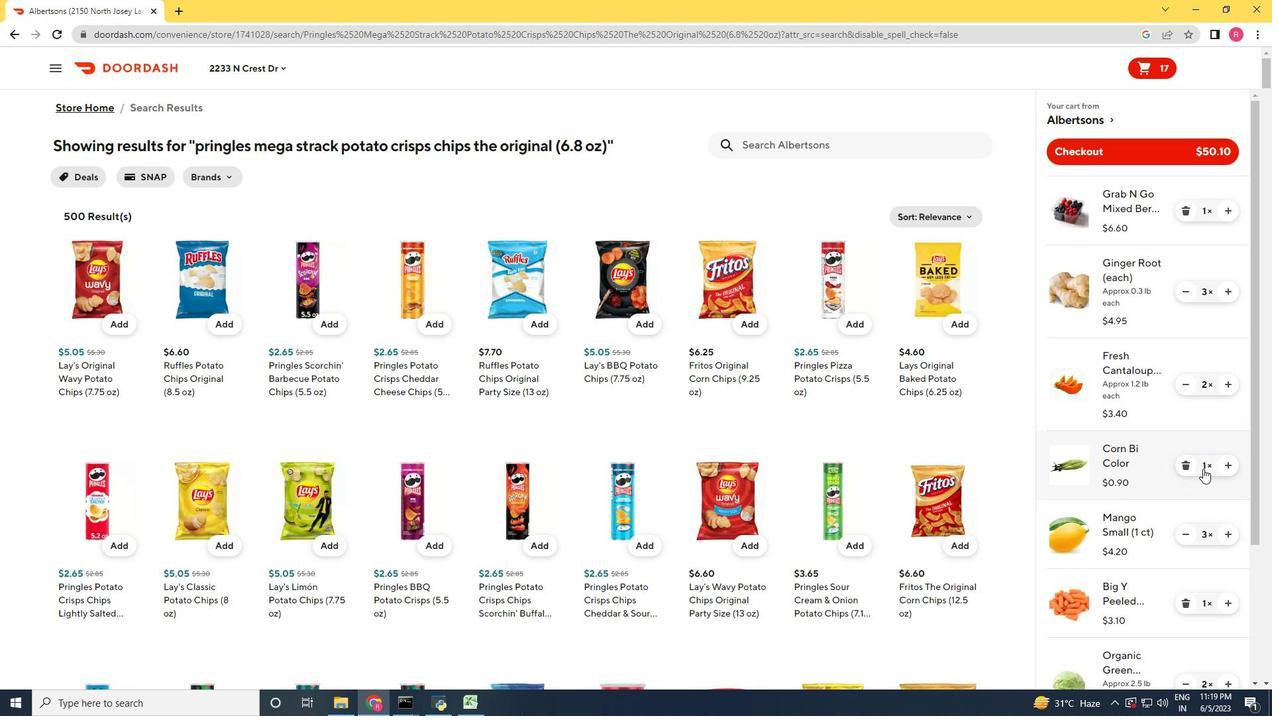 
Action: Mouse scrolled (1204, 469) with delta (0, 0)
Screenshot: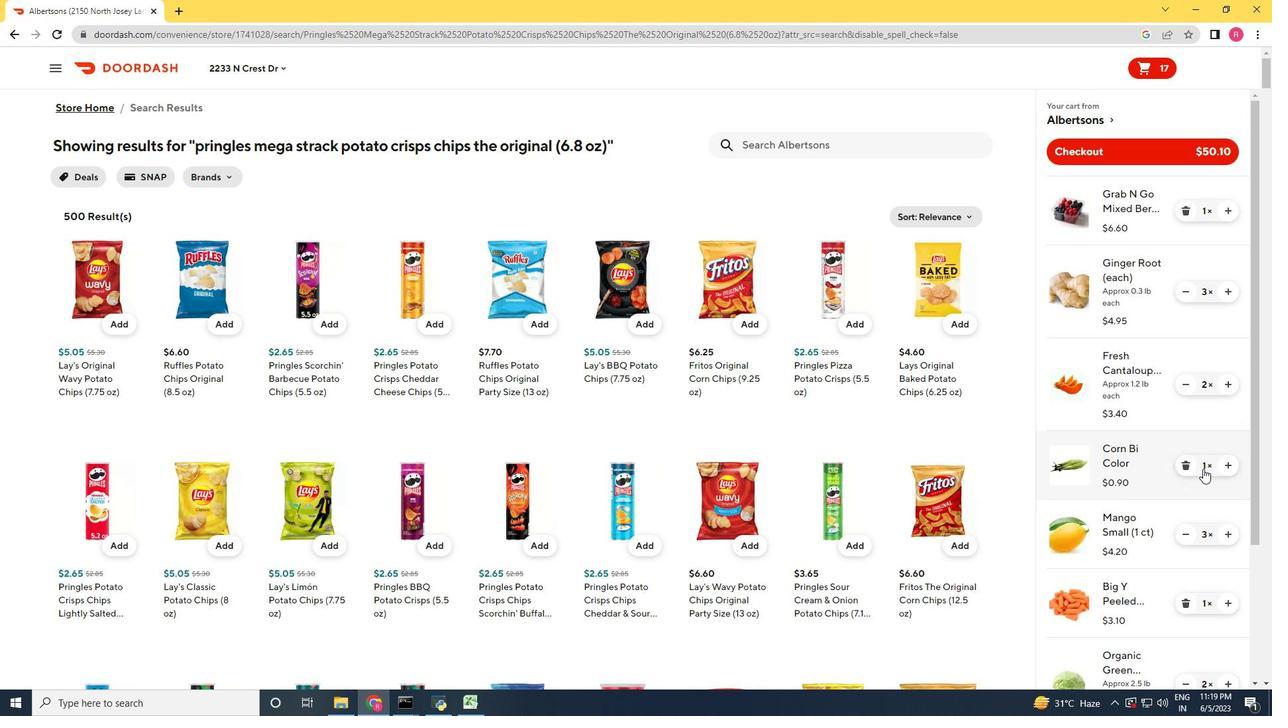 
Action: Mouse scrolled (1204, 469) with delta (0, 0)
Screenshot: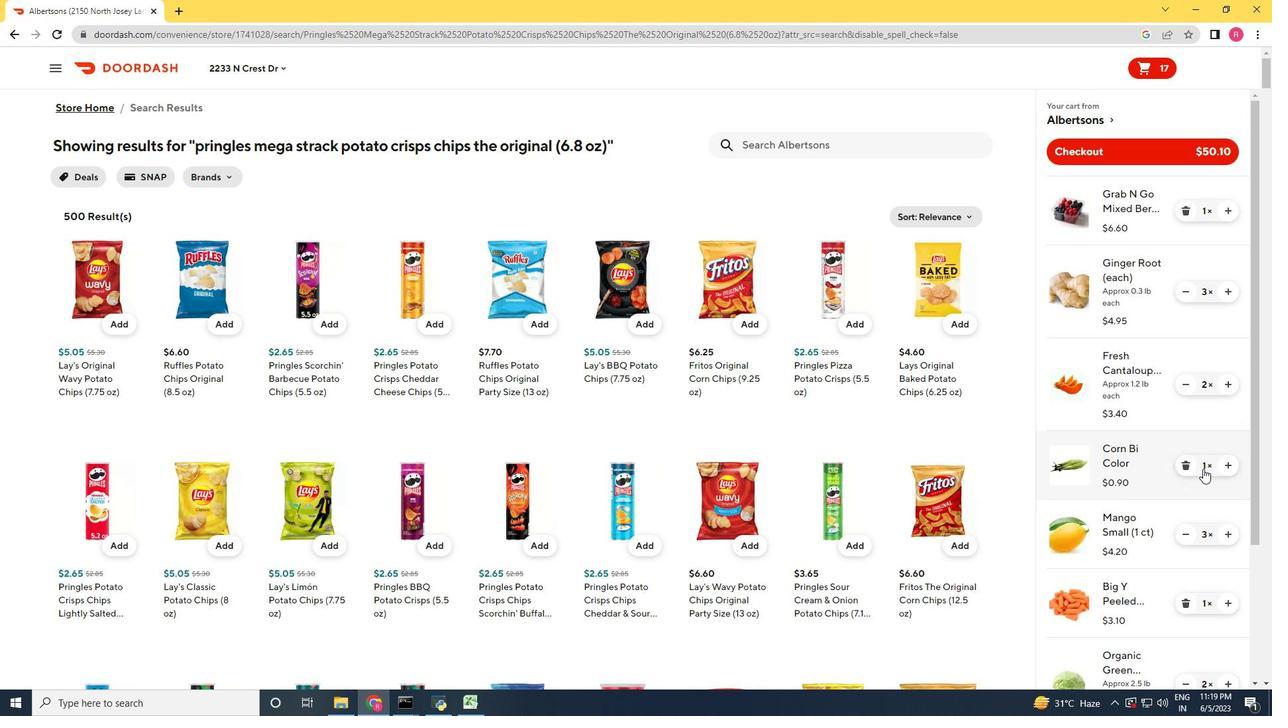
Action: Mouse scrolled (1204, 469) with delta (0, 0)
Screenshot: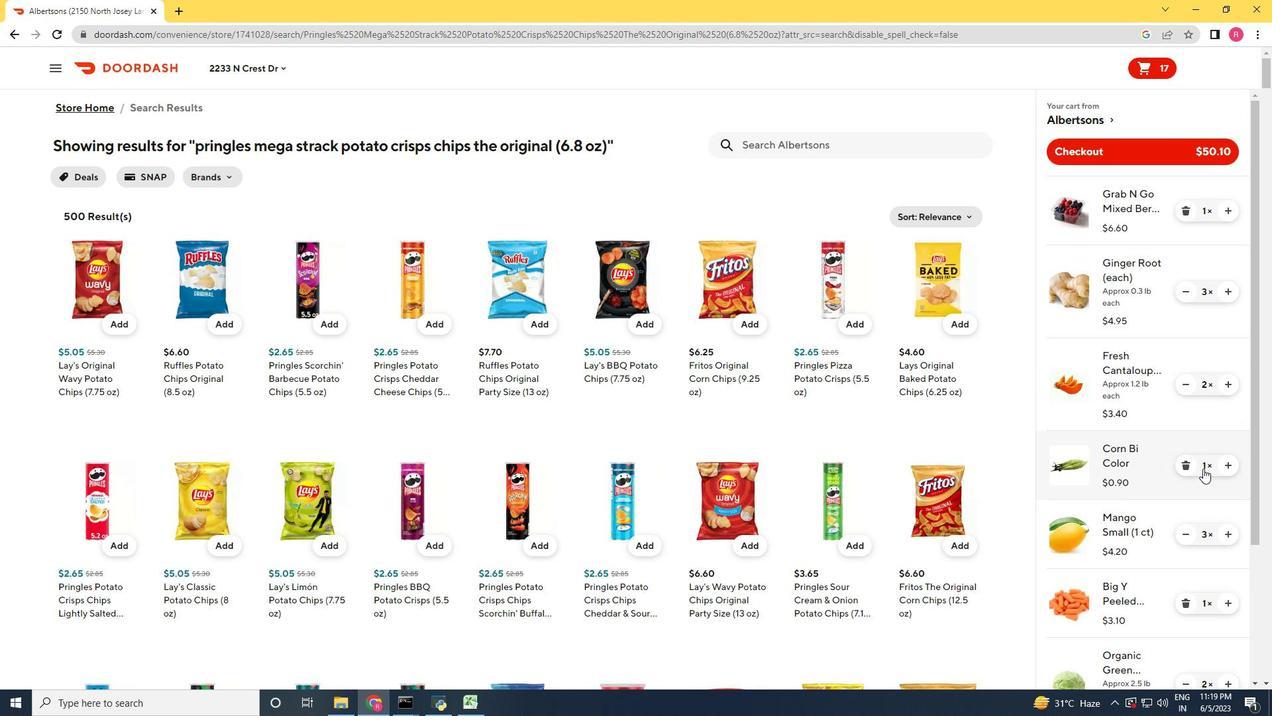 
Action: Mouse scrolled (1204, 469) with delta (0, 0)
Screenshot: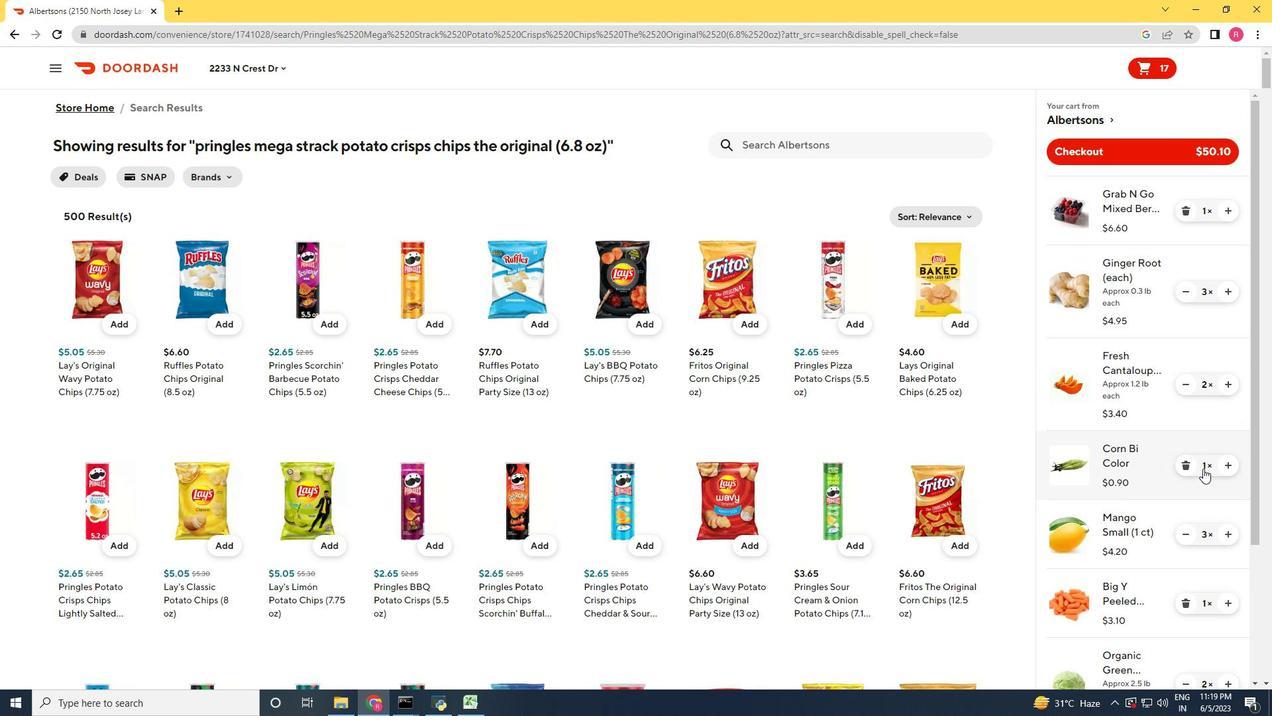 
Action: Mouse moved to (1135, 157)
Screenshot: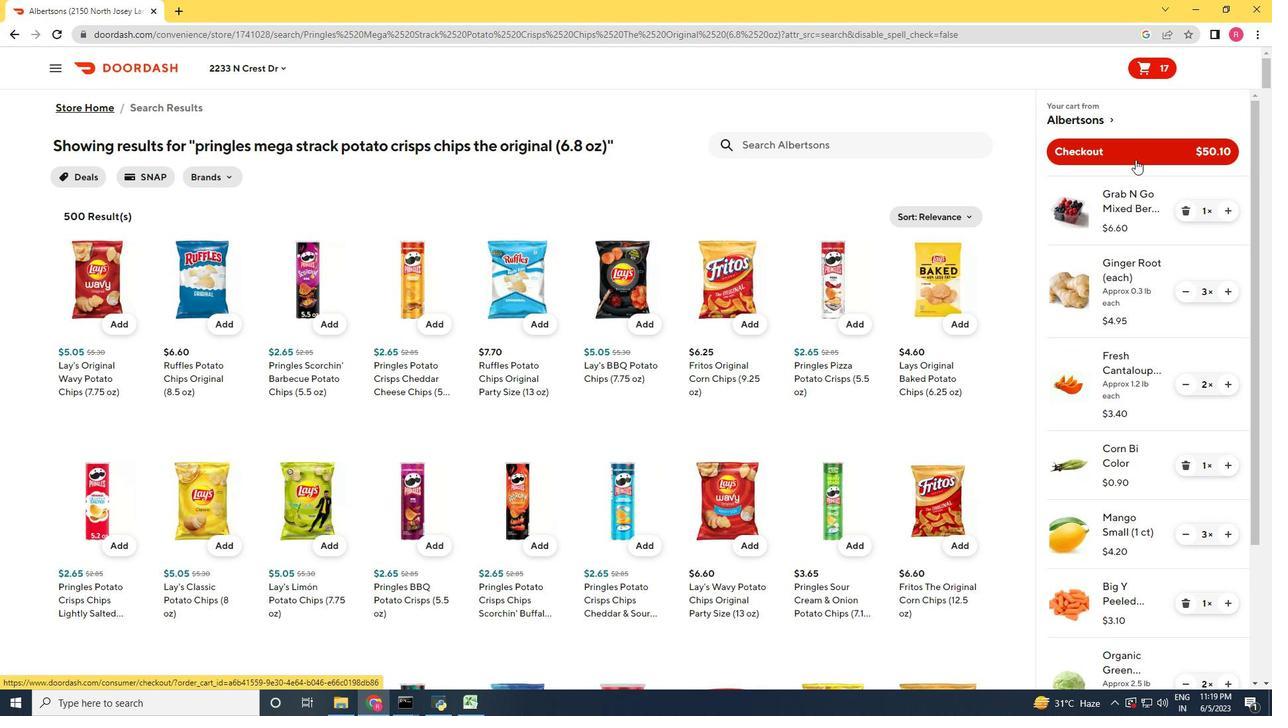 
Action: Mouse pressed left at (1135, 157)
Screenshot: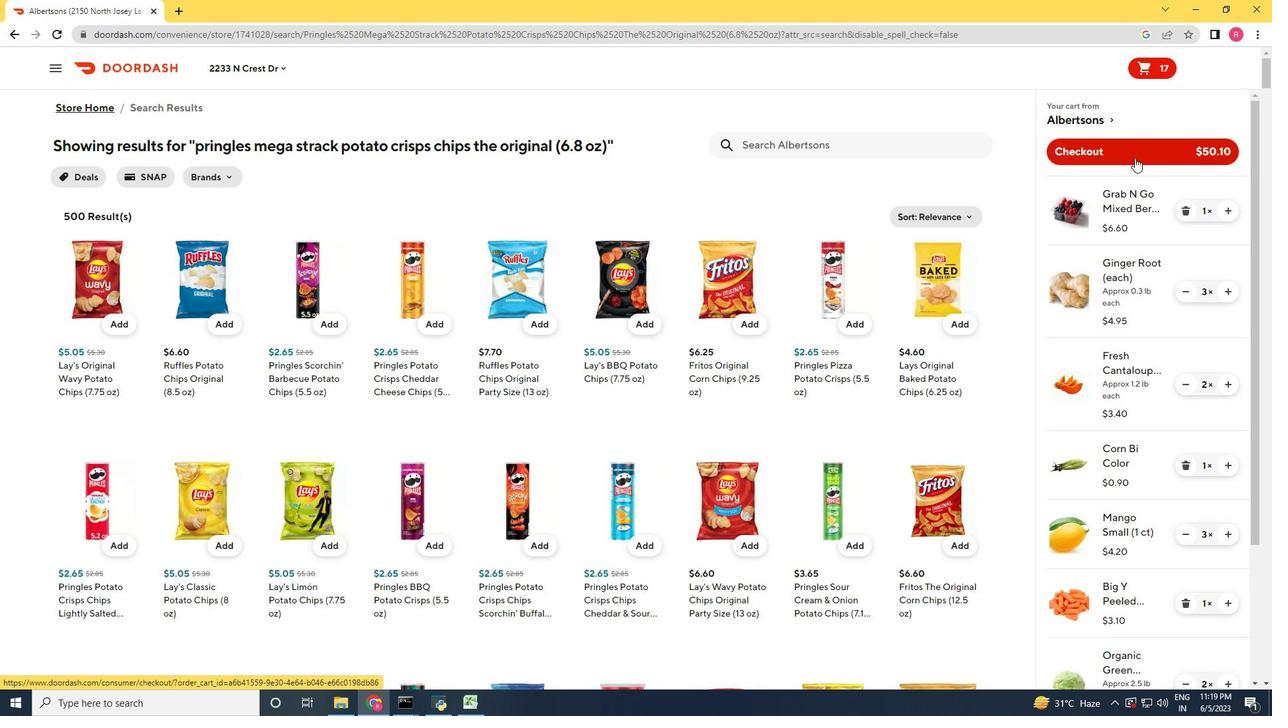 
Action: Mouse moved to (765, 220)
Screenshot: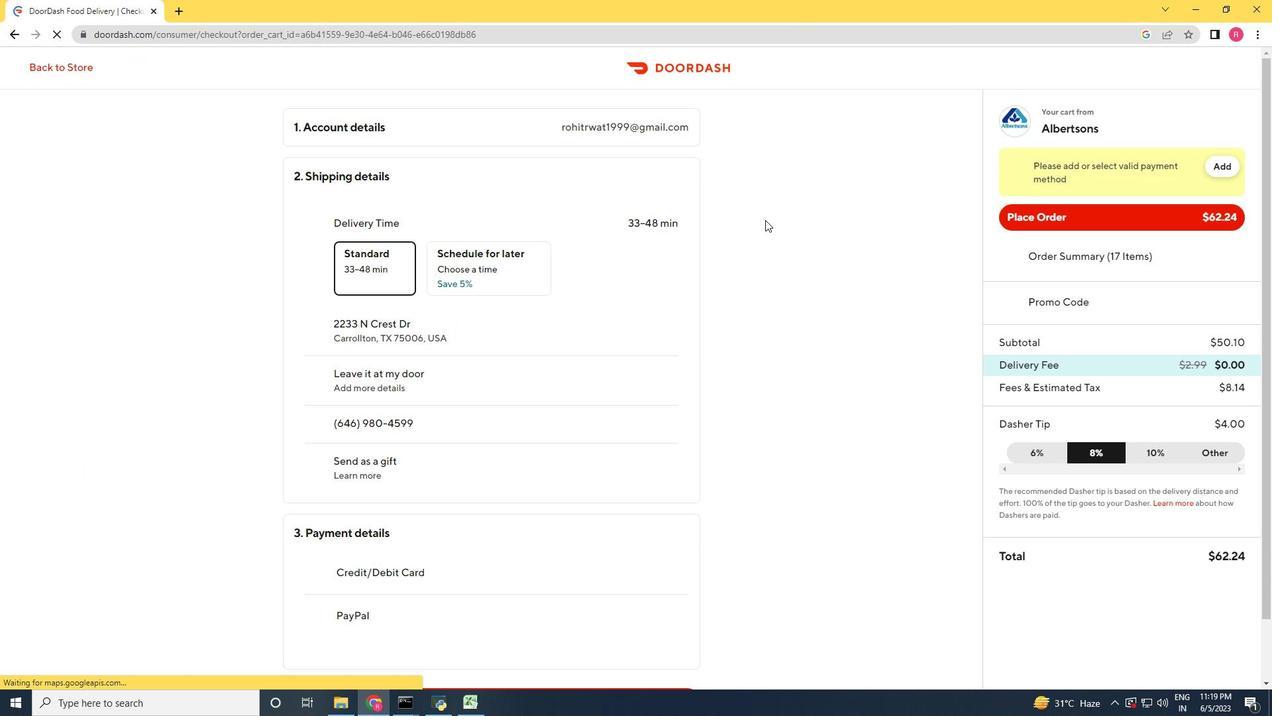 
